 Task: Buy 5 Washcloths from Bath & Bathing Accessories section under best seller category for shipping address: Jonathan Nelson, 4214 Skips Lane, Phoenix, Arizona 85012, Cell Number 9285042162. Pay from credit card ending with 7965, CVV 549
Action: Mouse moved to (432, 58)
Screenshot: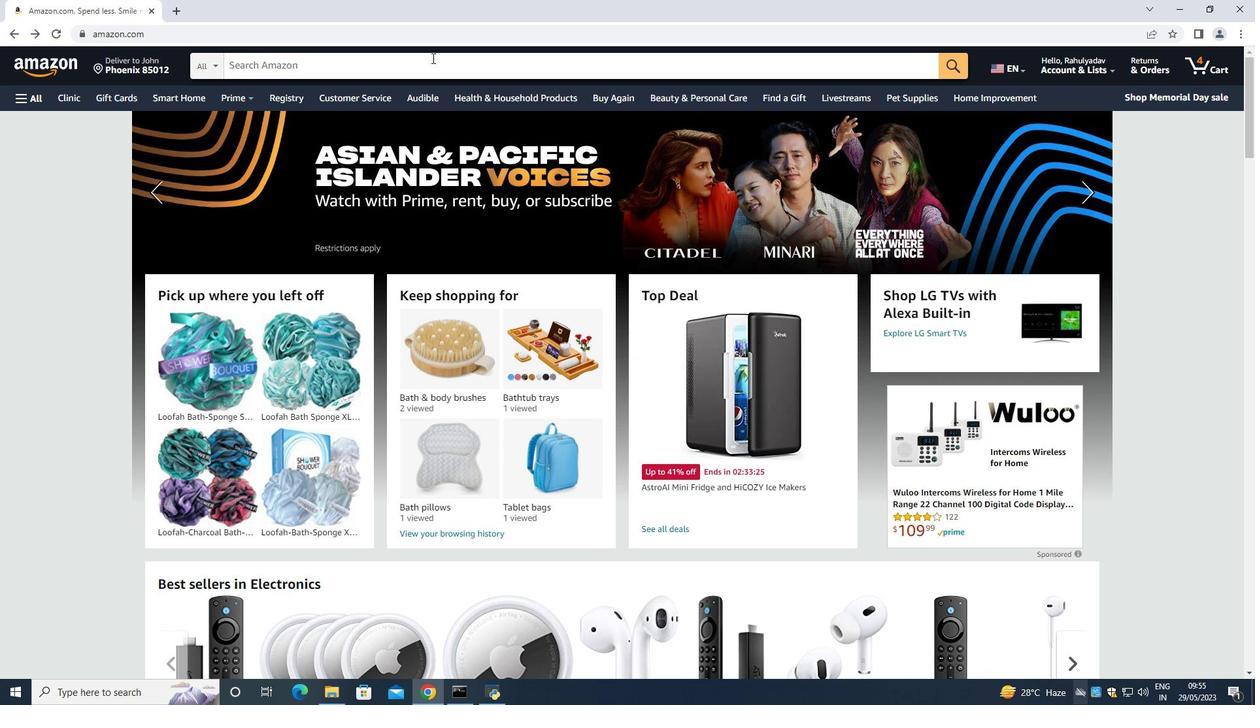 
Action: Mouse pressed left at (432, 58)
Screenshot: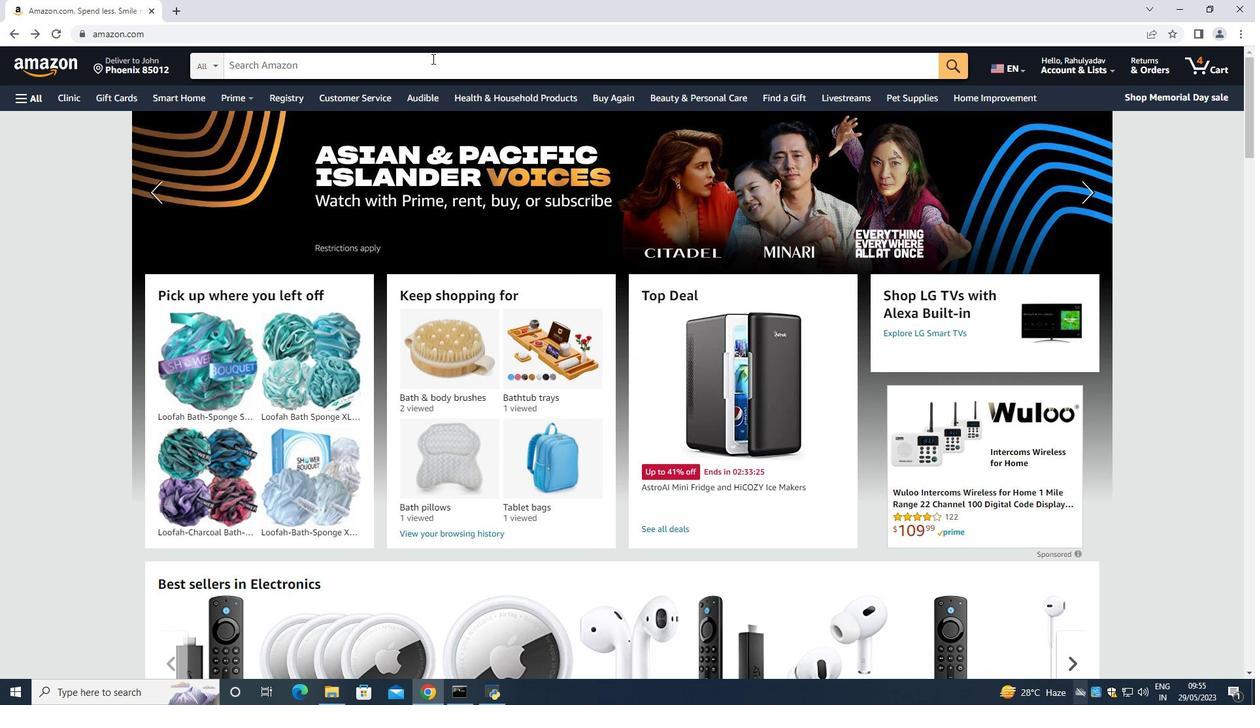 
Action: Key pressed <Key.shift><Key.shift>Washcloths<Key.space><Key.enter>
Screenshot: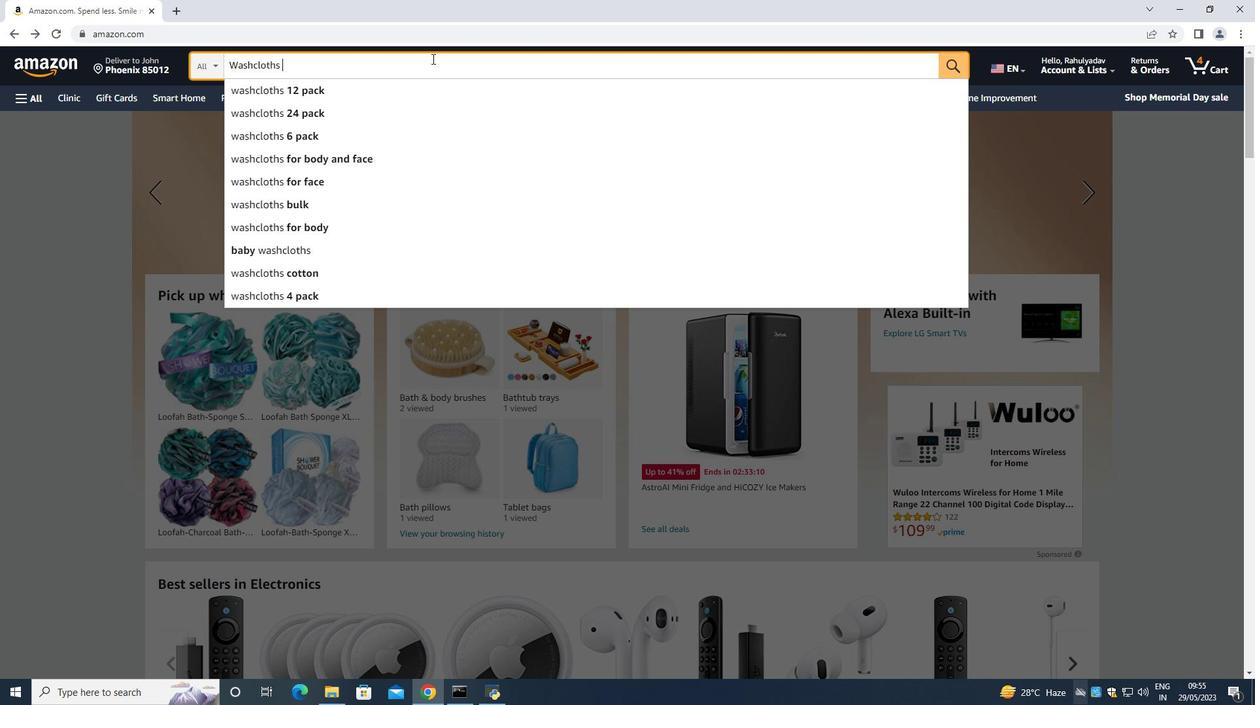 
Action: Mouse moved to (390, 402)
Screenshot: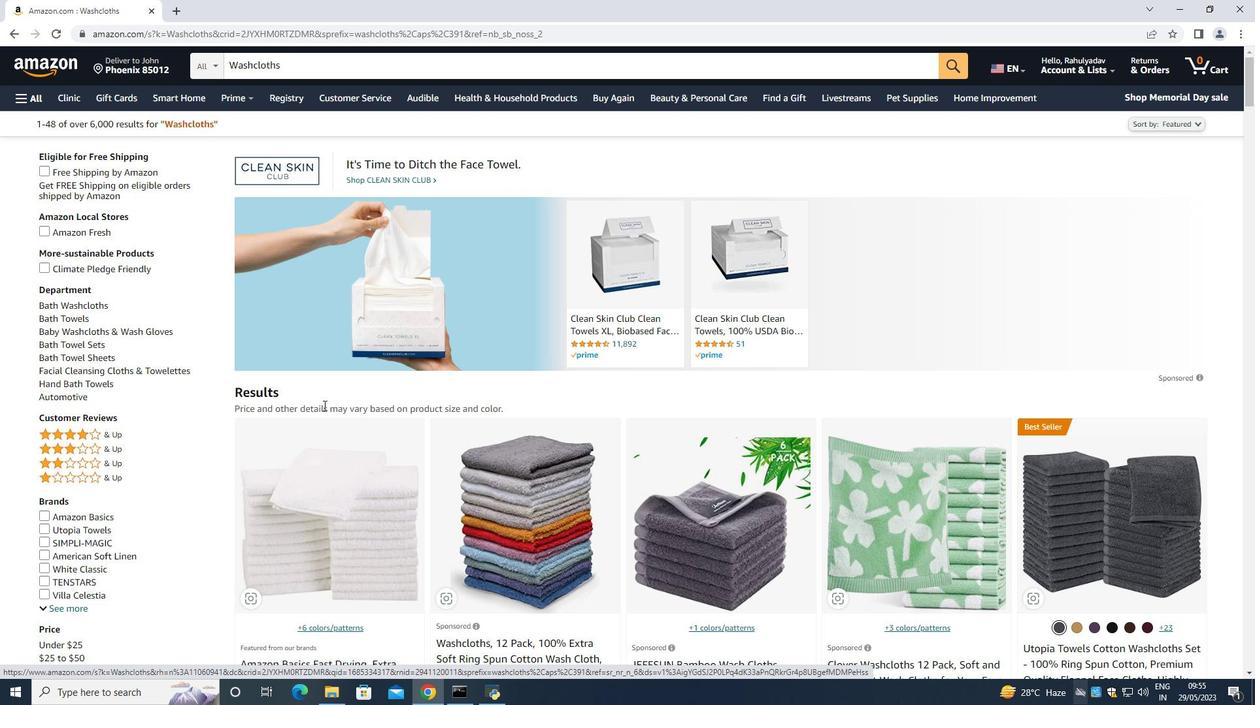 
Action: Mouse scrolled (390, 402) with delta (0, 0)
Screenshot: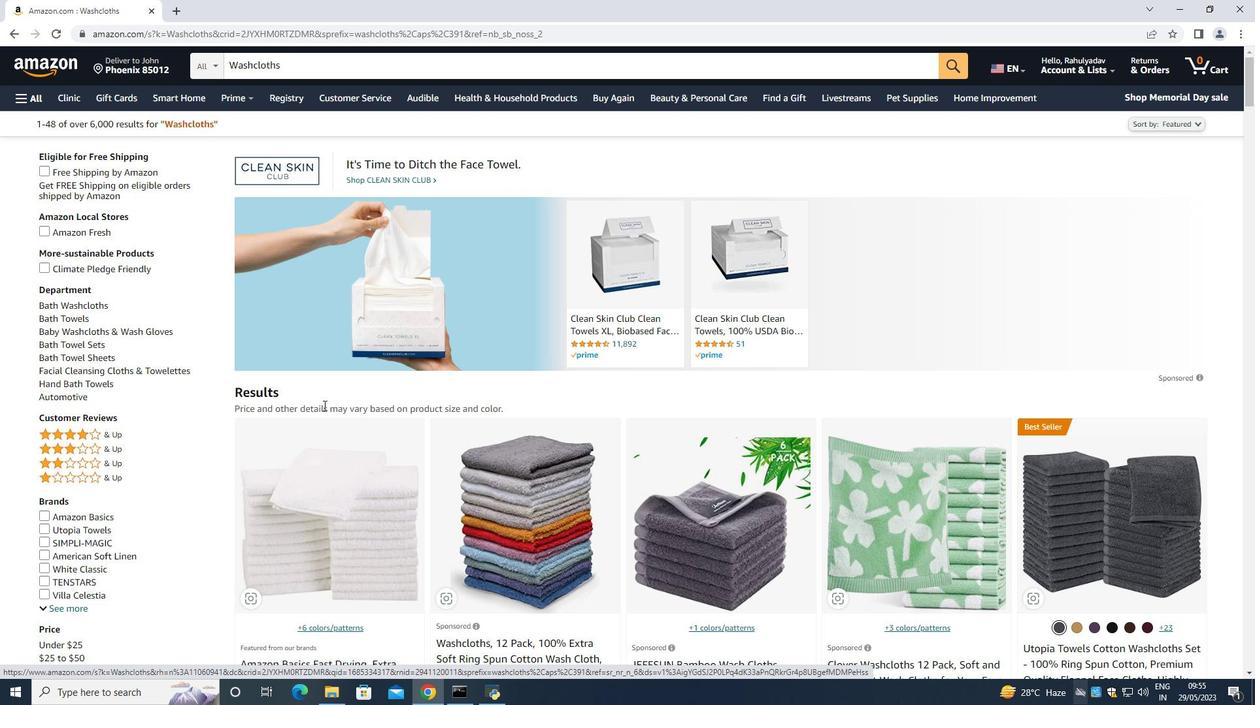 
Action: Mouse moved to (443, 382)
Screenshot: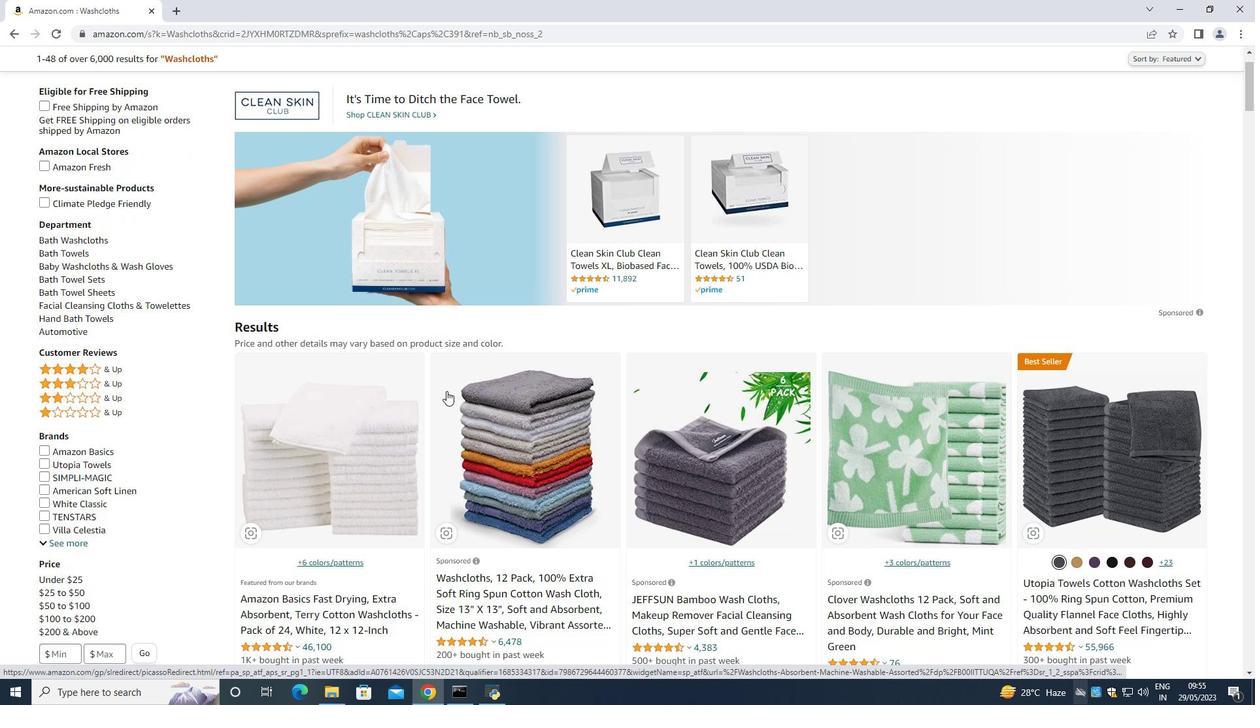 
Action: Mouse scrolled (443, 382) with delta (0, 0)
Screenshot: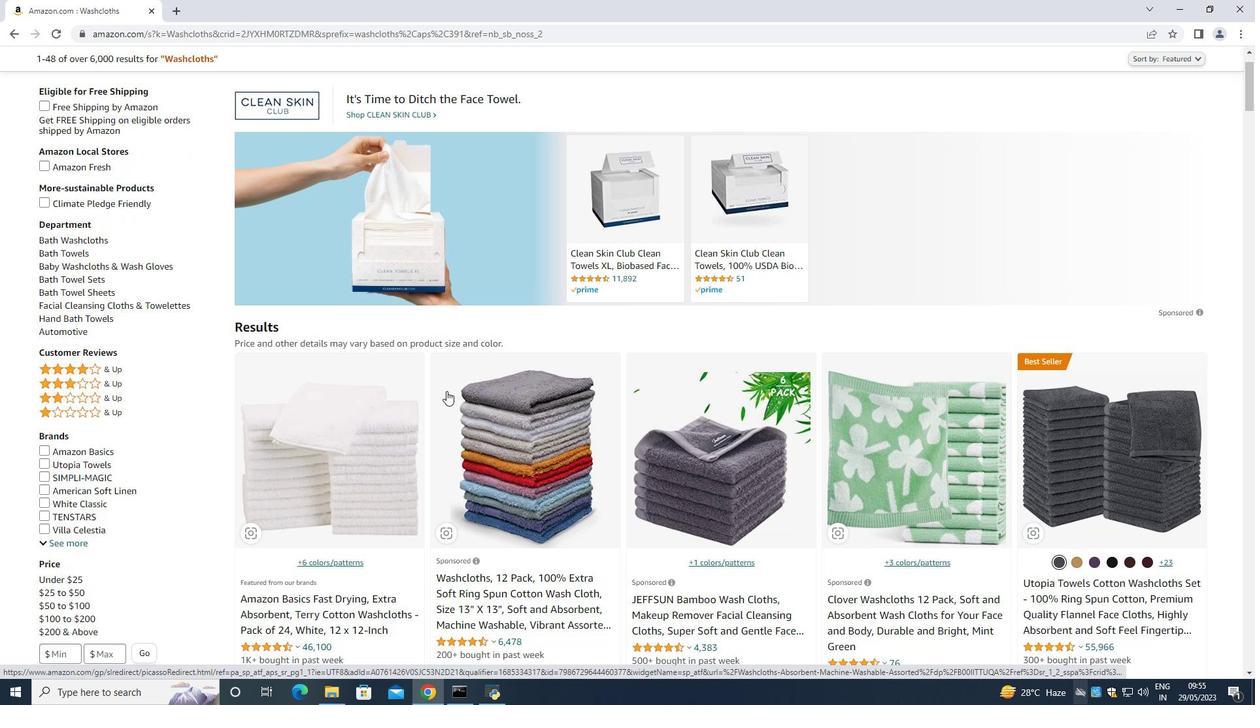 
Action: Mouse moved to (437, 373)
Screenshot: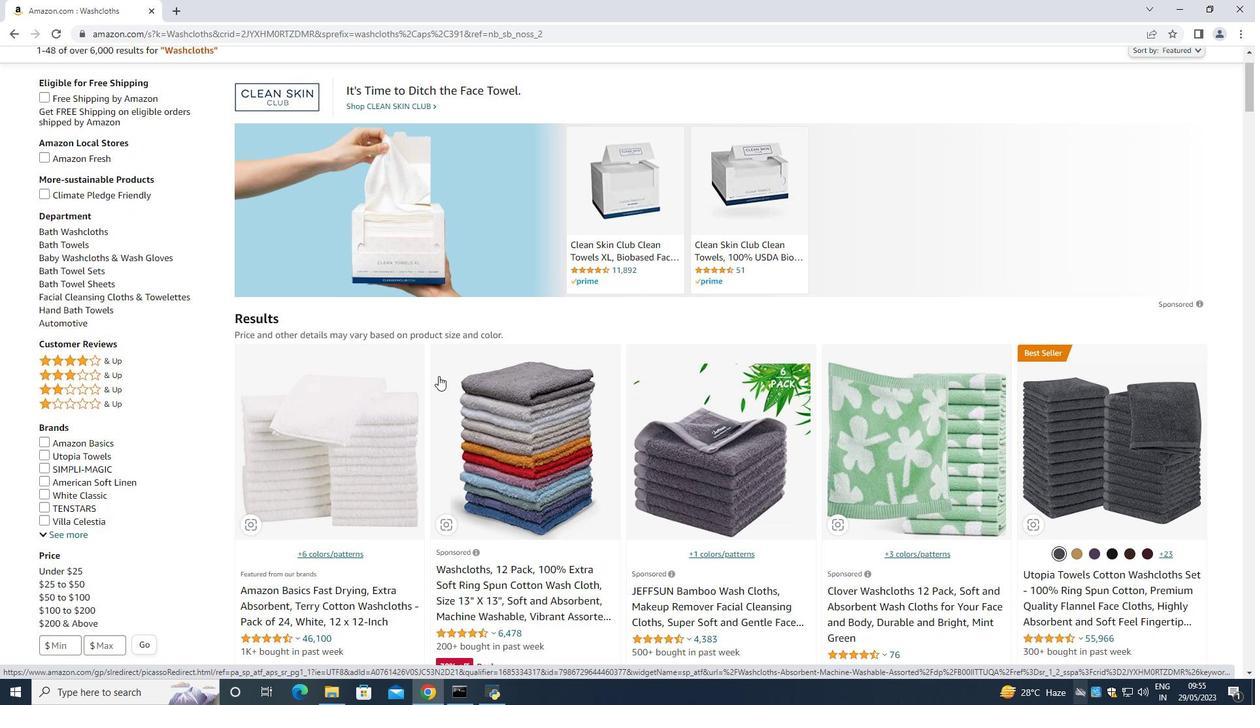 
Action: Mouse scrolled (437, 372) with delta (0, 0)
Screenshot: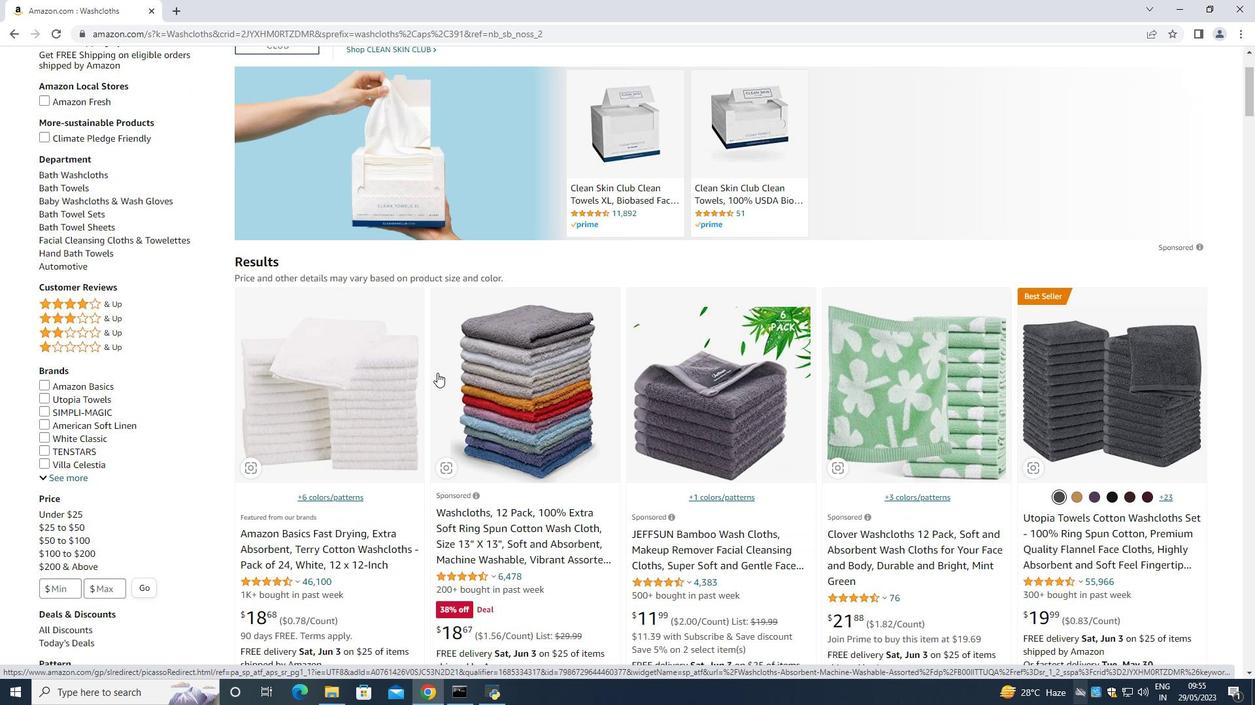 
Action: Mouse scrolled (437, 372) with delta (0, 0)
Screenshot: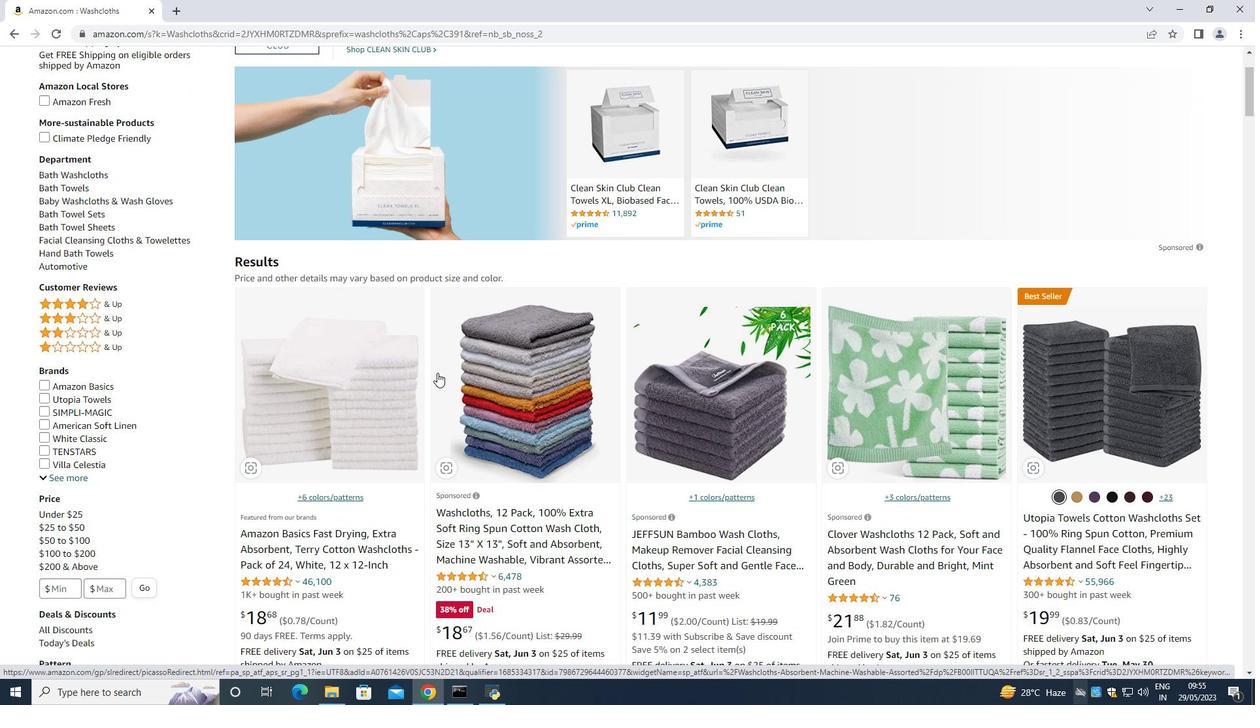 
Action: Mouse scrolled (437, 373) with delta (0, 0)
Screenshot: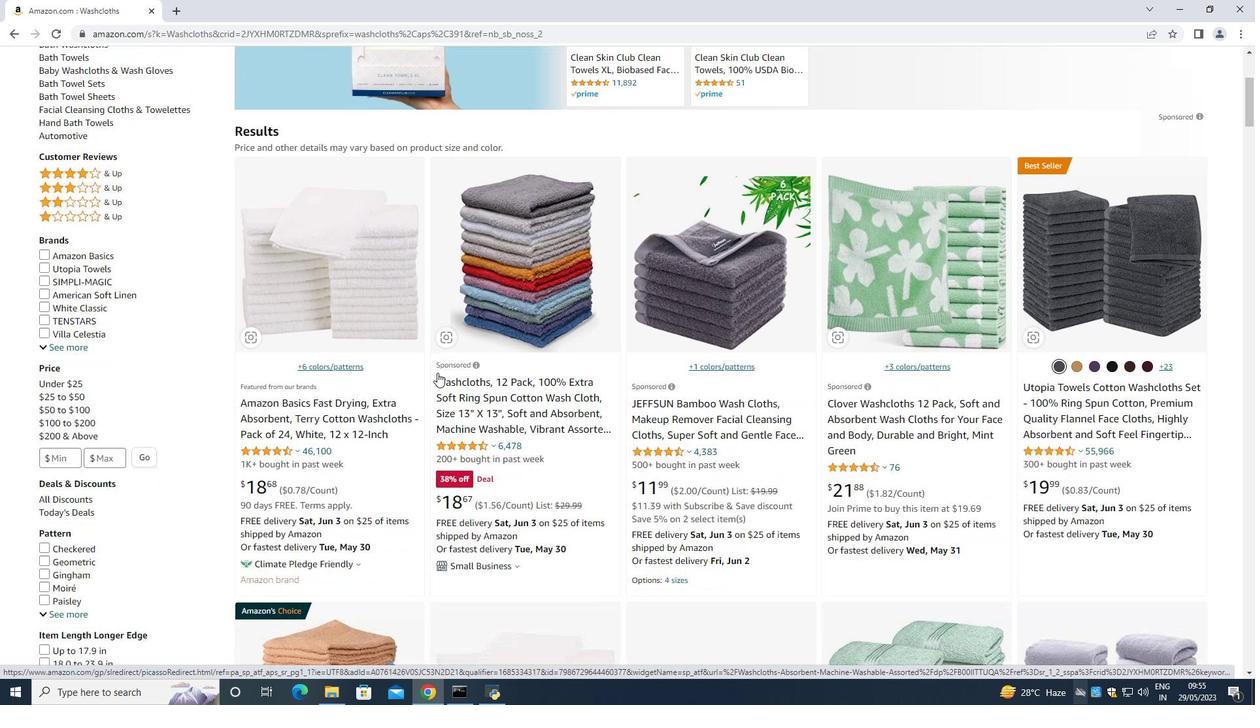 
Action: Mouse scrolled (437, 373) with delta (0, 0)
Screenshot: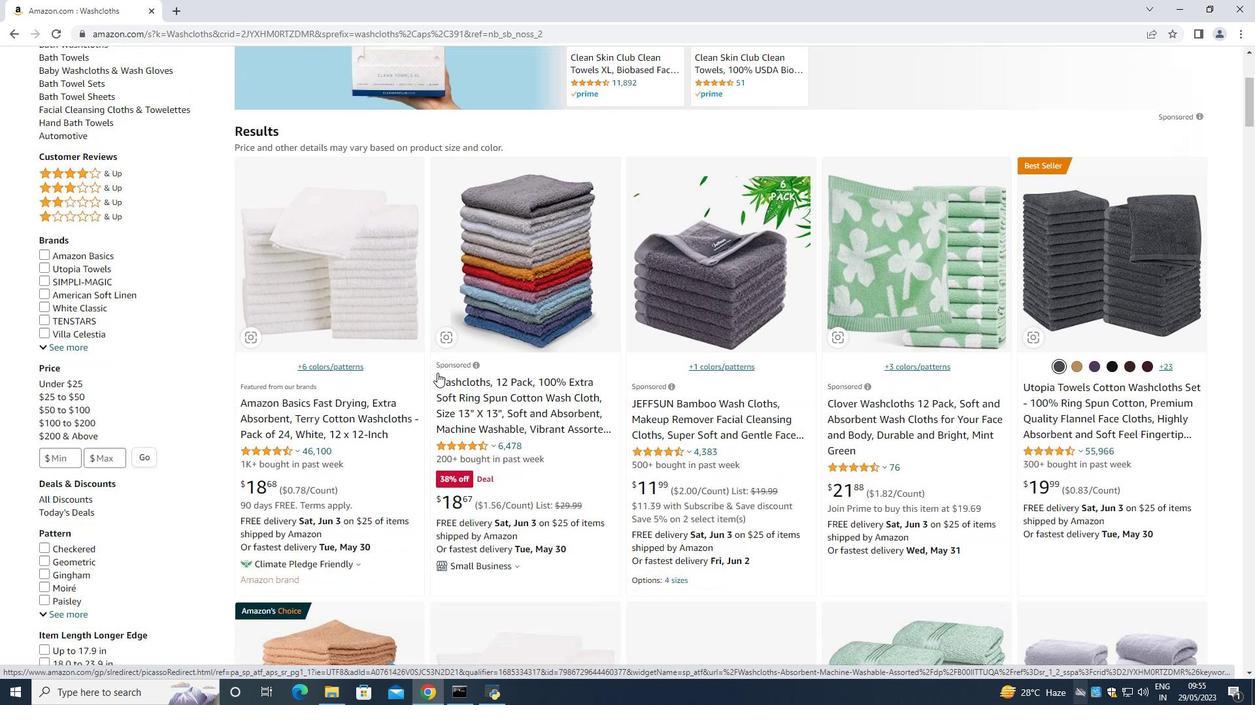 
Action: Mouse scrolled (437, 373) with delta (0, 0)
Screenshot: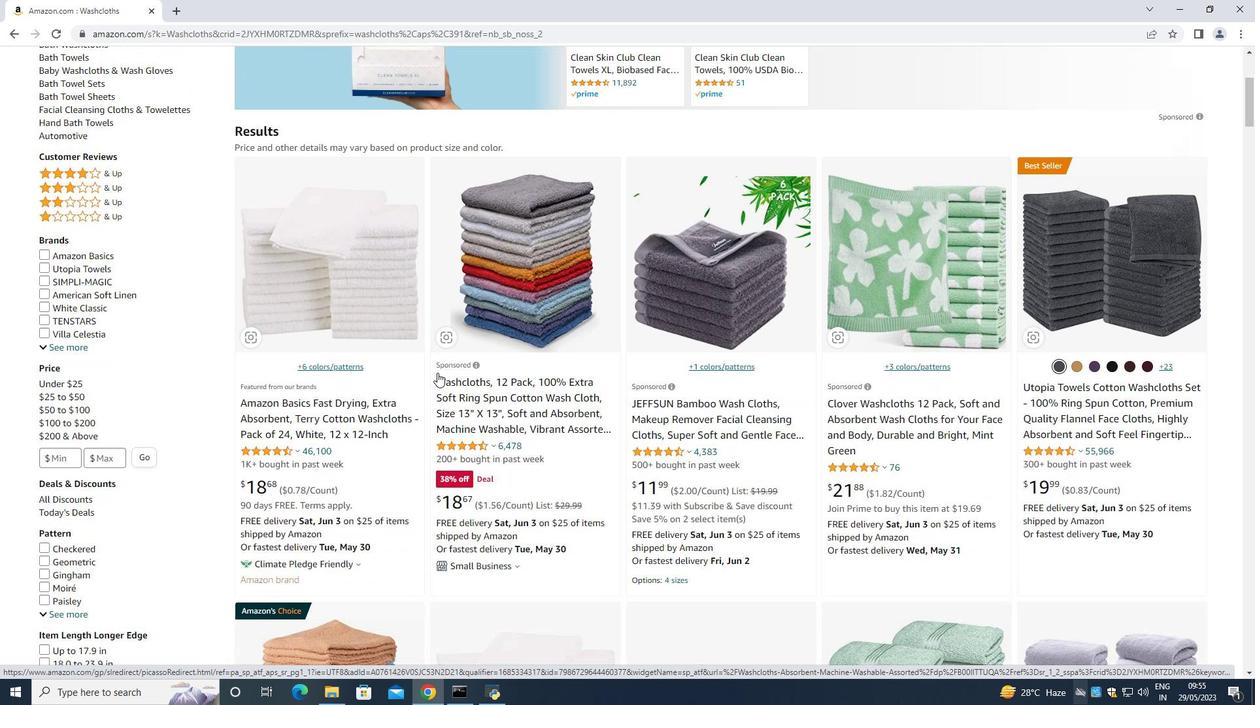 
Action: Mouse scrolled (437, 373) with delta (0, 0)
Screenshot: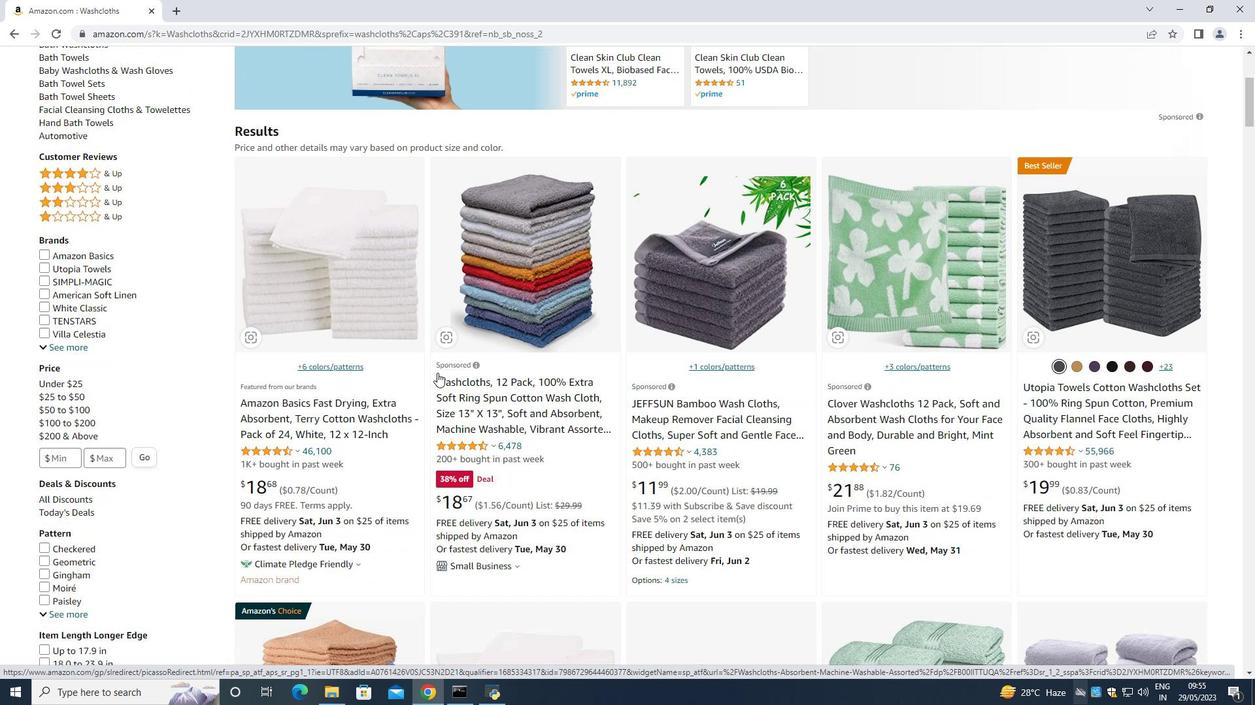 
Action: Mouse scrolled (437, 373) with delta (0, 0)
Screenshot: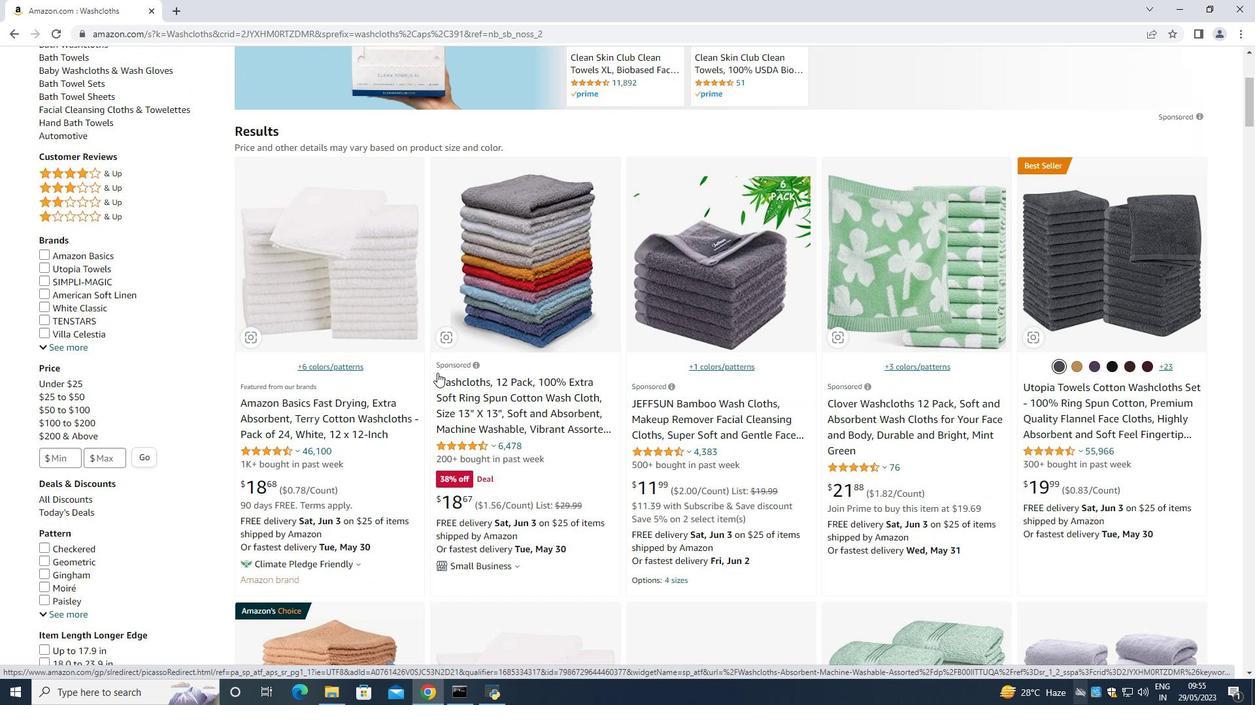 
Action: Mouse scrolled (437, 373) with delta (0, 0)
Screenshot: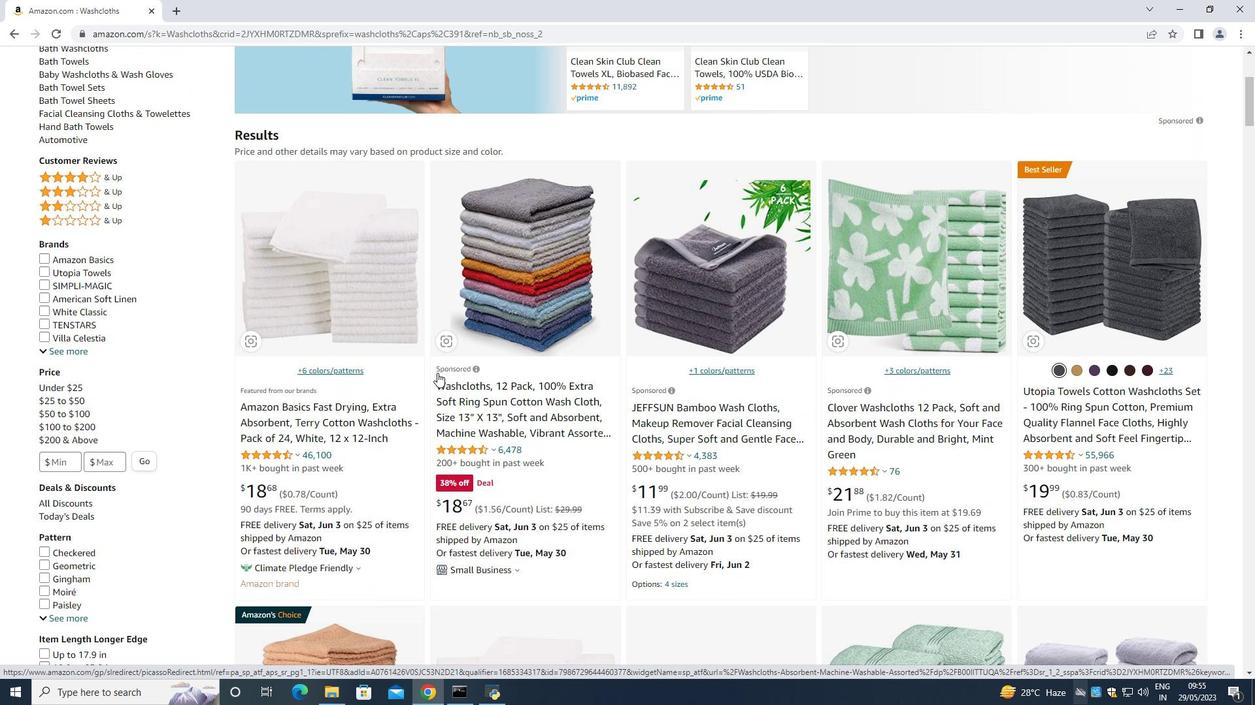 
Action: Mouse scrolled (437, 372) with delta (0, 0)
Screenshot: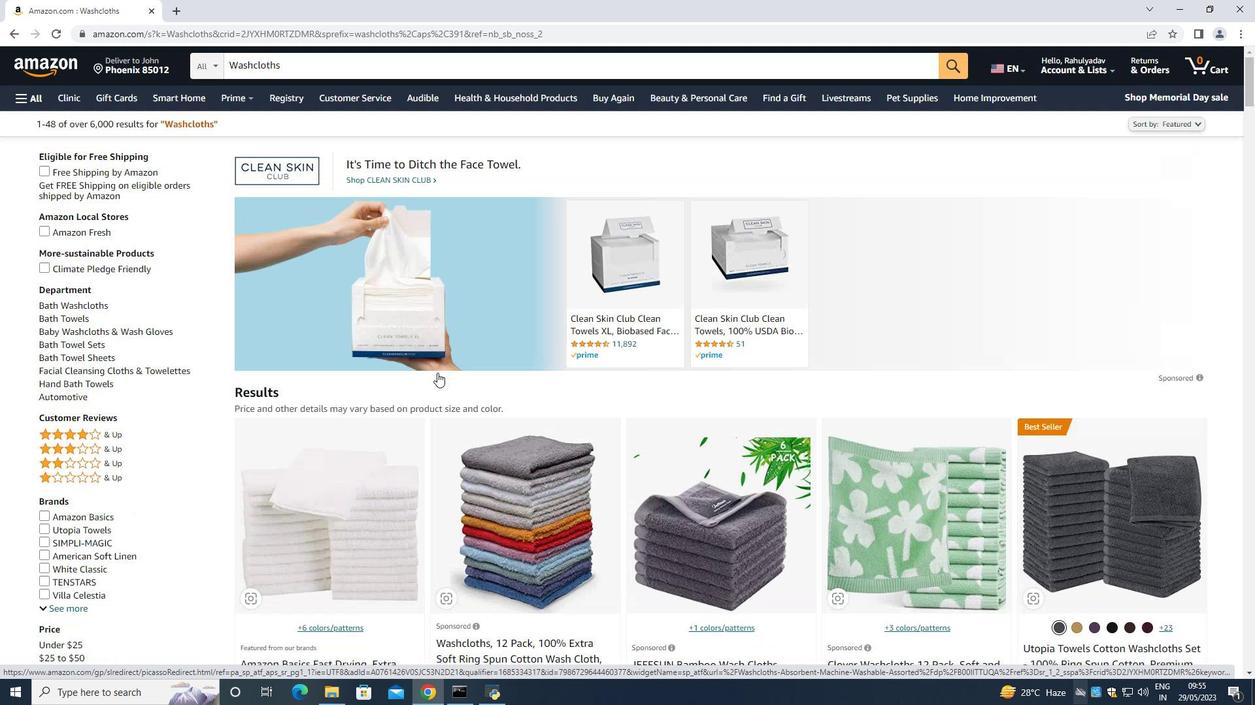 
Action: Mouse scrolled (437, 372) with delta (0, 0)
Screenshot: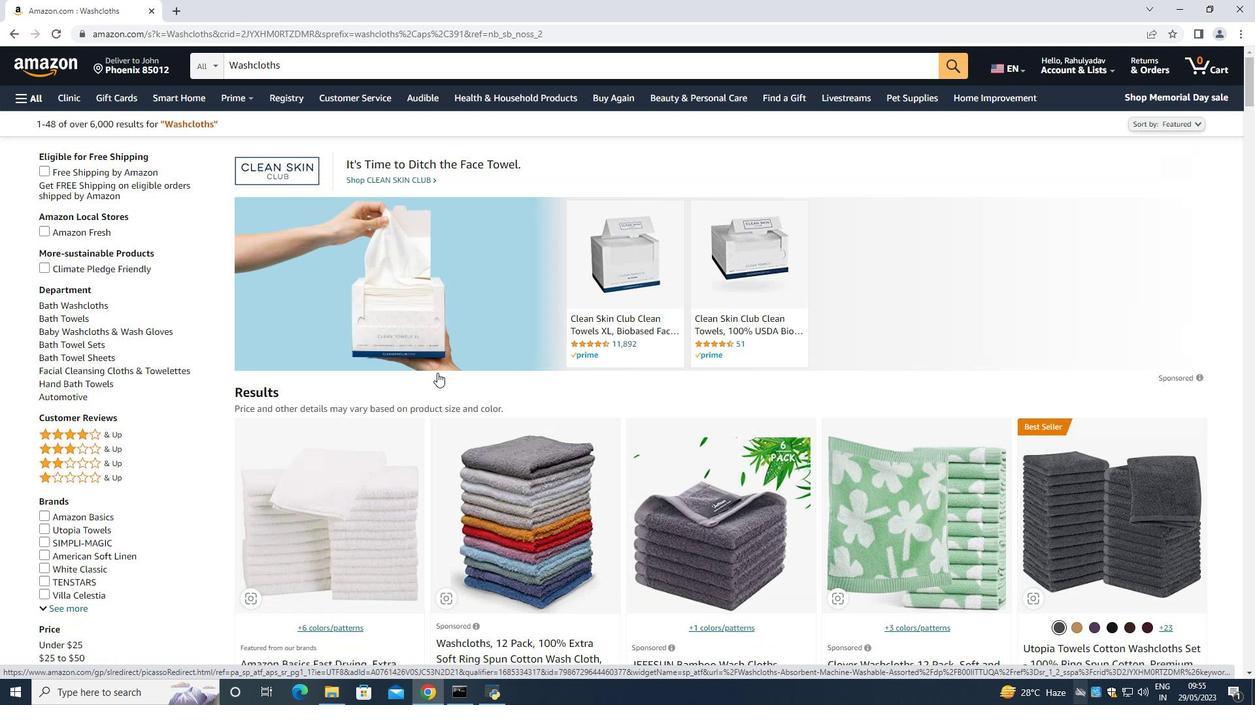 
Action: Mouse scrolled (437, 372) with delta (0, 0)
Screenshot: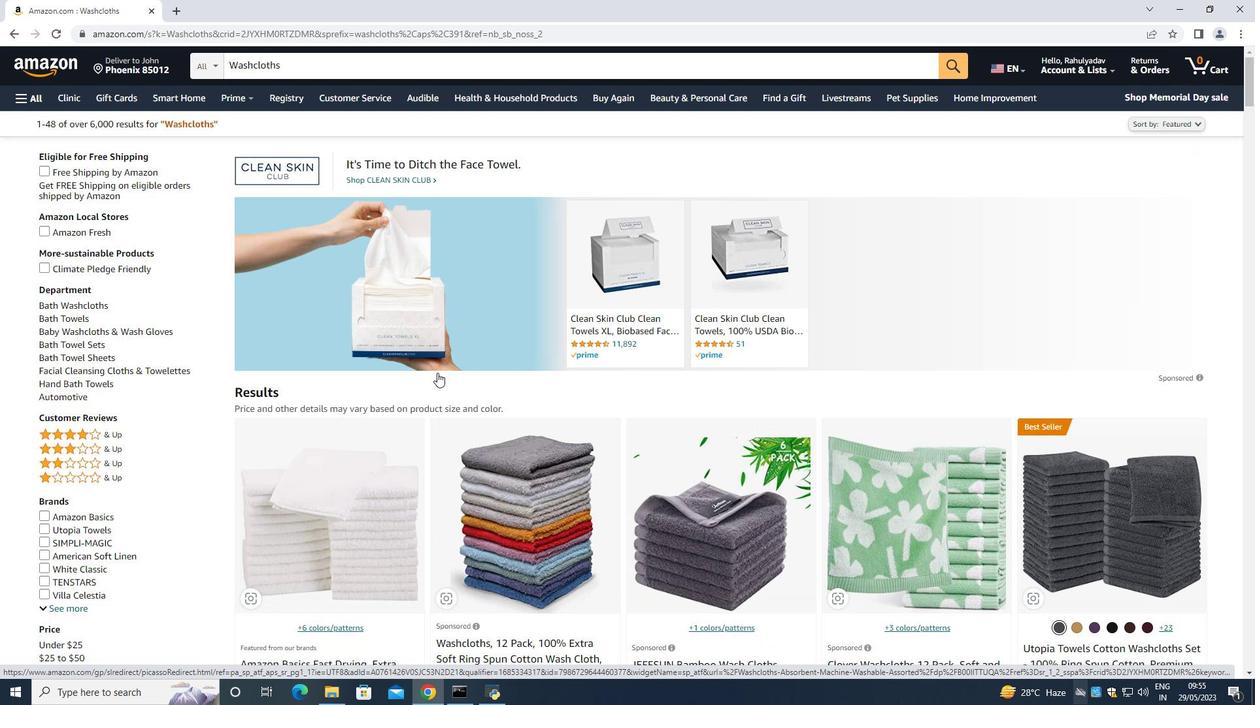 
Action: Mouse moved to (292, 285)
Screenshot: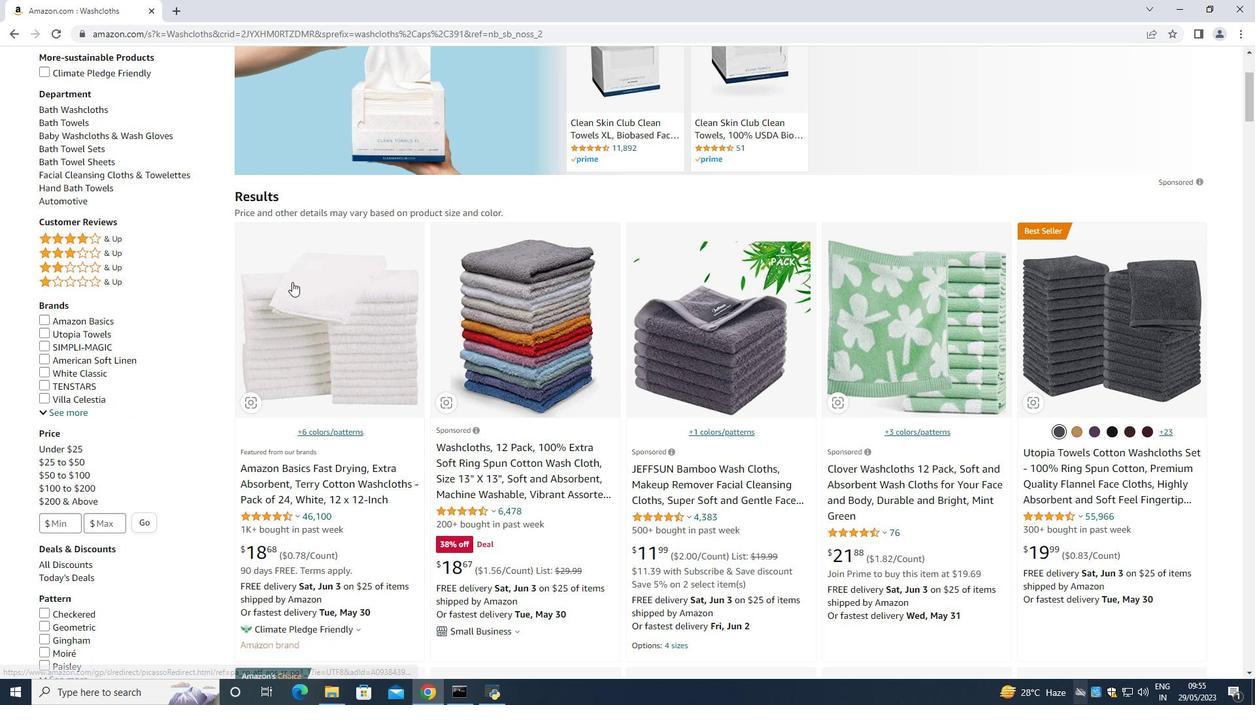 
Action: Mouse scrolled (292, 284) with delta (0, 0)
Screenshot: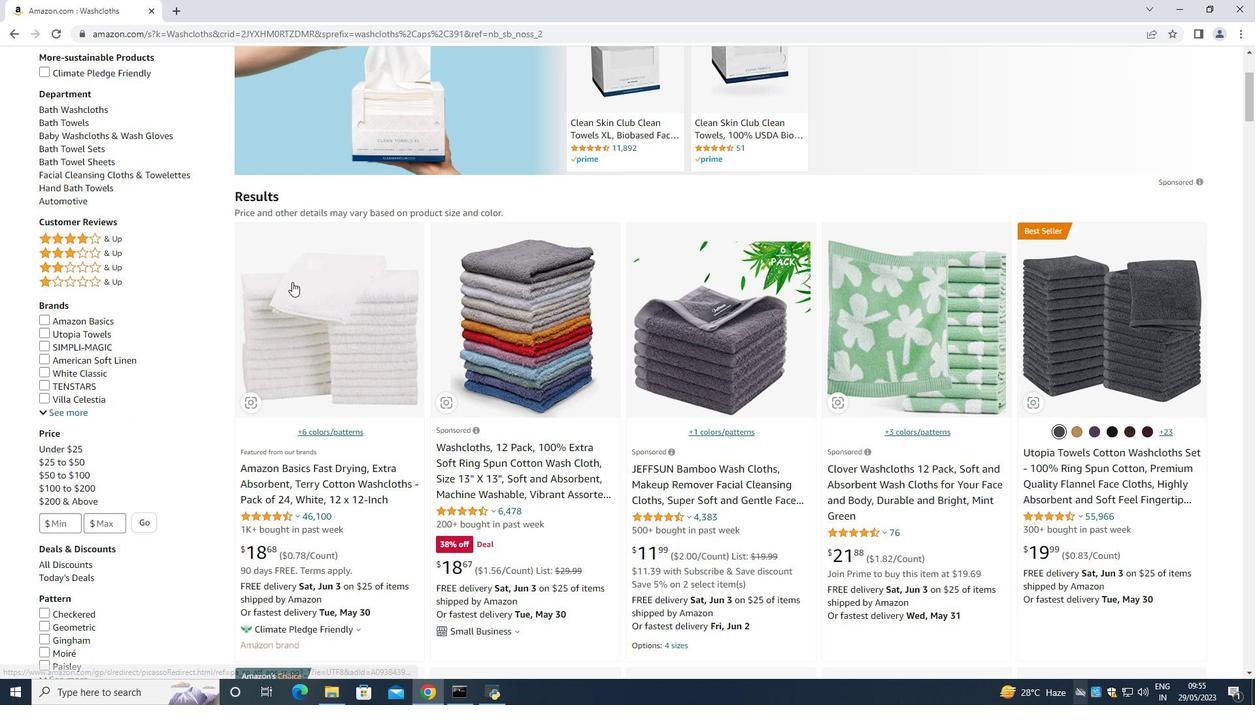 
Action: Mouse moved to (300, 273)
Screenshot: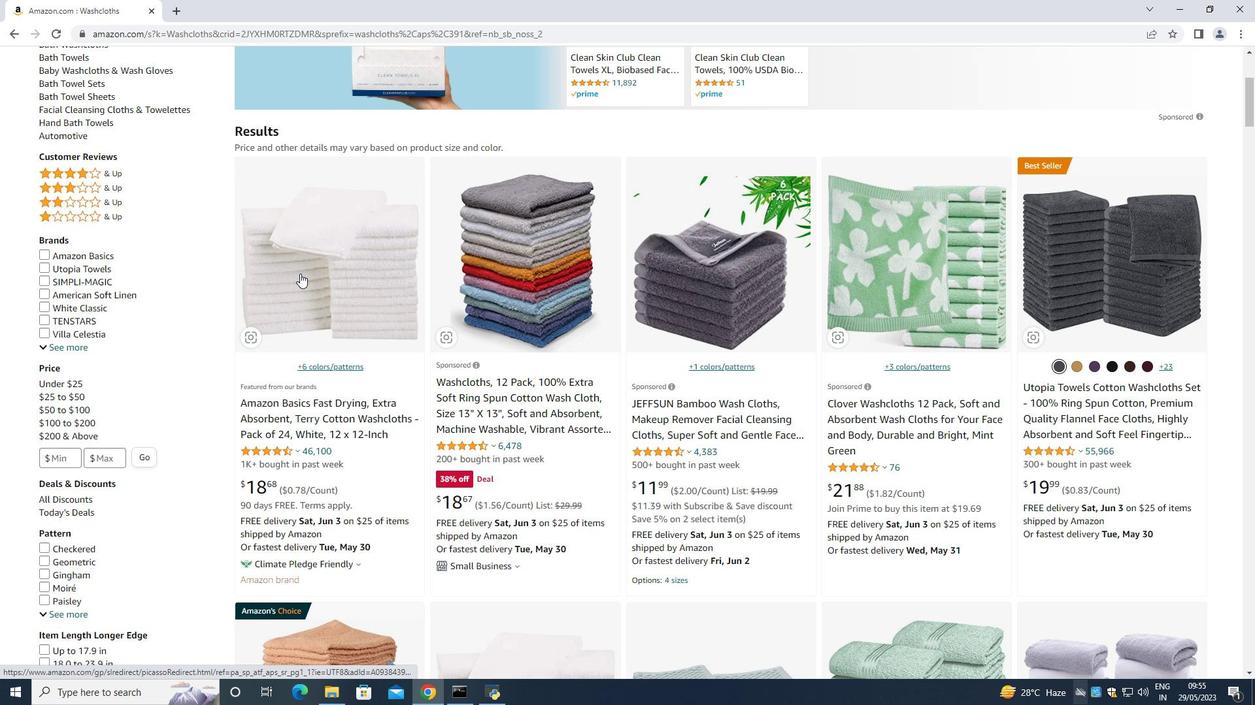 
Action: Mouse scrolled (300, 273) with delta (0, 0)
Screenshot: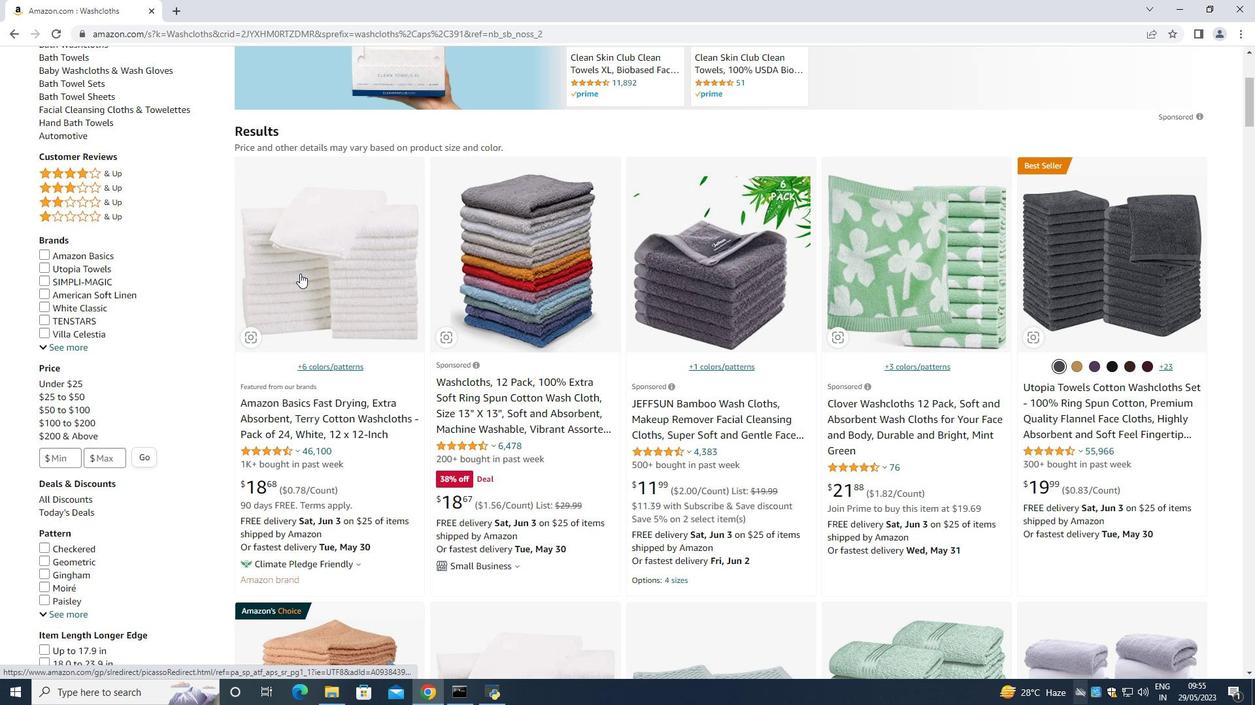 
Action: Mouse moved to (813, 366)
Screenshot: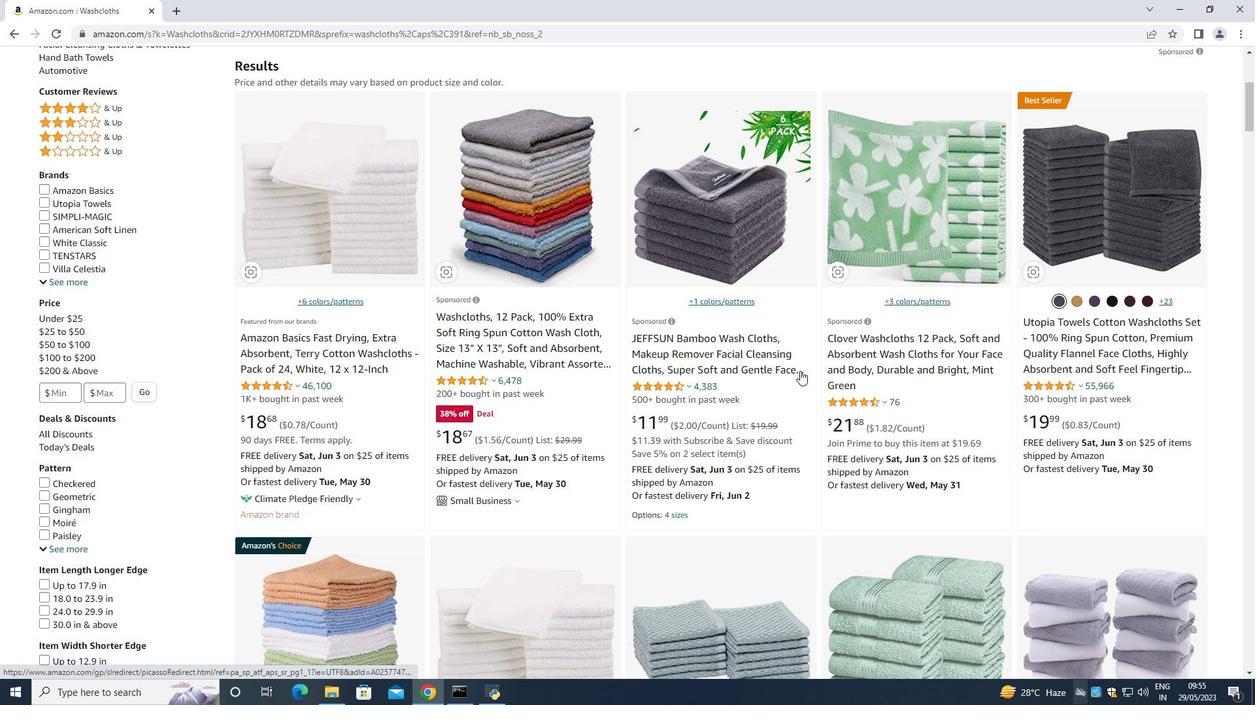 
Action: Mouse scrolled (813, 367) with delta (0, 0)
Screenshot: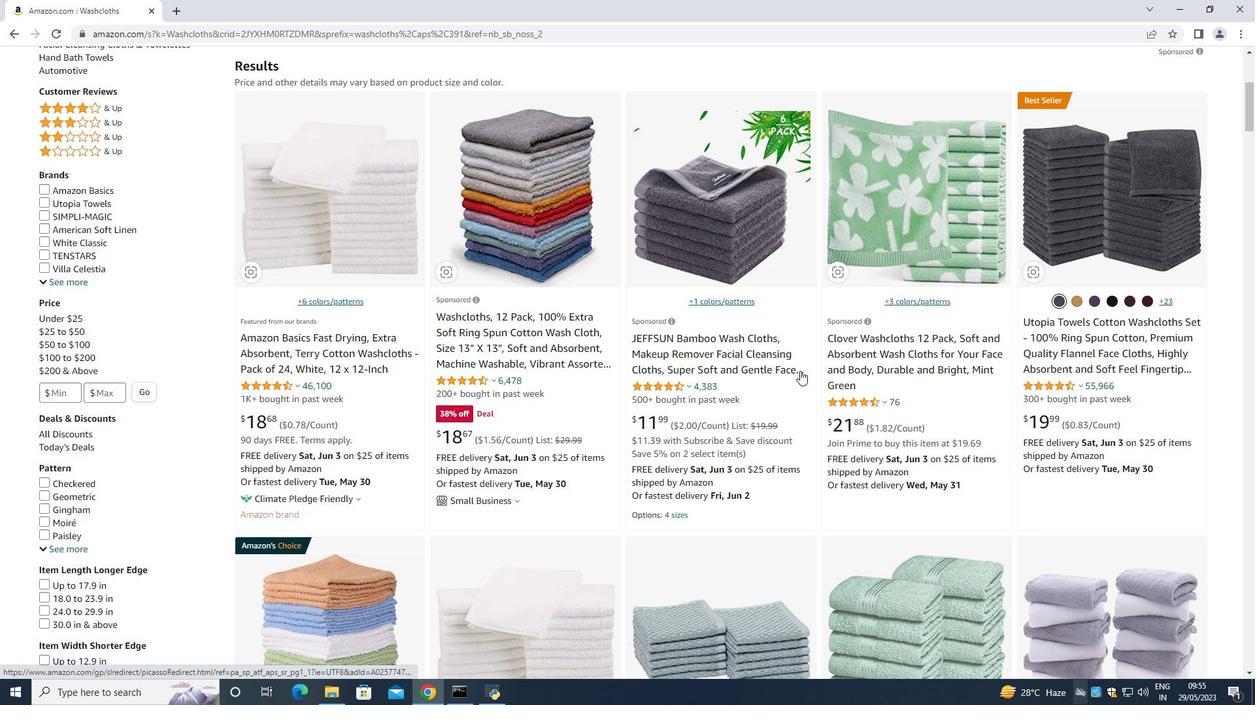 
Action: Mouse moved to (1051, 437)
Screenshot: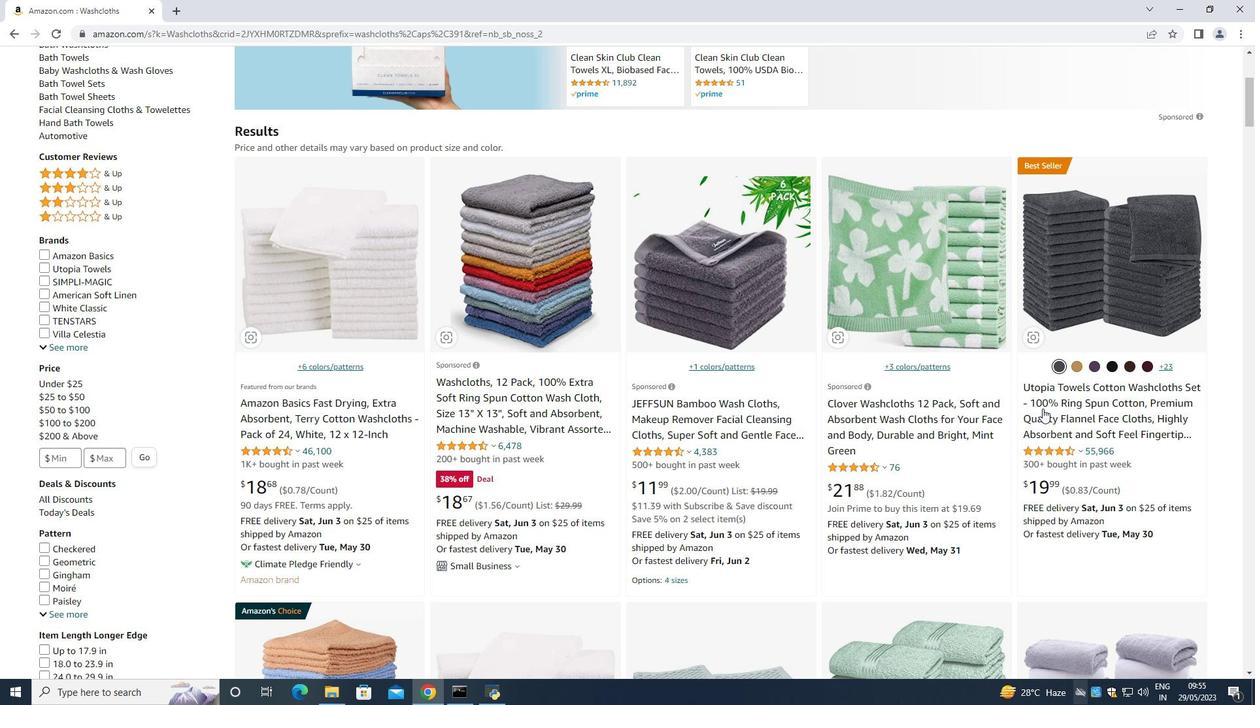 
Action: Mouse pressed left at (1051, 437)
Screenshot: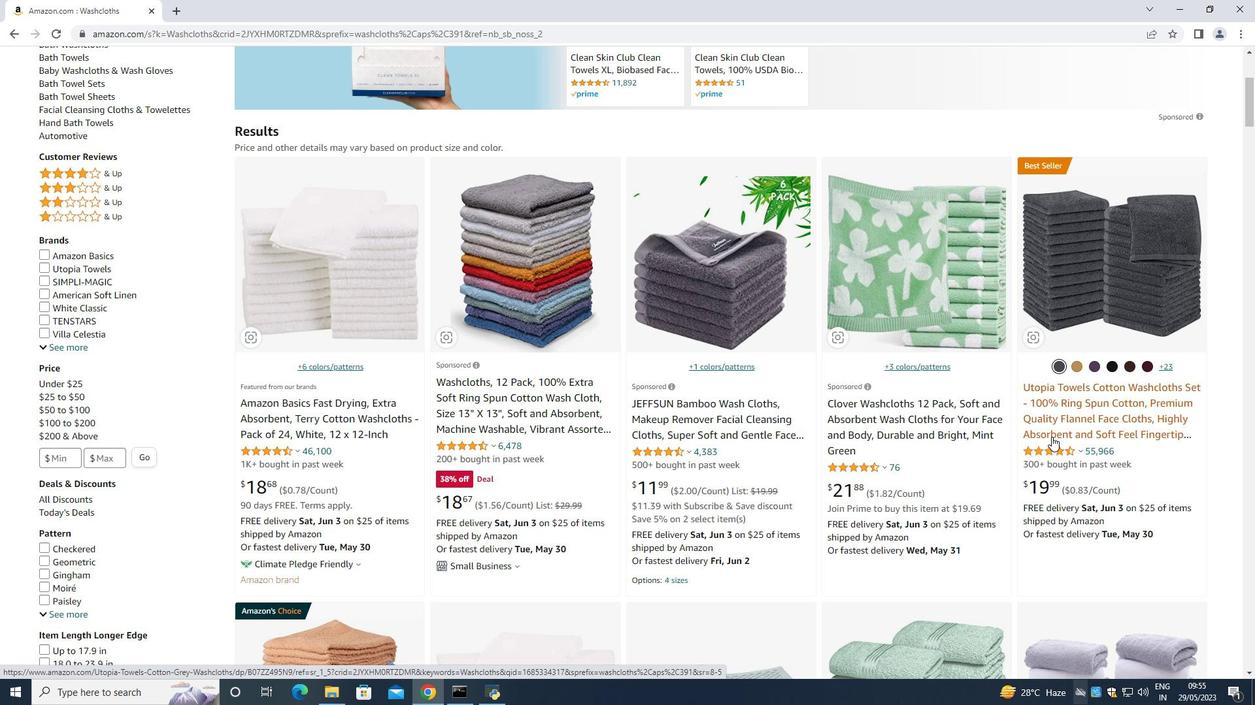 
Action: Mouse moved to (620, 25)
Screenshot: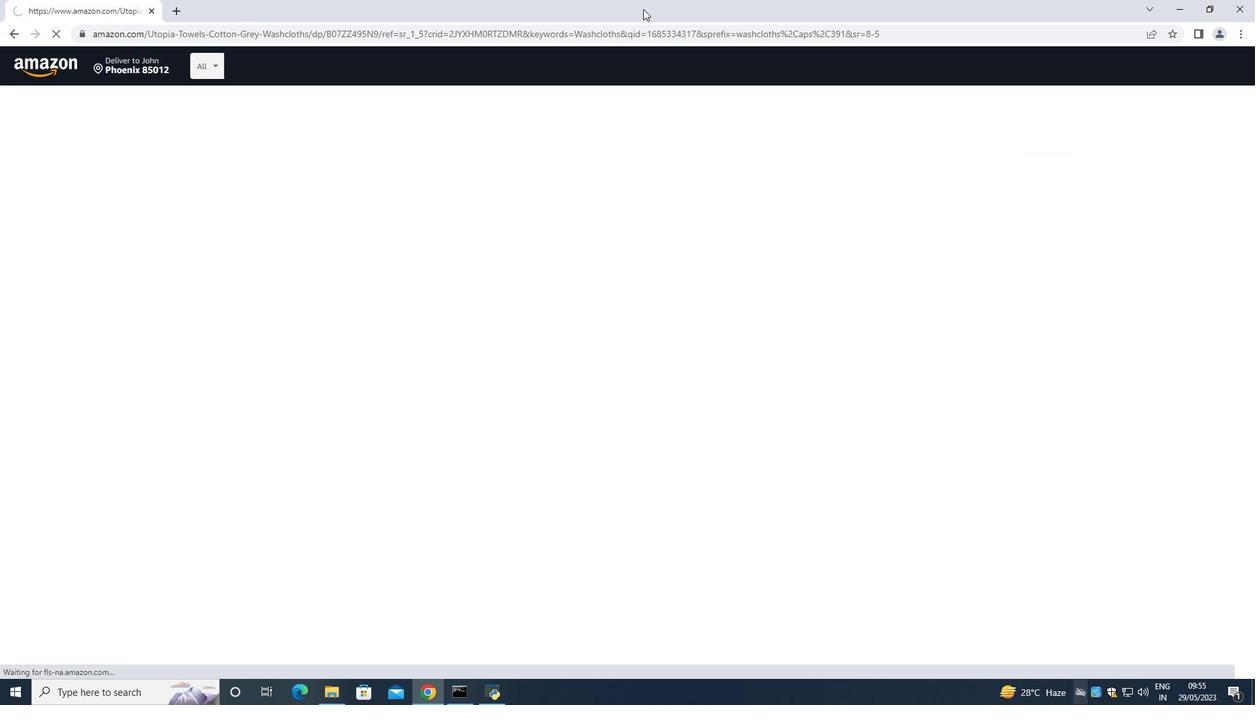 
Action: Mouse scrolled (620, 24) with delta (0, 0)
Screenshot: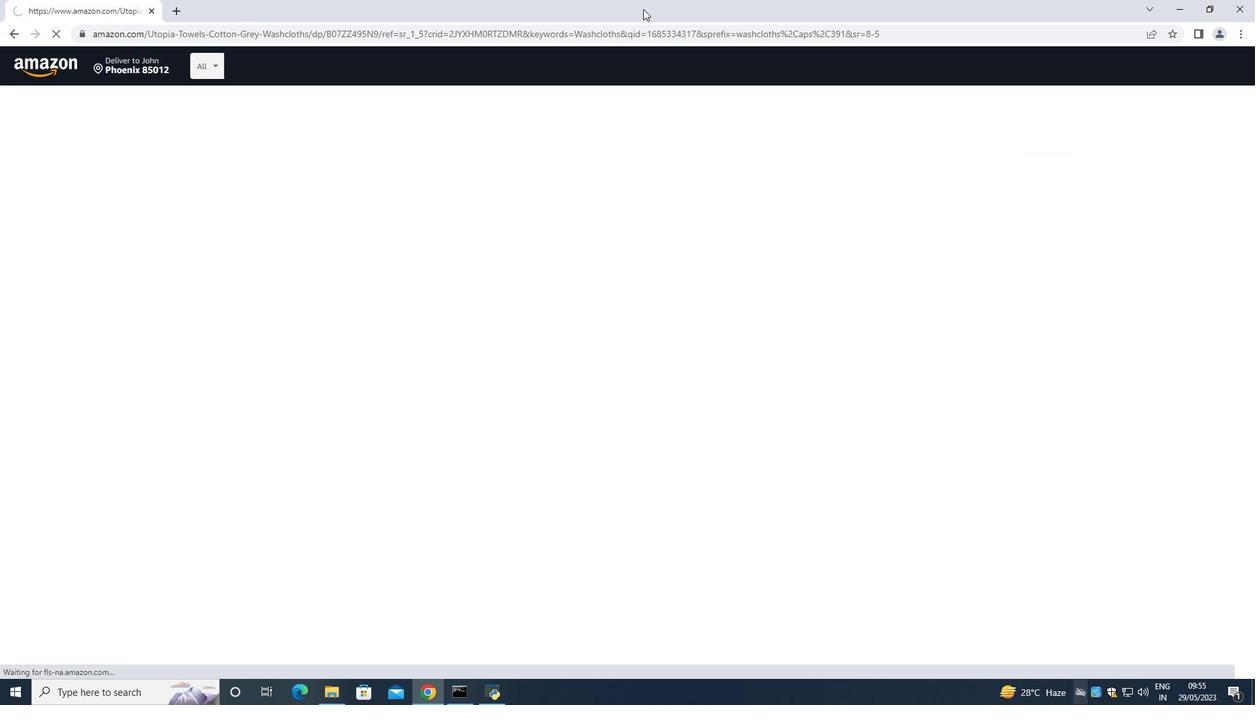 
Action: Mouse moved to (717, 260)
Screenshot: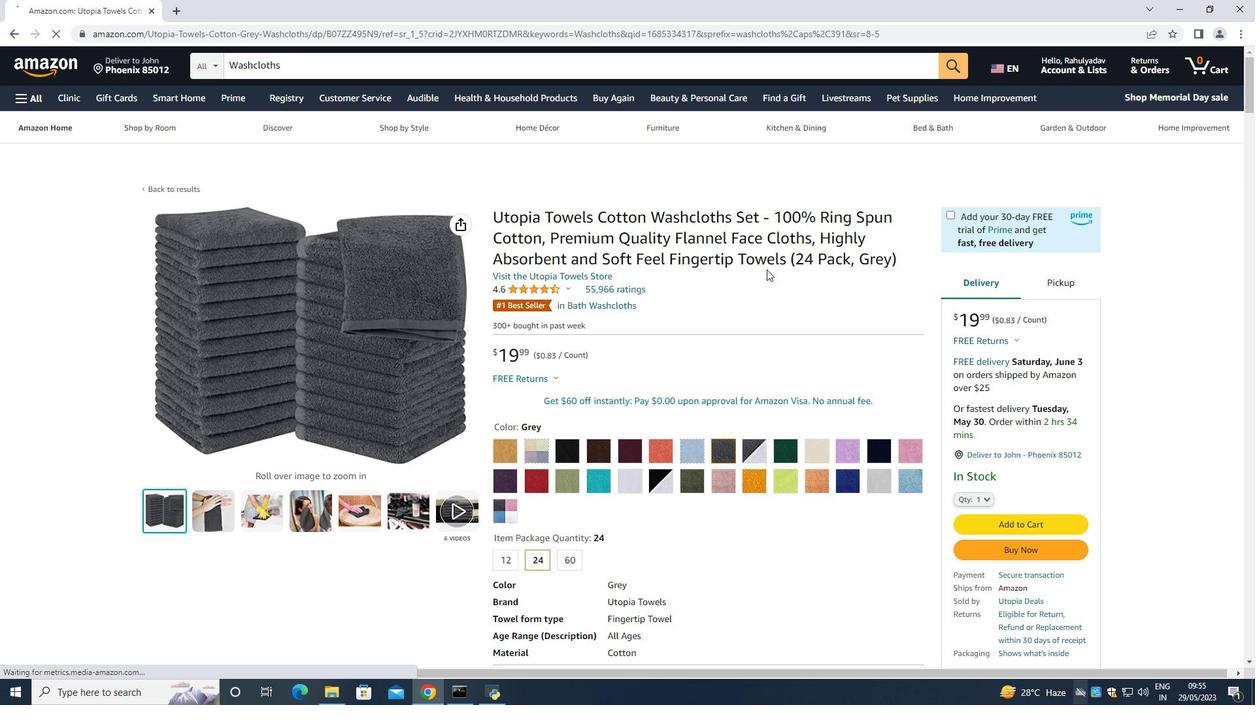 
Action: Mouse scrolled (728, 263) with delta (0, 0)
Screenshot: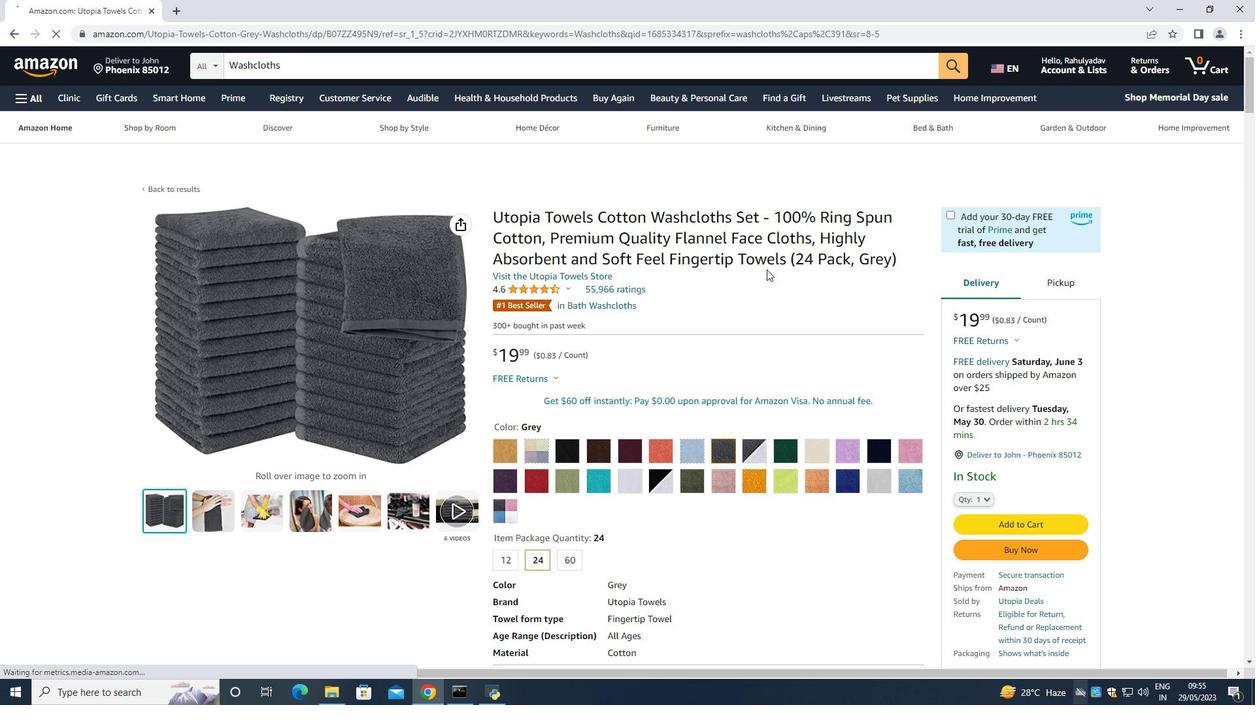 
Action: Mouse moved to (626, 227)
Screenshot: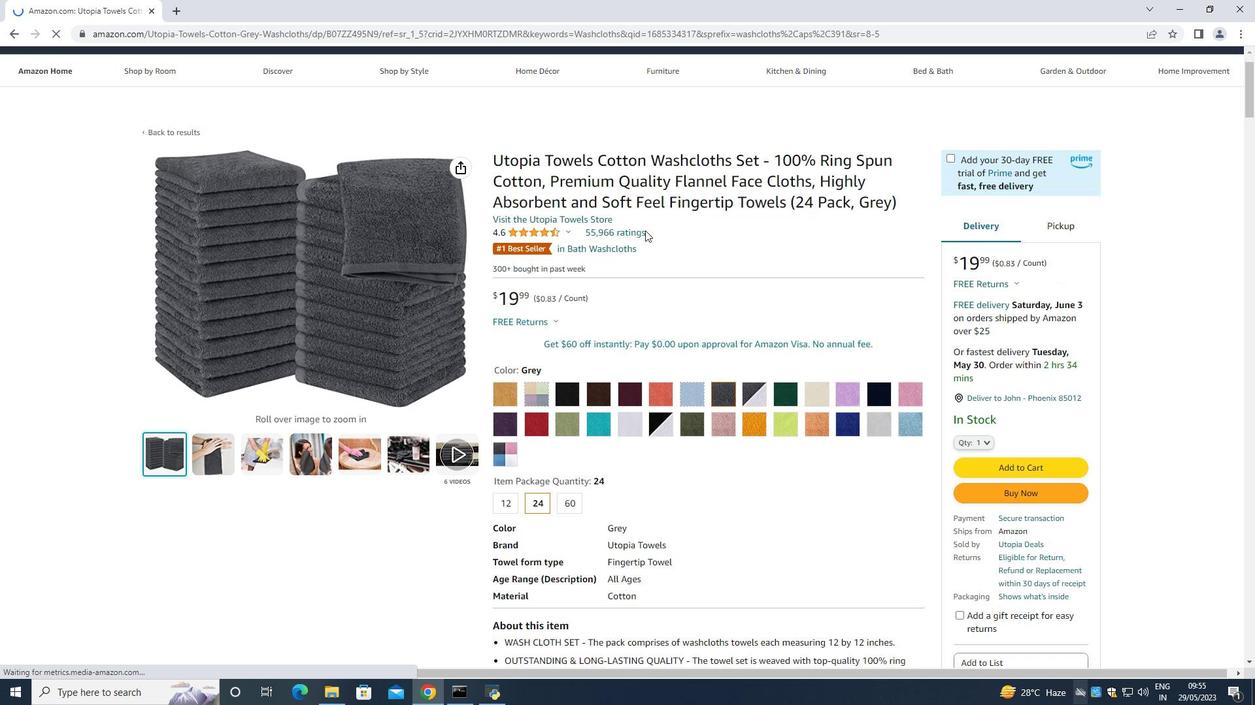 
Action: Mouse scrolled (626, 226) with delta (0, 0)
Screenshot: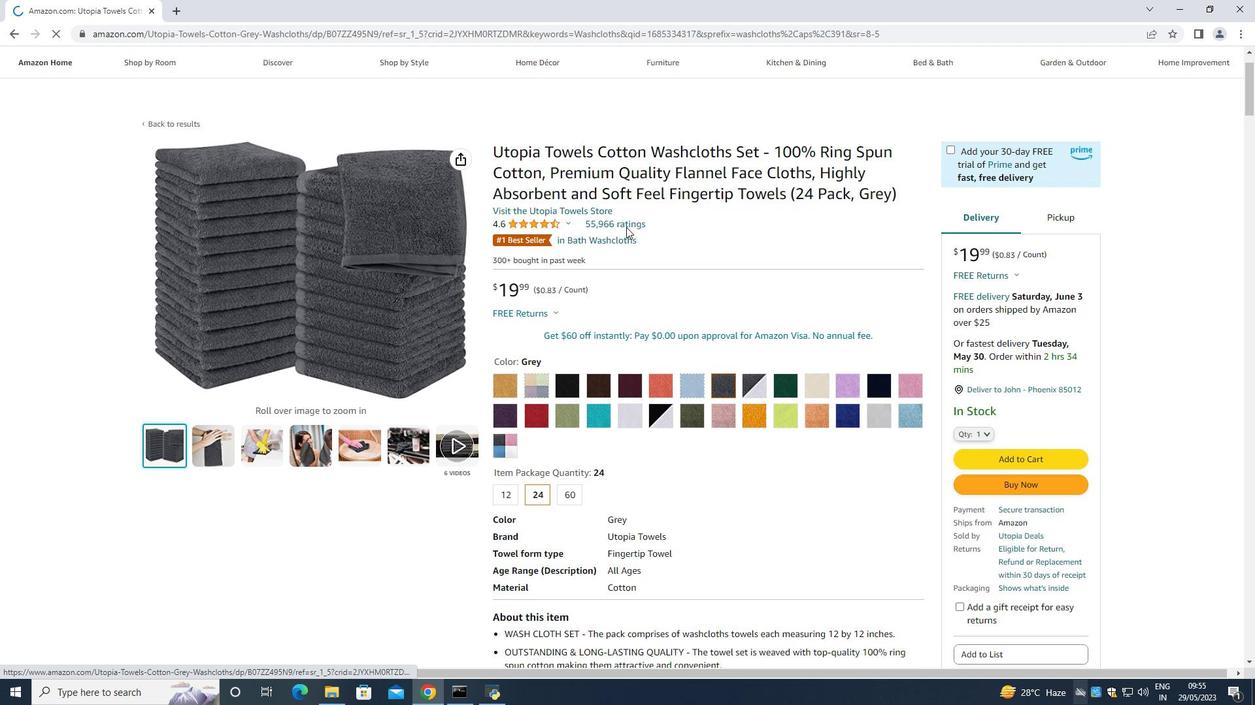 
Action: Mouse moved to (508, 317)
Screenshot: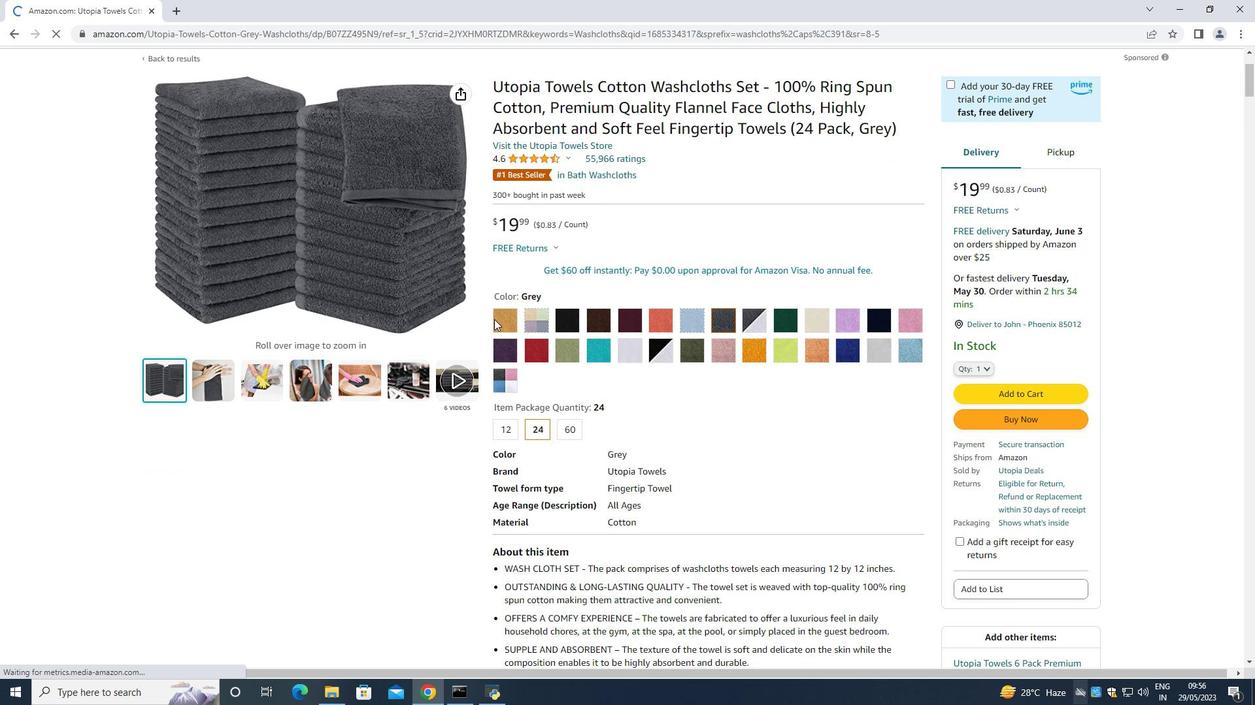 
Action: Mouse pressed left at (508, 317)
Screenshot: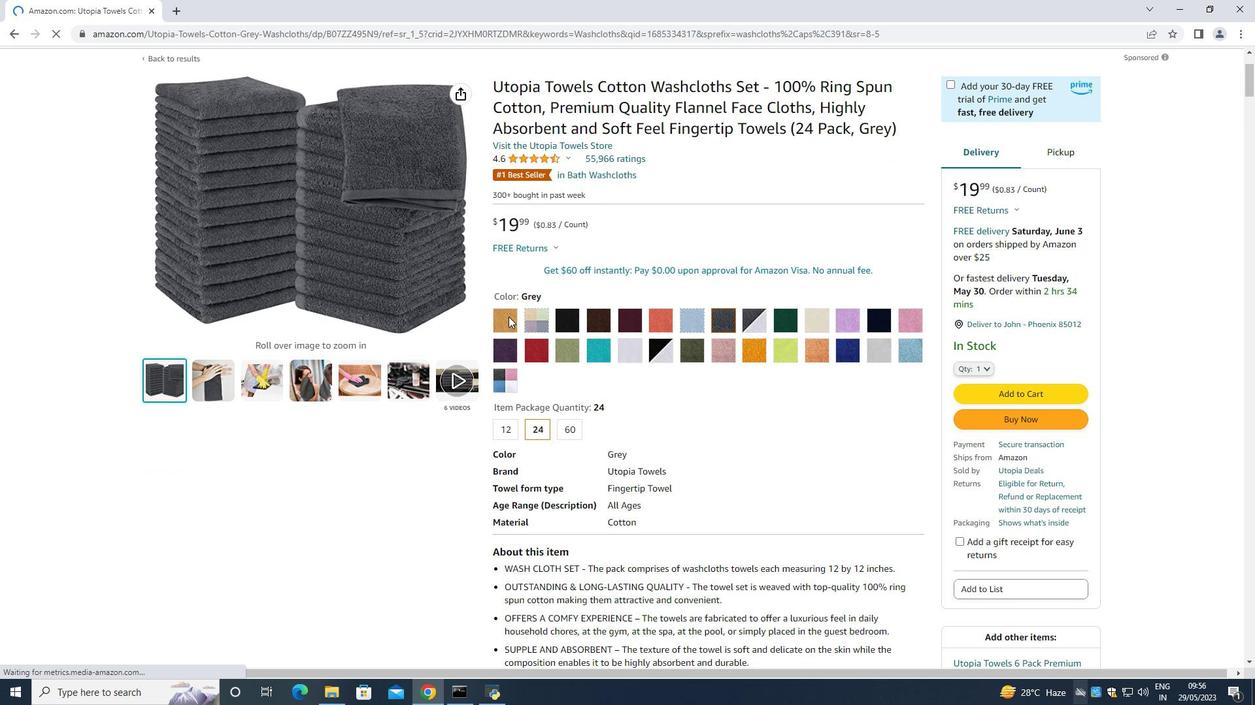 
Action: Mouse moved to (707, 465)
Screenshot: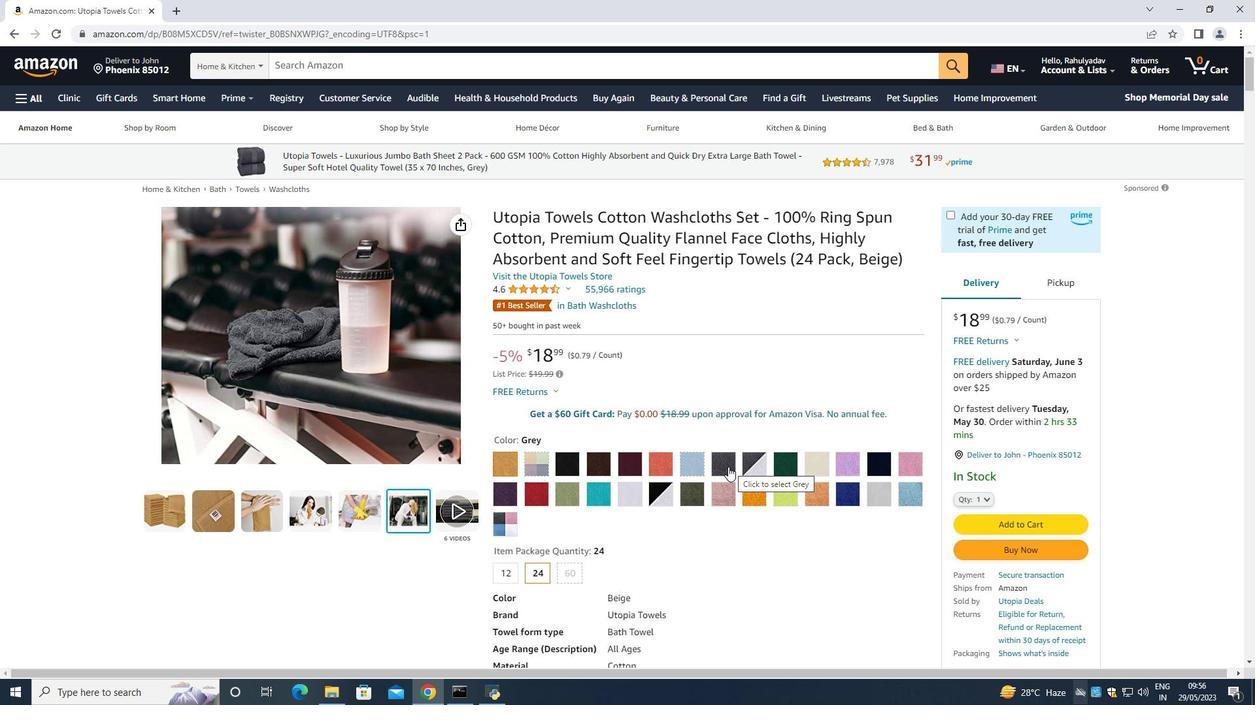 
Action: Mouse scrolled (707, 464) with delta (0, 0)
Screenshot: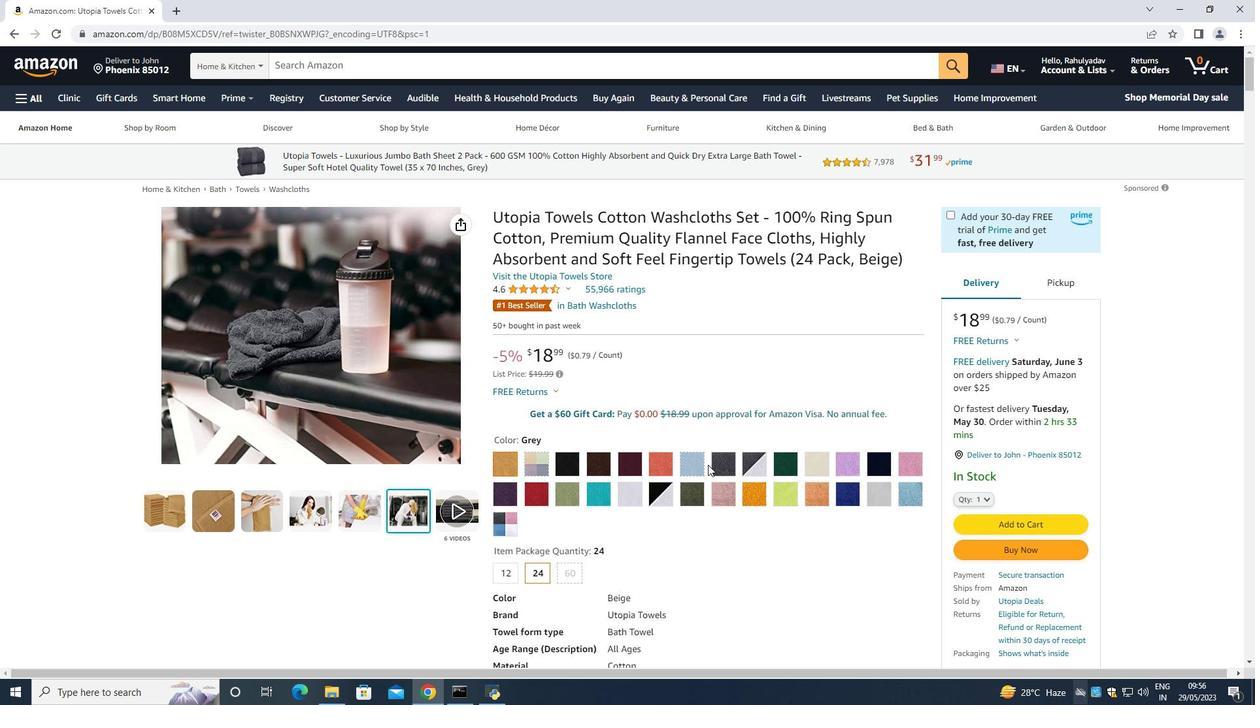 
Action: Mouse moved to (613, 489)
Screenshot: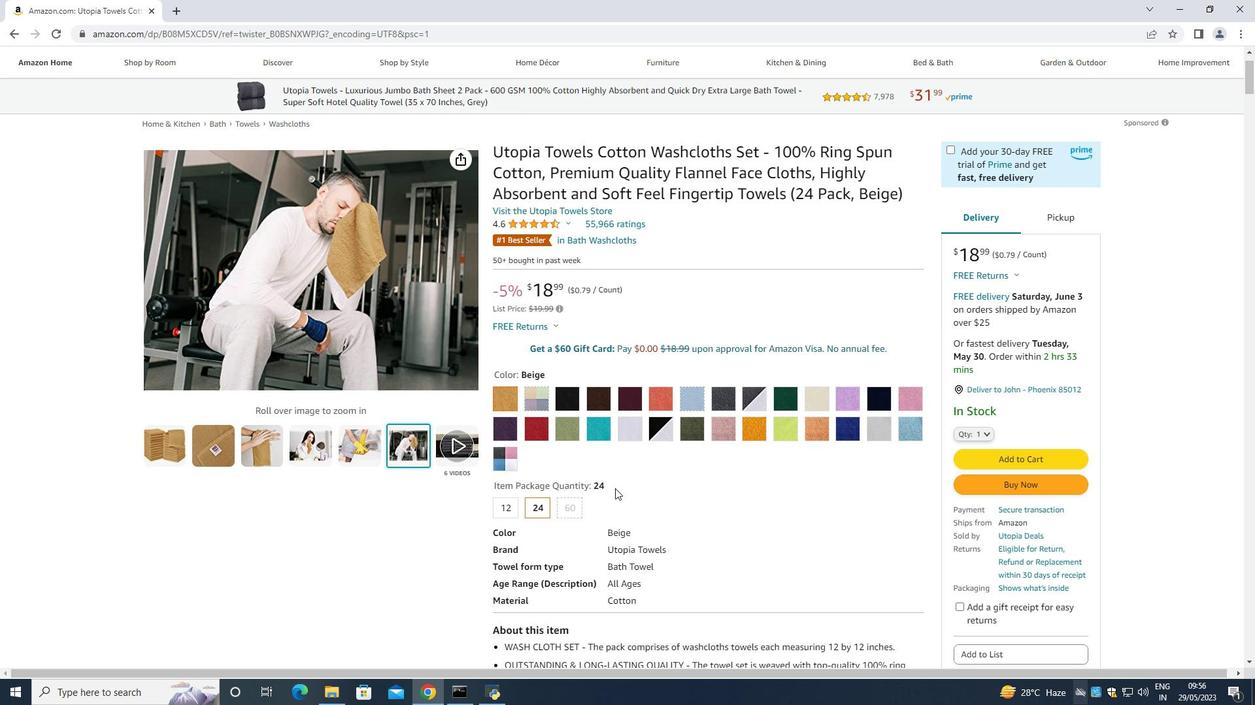 
Action: Mouse scrolled (613, 488) with delta (0, 0)
Screenshot: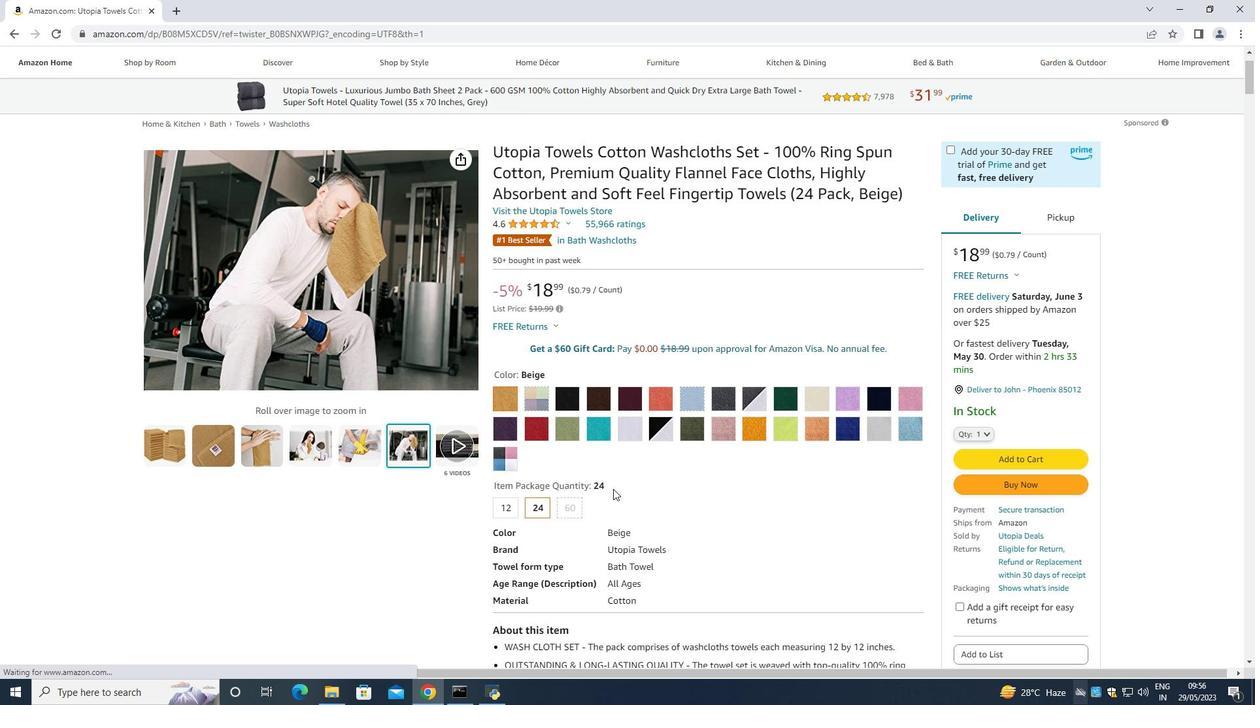 
Action: Mouse moved to (577, 464)
Screenshot: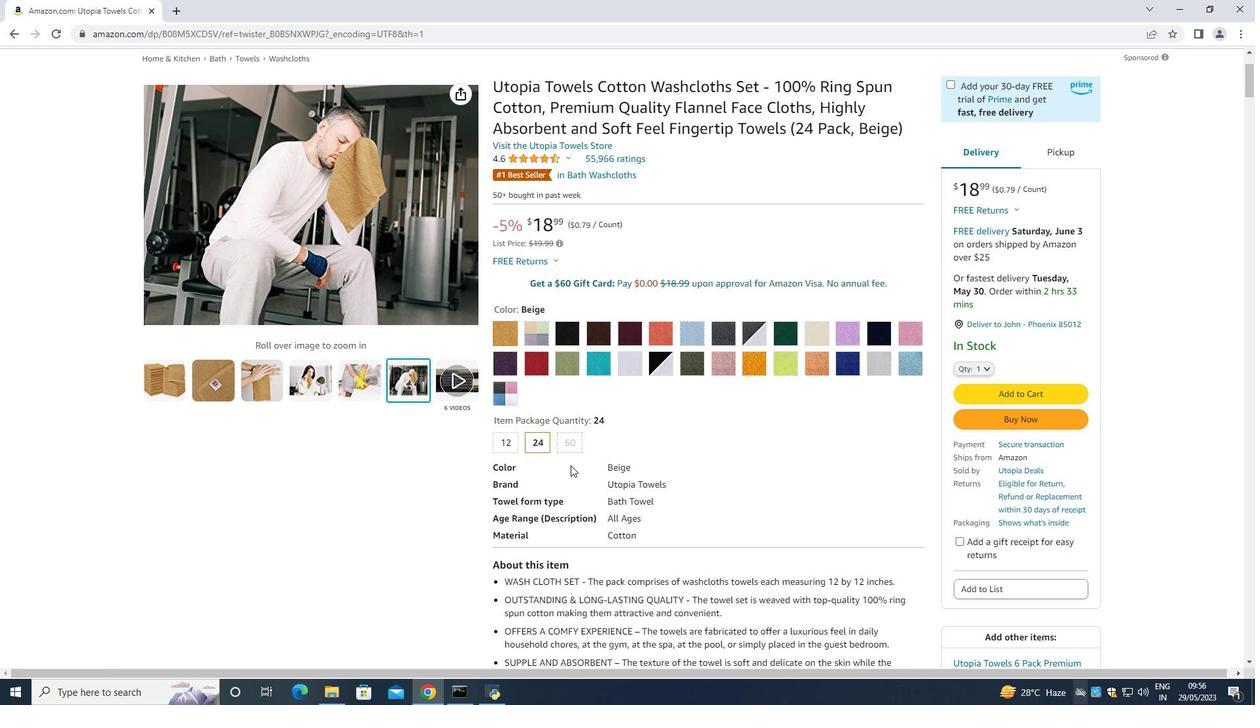 
Action: Mouse scrolled (577, 464) with delta (0, 0)
Screenshot: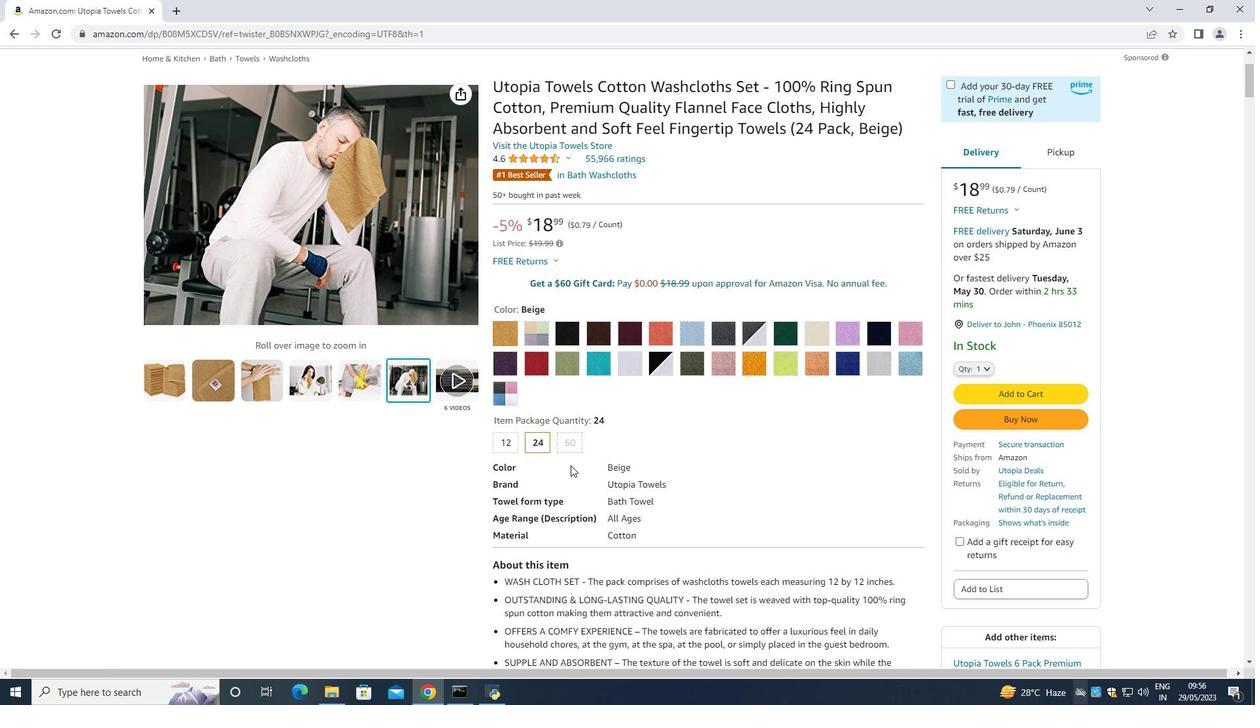
Action: Mouse moved to (12, 35)
Screenshot: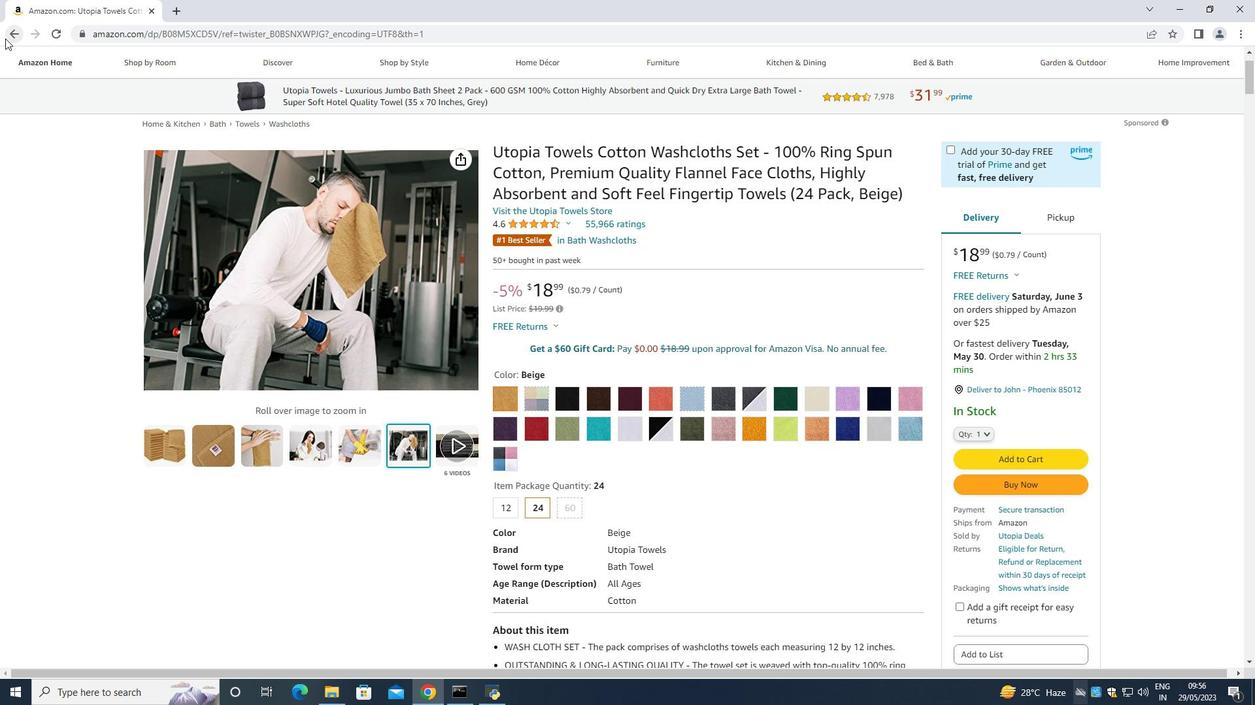 
Action: Mouse pressed left at (12, 35)
Screenshot: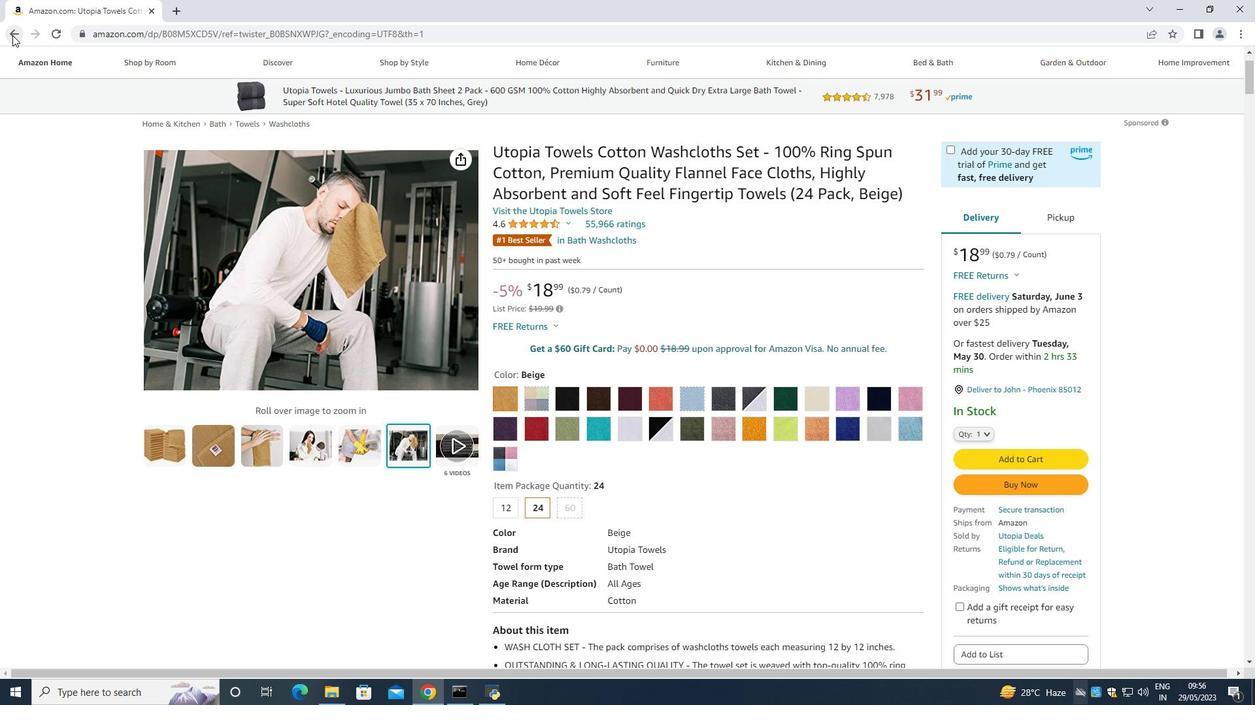 
Action: Mouse moved to (16, 32)
Screenshot: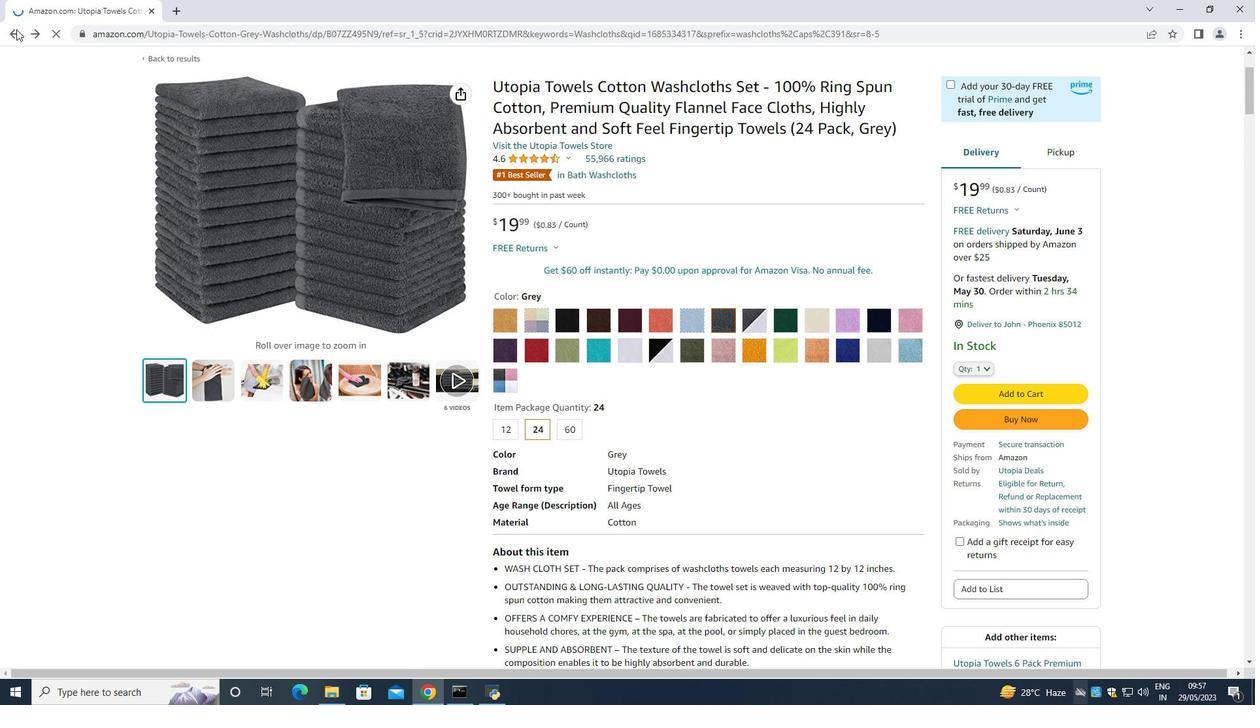 
Action: Mouse pressed left at (16, 32)
Screenshot: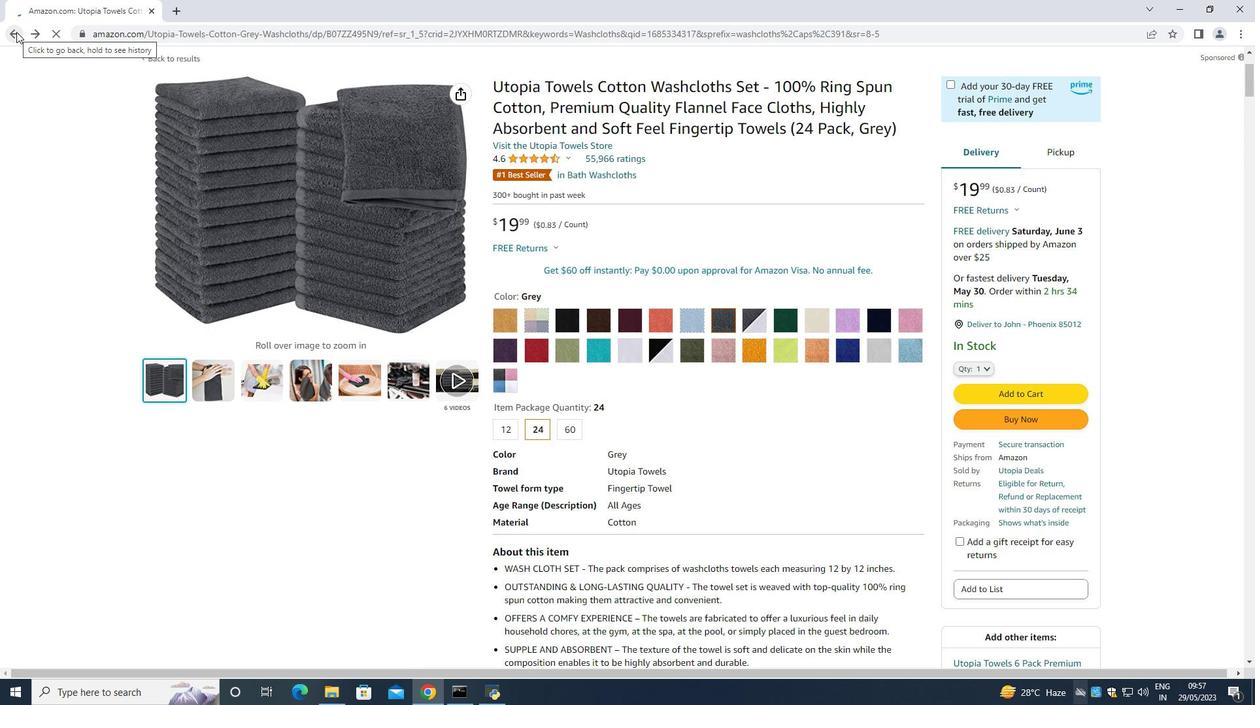 
Action: Mouse moved to (598, 211)
Screenshot: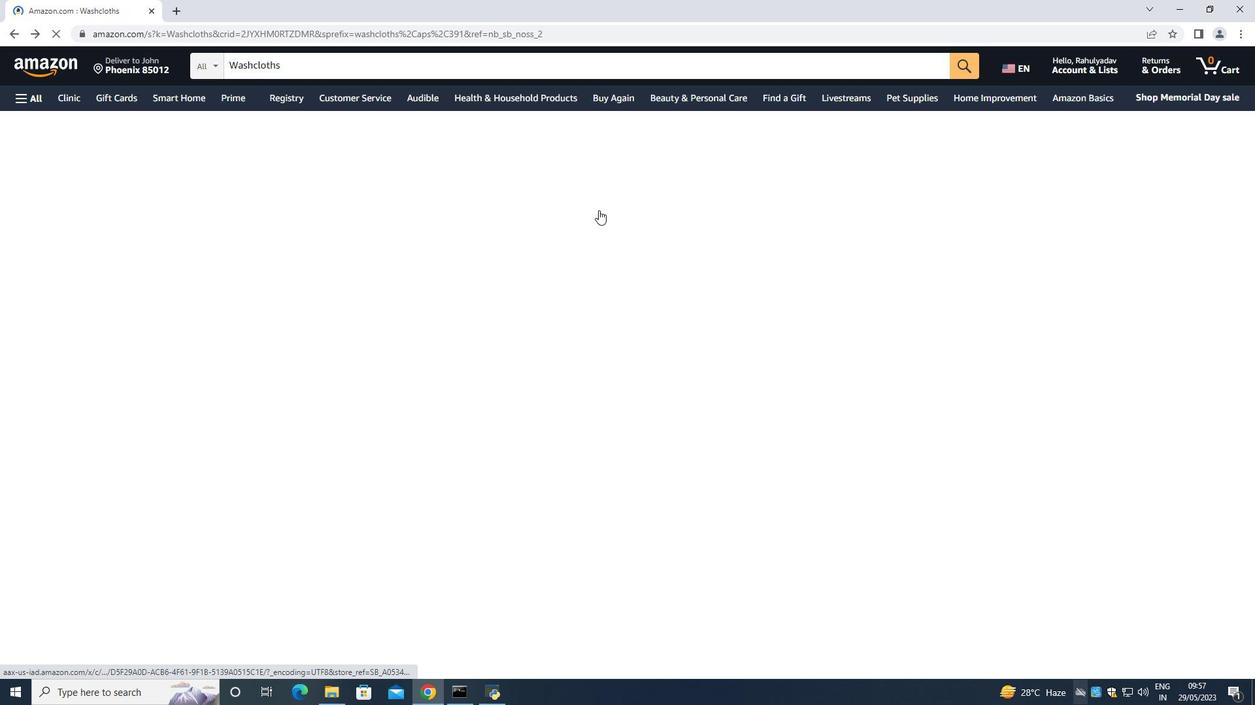 
Action: Mouse scrolled (598, 210) with delta (0, 0)
Screenshot: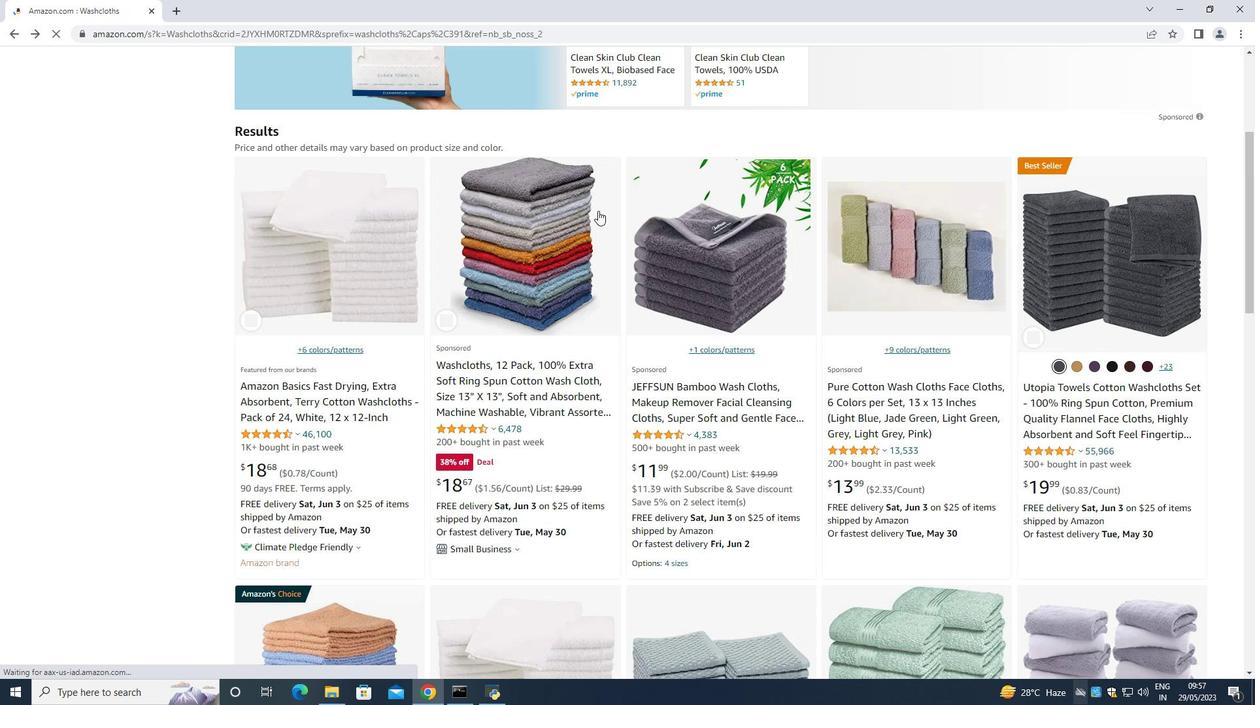 
Action: Mouse moved to (610, 263)
Screenshot: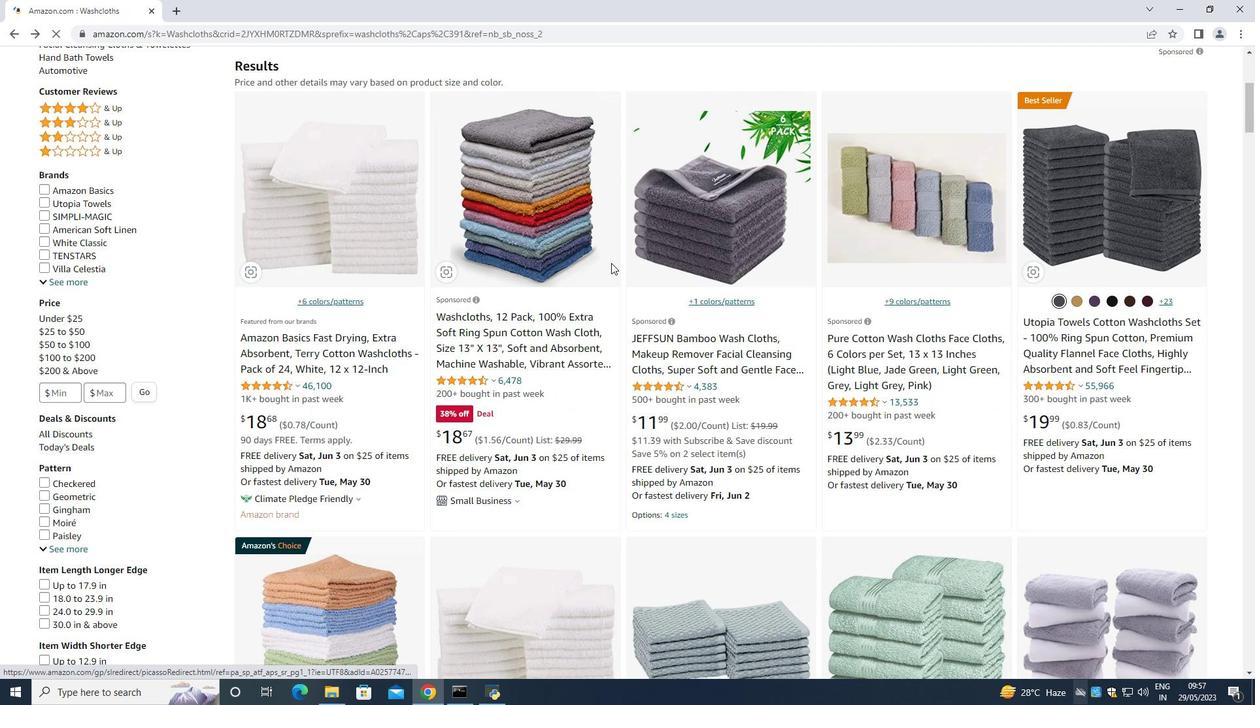 
Action: Mouse scrolled (610, 262) with delta (0, 0)
Screenshot: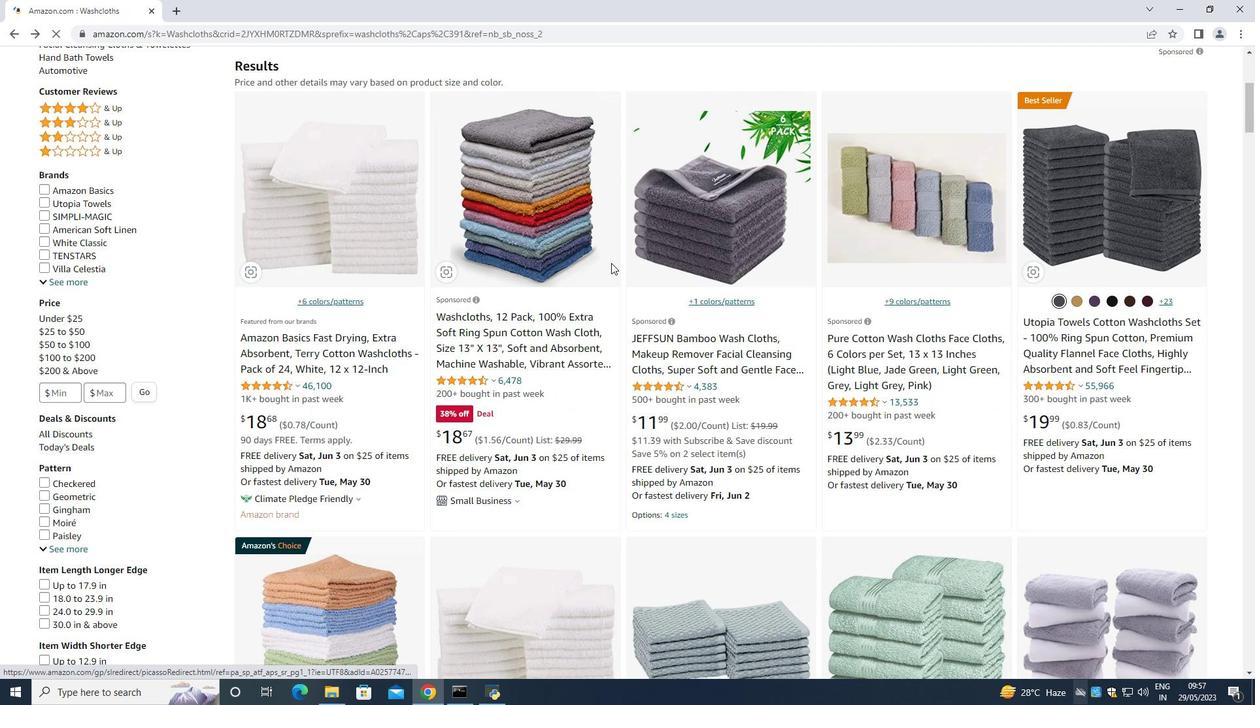 
Action: Mouse moved to (294, 275)
Screenshot: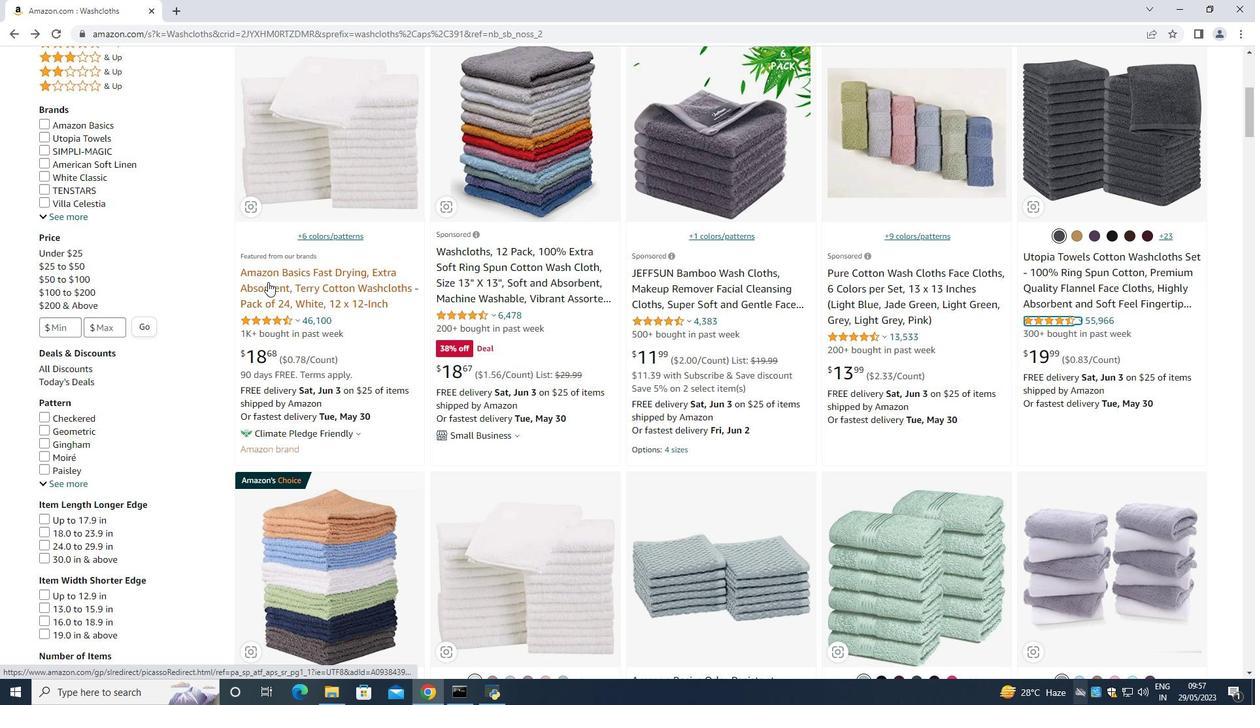 
Action: Mouse pressed left at (294, 275)
Screenshot: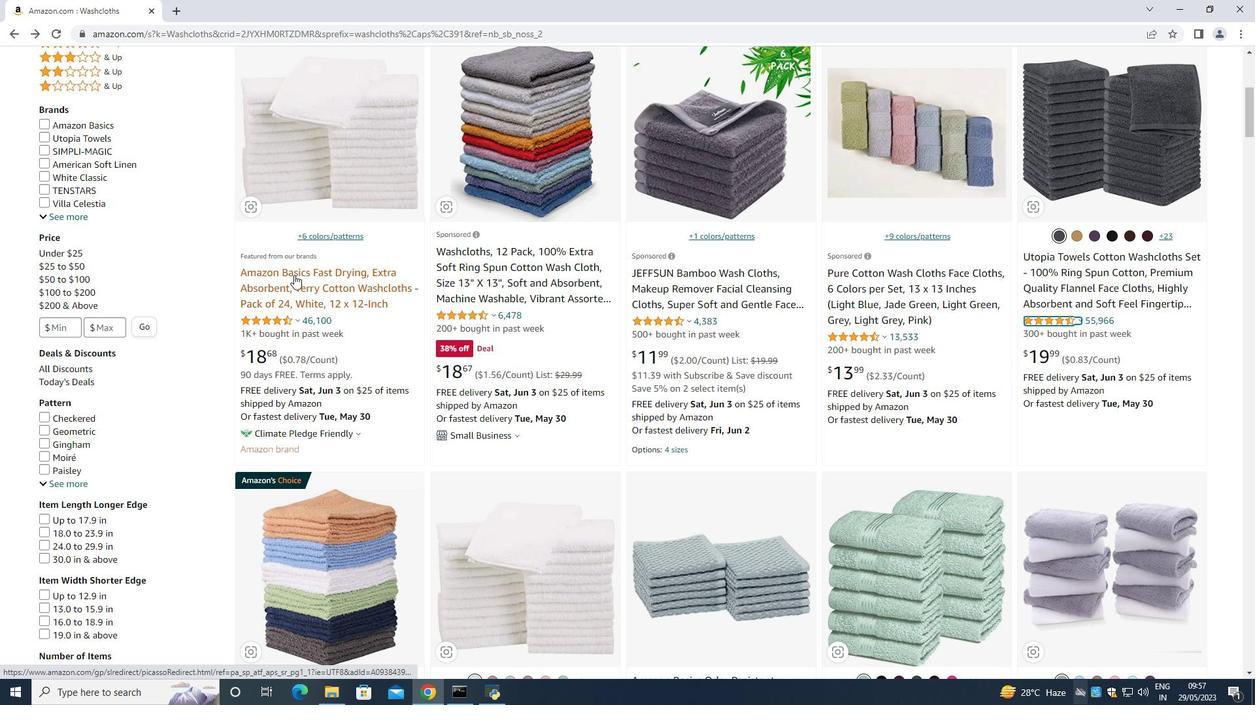 
Action: Mouse moved to (658, 450)
Screenshot: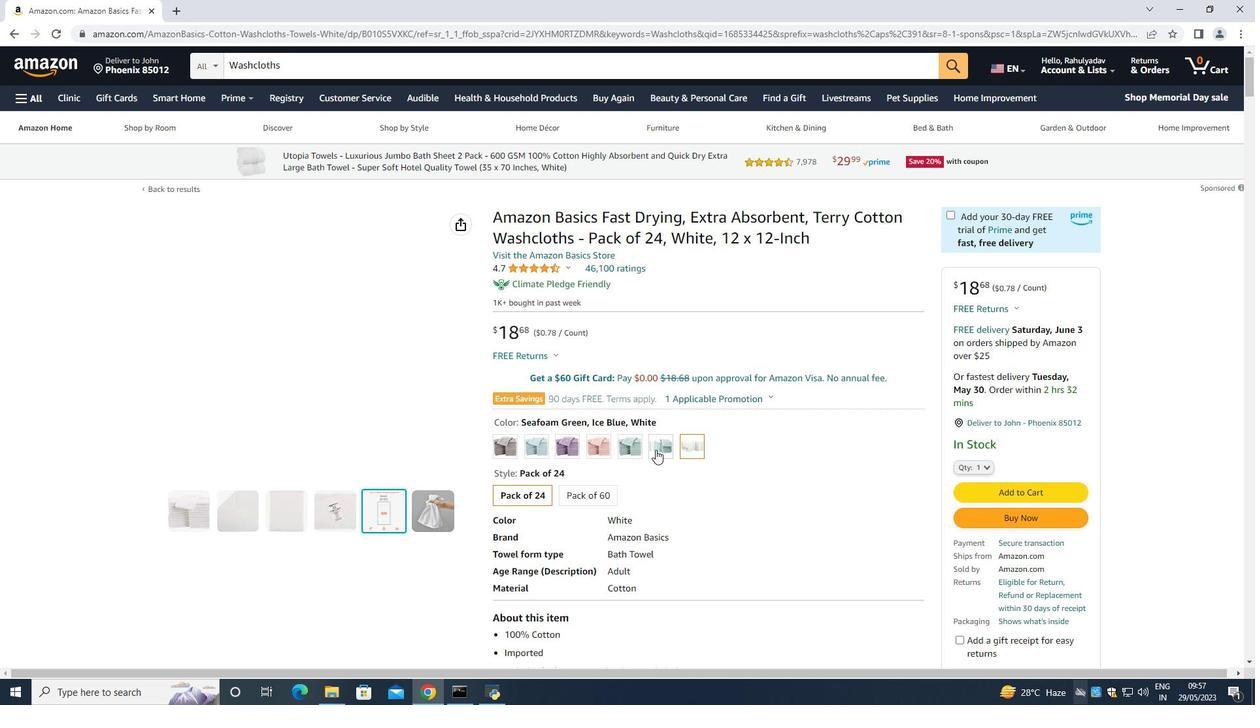 
Action: Mouse scrolled (658, 449) with delta (0, 0)
Screenshot: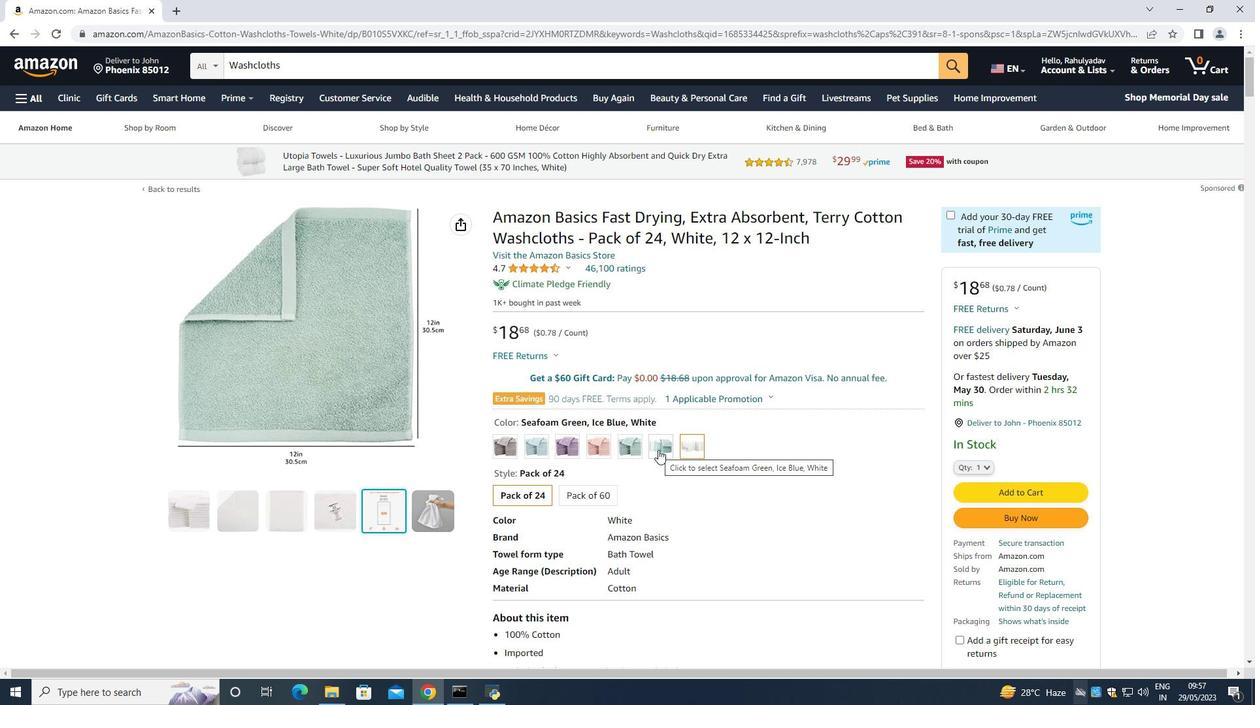 
Action: Mouse scrolled (658, 449) with delta (0, 0)
Screenshot: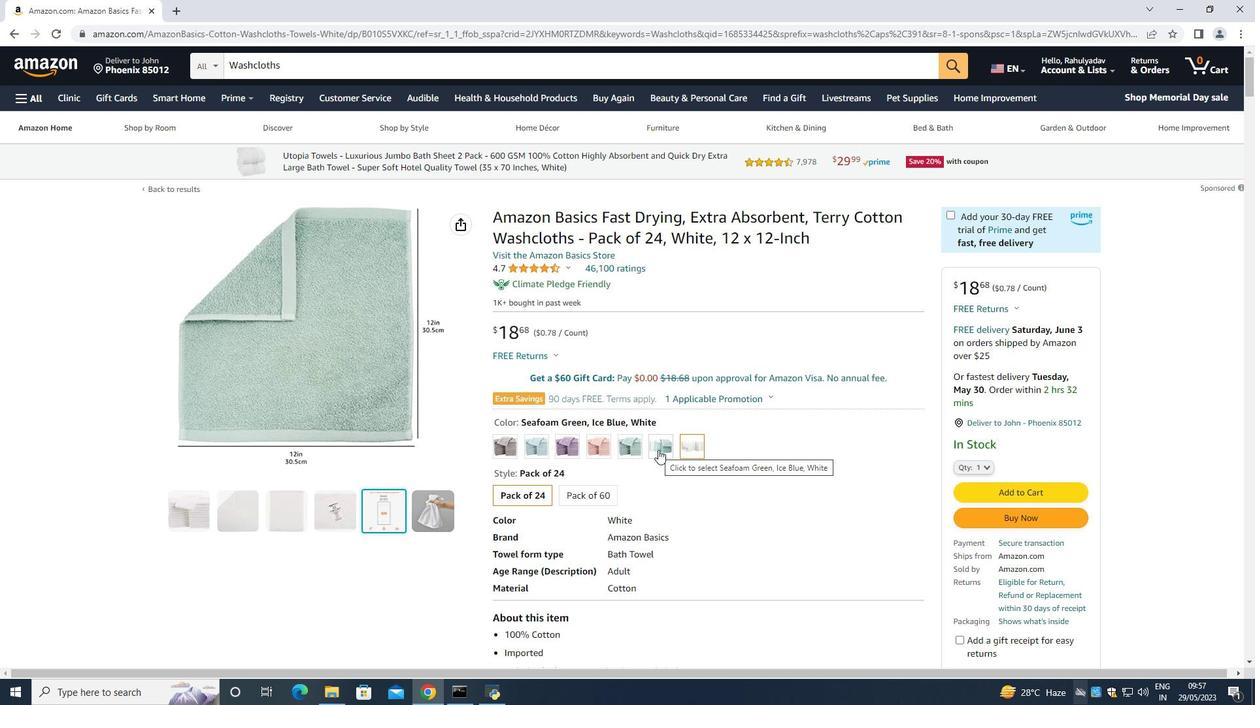 
Action: Mouse moved to (573, 437)
Screenshot: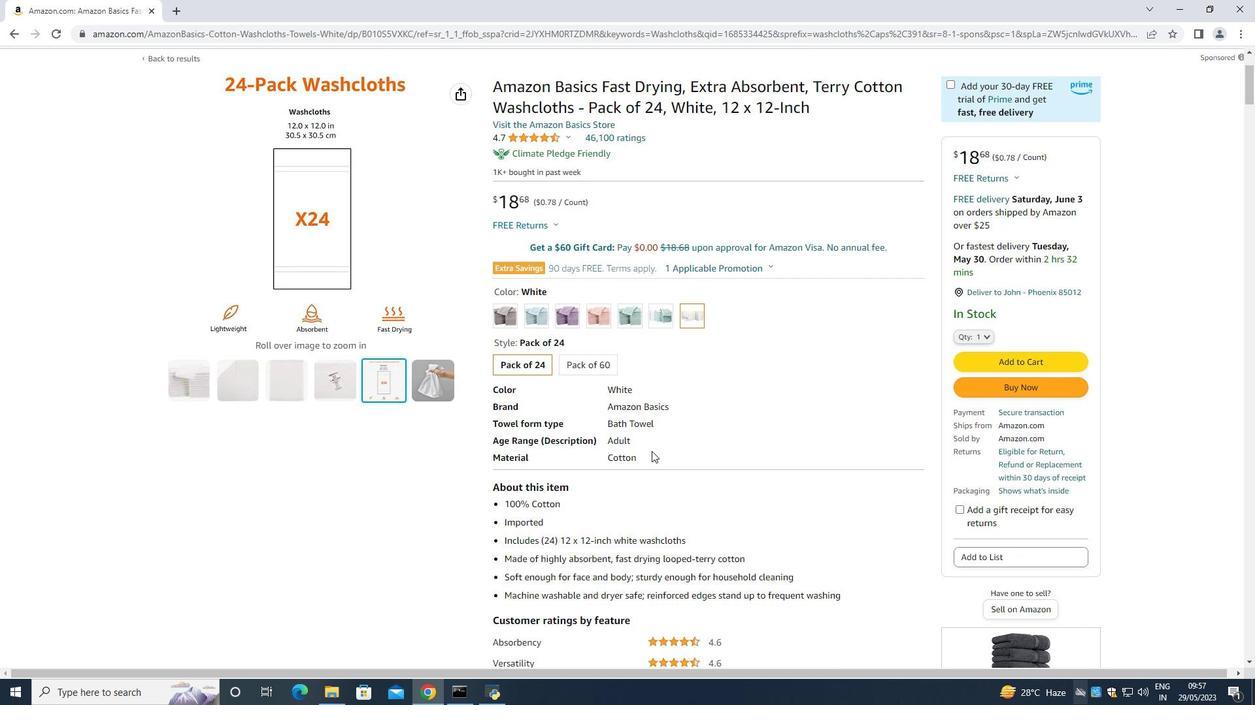 
Action: Mouse scrolled (573, 438) with delta (0, 0)
Screenshot: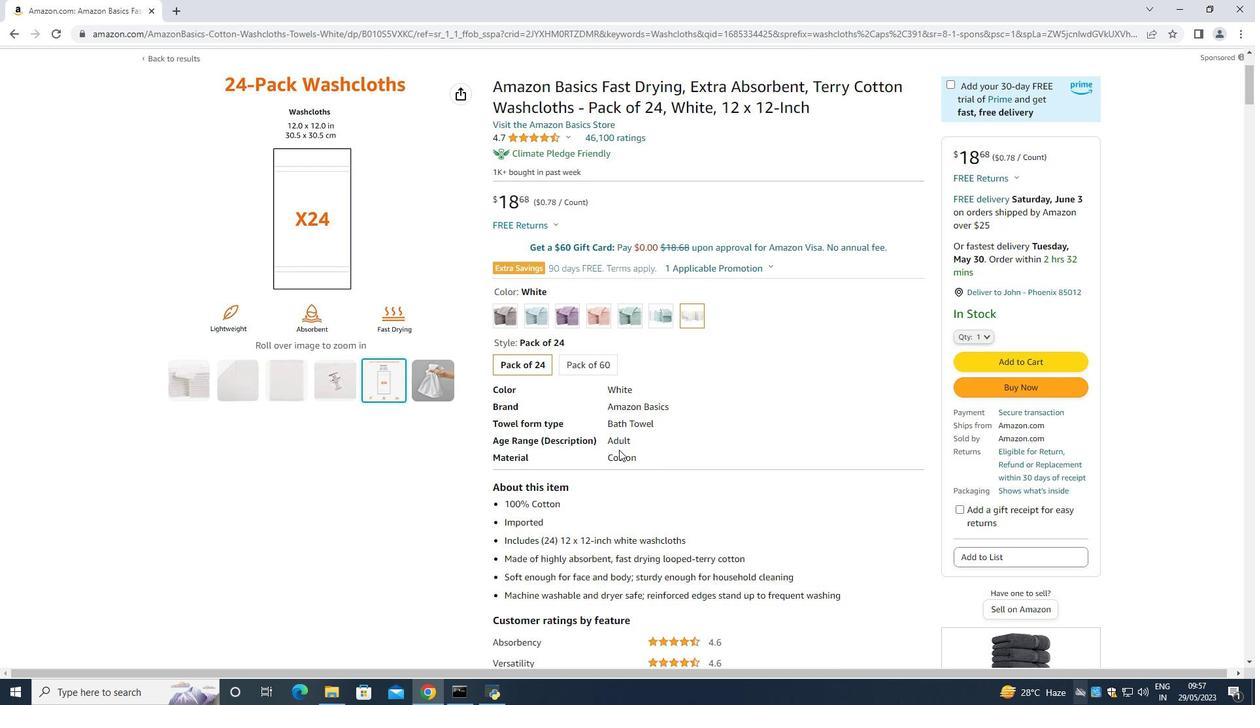 
Action: Mouse moved to (516, 423)
Screenshot: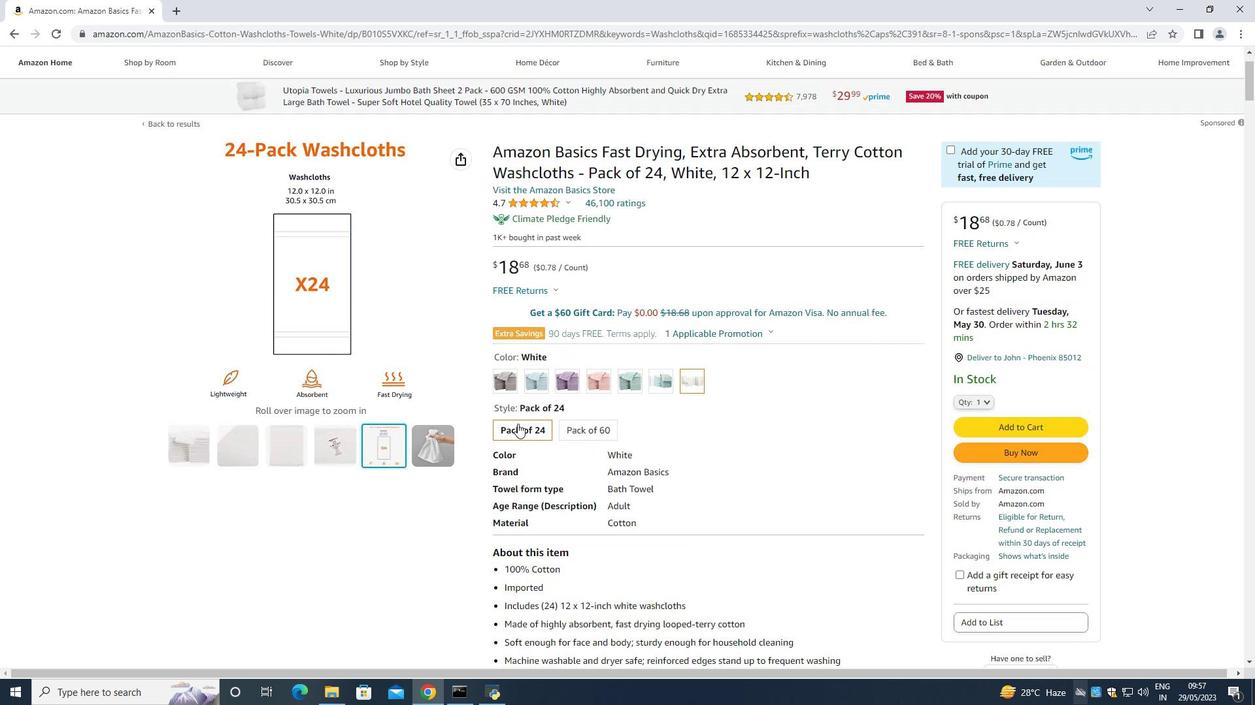 
Action: Mouse scrolled (516, 422) with delta (0, 0)
Screenshot: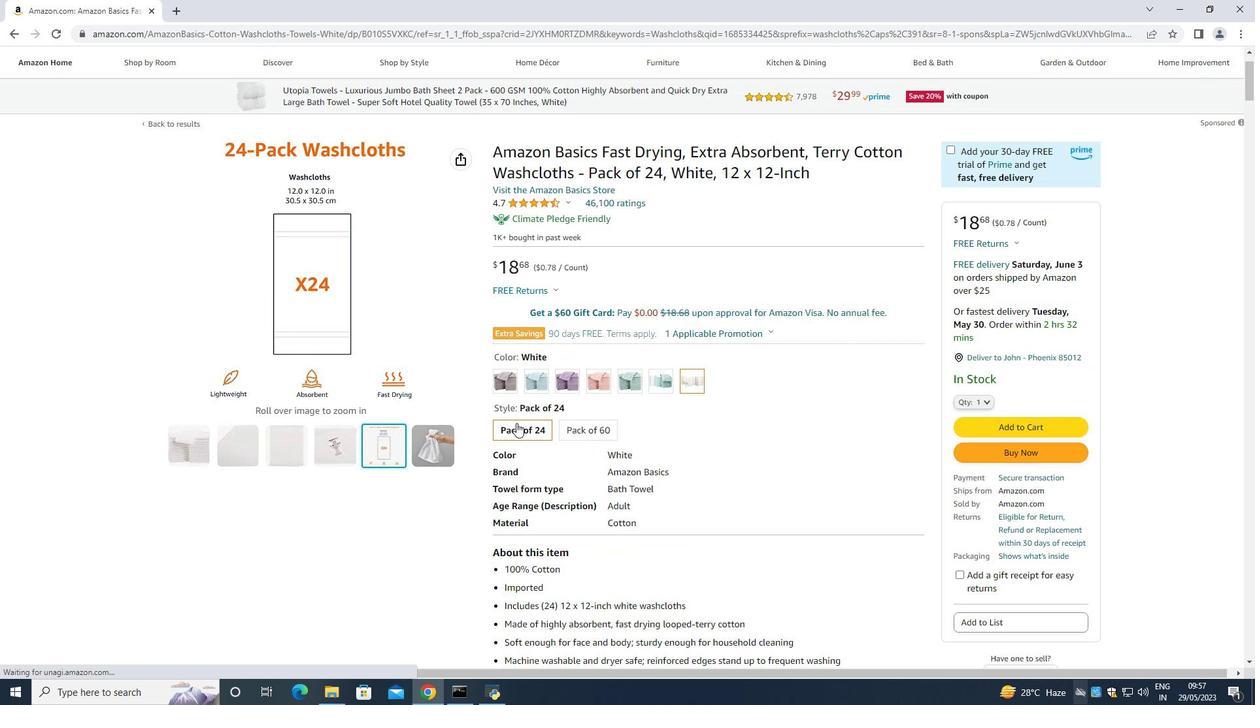 
Action: Mouse moved to (541, 316)
Screenshot: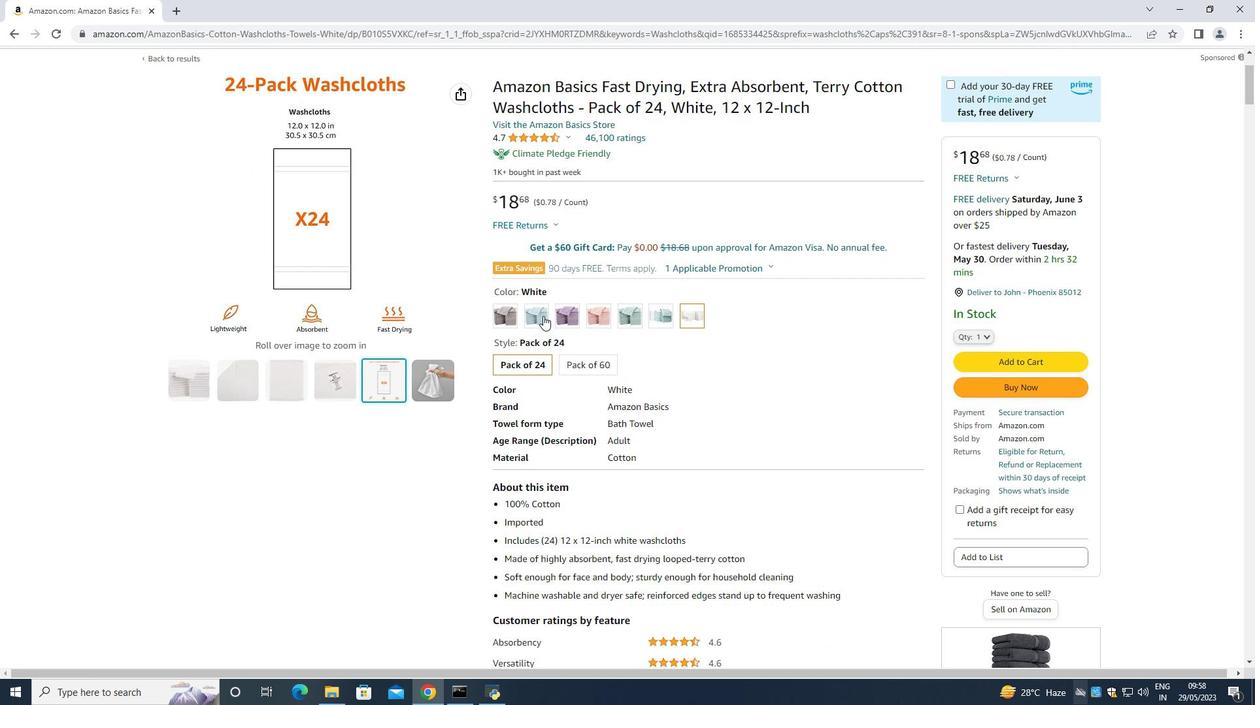 
Action: Mouse pressed left at (541, 316)
Screenshot: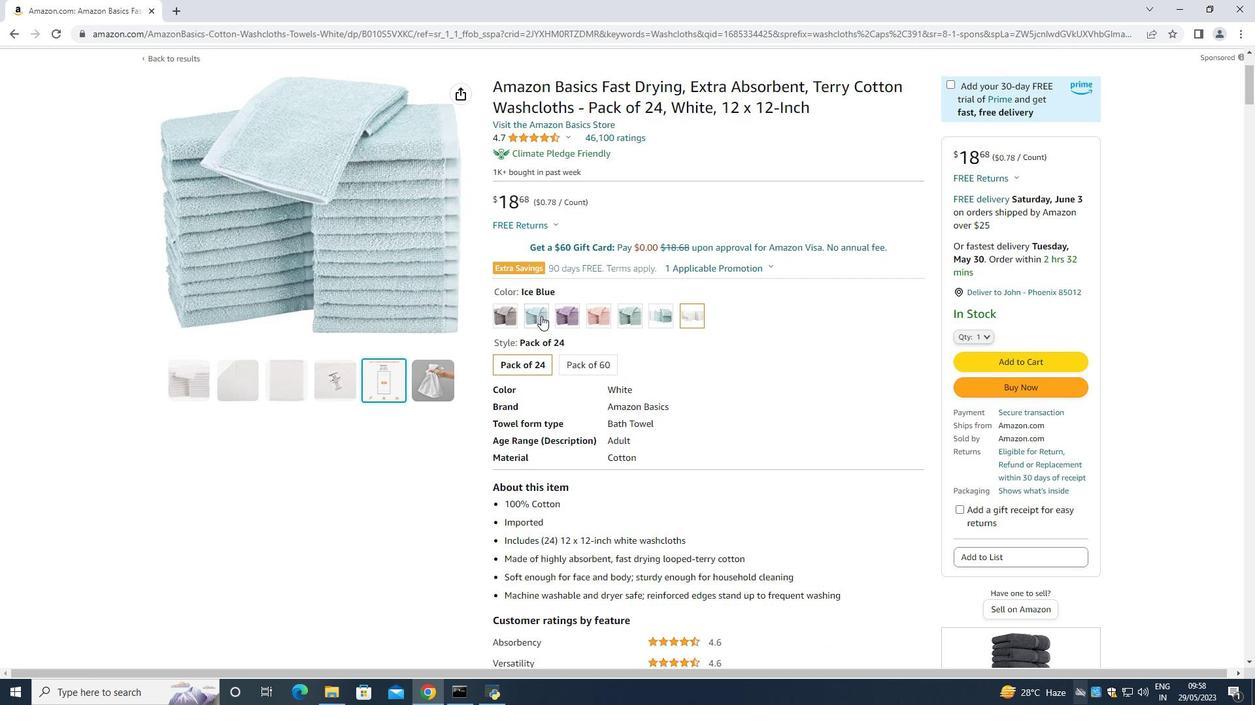 
Action: Mouse moved to (530, 443)
Screenshot: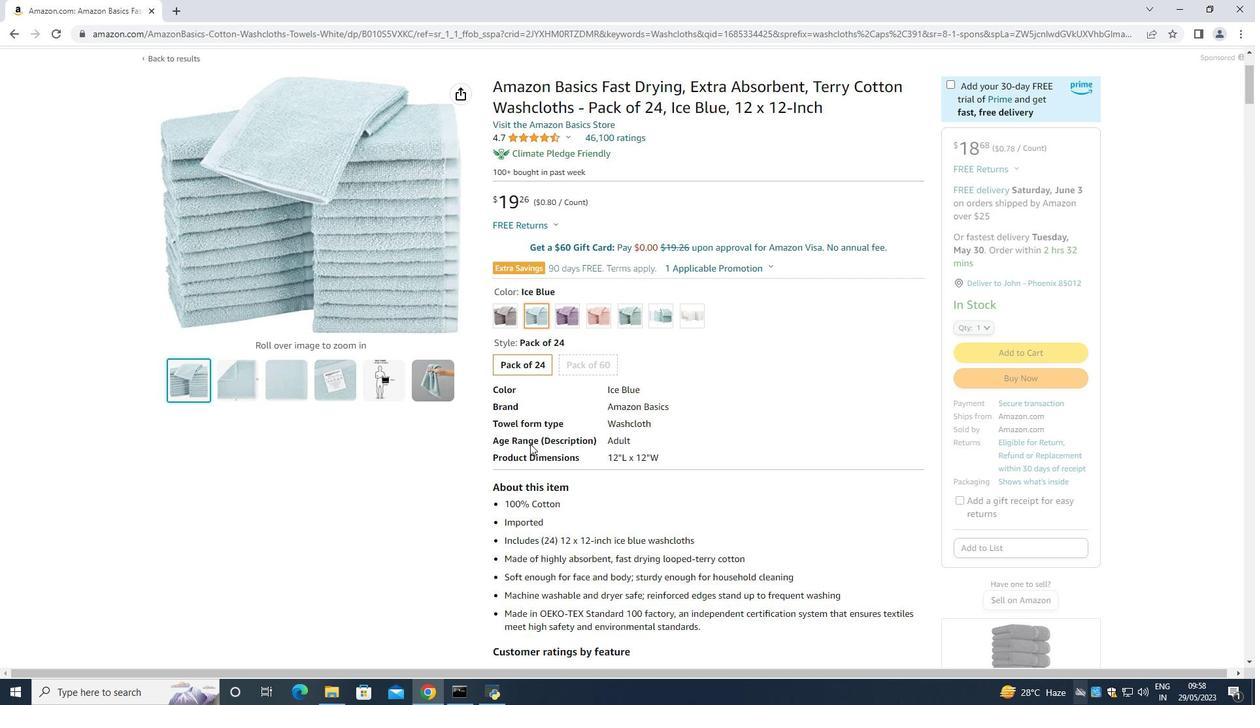 
Action: Mouse scrolled (530, 442) with delta (0, 0)
Screenshot: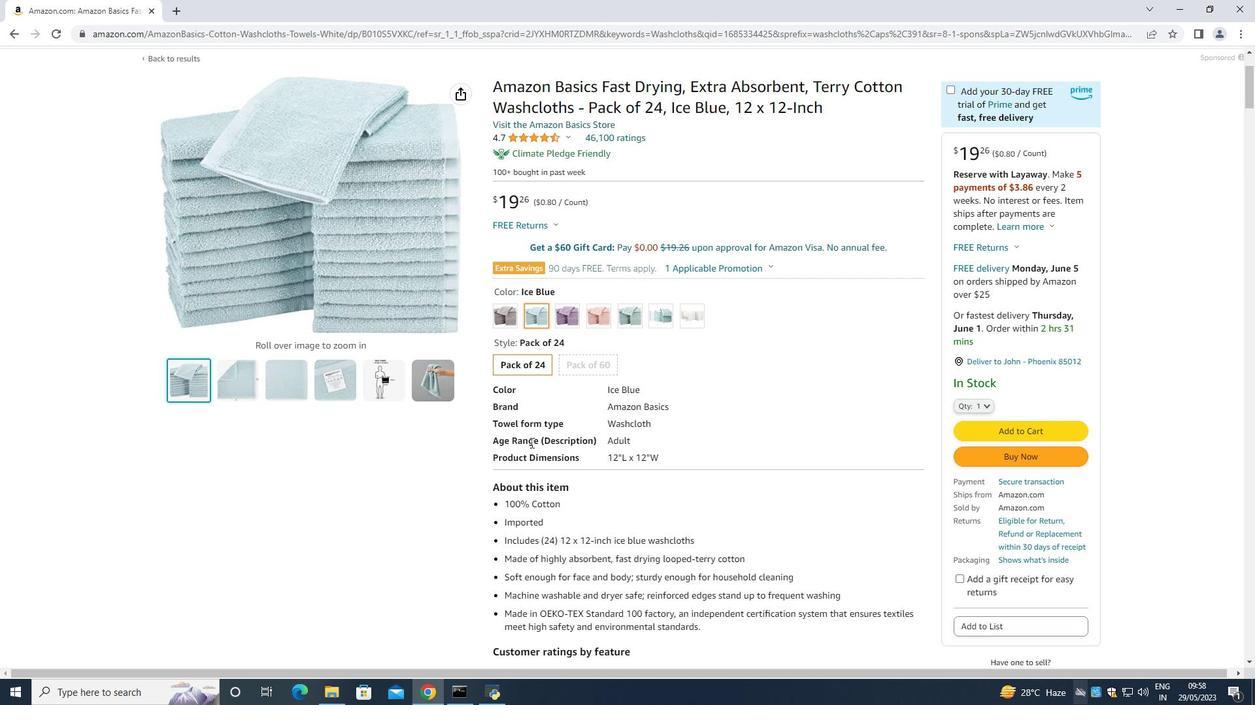 
Action: Mouse moved to (653, 340)
Screenshot: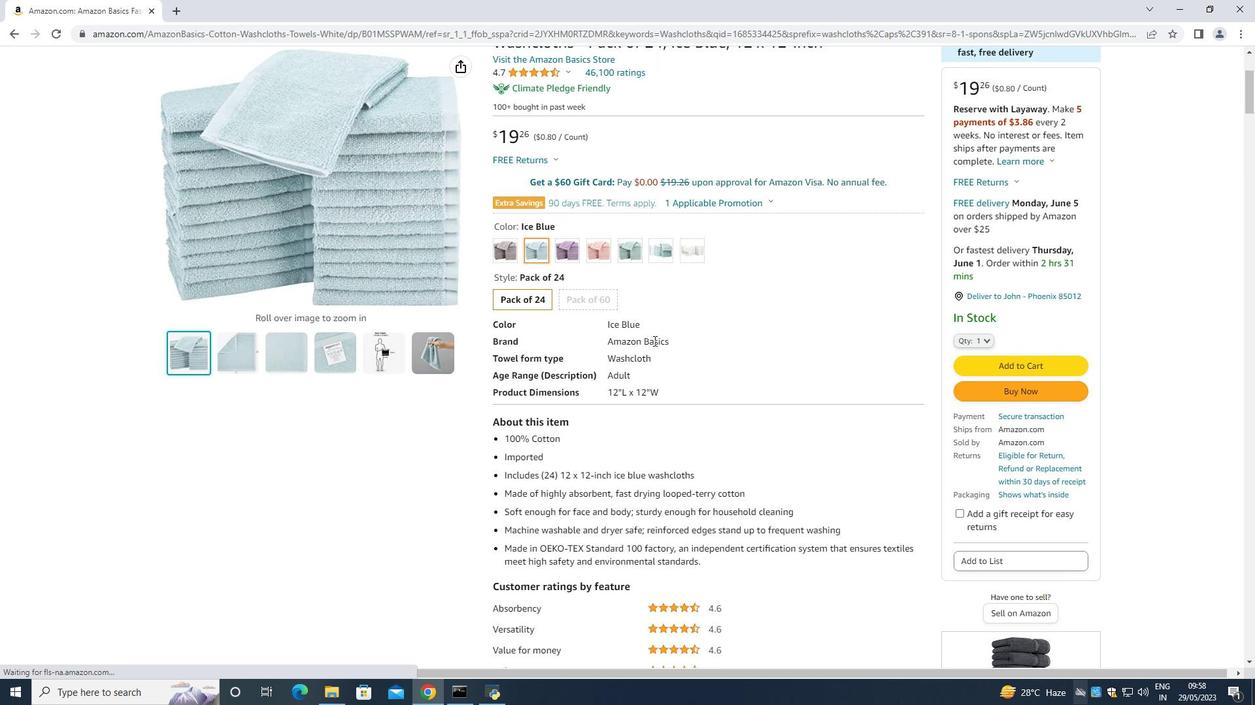 
Action: Mouse scrolled (653, 339) with delta (0, 0)
Screenshot: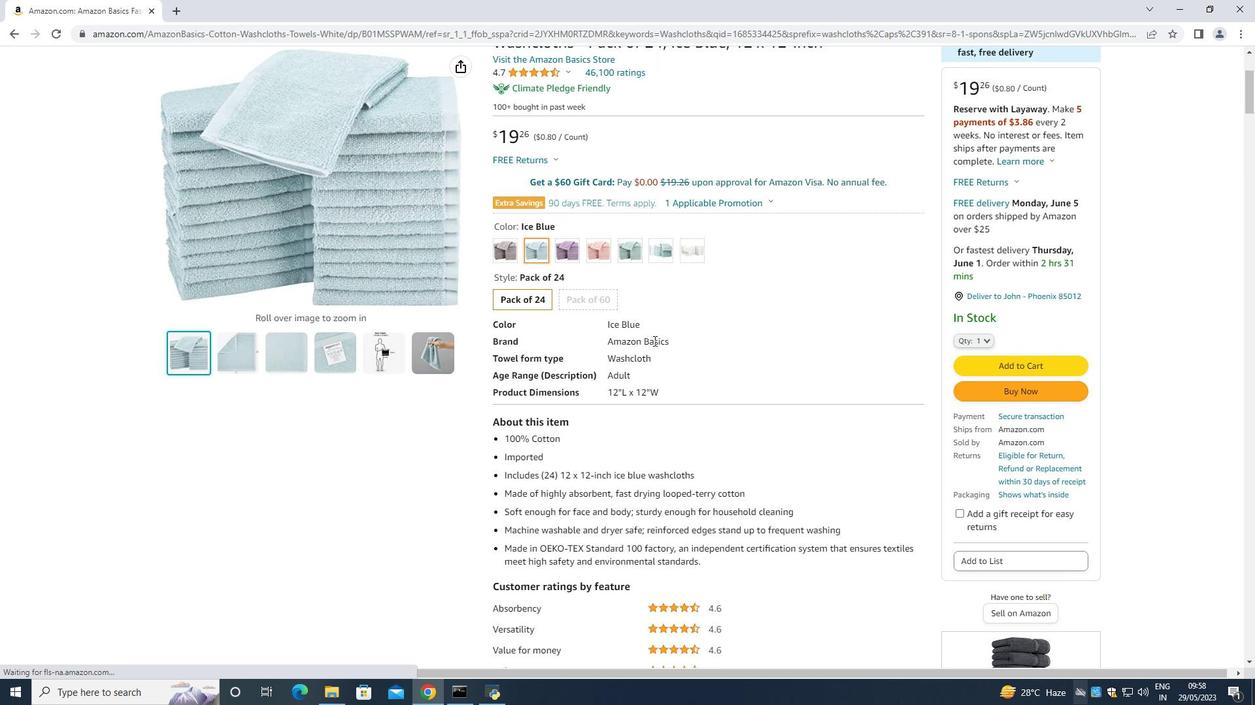 
Action: Mouse moved to (615, 317)
Screenshot: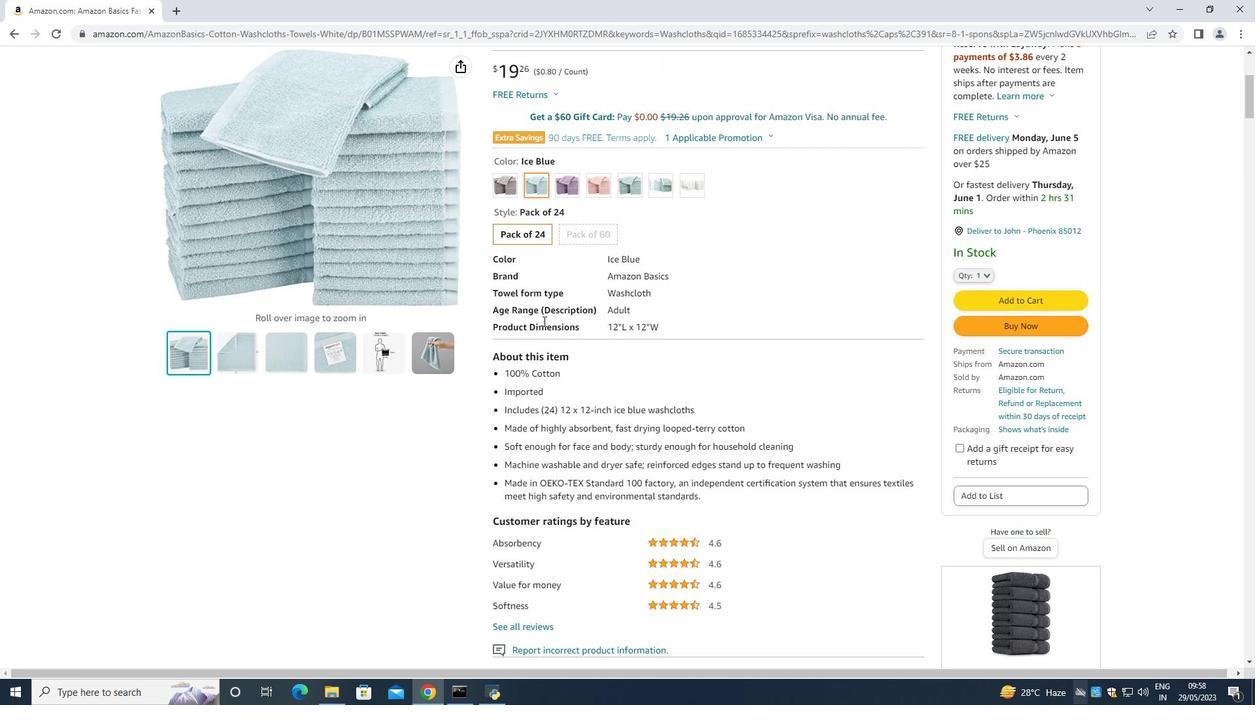 
Action: Mouse scrolled (615, 316) with delta (0, 0)
Screenshot: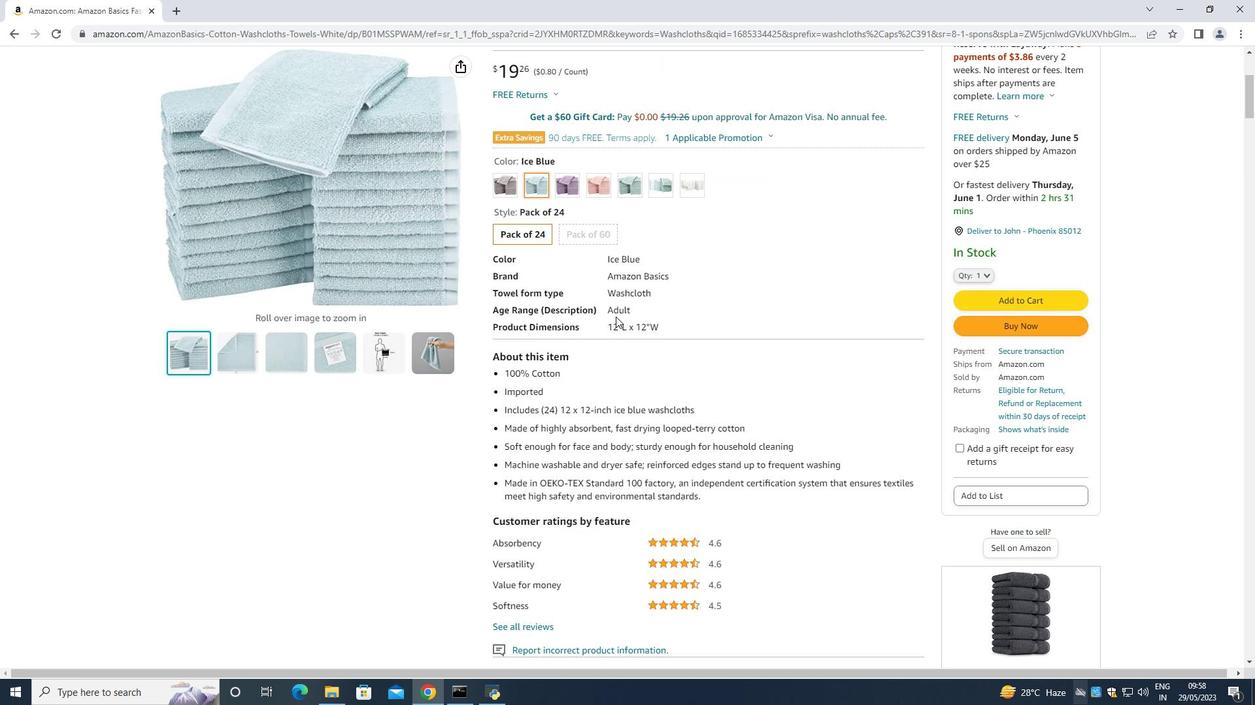 
Action: Mouse moved to (508, 341)
Screenshot: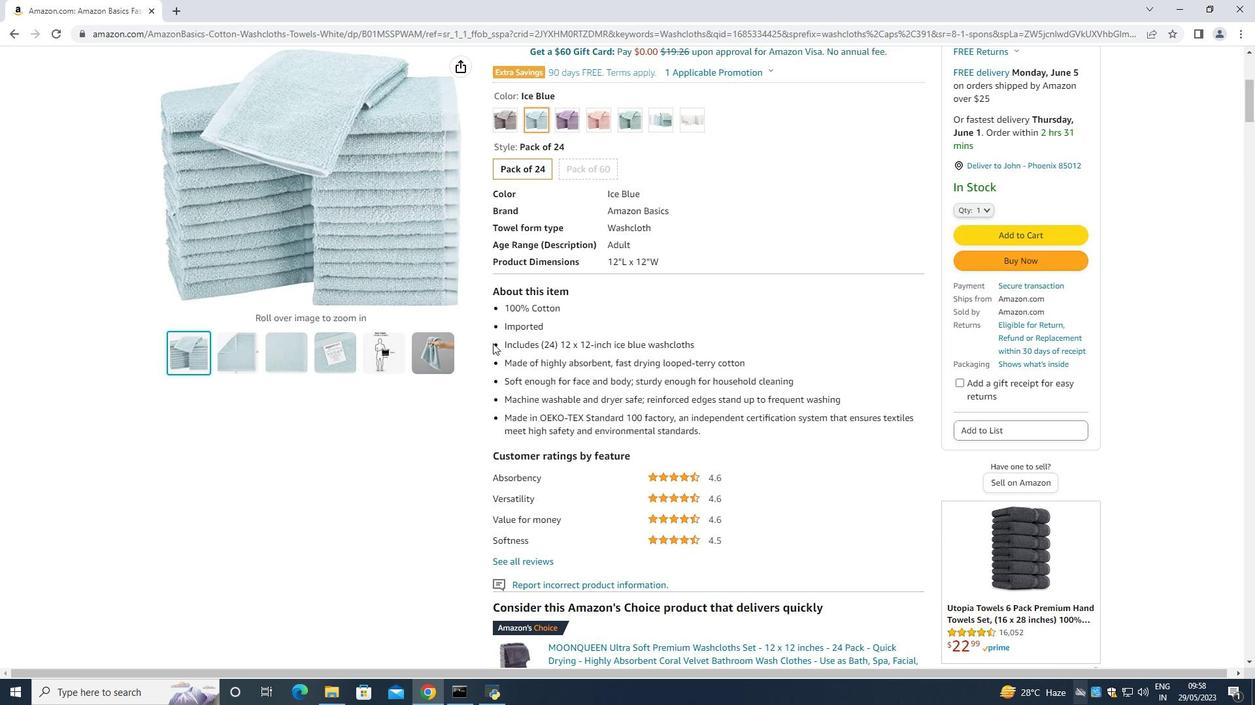 
Action: Mouse scrolled (508, 341) with delta (0, 0)
Screenshot: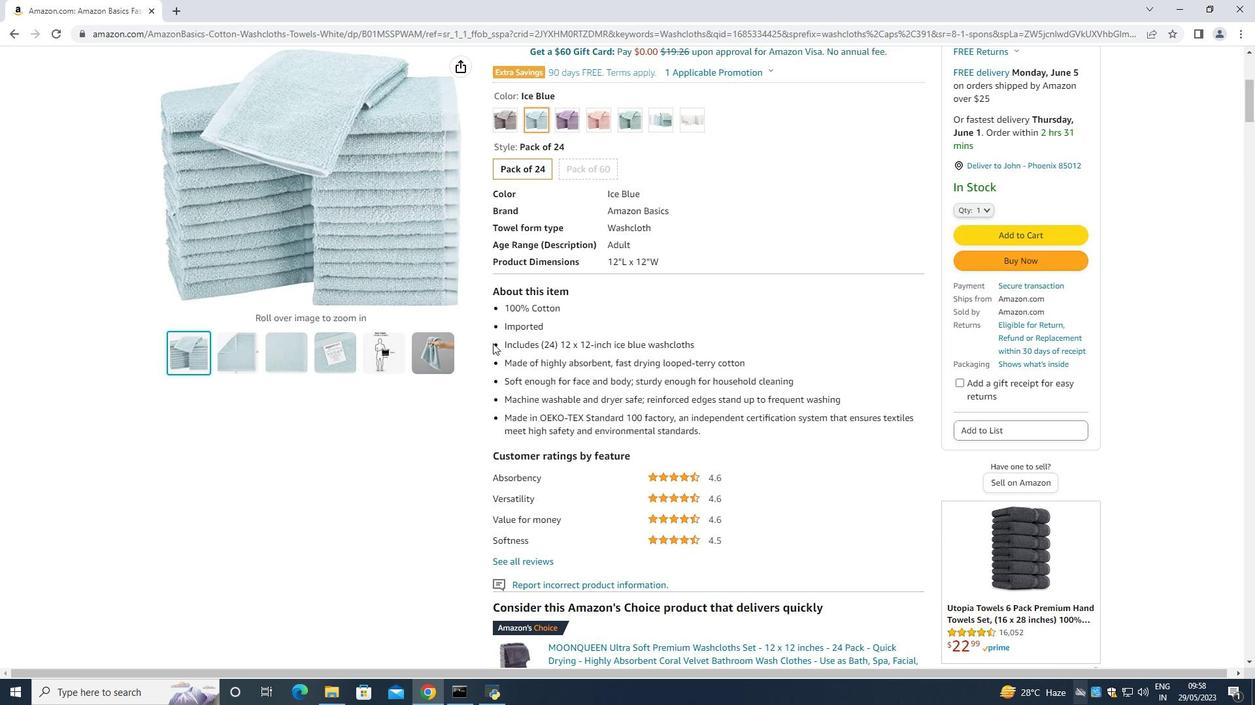 
Action: Mouse moved to (528, 321)
Screenshot: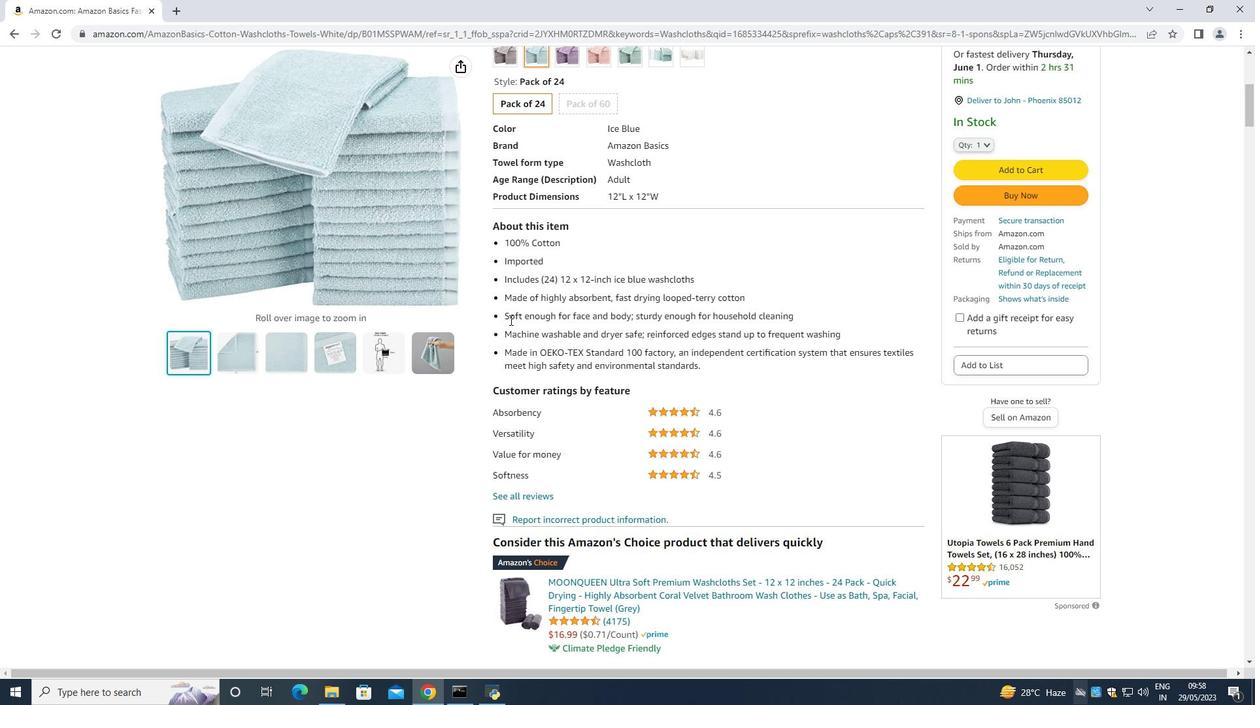 
Action: Mouse scrolled (528, 320) with delta (0, 0)
Screenshot: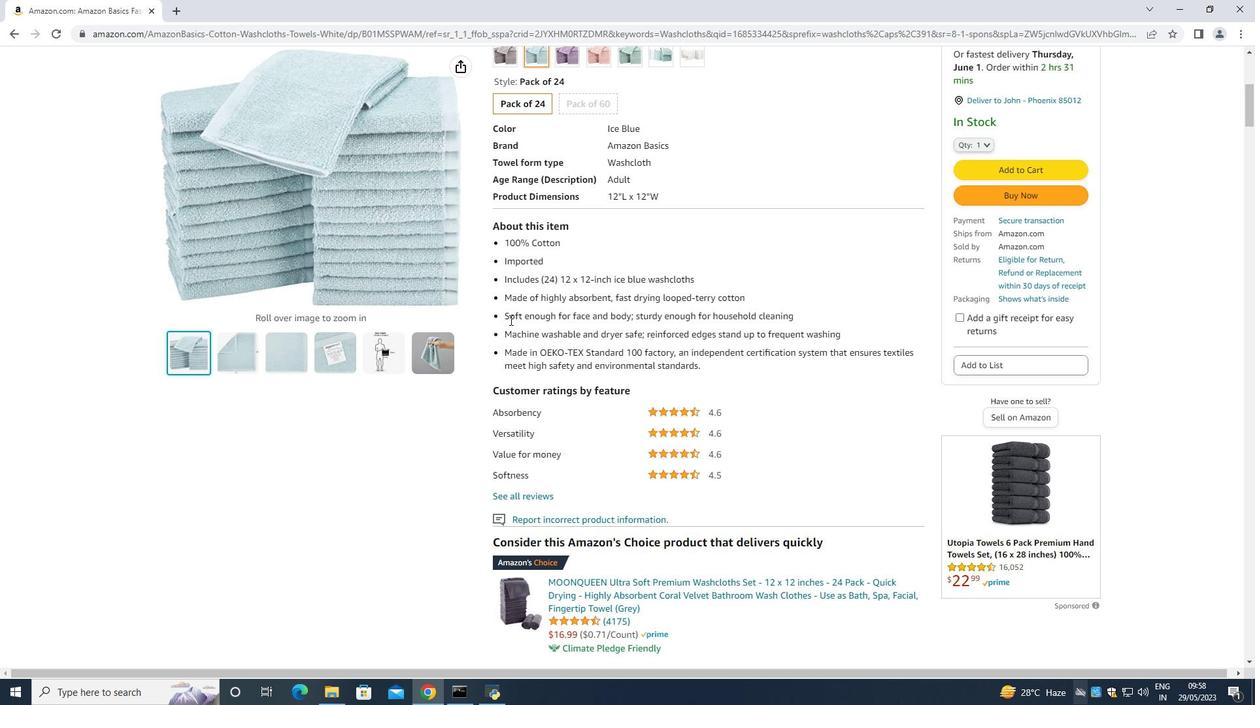 
Action: Mouse moved to (529, 320)
Screenshot: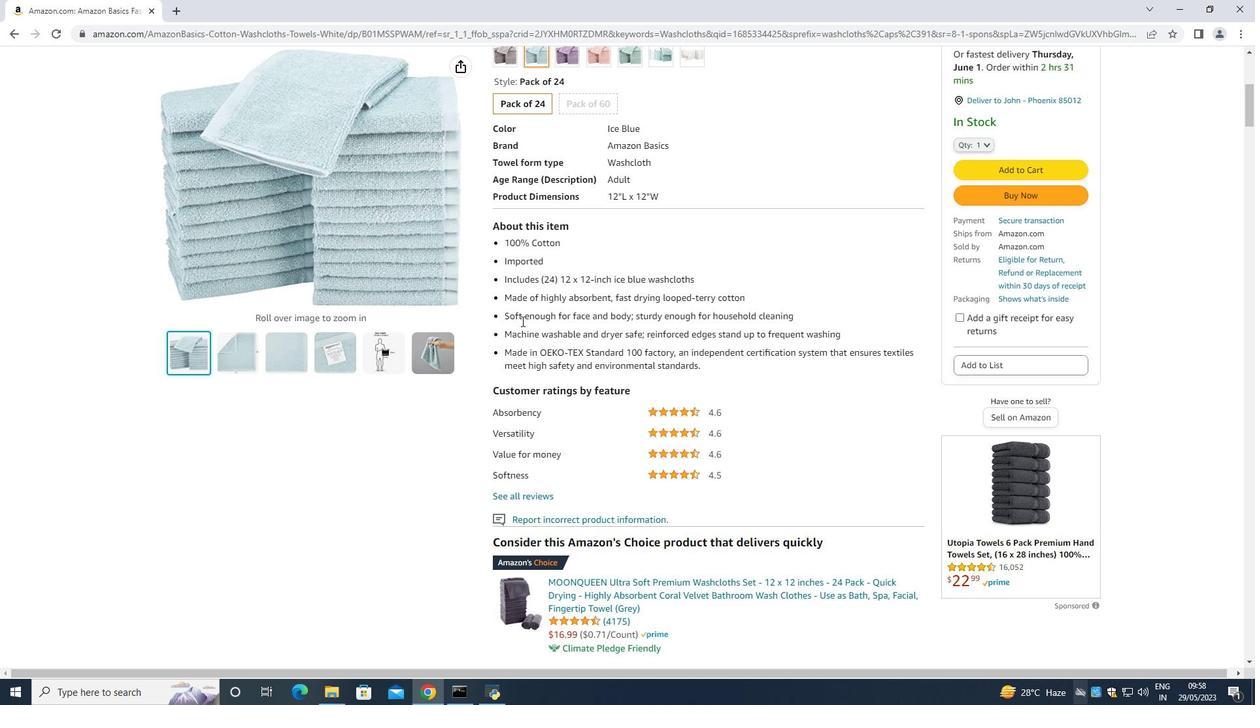 
Action: Mouse scrolled (529, 320) with delta (0, 0)
Screenshot: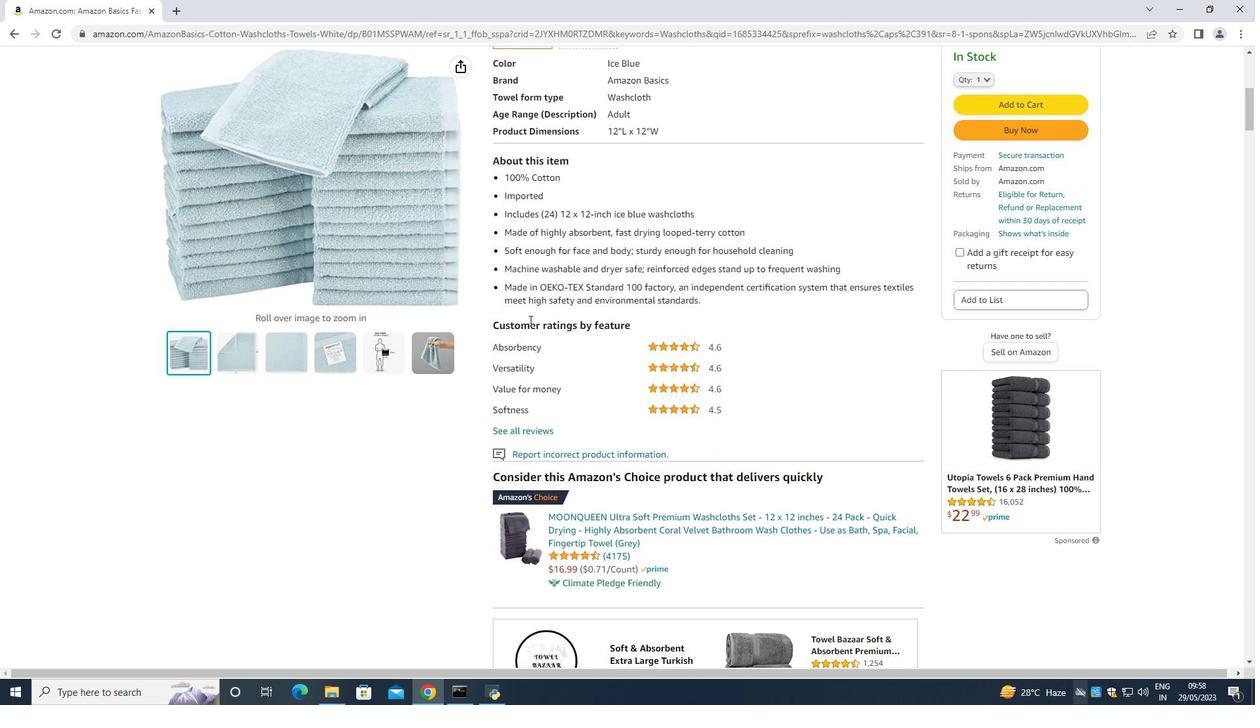 
Action: Mouse moved to (535, 317)
Screenshot: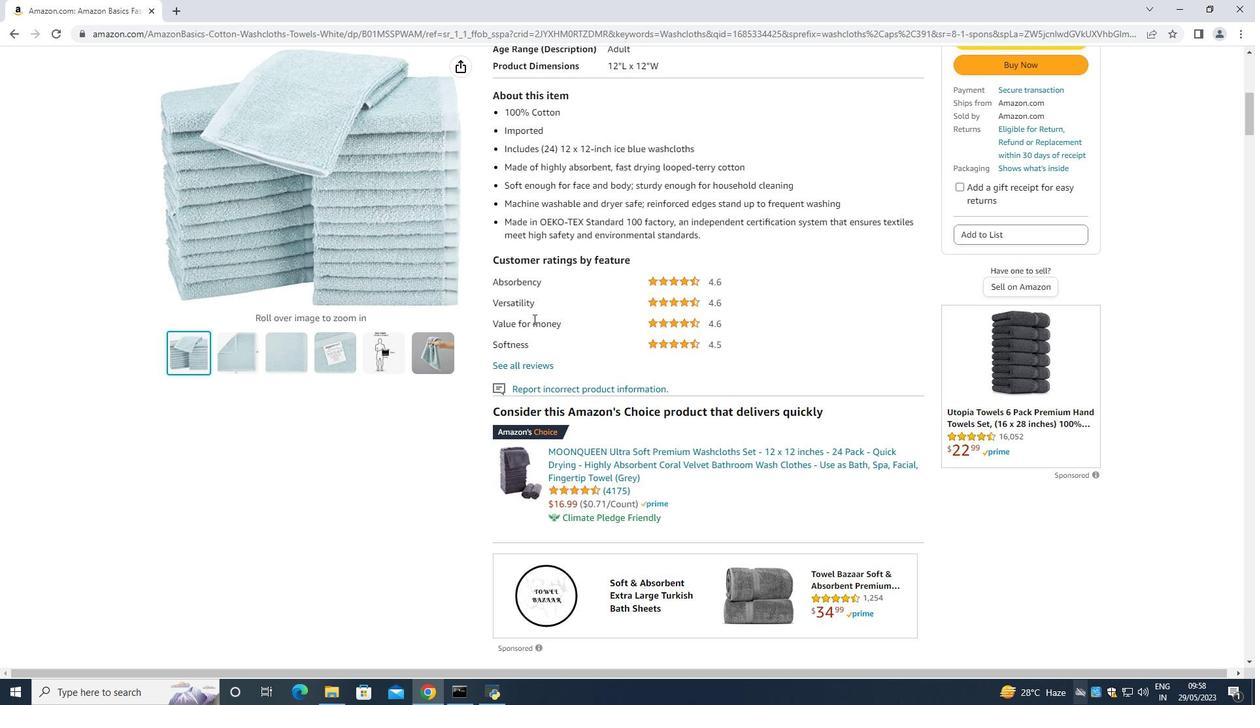 
Action: Mouse scrolled (535, 317) with delta (0, 0)
Screenshot: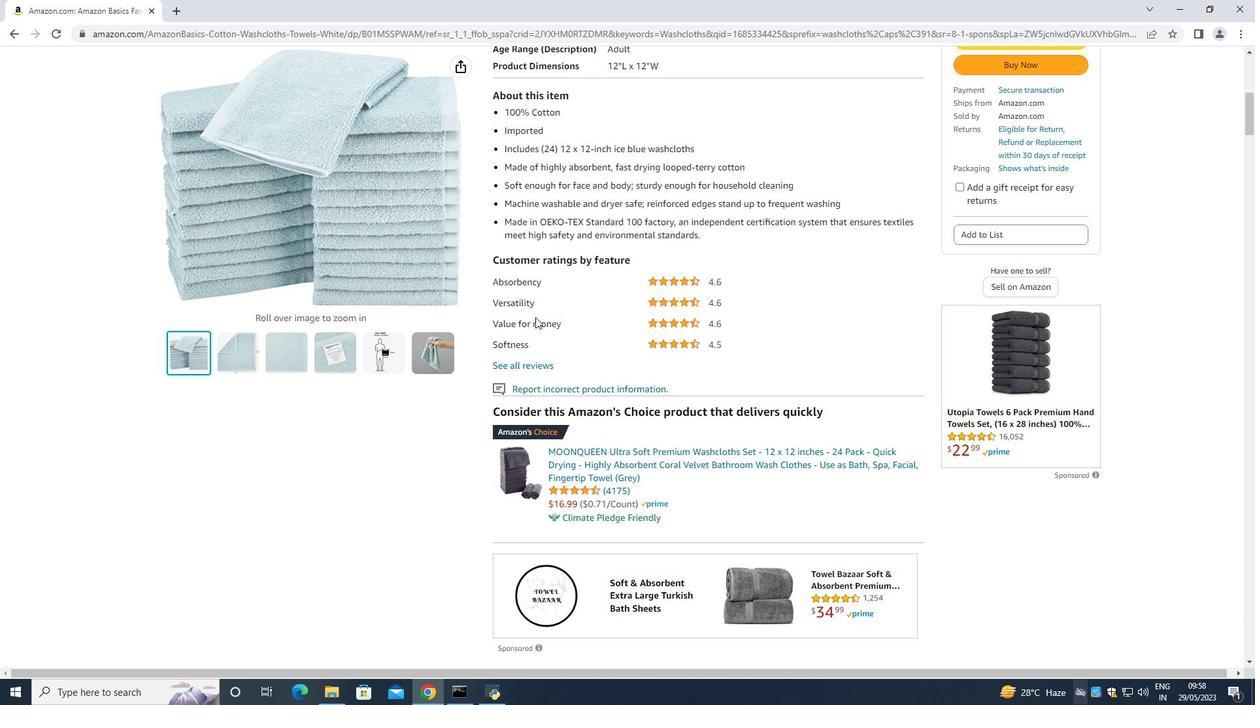 
Action: Mouse moved to (580, 336)
Screenshot: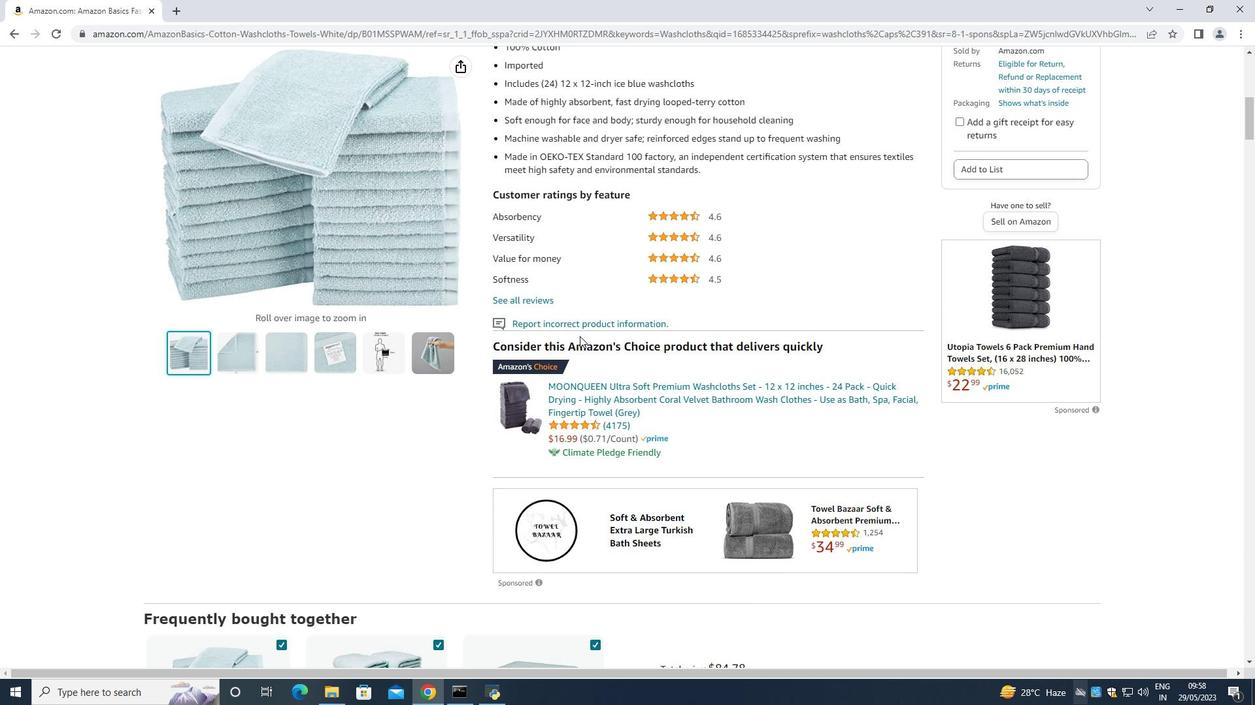 
Action: Mouse scrolled (580, 335) with delta (0, 0)
Screenshot: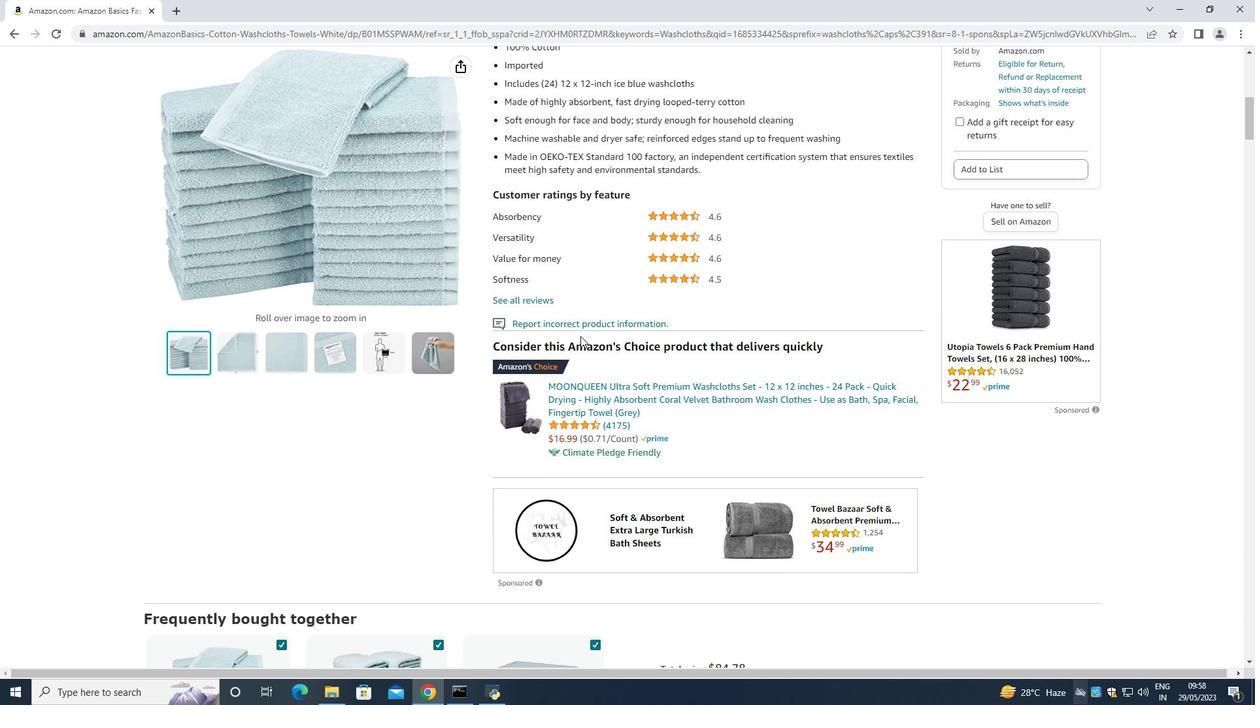 
Action: Mouse moved to (581, 337)
Screenshot: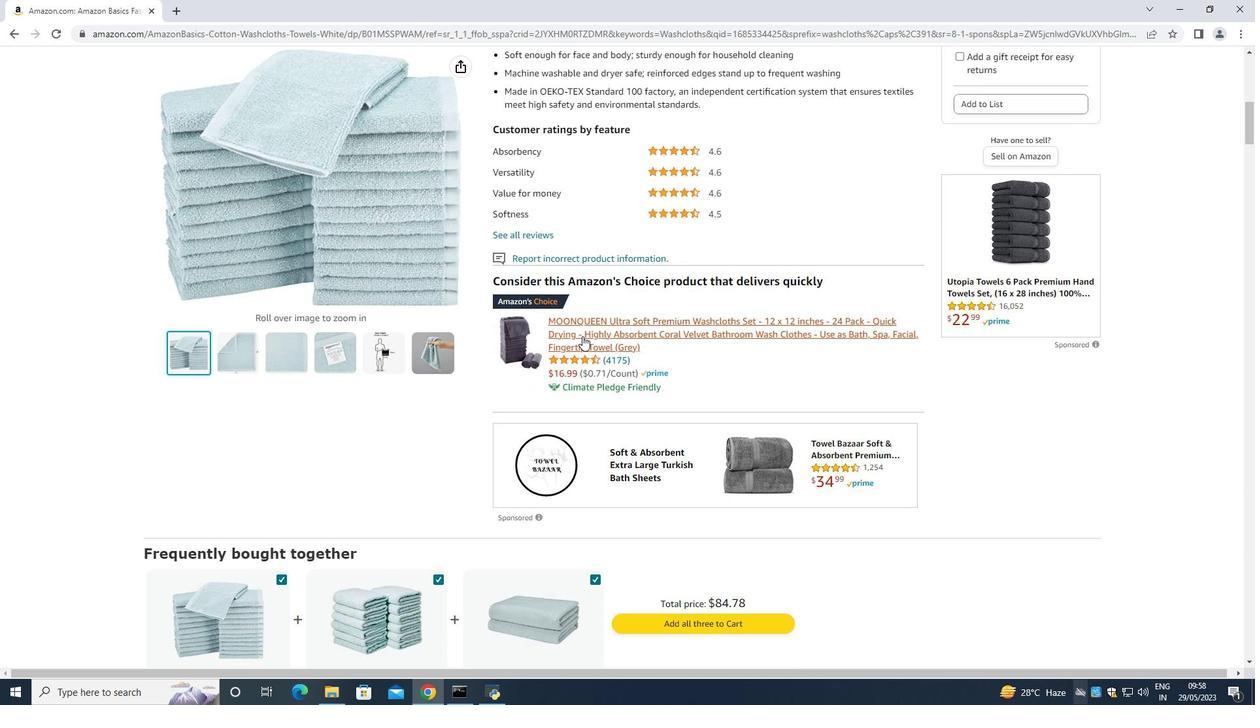 
Action: Mouse scrolled (581, 336) with delta (0, 0)
Screenshot: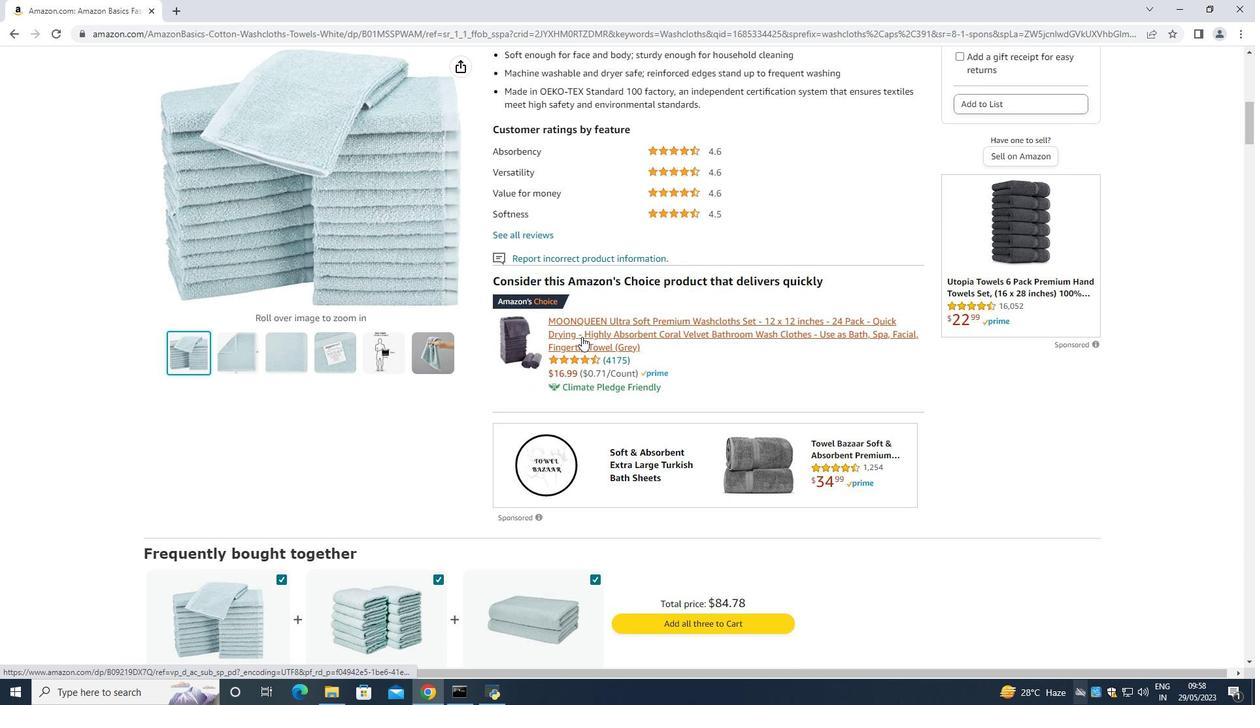 
Action: Mouse moved to (581, 337)
Screenshot: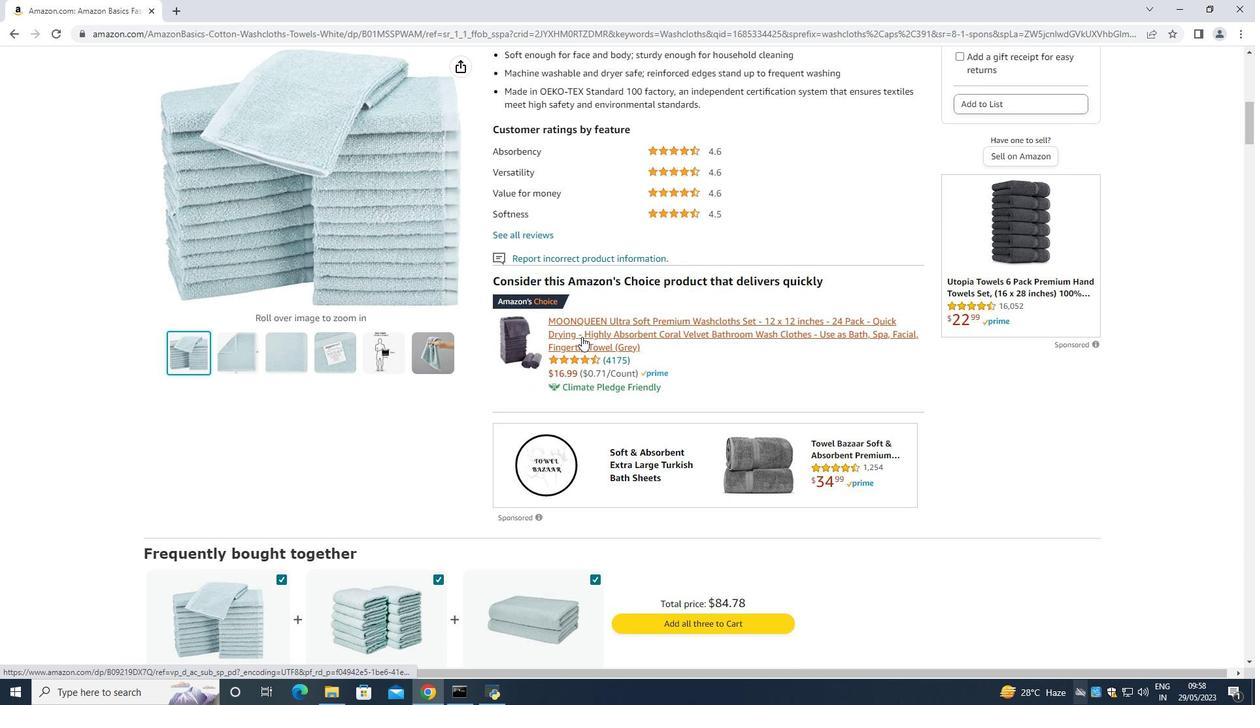 
Action: Mouse scrolled (581, 336) with delta (0, 0)
Screenshot: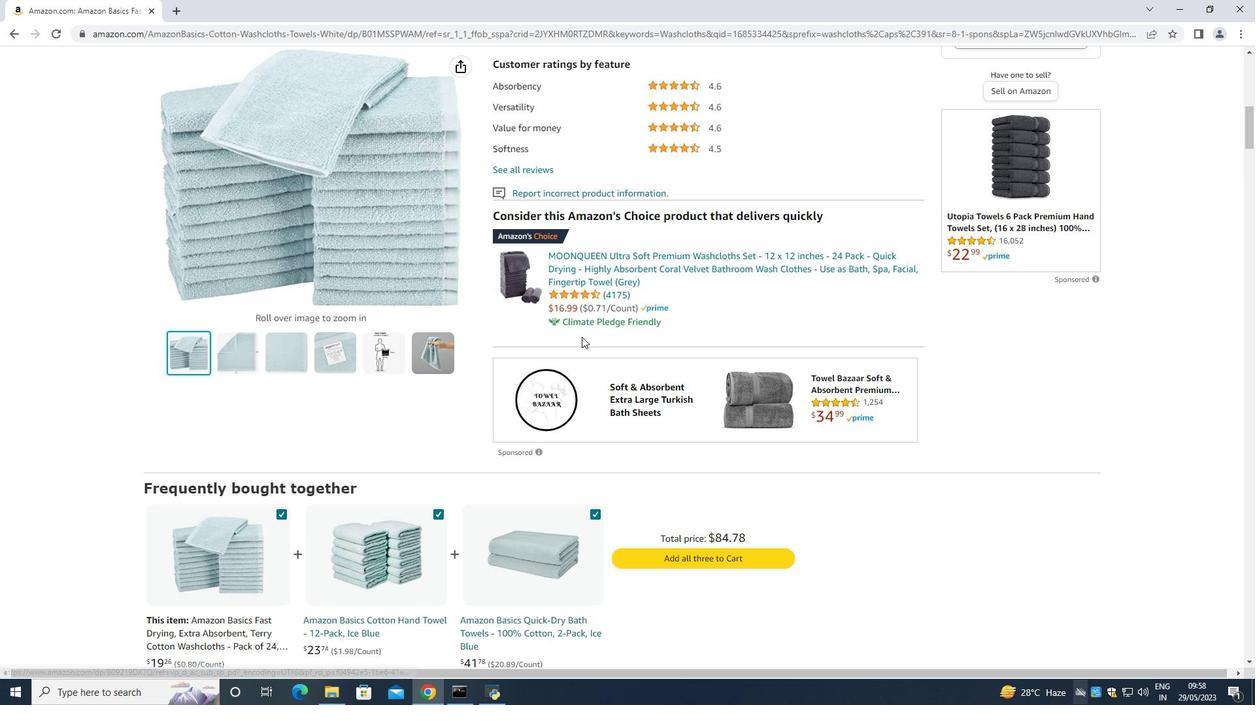 
Action: Mouse pressed middle at (581, 337)
Screenshot: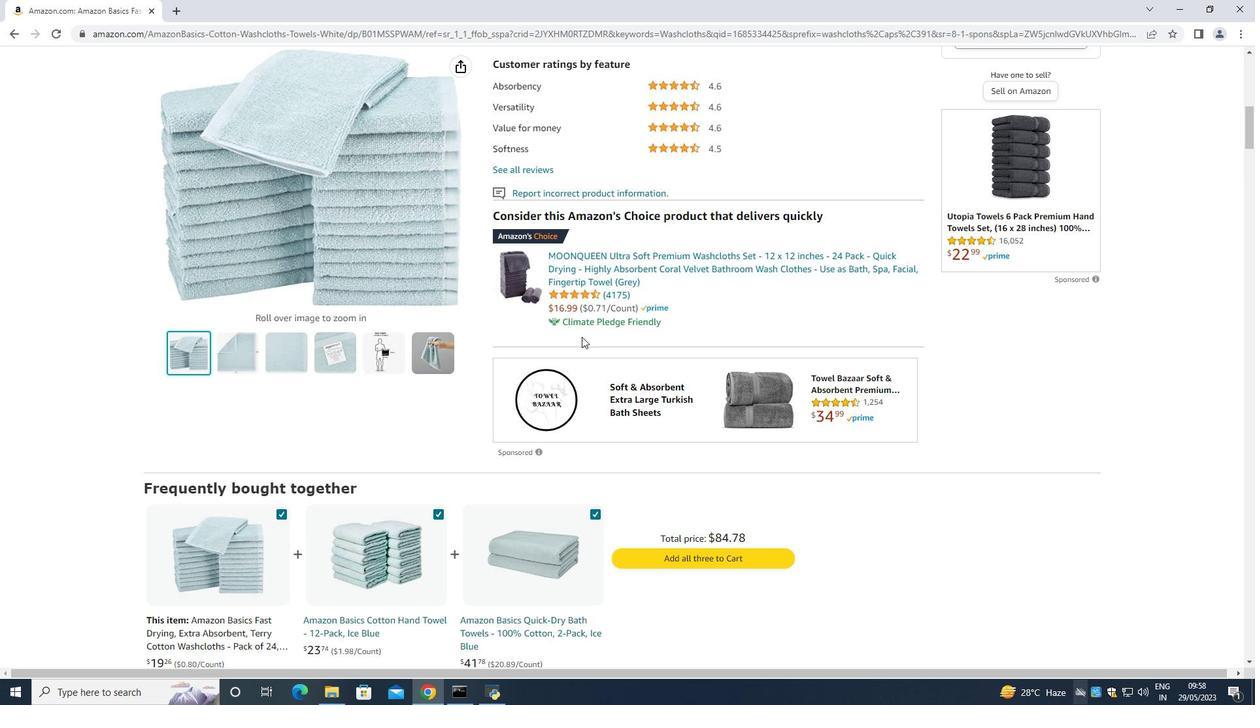 
Action: Mouse scrolled (581, 336) with delta (0, 0)
Screenshot: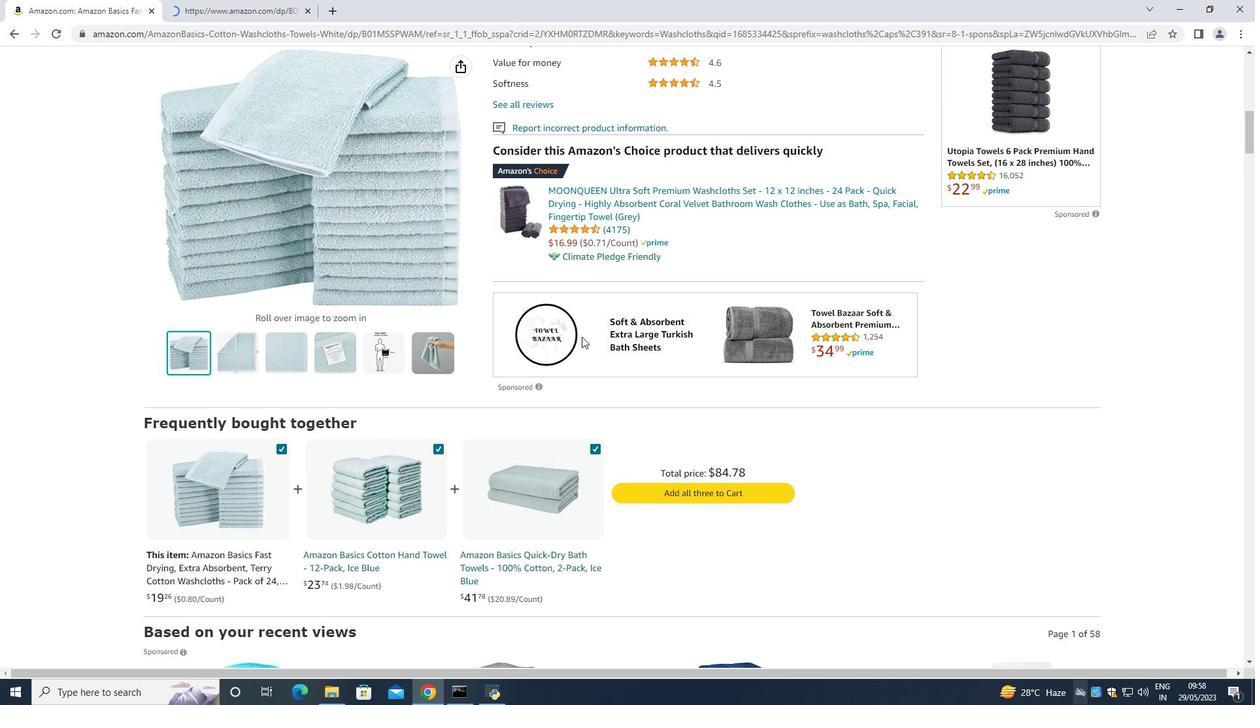 
Action: Mouse moved to (511, 221)
Screenshot: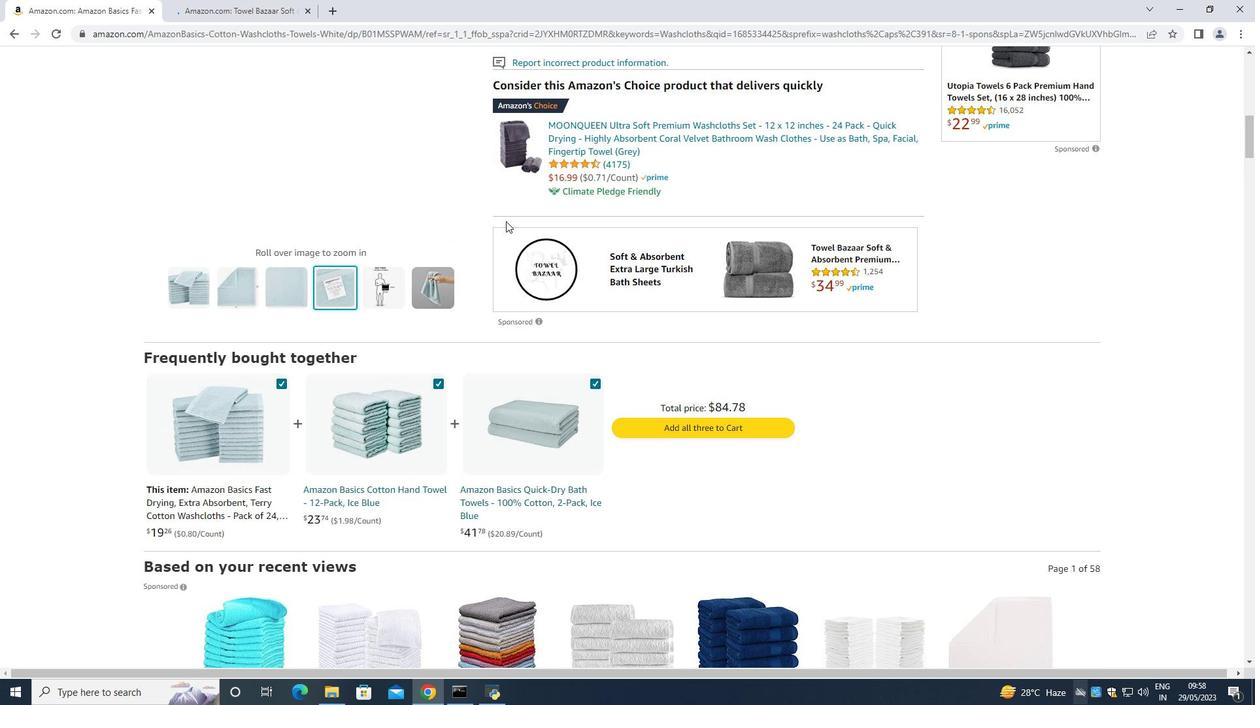 
Action: Mouse scrolled (511, 220) with delta (0, 0)
Screenshot: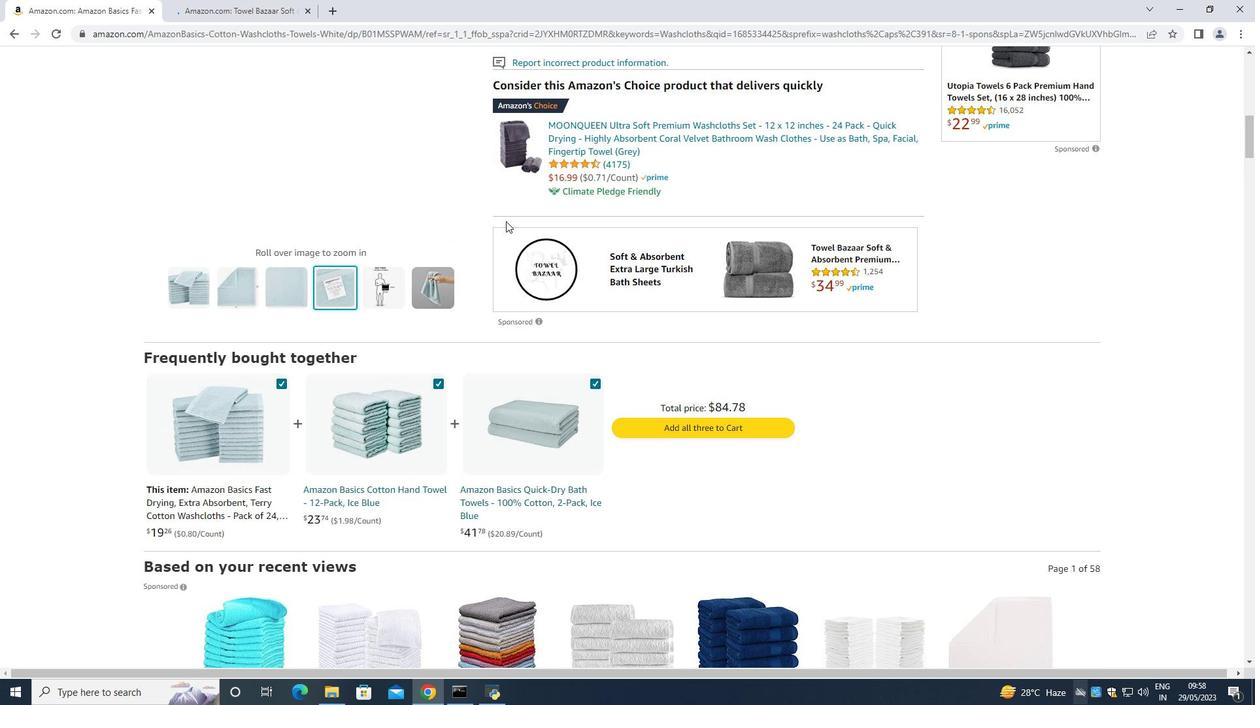 
Action: Mouse moved to (511, 221)
Screenshot: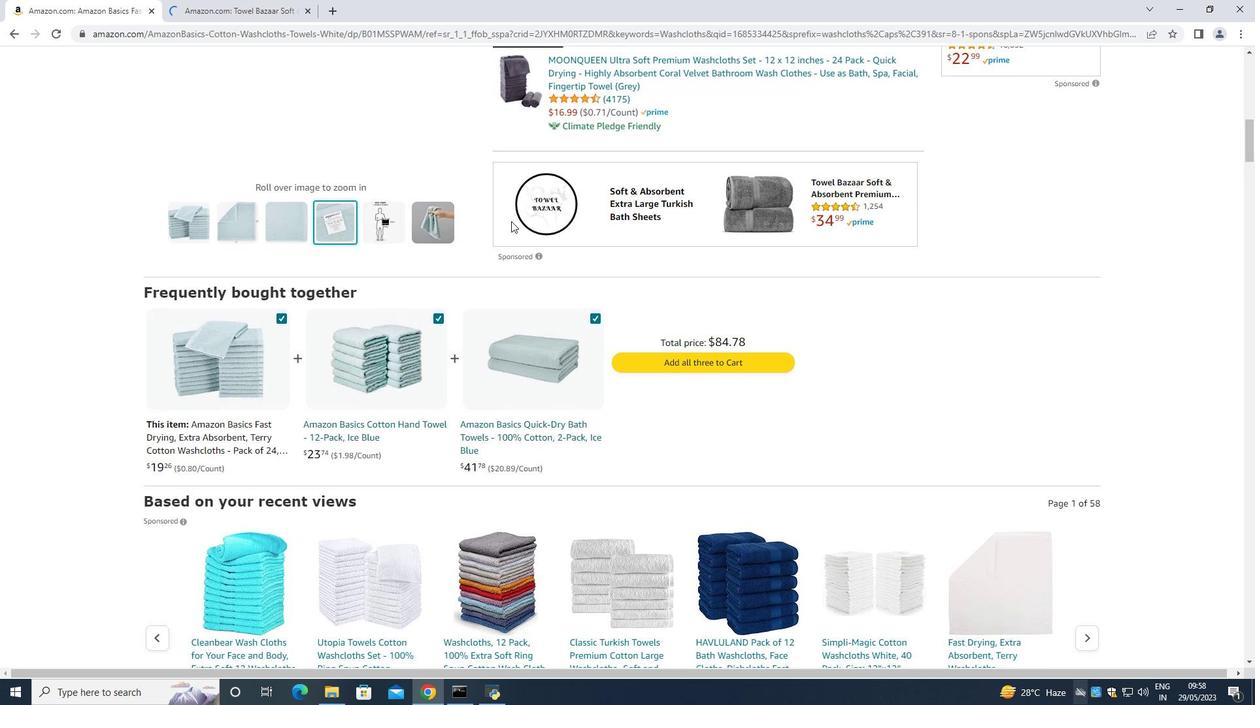 
Action: Mouse scrolled (511, 220) with delta (0, 0)
Screenshot: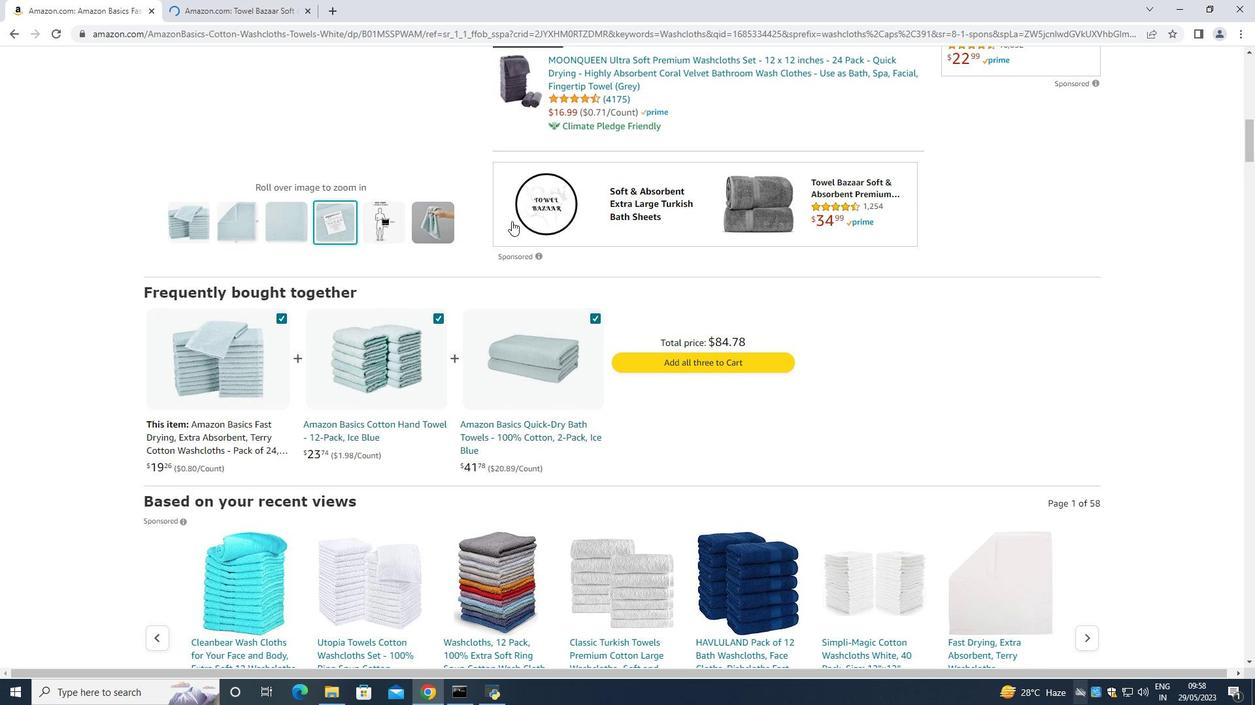 
Action: Mouse moved to (495, 226)
Screenshot: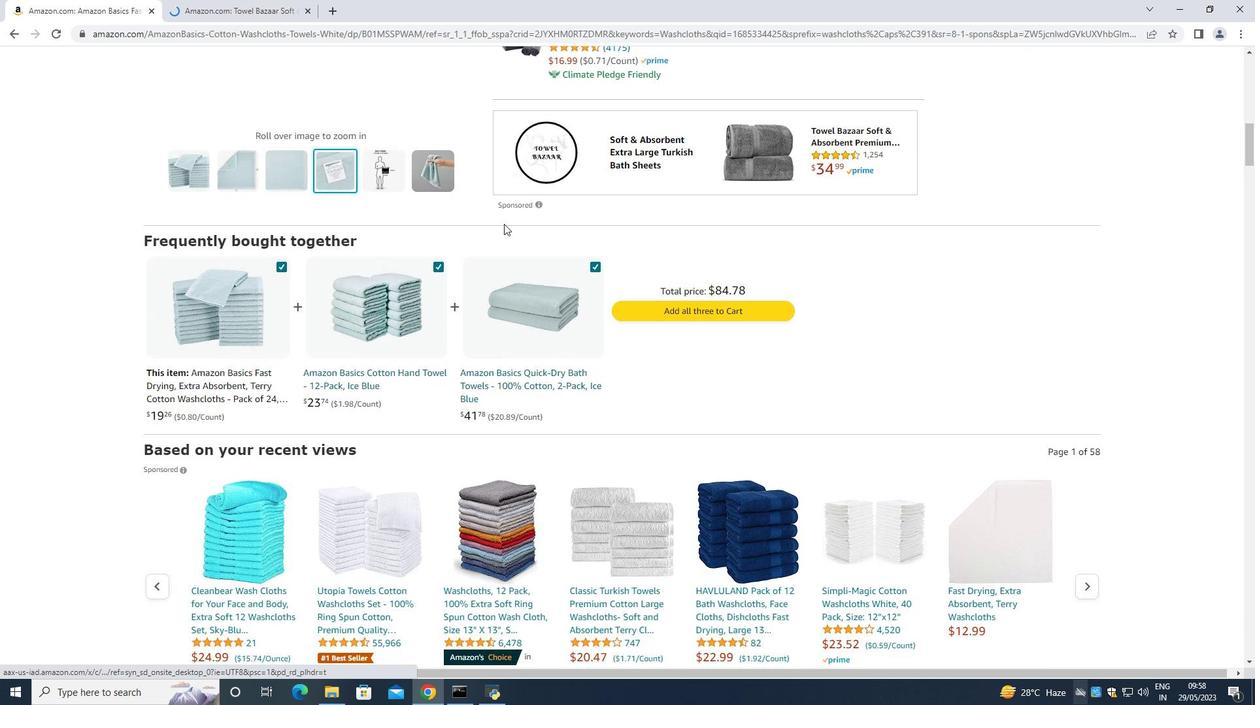 
Action: Mouse scrolled (495, 225) with delta (0, 0)
Screenshot: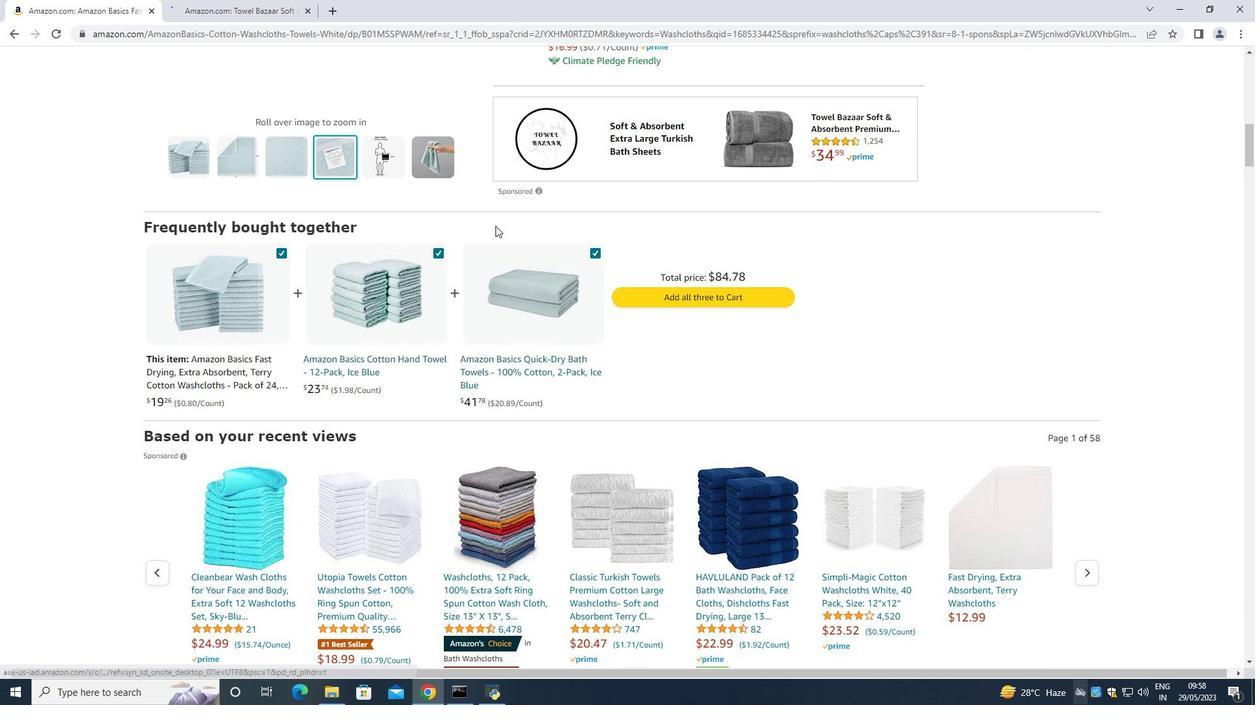 
Action: Mouse moved to (492, 228)
Screenshot: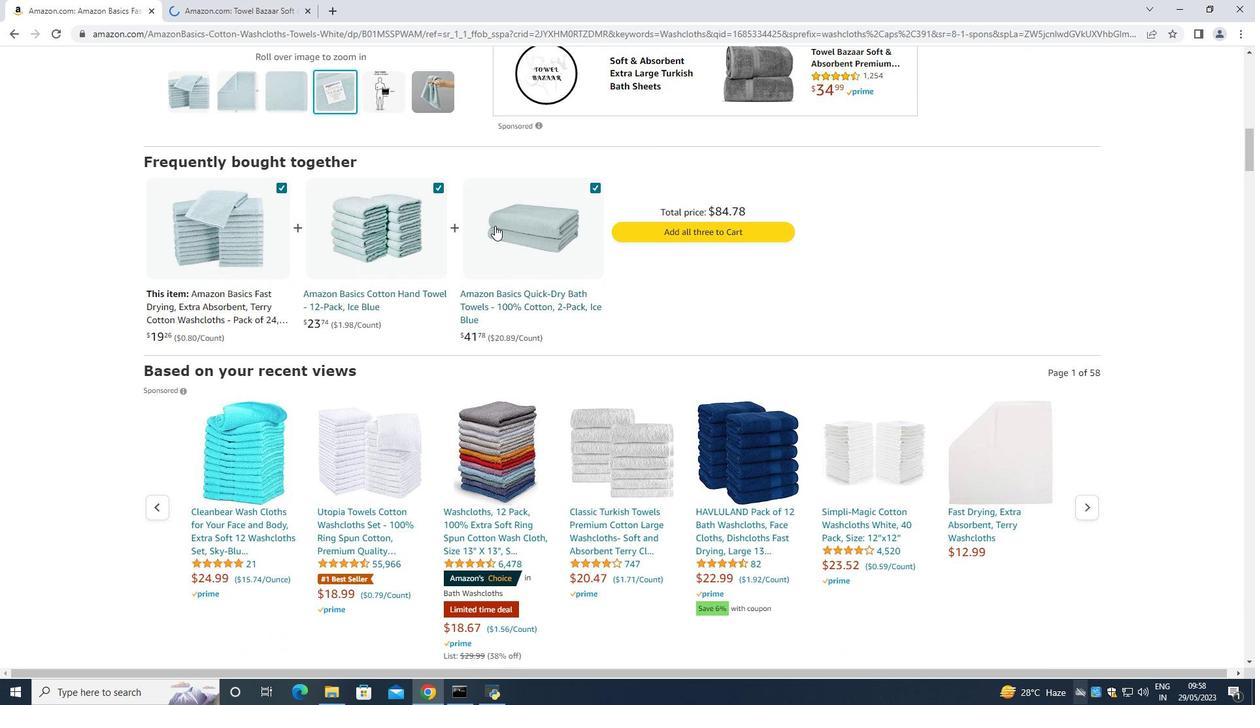 
Action: Mouse scrolled (492, 228) with delta (0, 0)
Screenshot: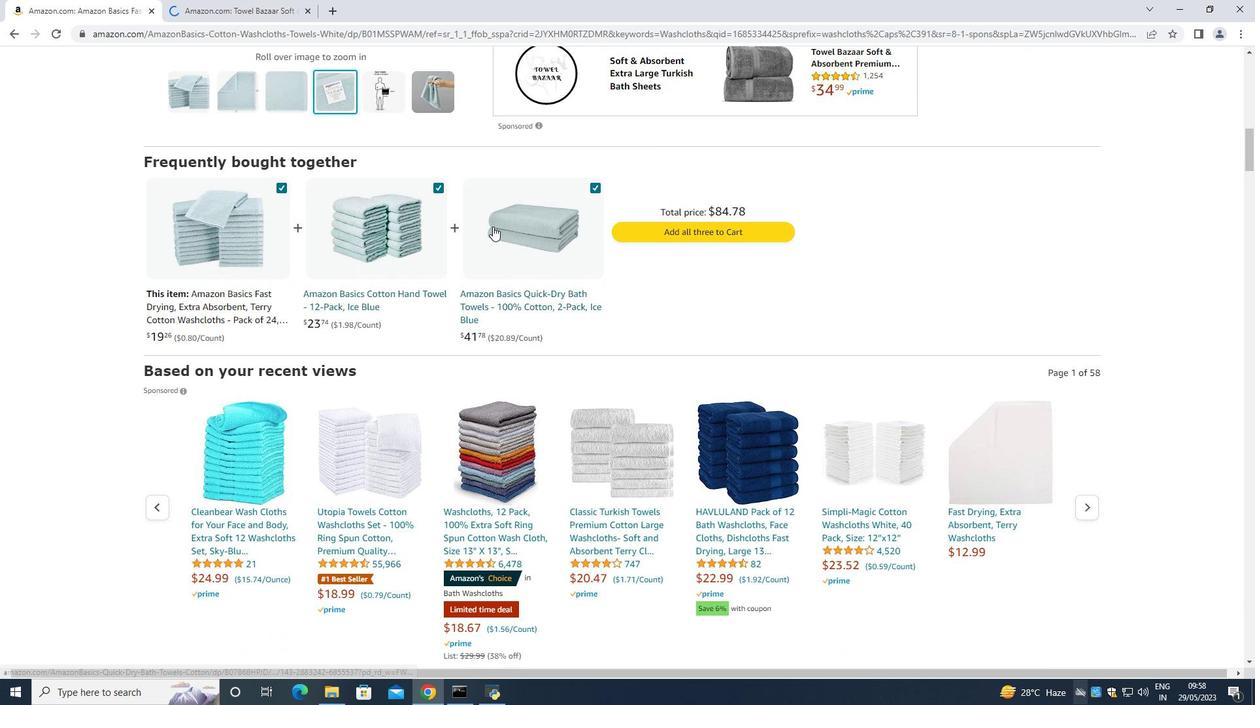 
Action: Mouse moved to (402, 237)
Screenshot: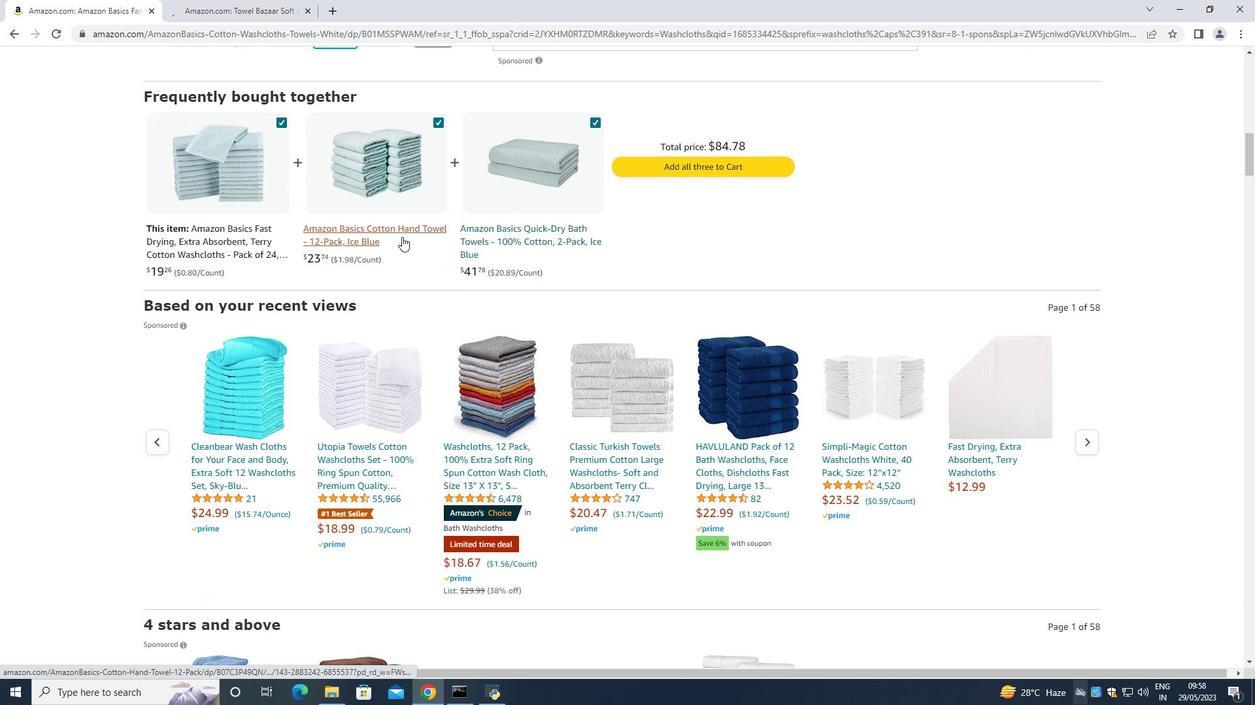 
Action: Mouse scrolled (402, 237) with delta (0, 0)
Screenshot: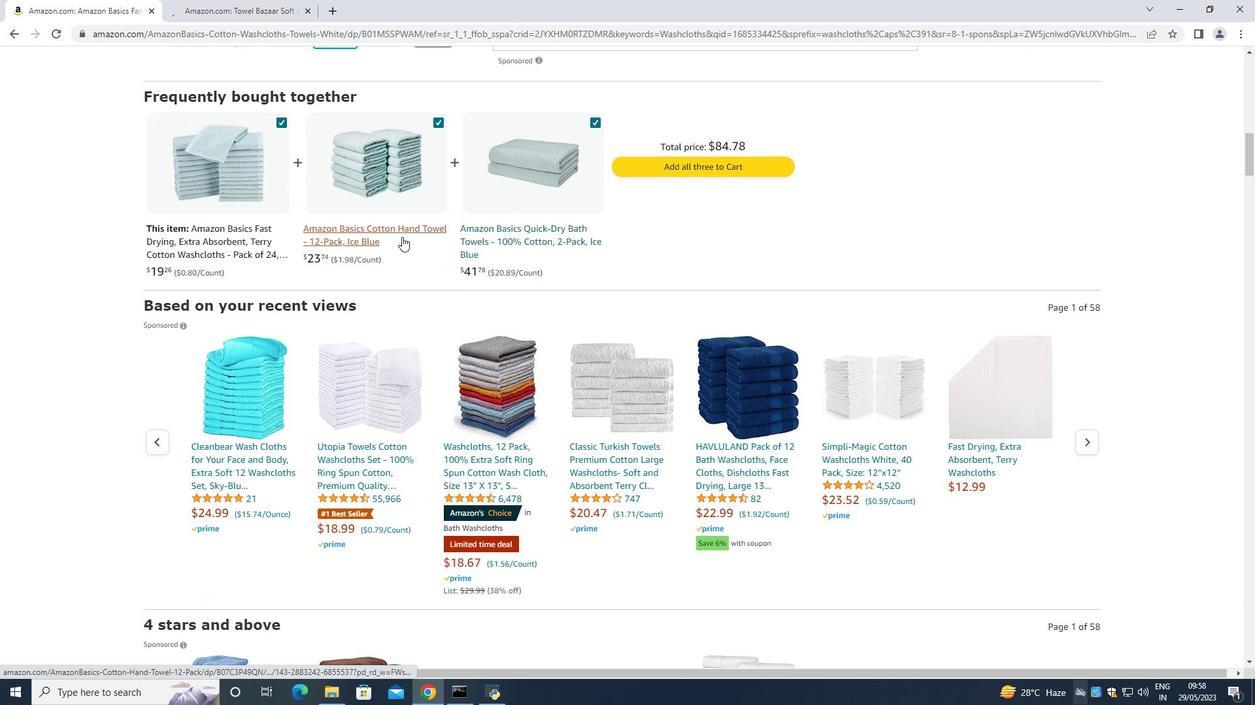 
Action: Mouse scrolled (402, 237) with delta (0, 0)
Screenshot: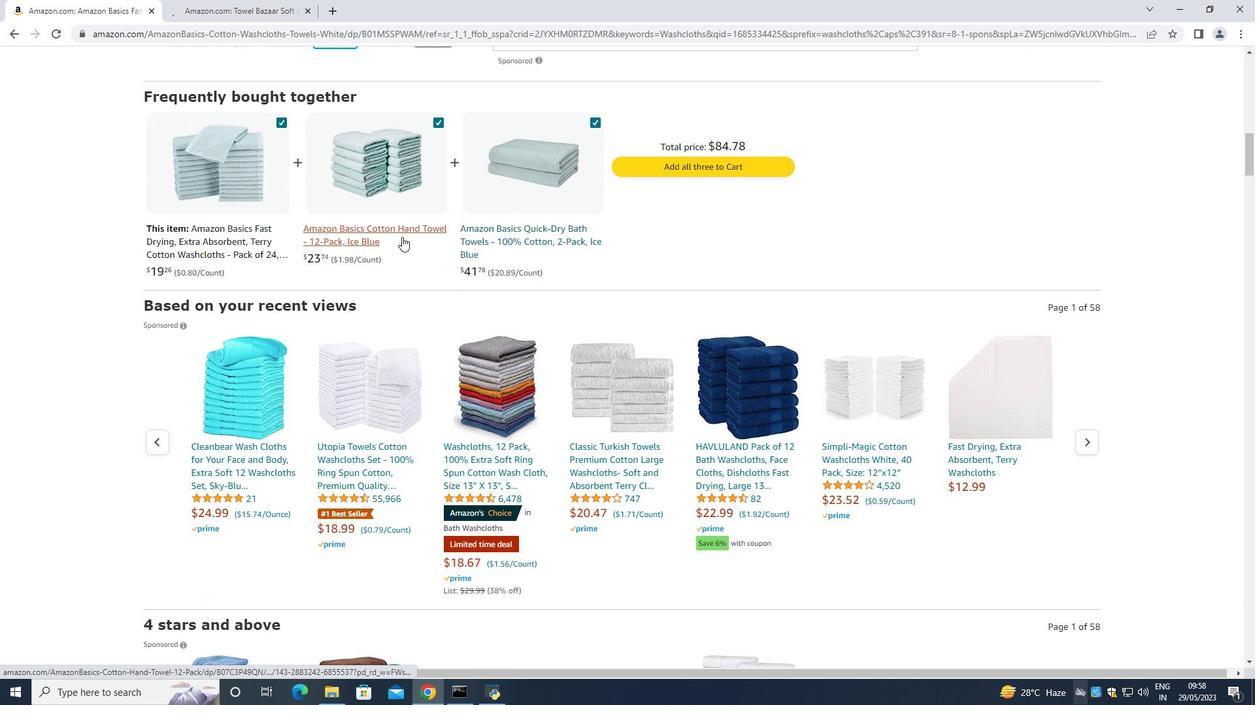 
Action: Mouse scrolled (402, 237) with delta (0, 0)
Screenshot: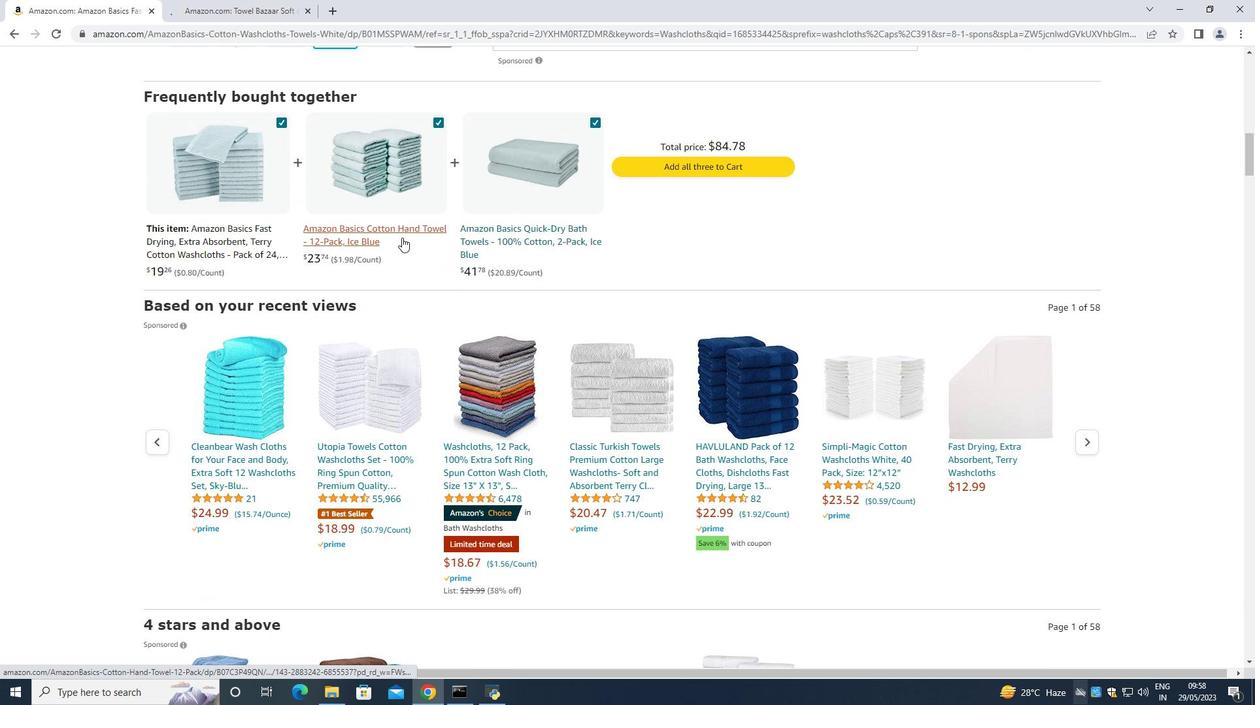 
Action: Mouse moved to (407, 234)
Screenshot: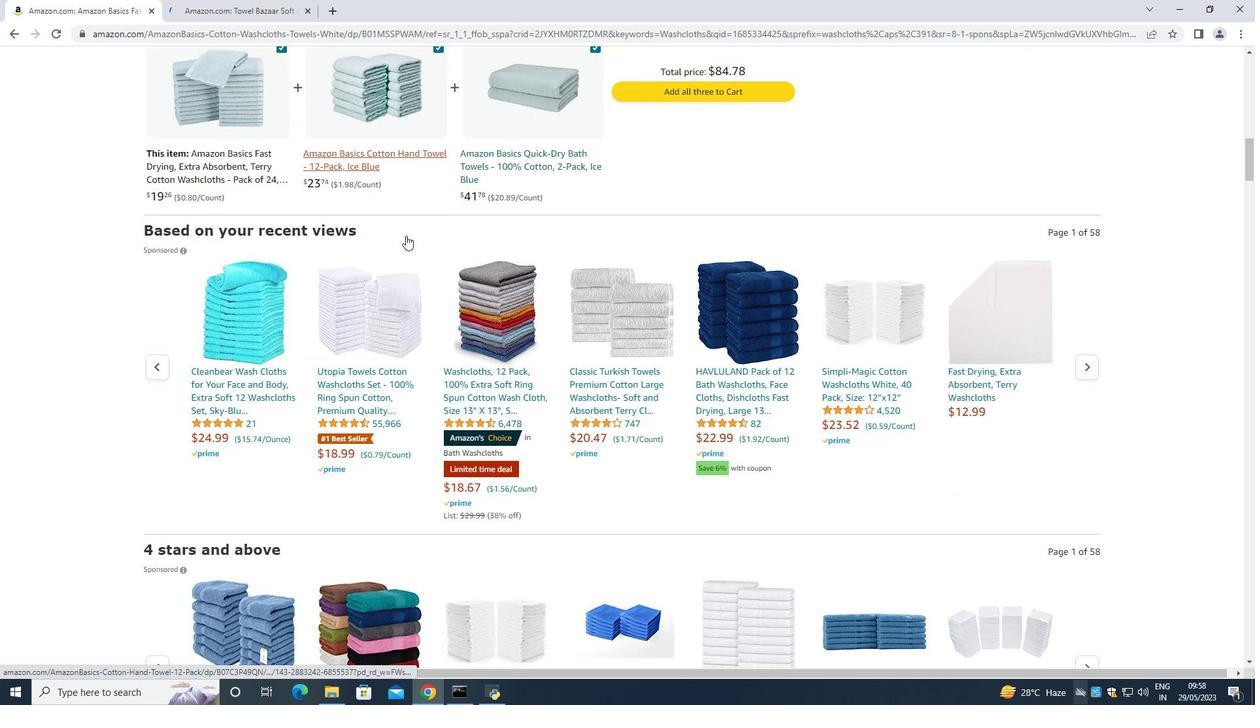 
Action: Mouse scrolled (407, 234) with delta (0, 0)
Screenshot: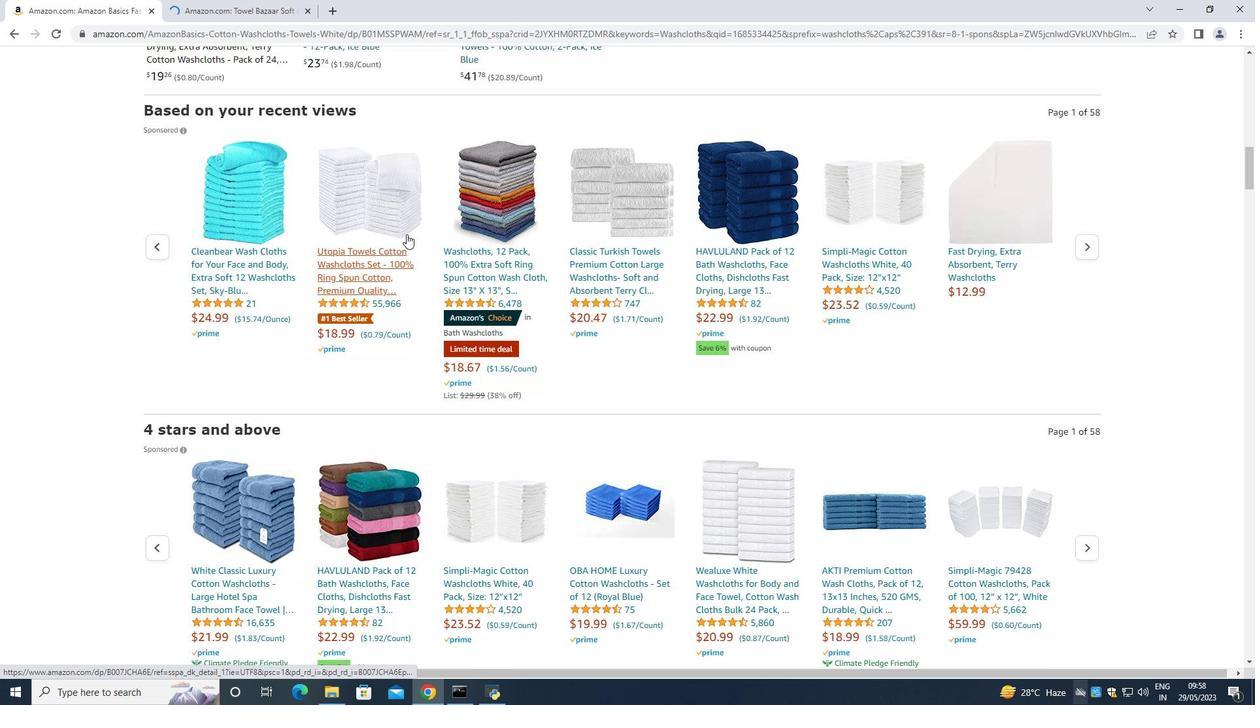 
Action: Mouse scrolled (407, 234) with delta (0, 0)
Screenshot: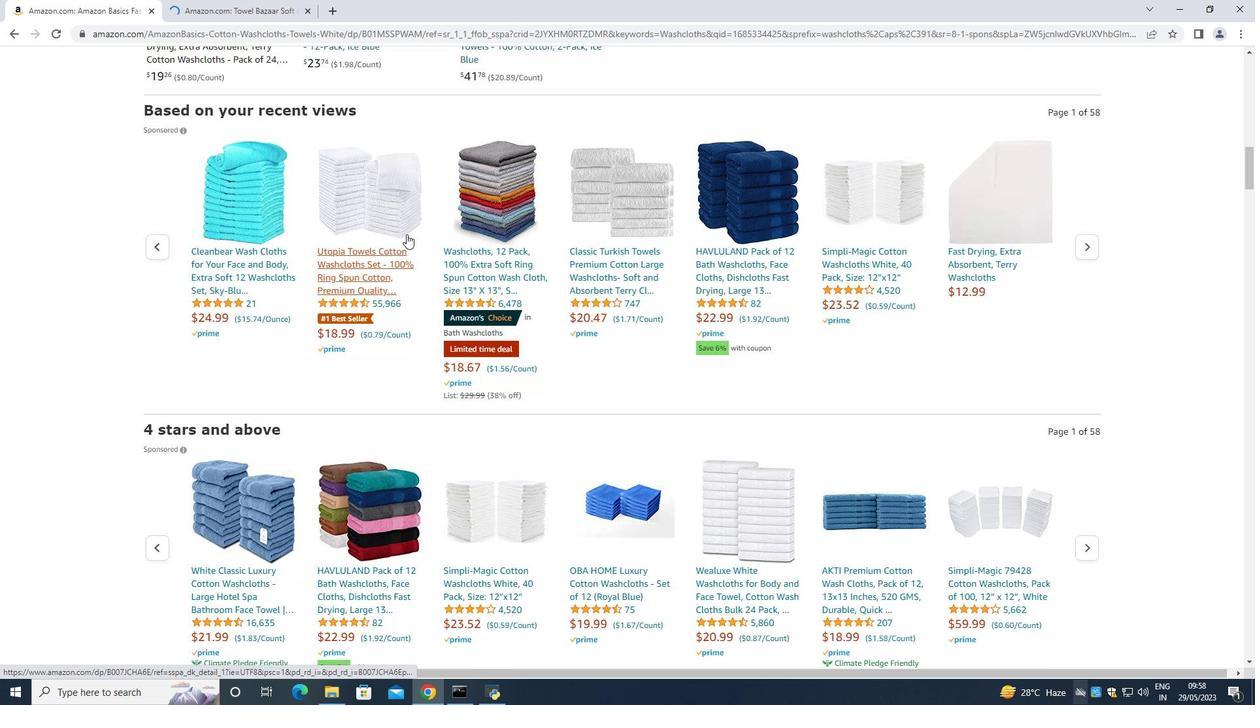 
Action: Mouse scrolled (407, 234) with delta (0, 0)
Screenshot: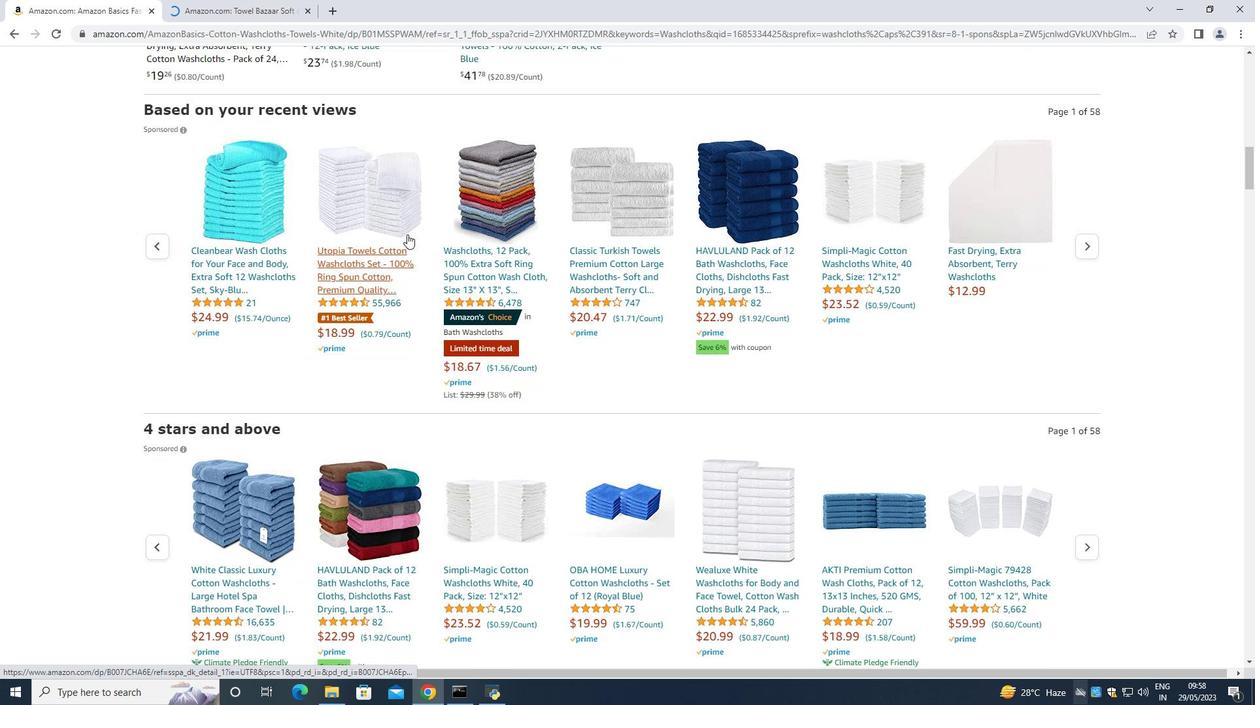 
Action: Mouse scrolled (407, 234) with delta (0, 0)
Screenshot: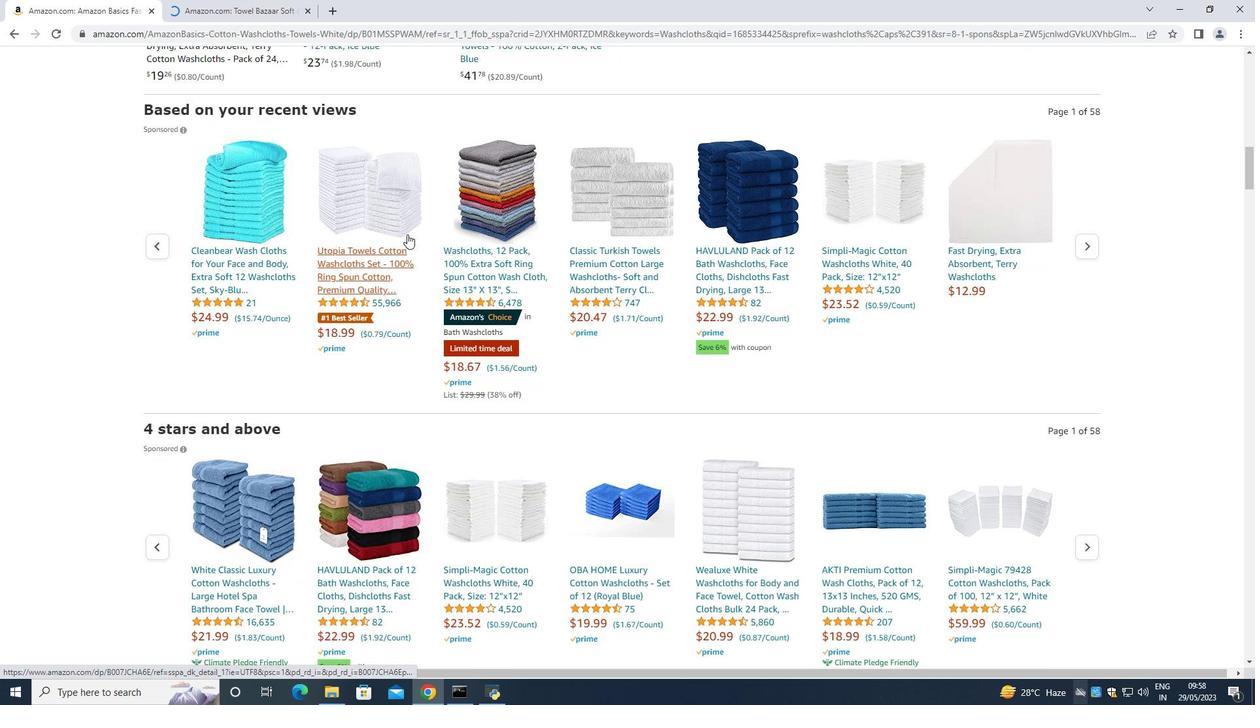 
Action: Mouse moved to (409, 234)
Screenshot: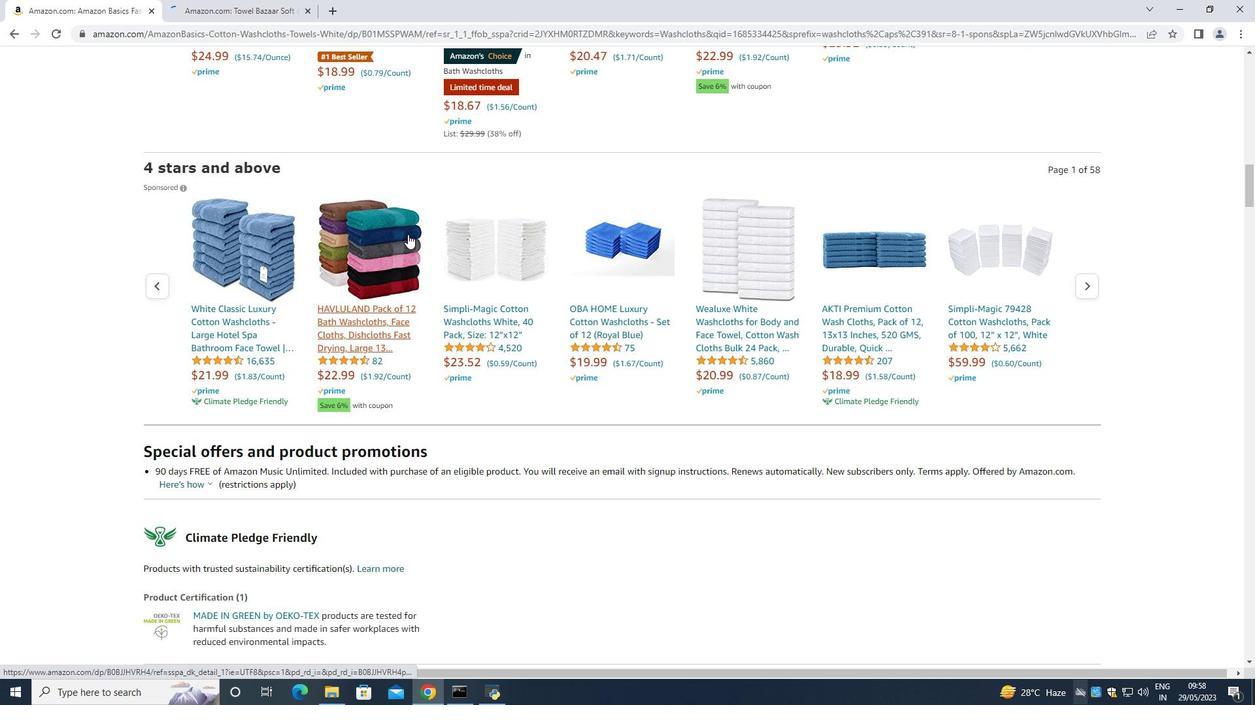 
Action: Mouse scrolled (409, 233) with delta (0, 0)
Screenshot: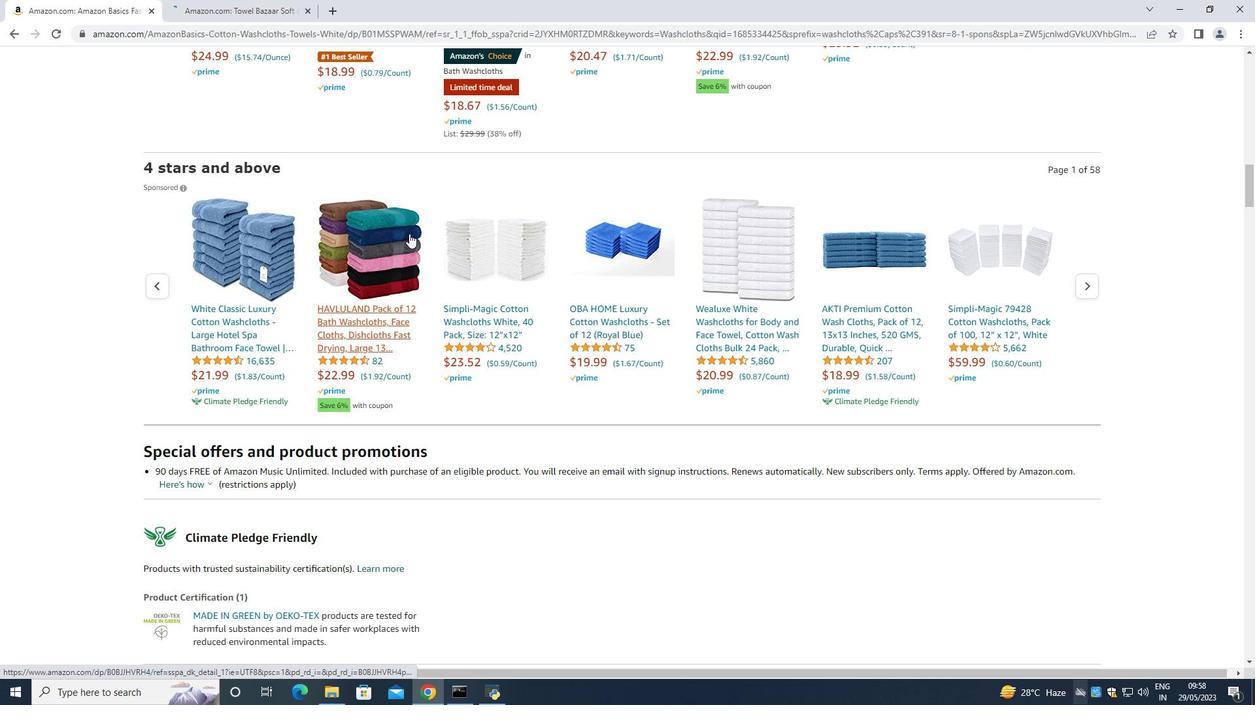 
Action: Mouse scrolled (409, 233) with delta (0, 0)
Screenshot: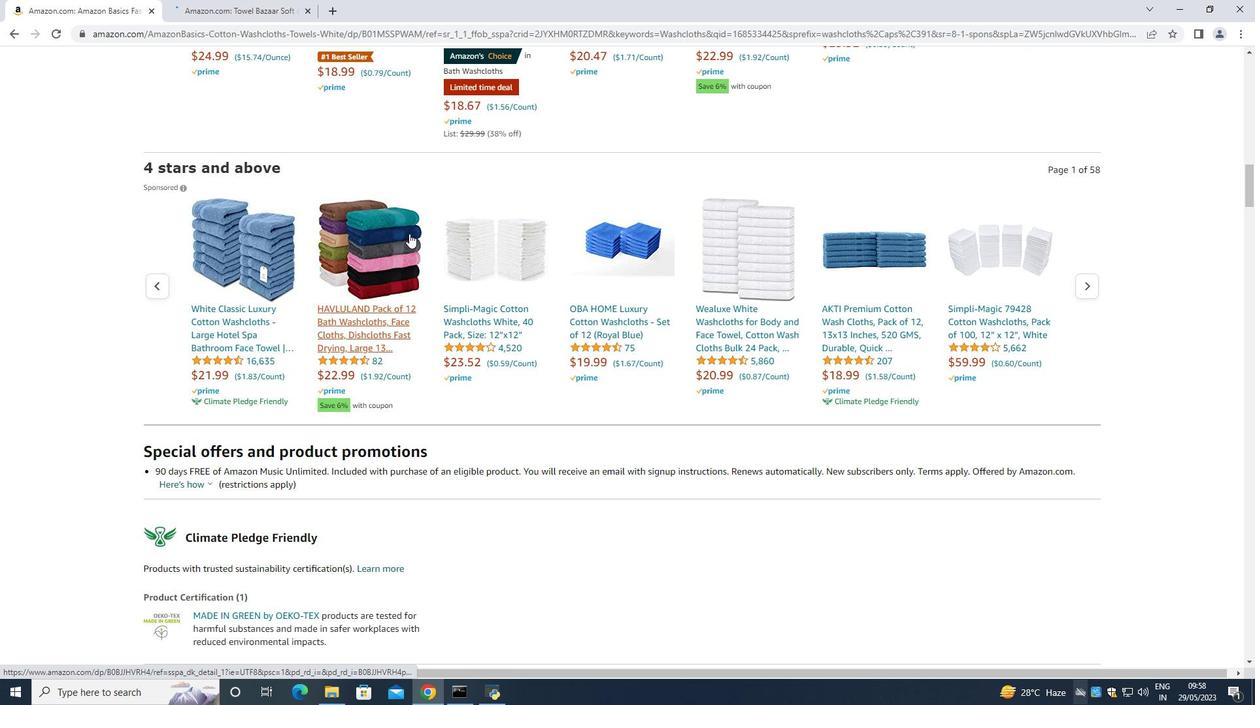
Action: Mouse scrolled (409, 233) with delta (0, 0)
Screenshot: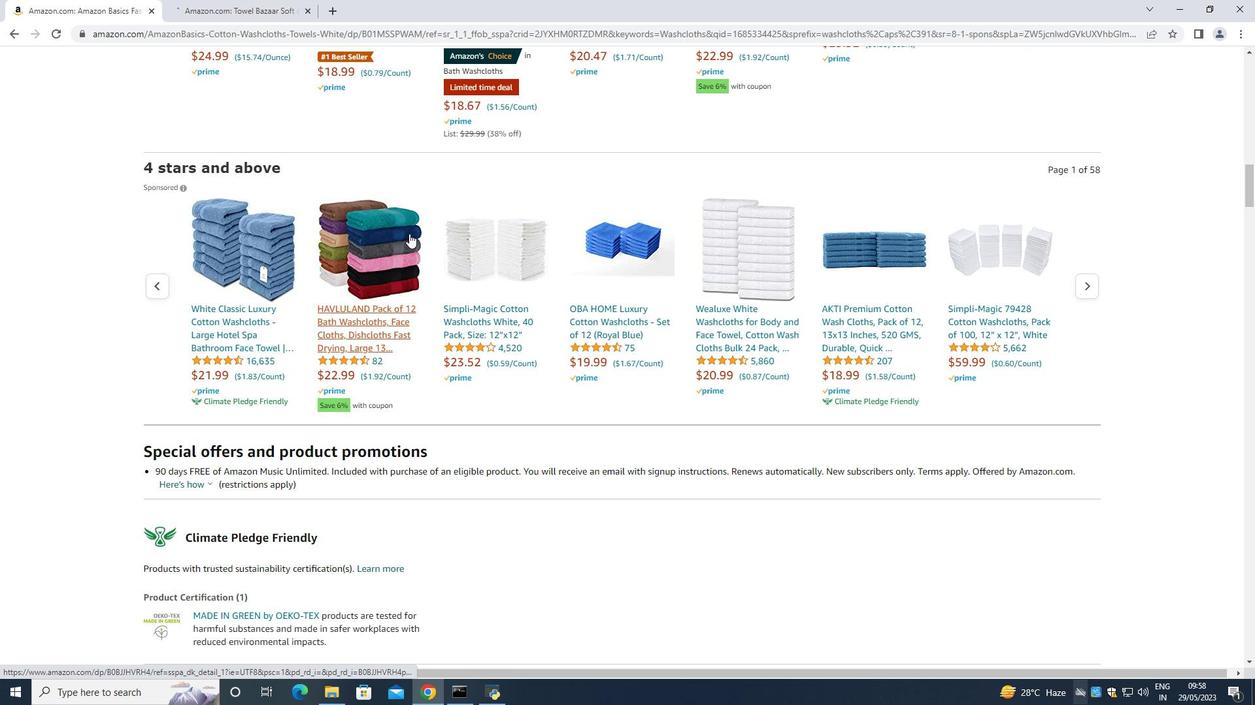 
Action: Mouse moved to (410, 233)
Screenshot: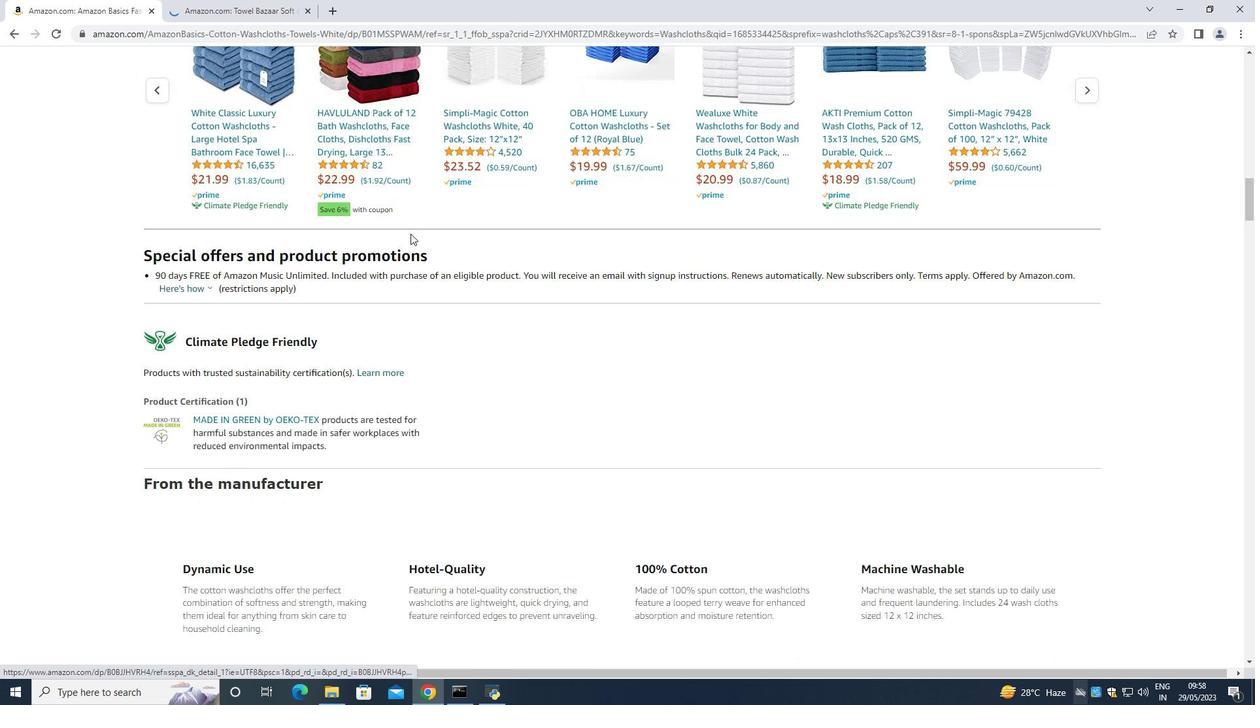 
Action: Mouse scrolled (410, 232) with delta (0, 0)
Screenshot: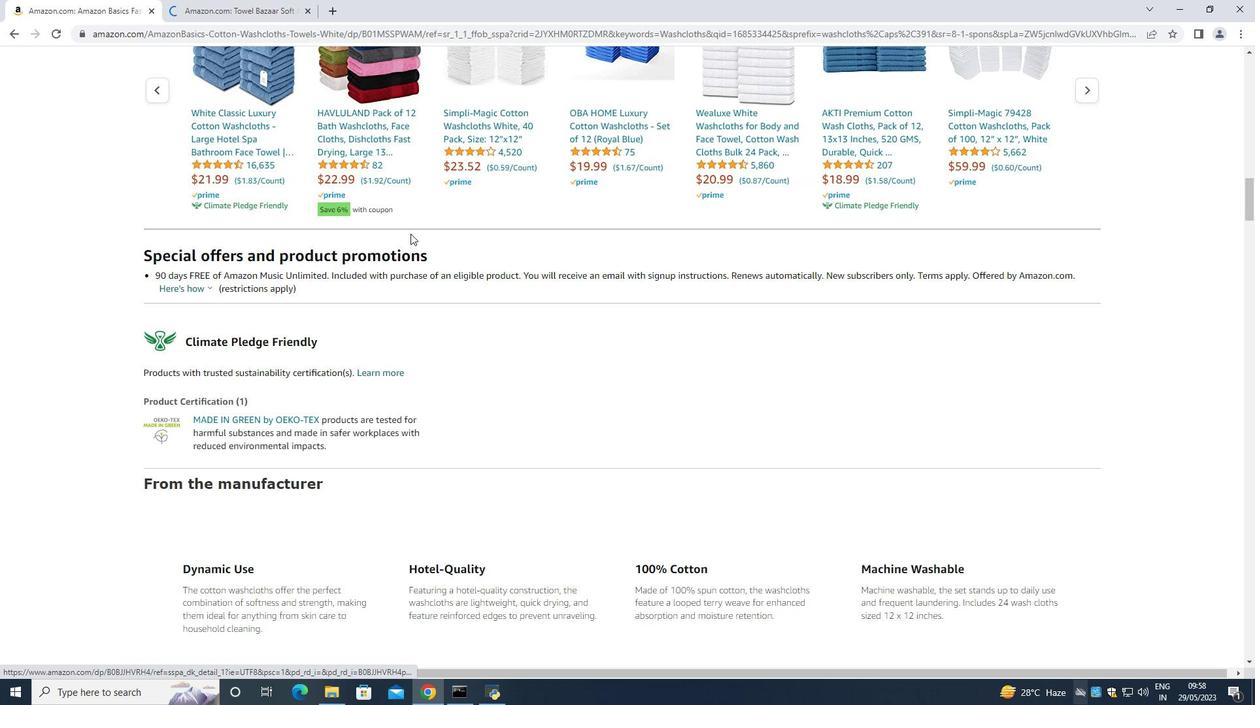 
Action: Mouse scrolled (410, 232) with delta (0, 0)
Screenshot: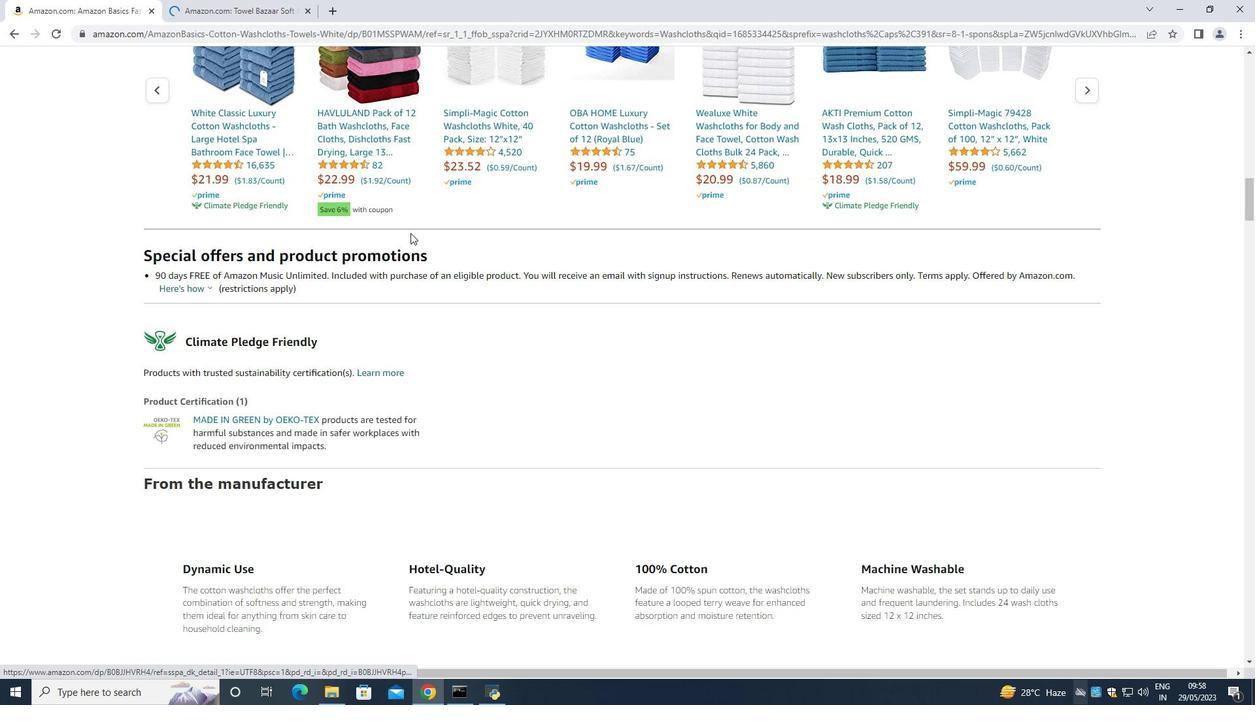
Action: Mouse scrolled (410, 232) with delta (0, 0)
Screenshot: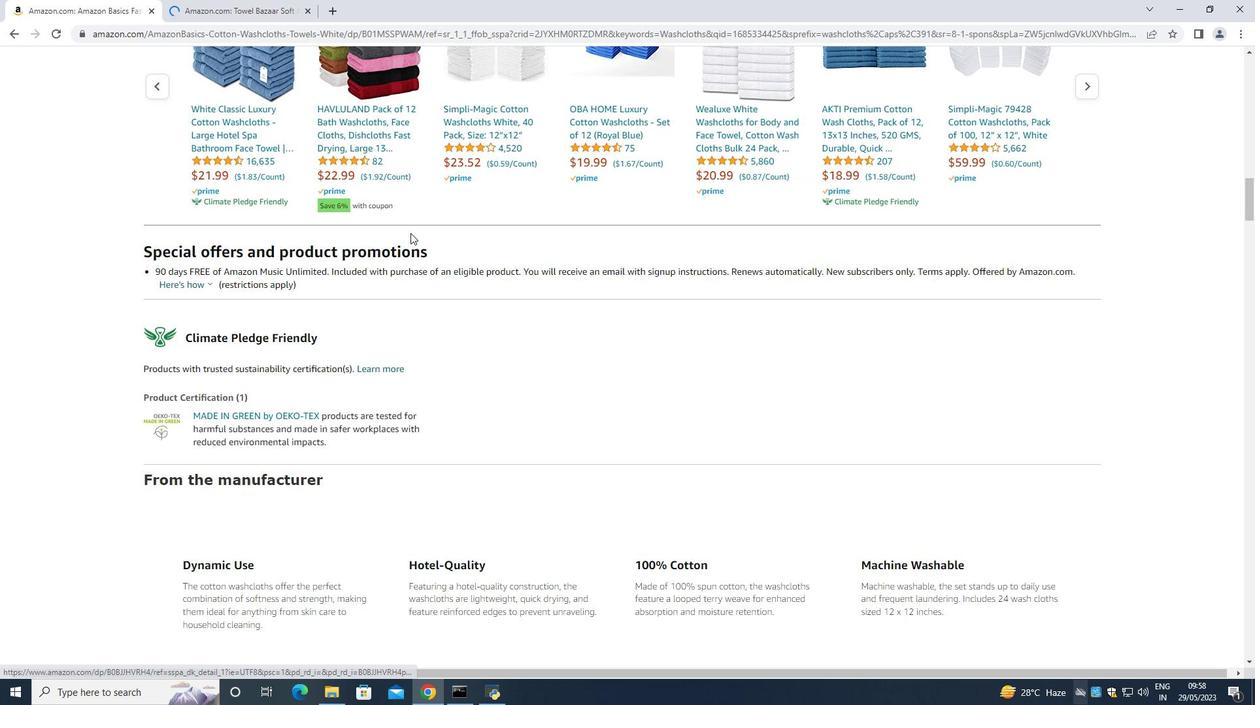 
Action: Mouse moved to (411, 232)
Screenshot: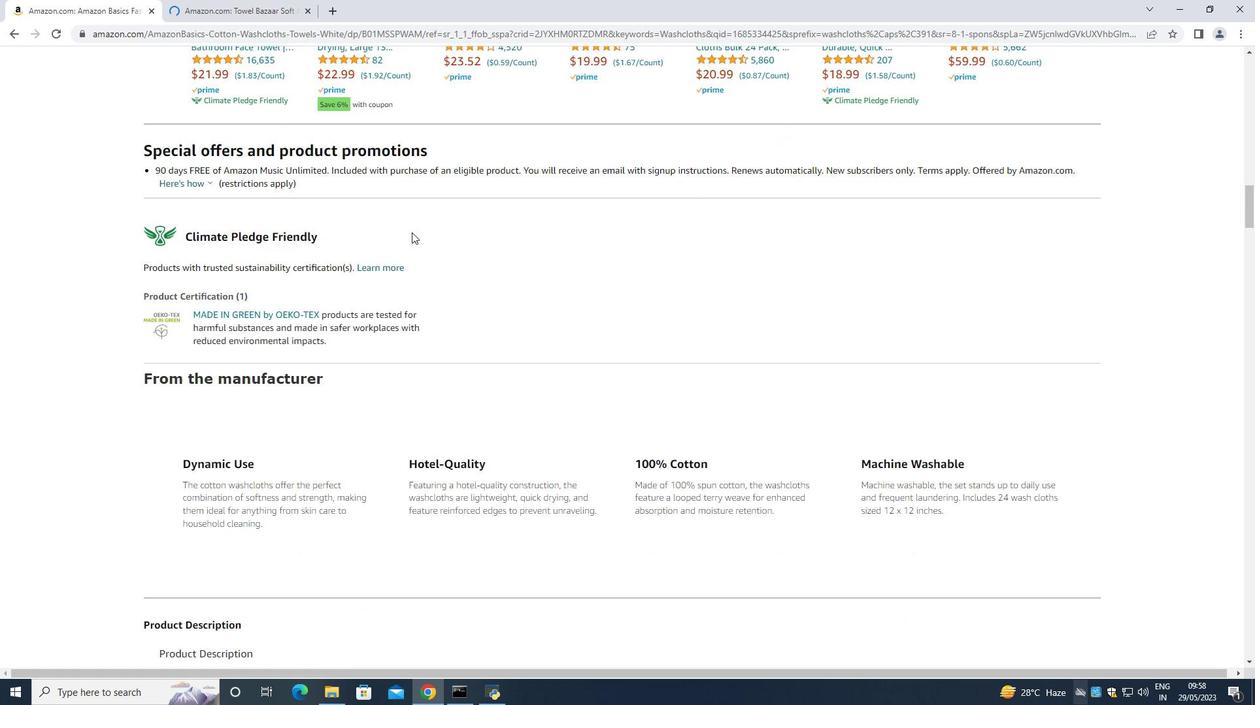 
Action: Mouse scrolled (411, 231) with delta (0, 0)
Screenshot: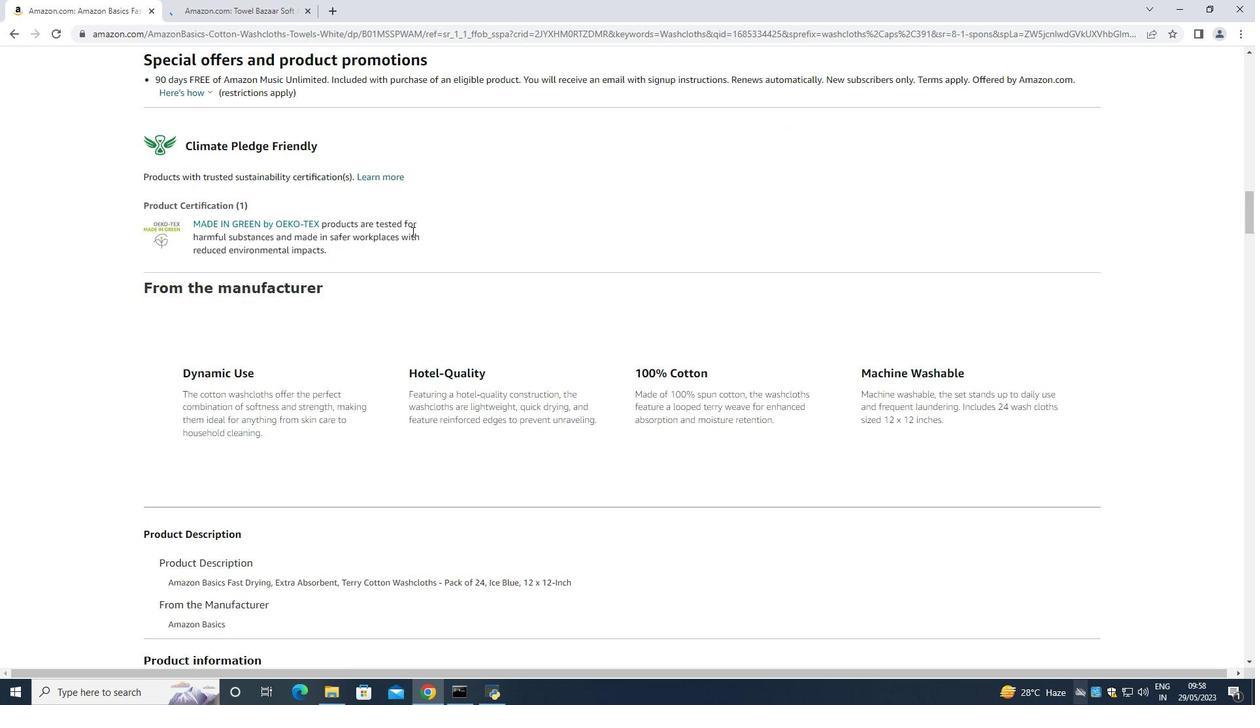 
Action: Mouse scrolled (411, 231) with delta (0, 0)
Screenshot: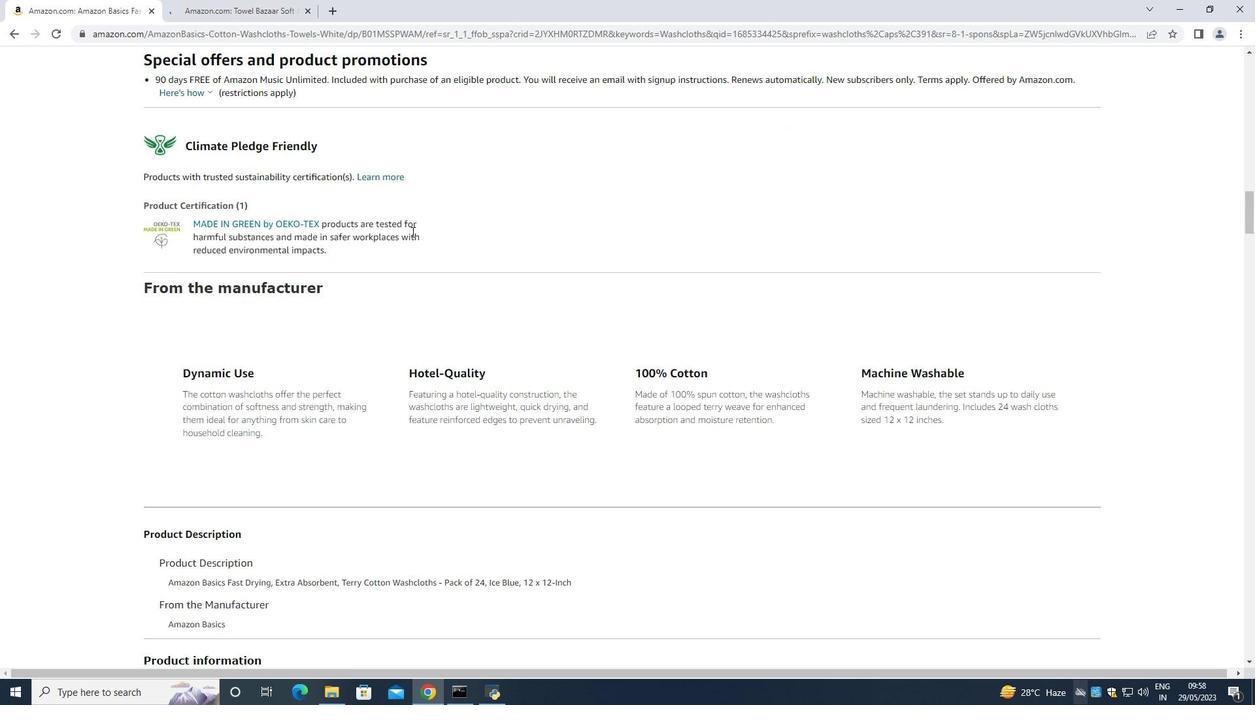 
Action: Mouse scrolled (411, 231) with delta (0, 0)
Screenshot: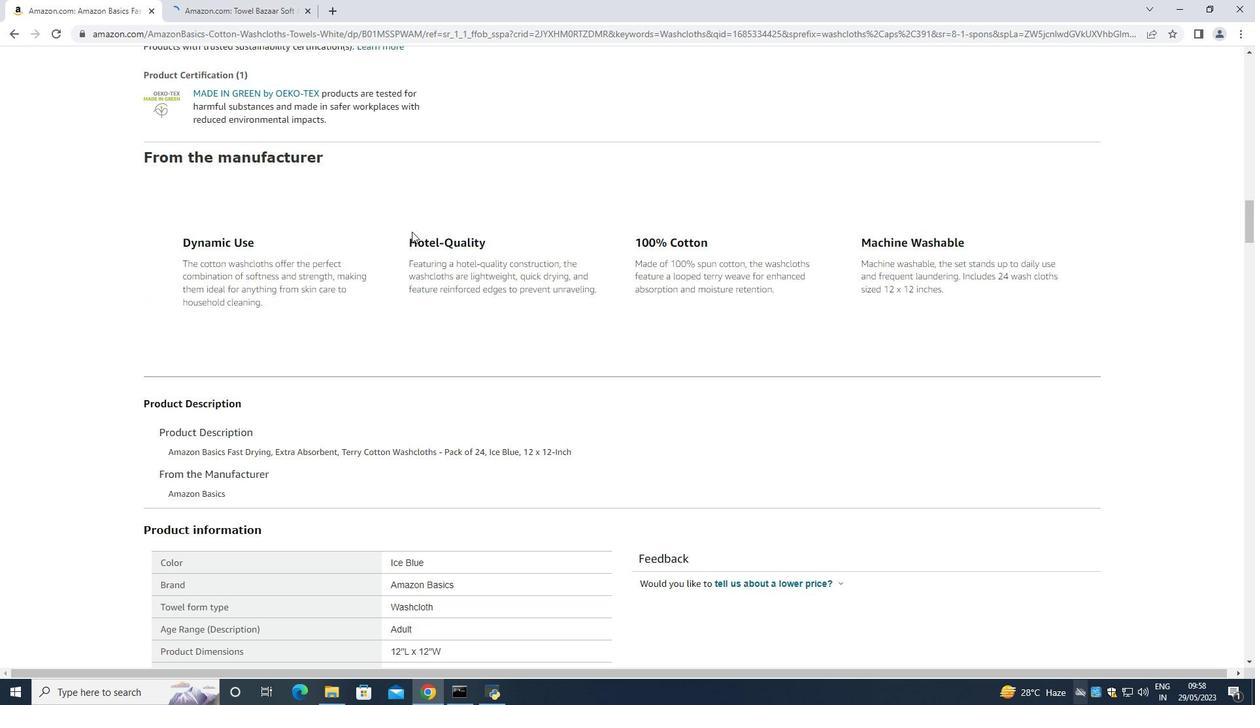 
Action: Mouse scrolled (411, 231) with delta (0, 0)
Screenshot: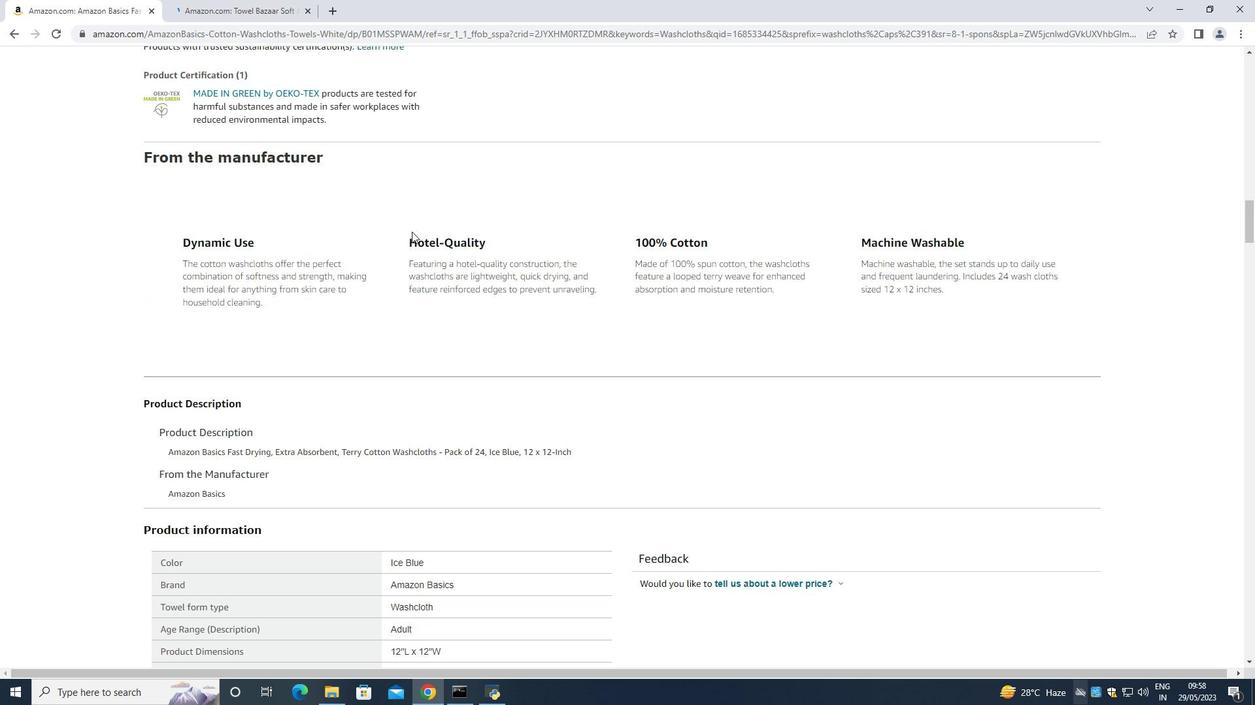 
Action: Mouse moved to (102, 7)
Screenshot: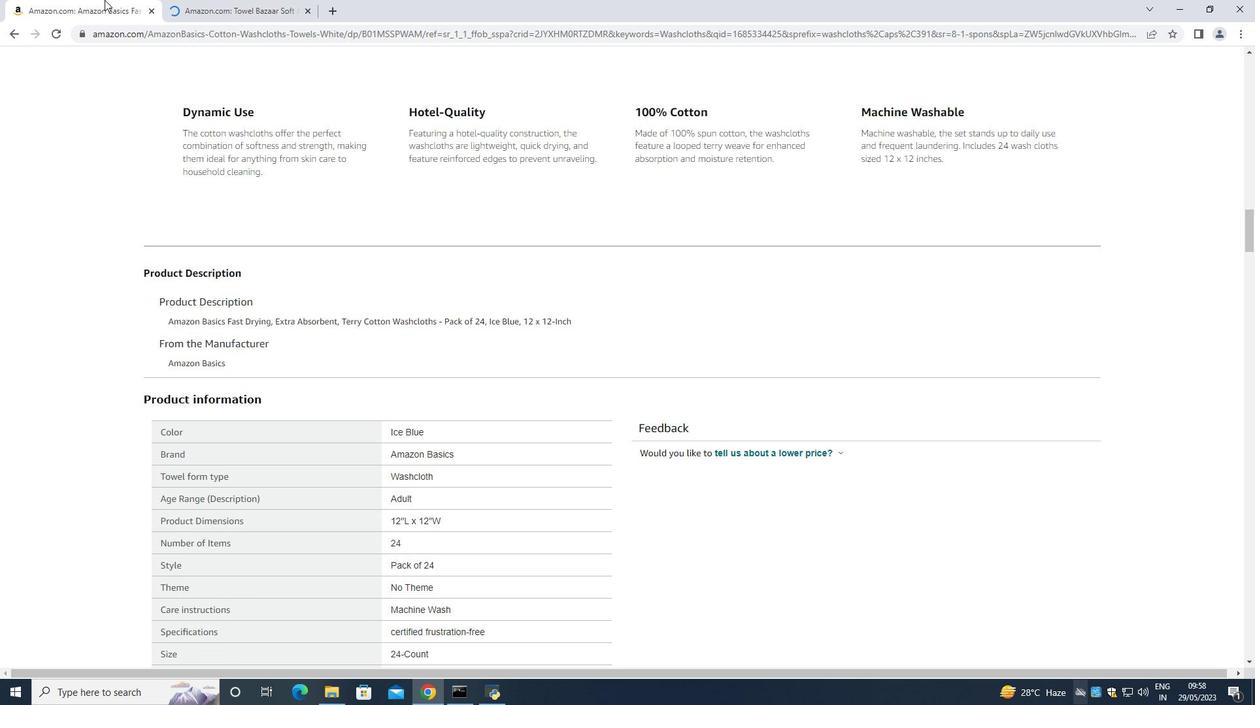 
Action: Mouse pressed left at (102, 7)
Screenshot: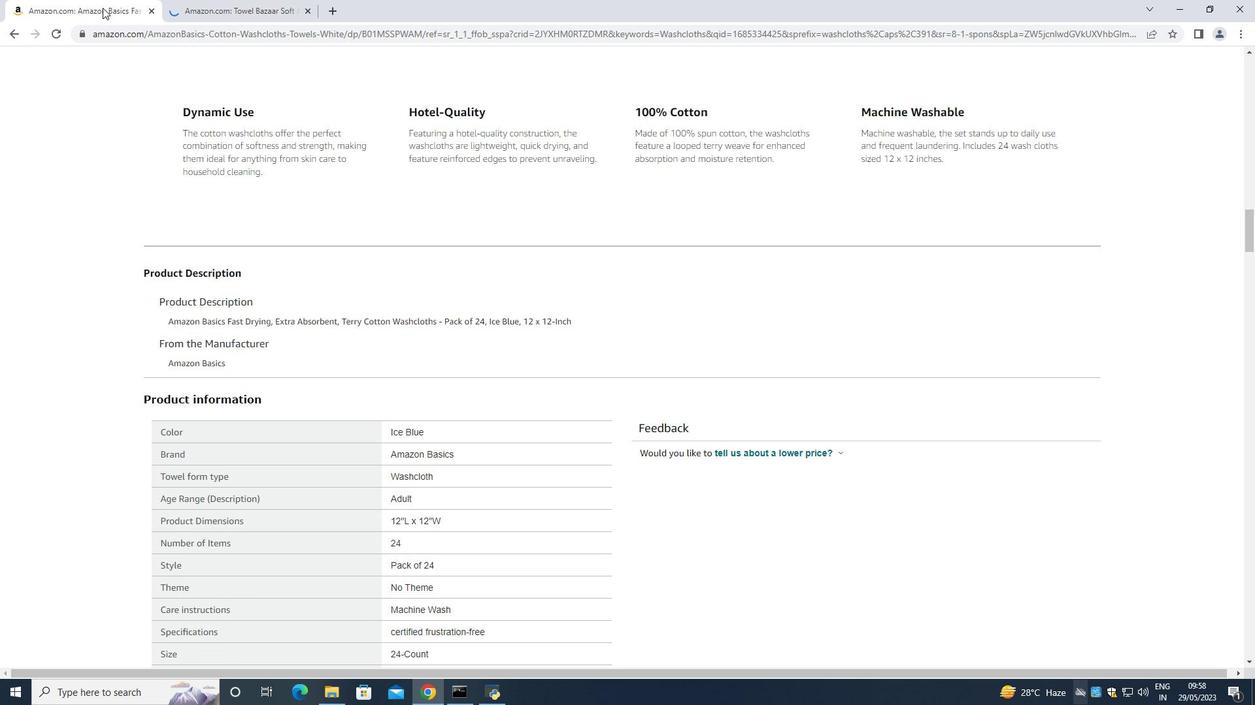 
Action: Mouse moved to (485, 244)
Screenshot: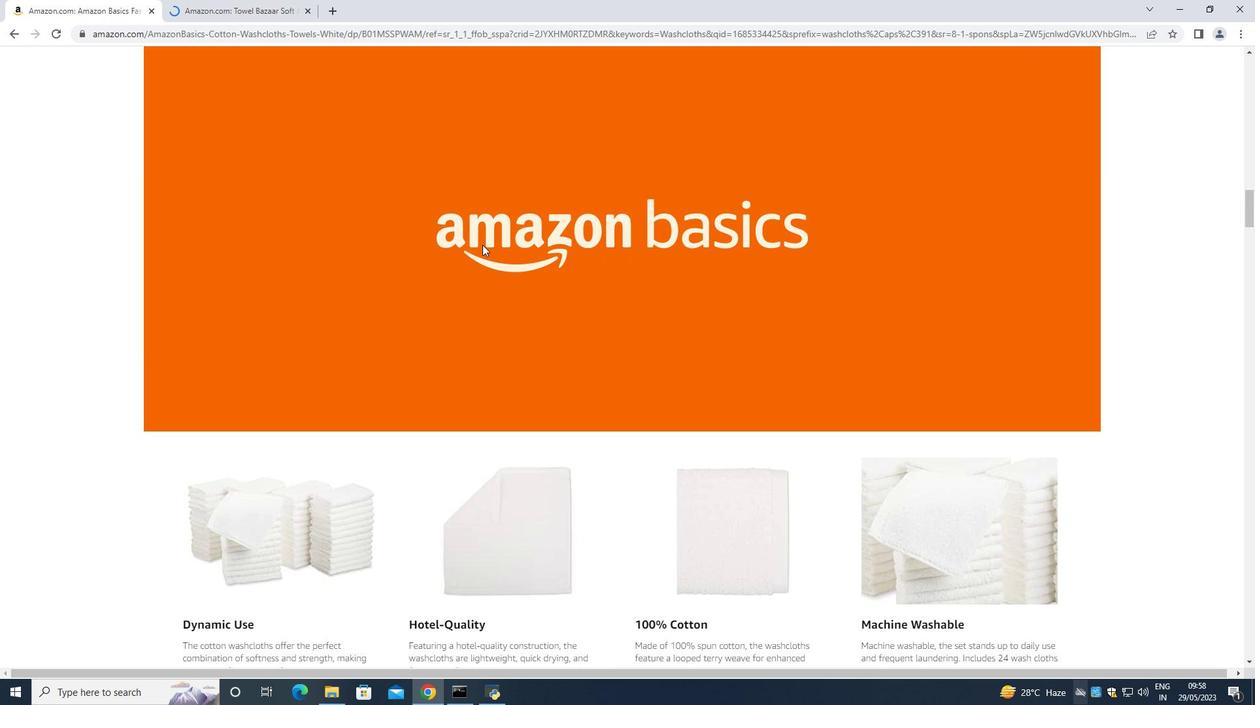 
Action: Mouse scrolled (485, 243) with delta (0, 0)
Screenshot: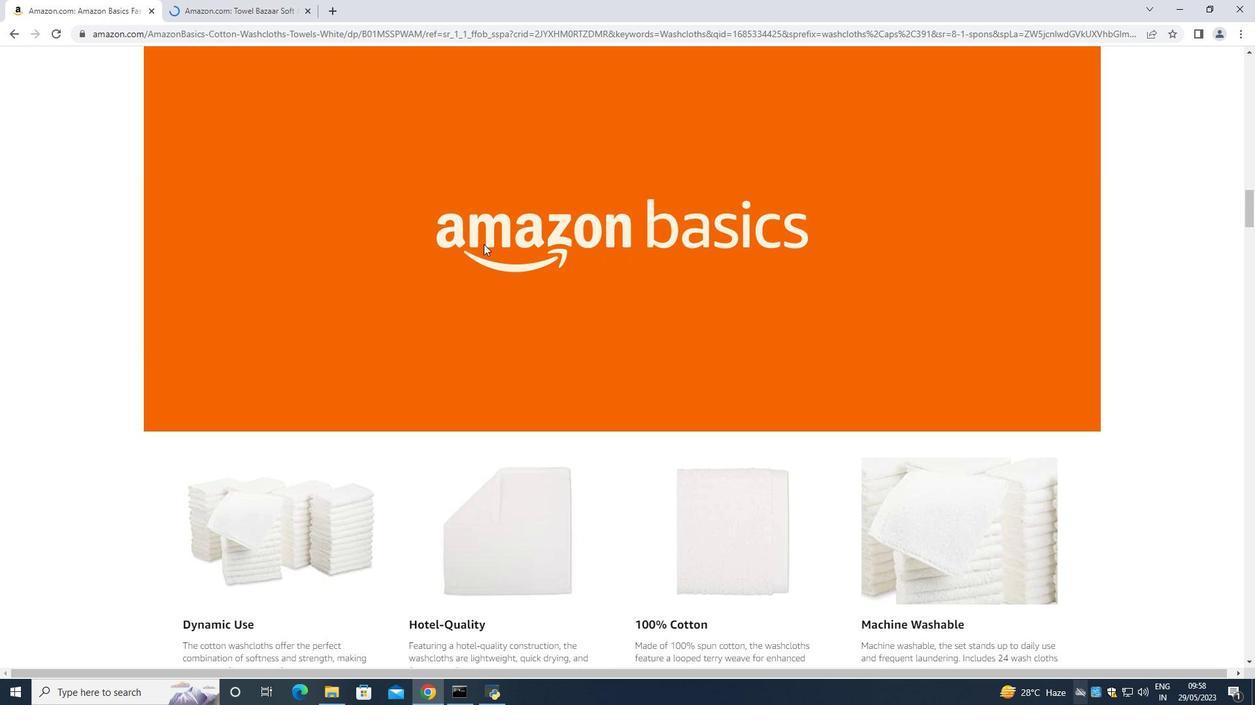 
Action: Mouse scrolled (485, 243) with delta (0, 0)
Screenshot: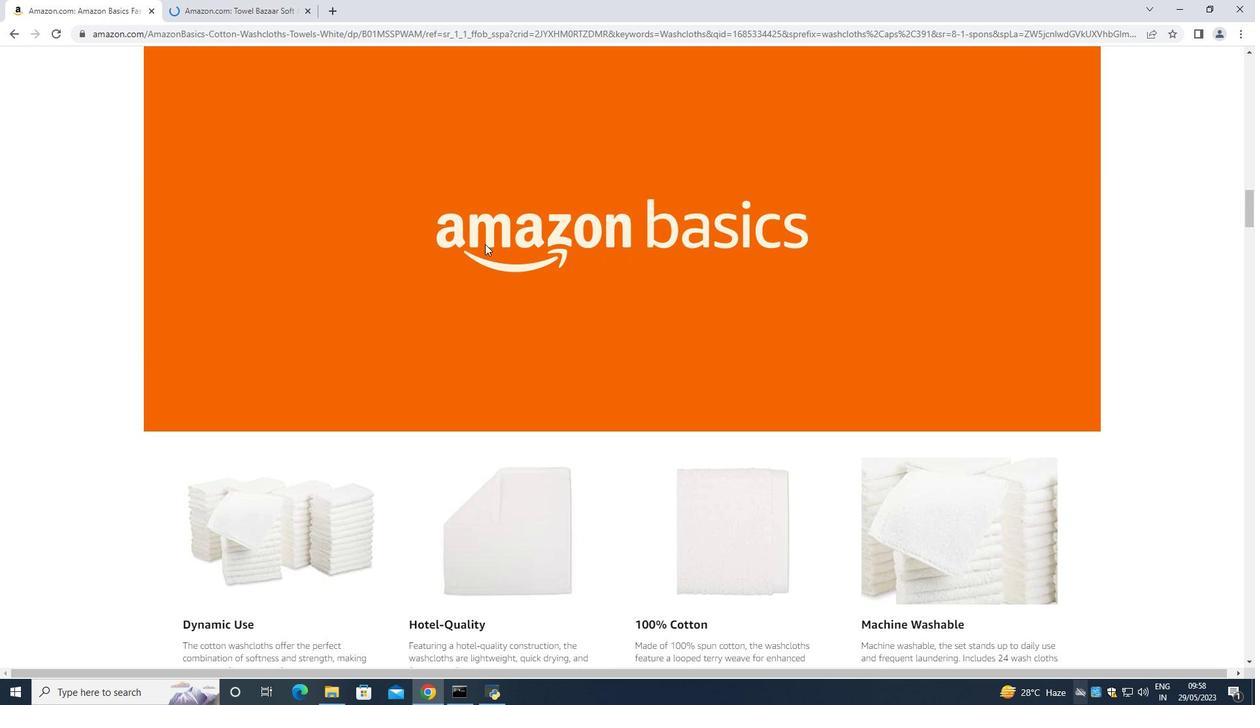 
Action: Mouse moved to (485, 243)
Screenshot: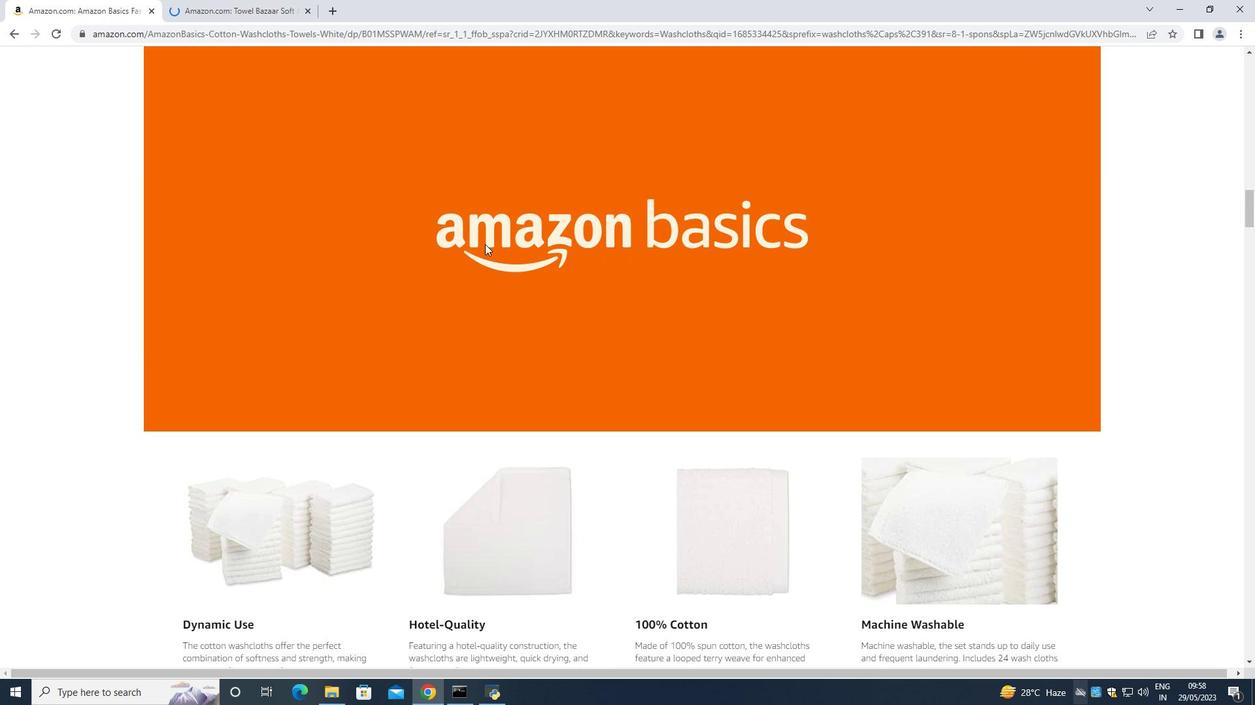 
Action: Mouse scrolled (485, 243) with delta (0, 0)
Screenshot: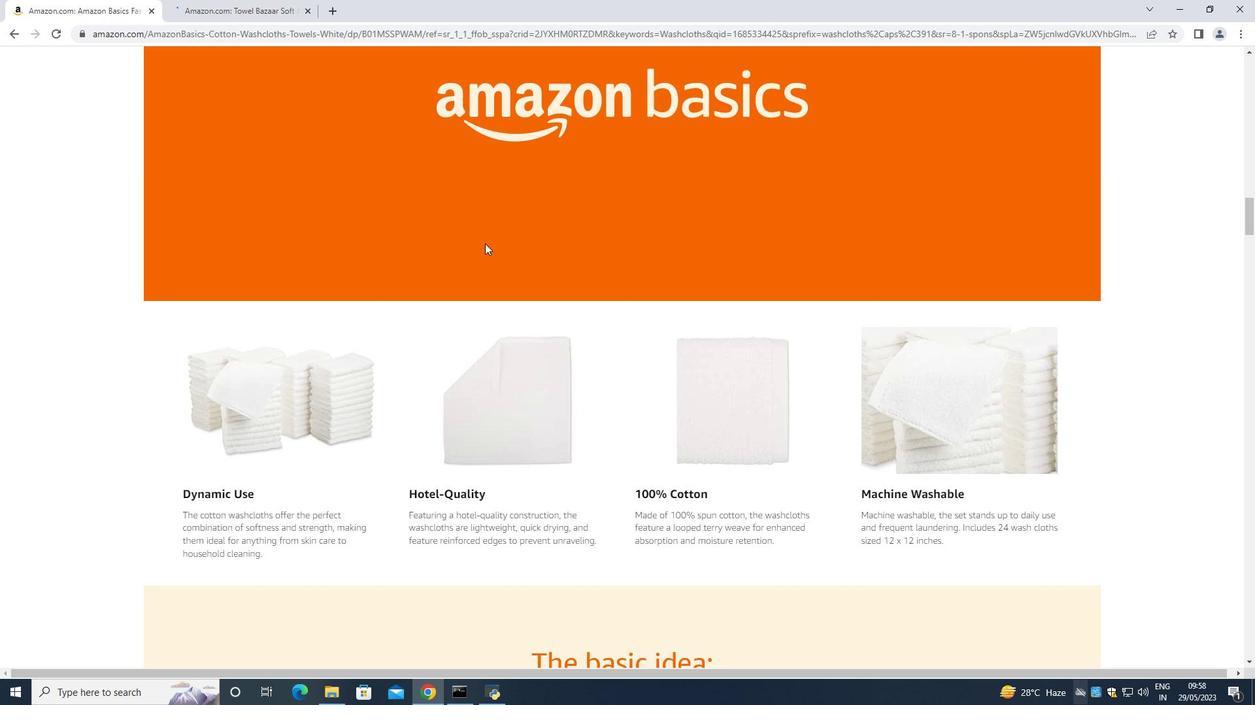 
Action: Mouse scrolled (485, 243) with delta (0, 0)
Screenshot: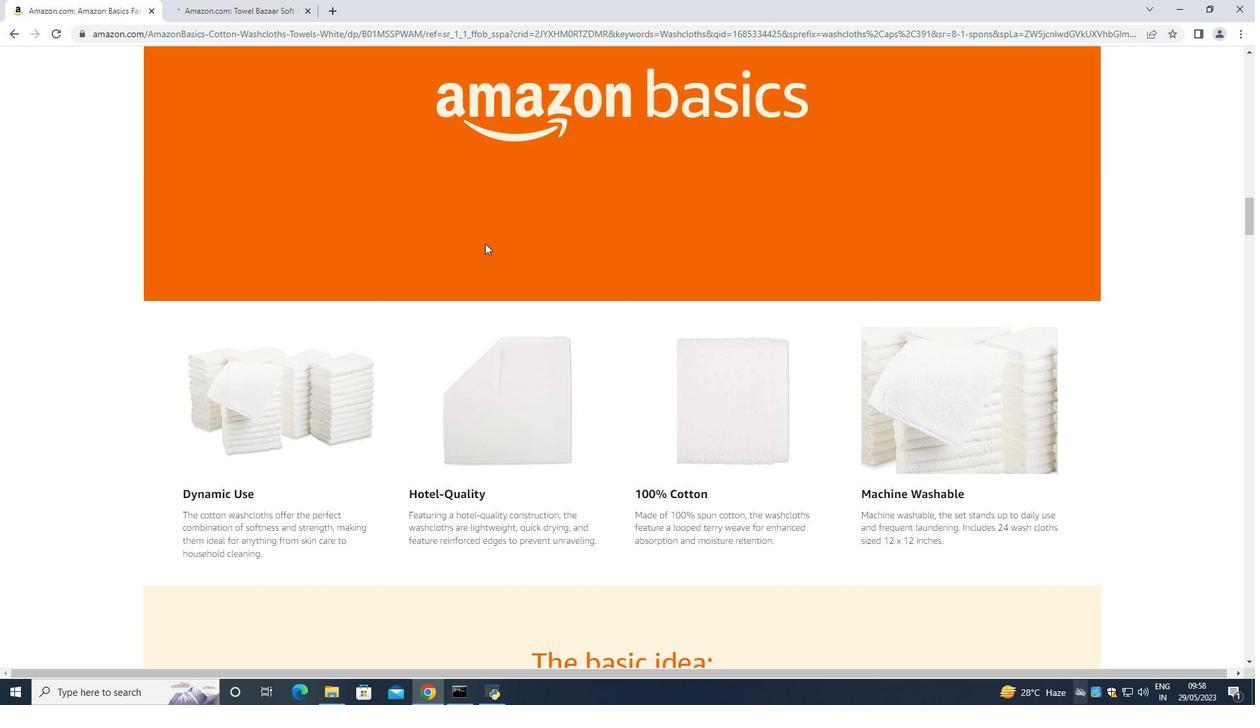 
Action: Mouse scrolled (485, 243) with delta (0, 0)
Screenshot: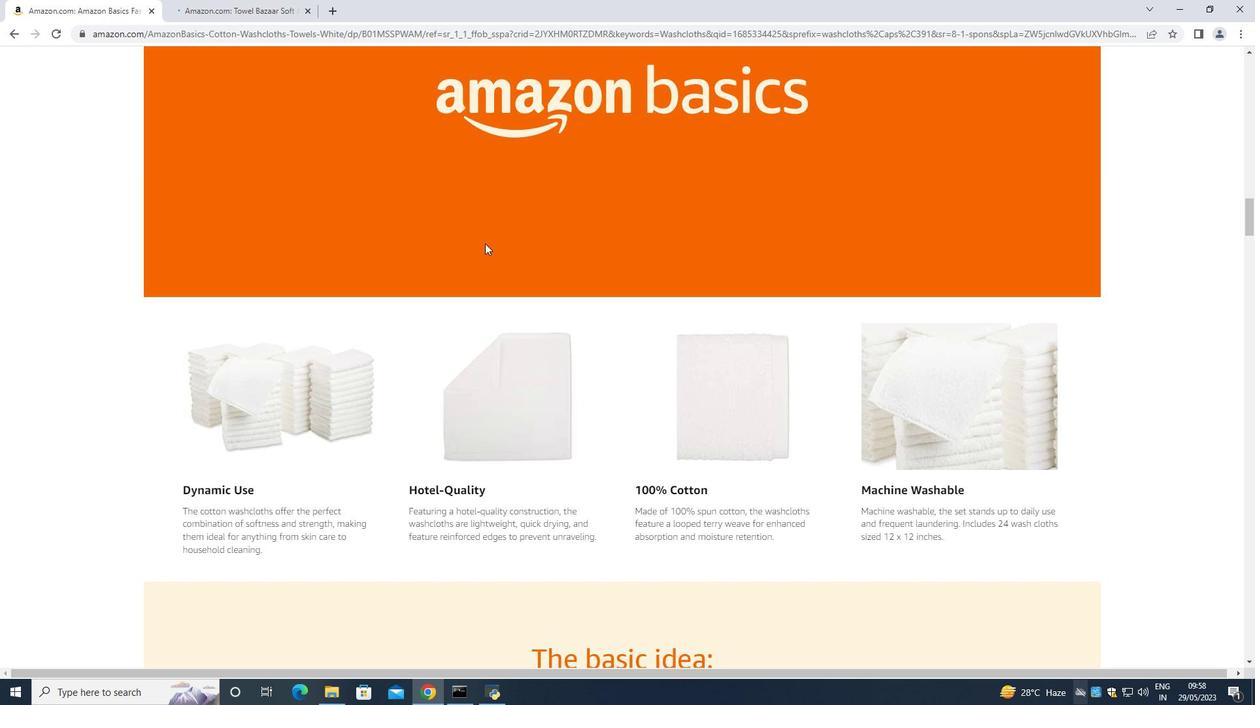 
Action: Mouse moved to (485, 243)
Screenshot: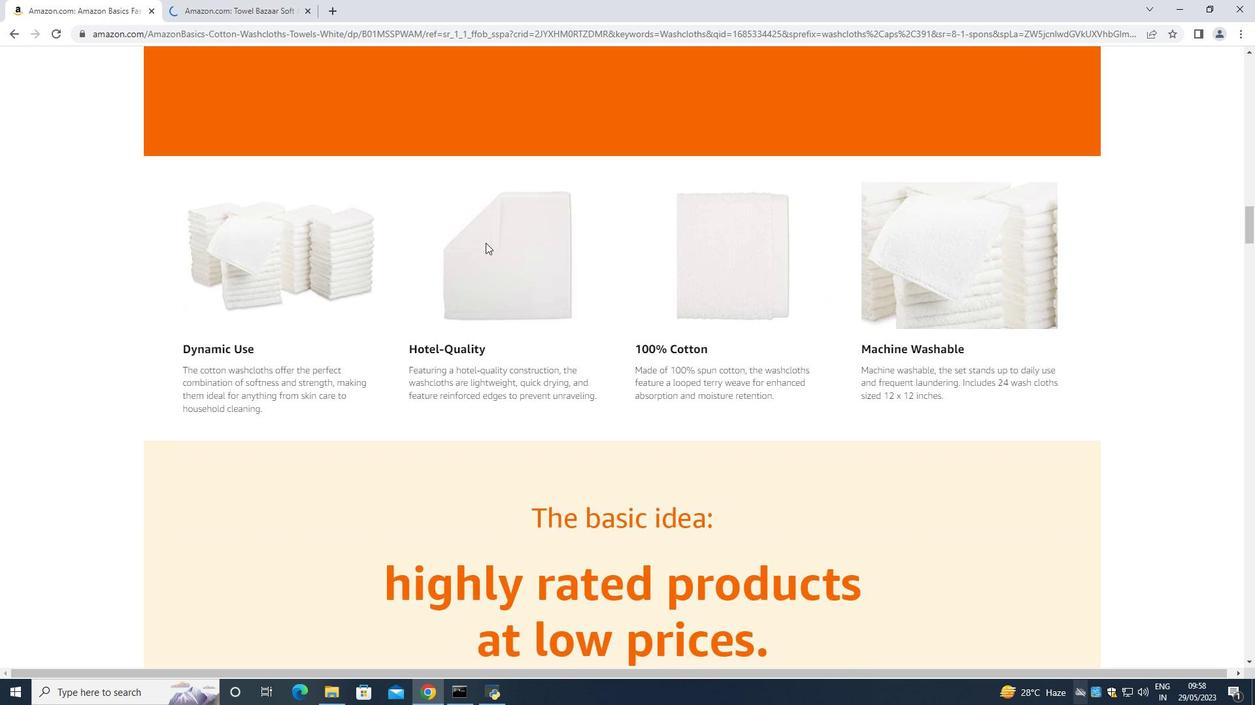 
Action: Mouse scrolled (485, 242) with delta (0, 0)
Screenshot: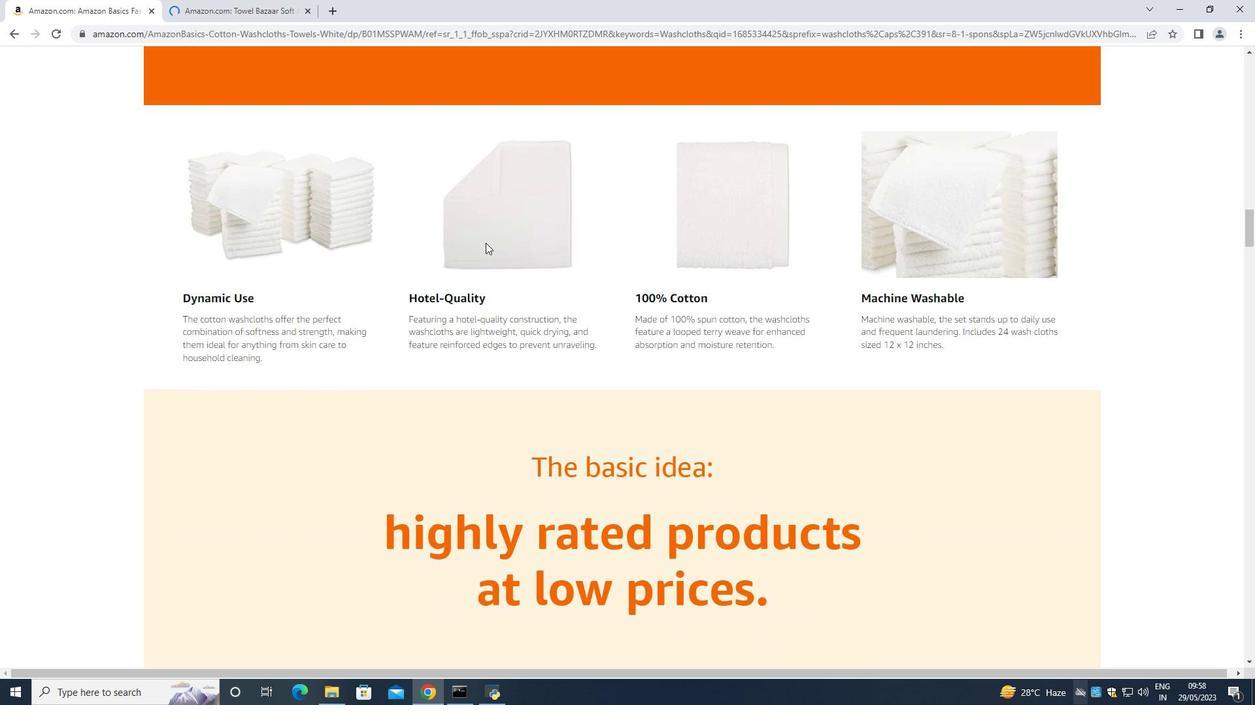 
Action: Mouse moved to (490, 241)
Screenshot: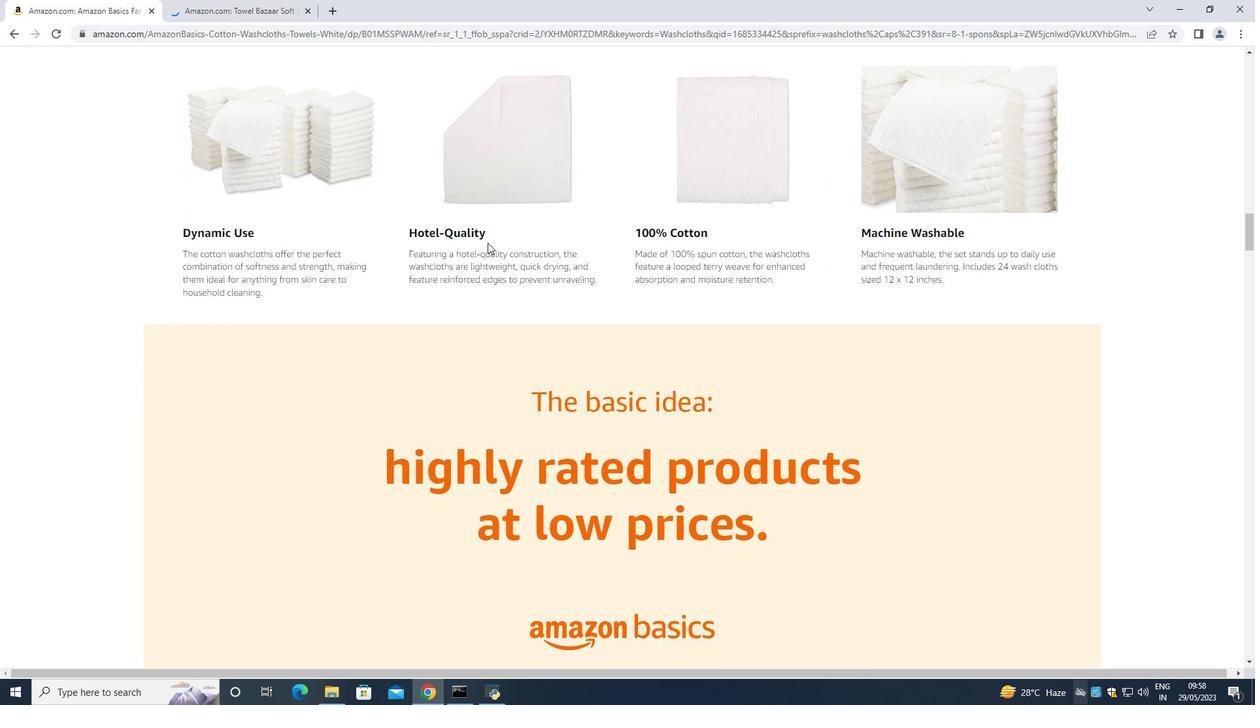
Action: Mouse scrolled (490, 241) with delta (0, 0)
Screenshot: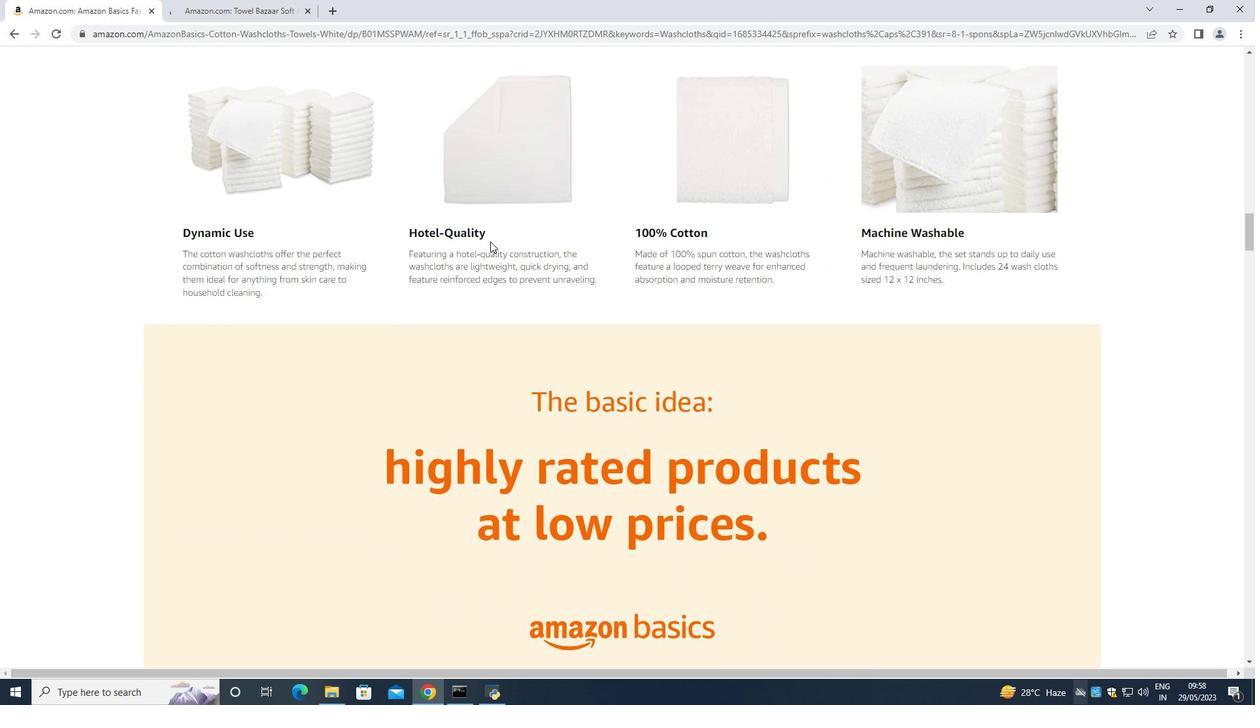 
Action: Mouse moved to (492, 240)
Screenshot: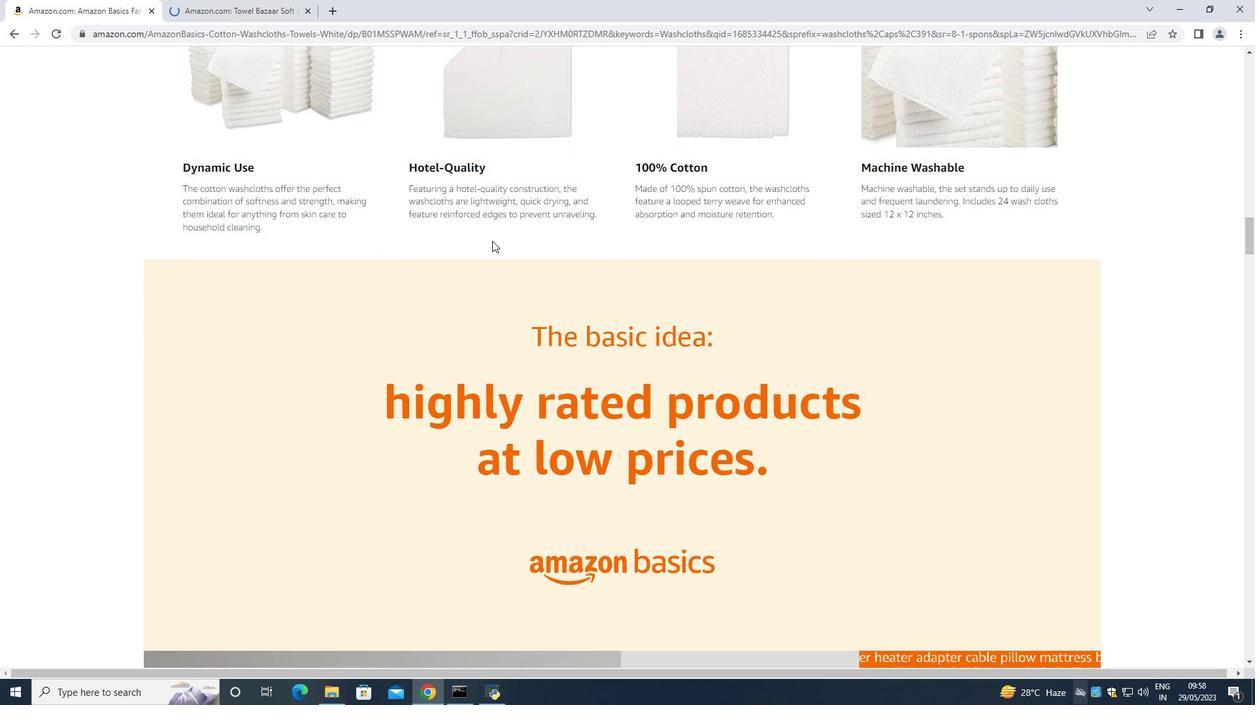 
Action: Mouse scrolled (492, 239) with delta (0, 0)
Screenshot: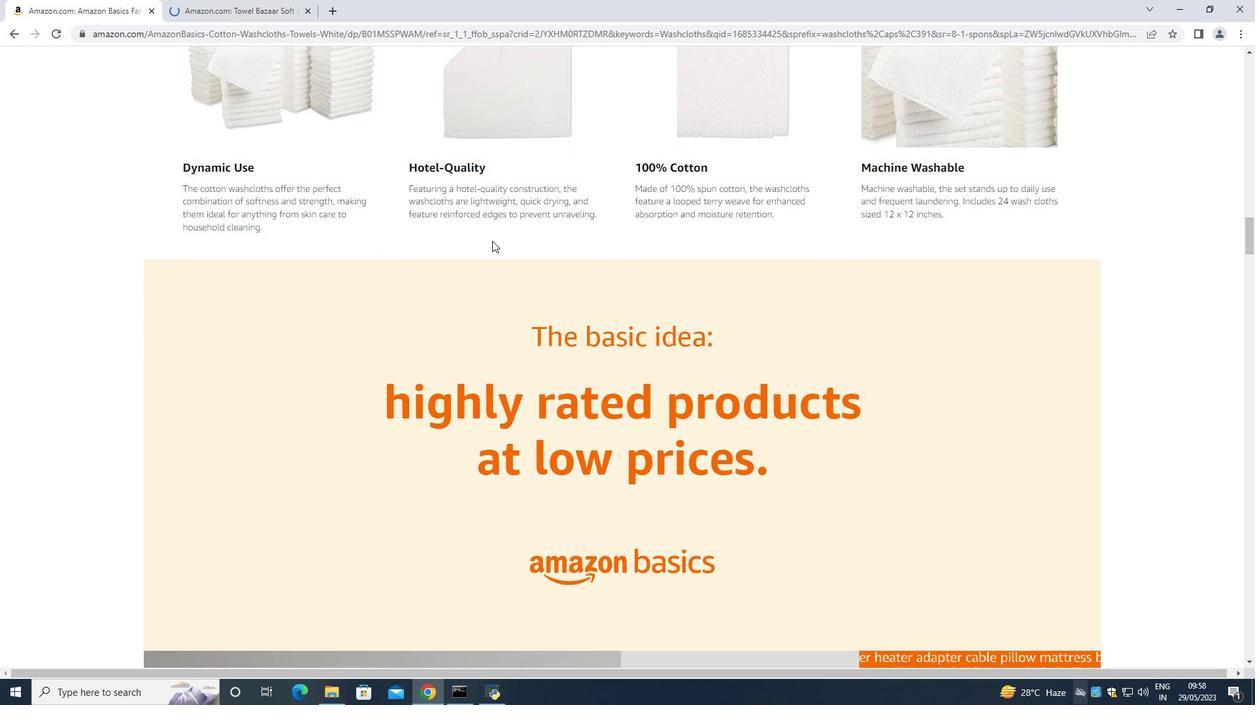 
Action: Mouse scrolled (492, 239) with delta (0, 0)
Screenshot: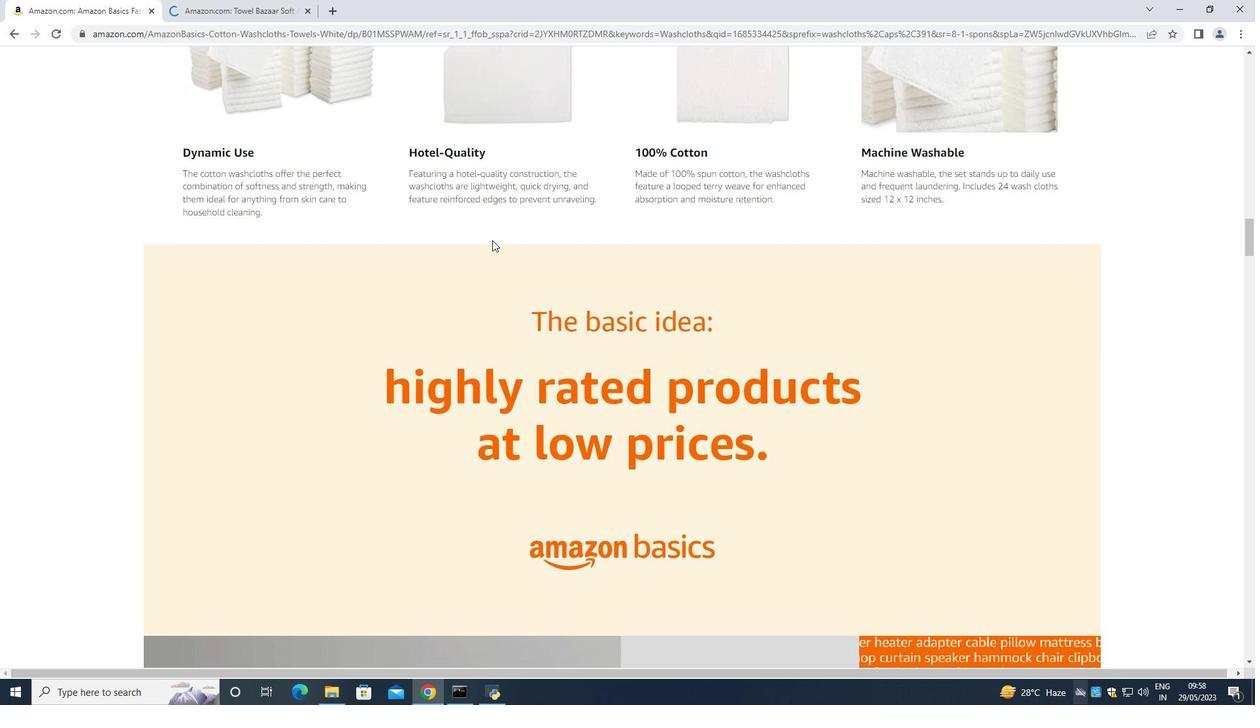 
Action: Mouse scrolled (492, 239) with delta (0, 0)
Screenshot: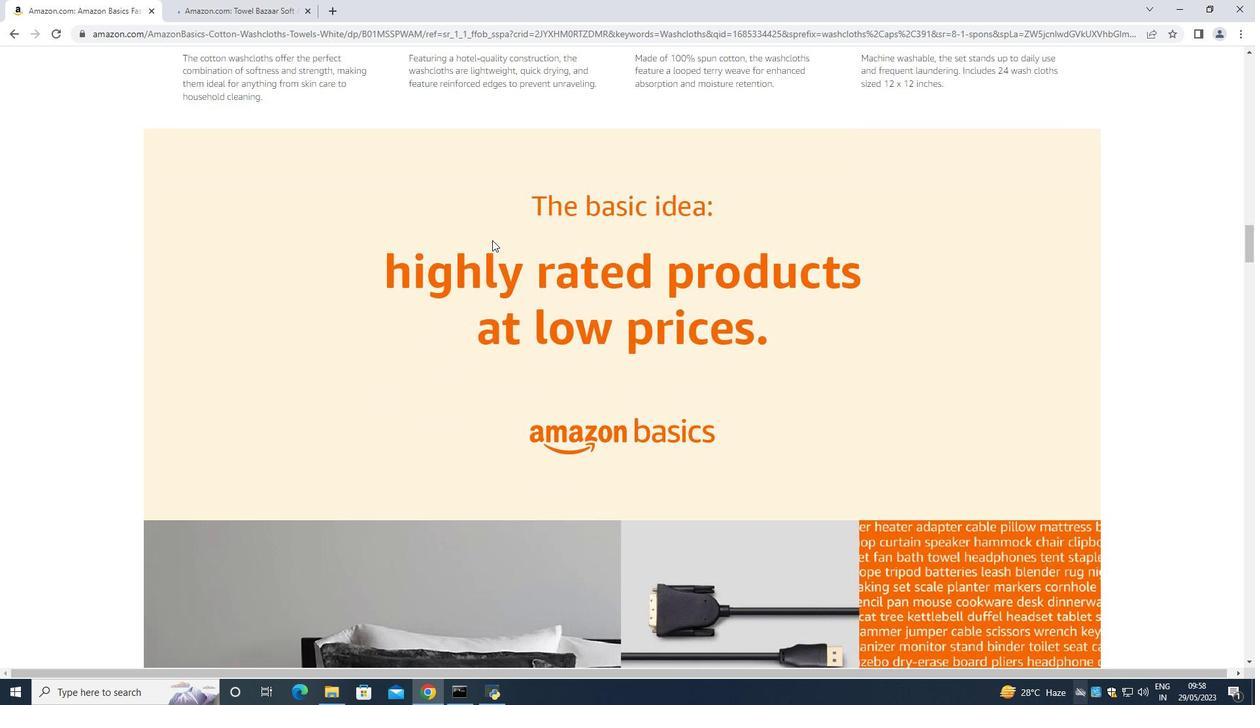 
Action: Mouse pressed middle at (492, 240)
Screenshot: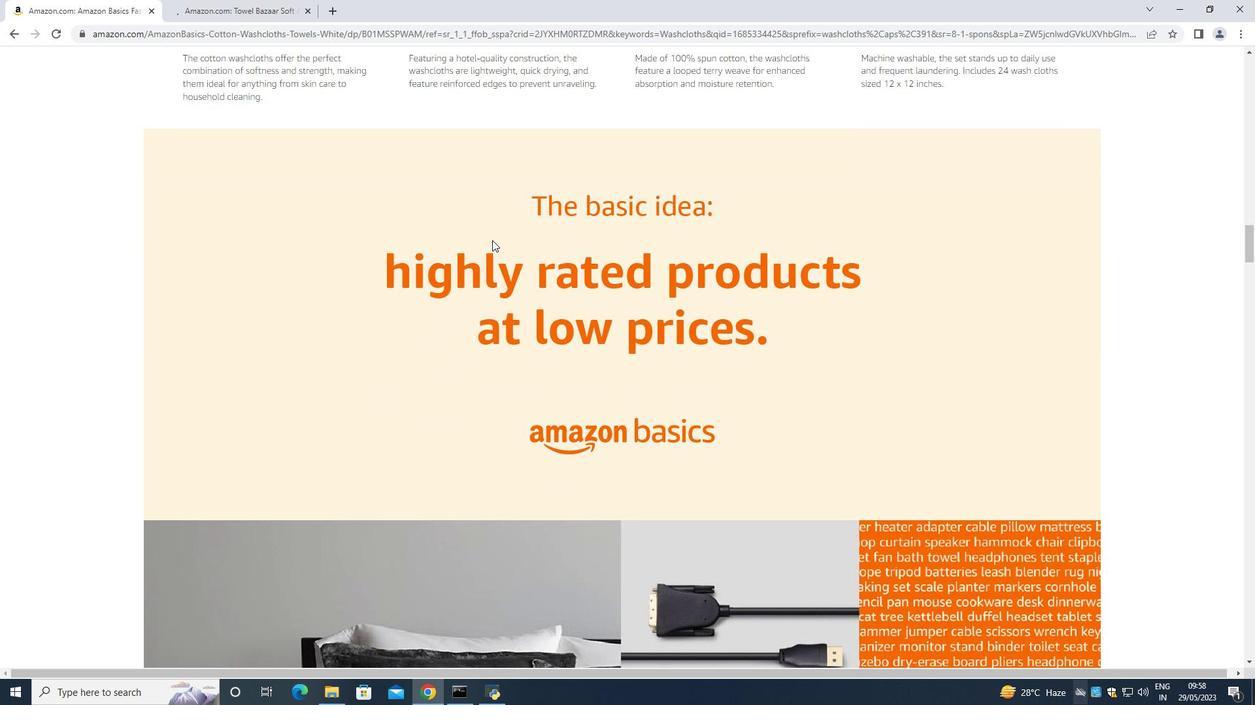
Action: Mouse scrolled (492, 239) with delta (0, 0)
Screenshot: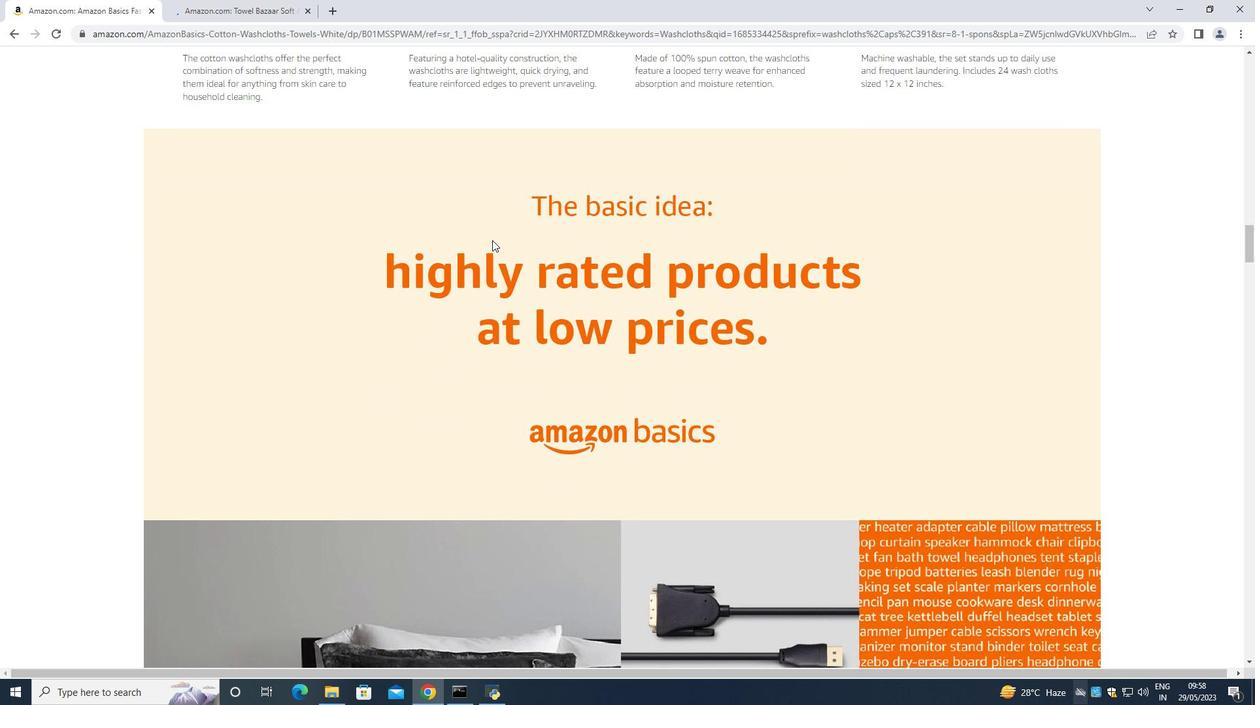 
Action: Mouse scrolled (492, 239) with delta (0, 0)
Screenshot: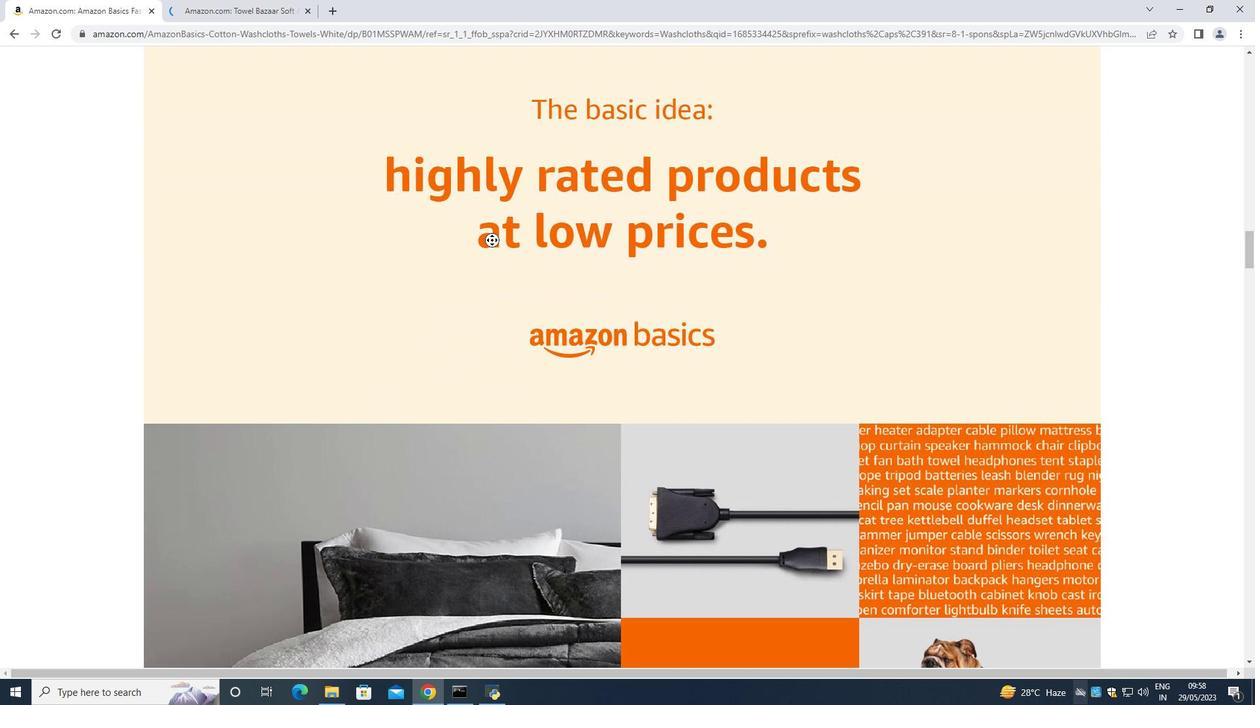
Action: Mouse moved to (523, 279)
Screenshot: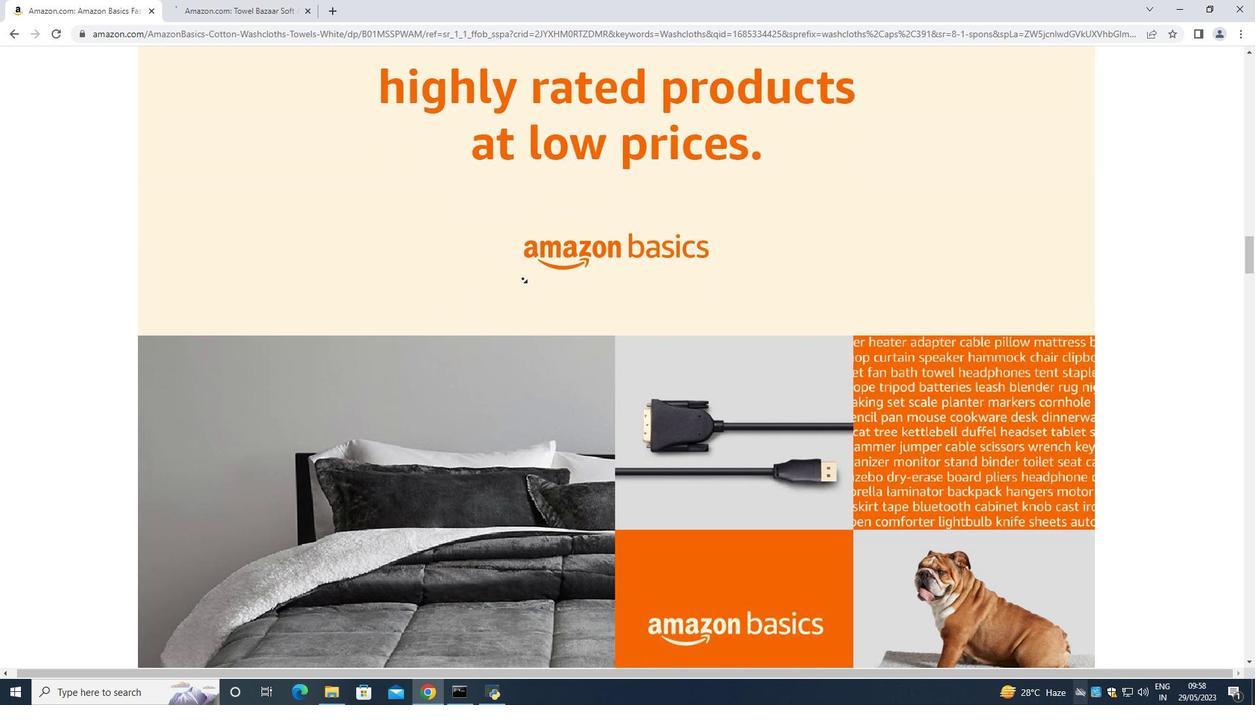 
Action: Mouse scrolled (523, 279) with delta (0, 0)
Screenshot: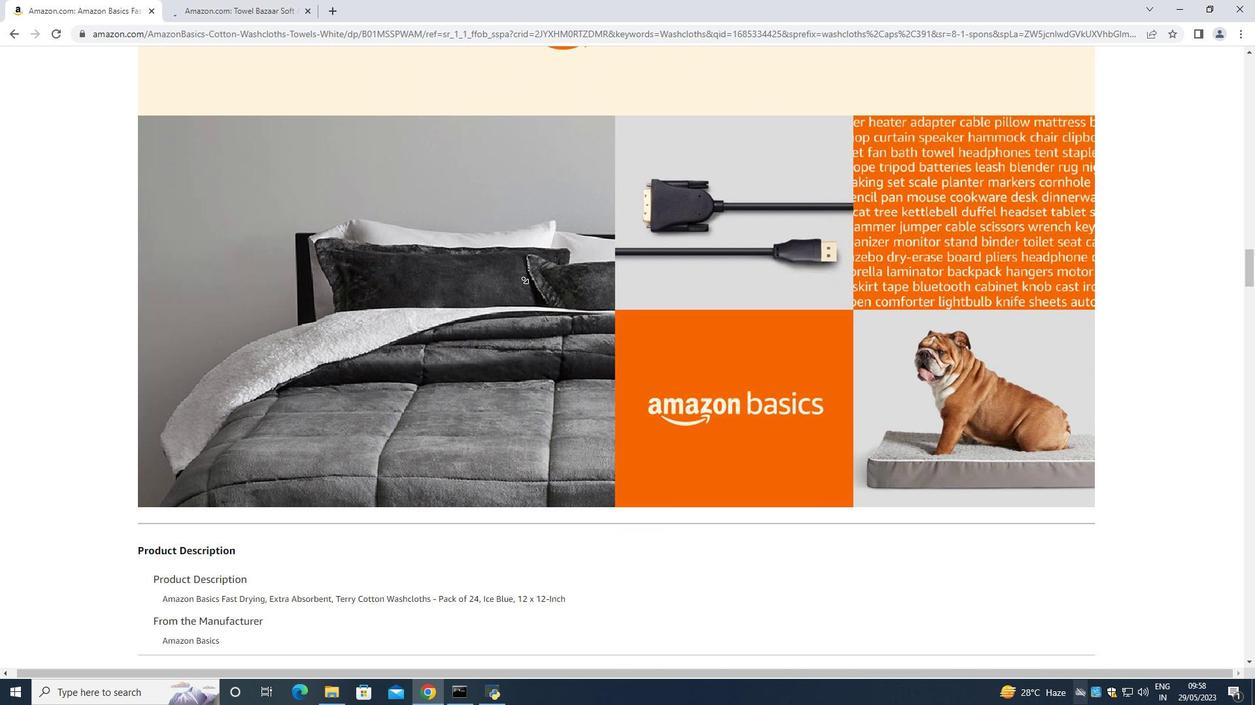 
Action: Mouse scrolled (523, 279) with delta (0, 0)
Screenshot: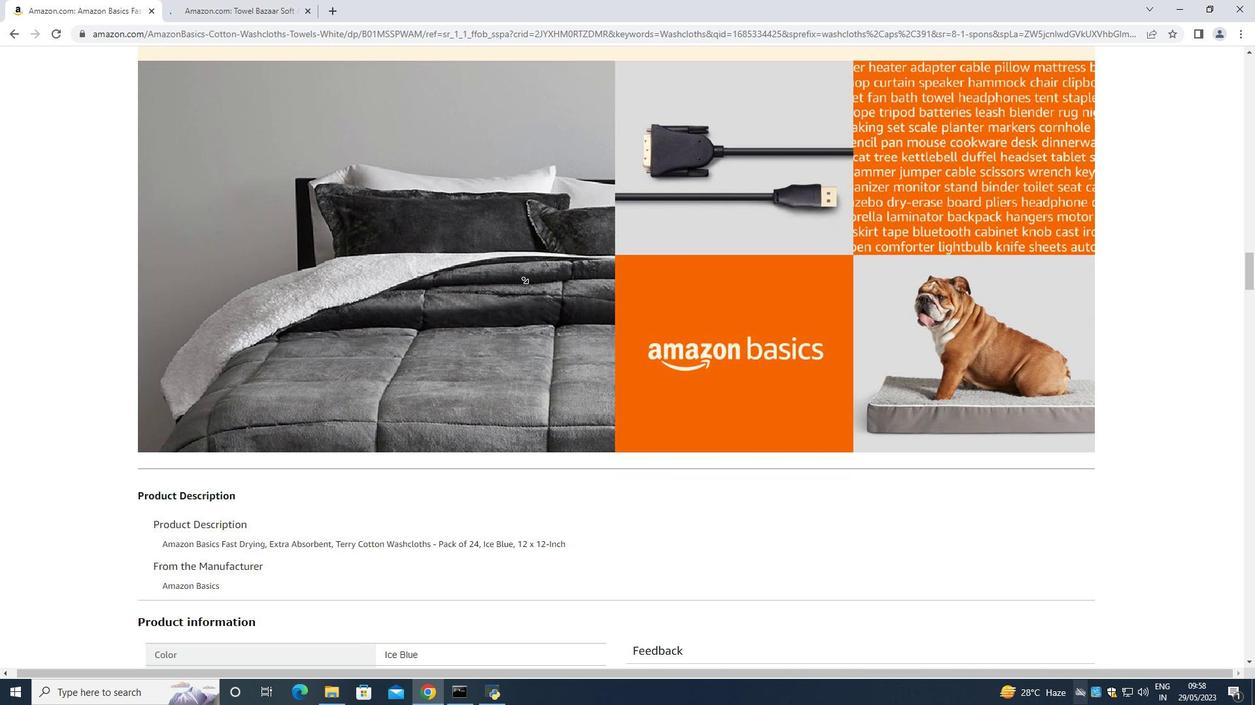 
Action: Mouse scrolled (523, 279) with delta (0, 0)
Screenshot: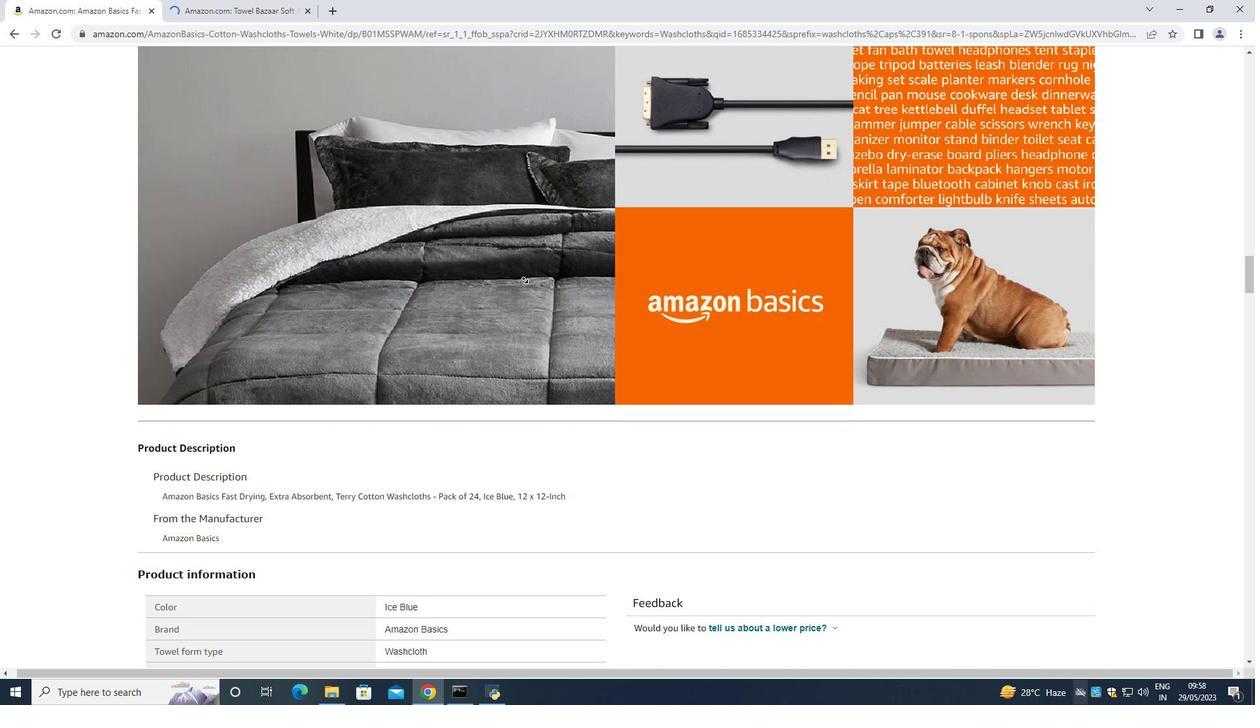 
Action: Mouse moved to (528, 275)
Screenshot: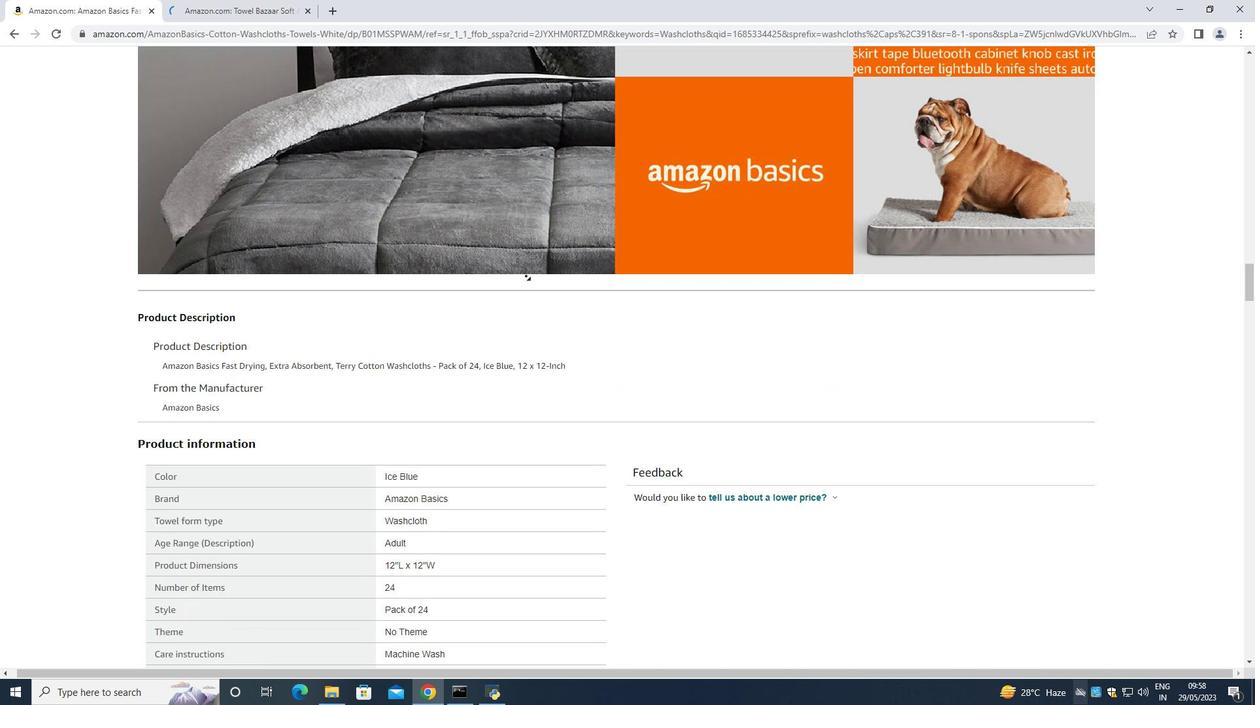 
Action: Mouse scrolled (528, 276) with delta (0, 0)
Screenshot: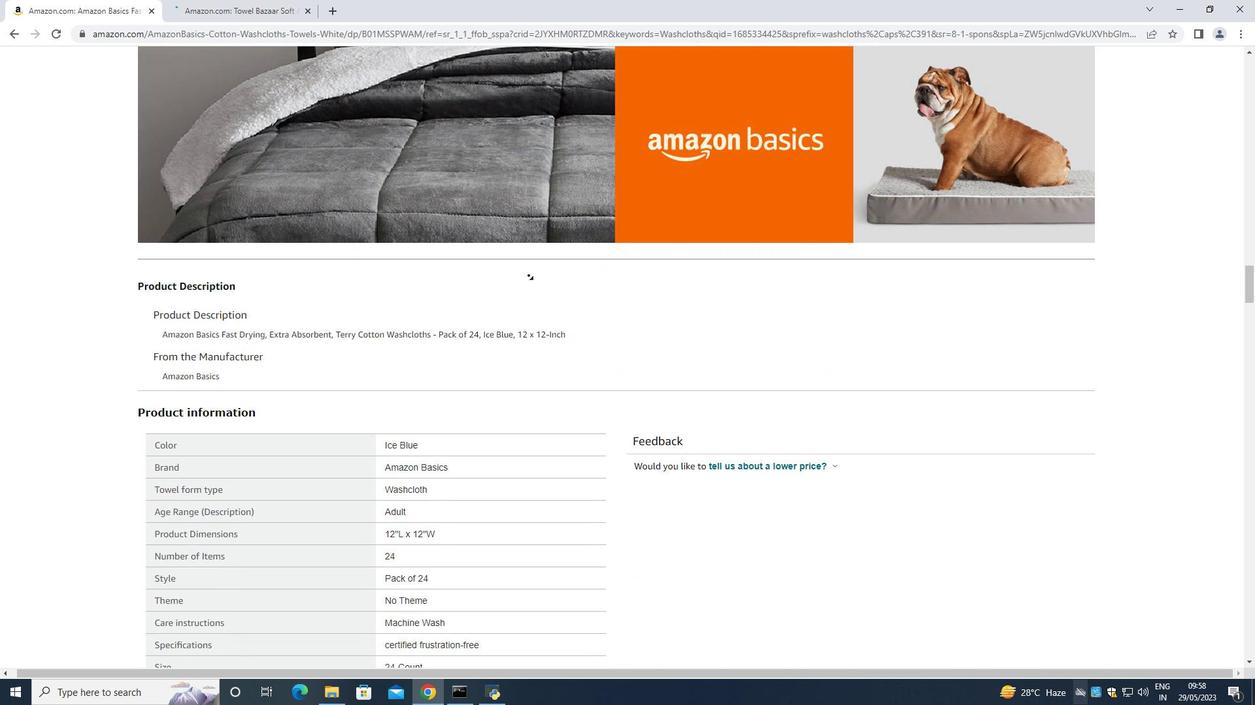 
Action: Mouse scrolled (528, 276) with delta (0, 0)
Screenshot: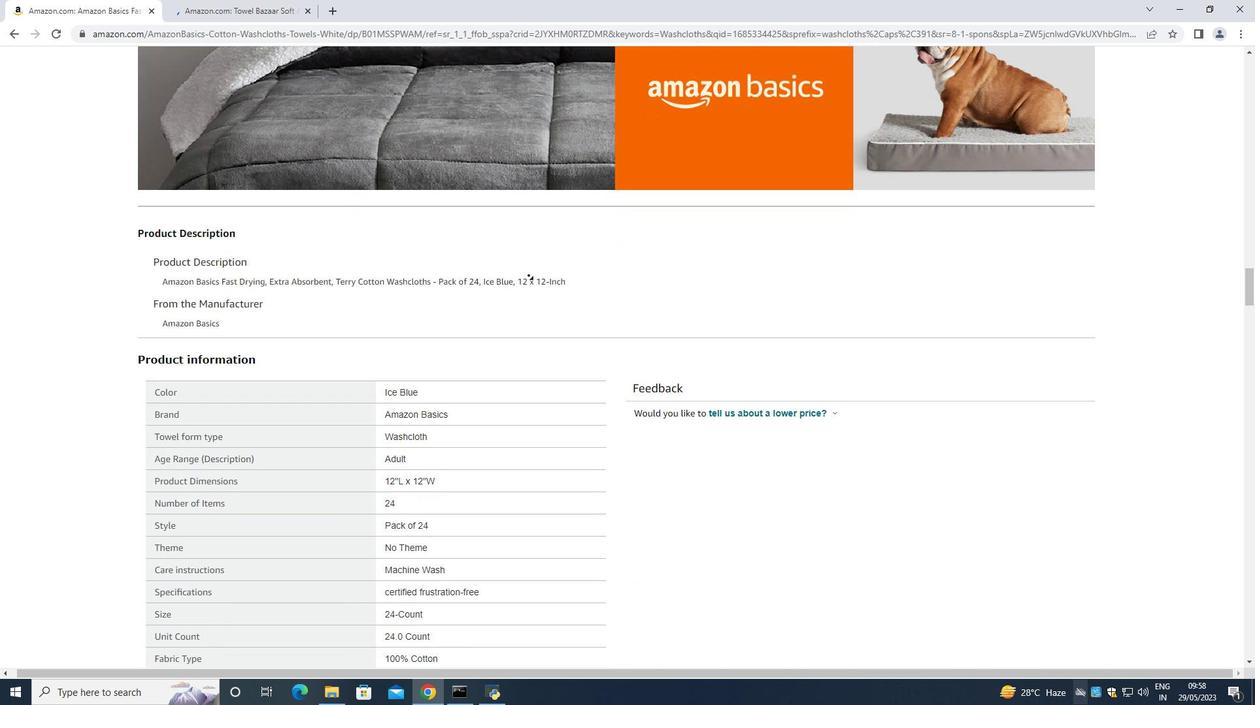 
Action: Mouse pressed middle at (528, 275)
Screenshot: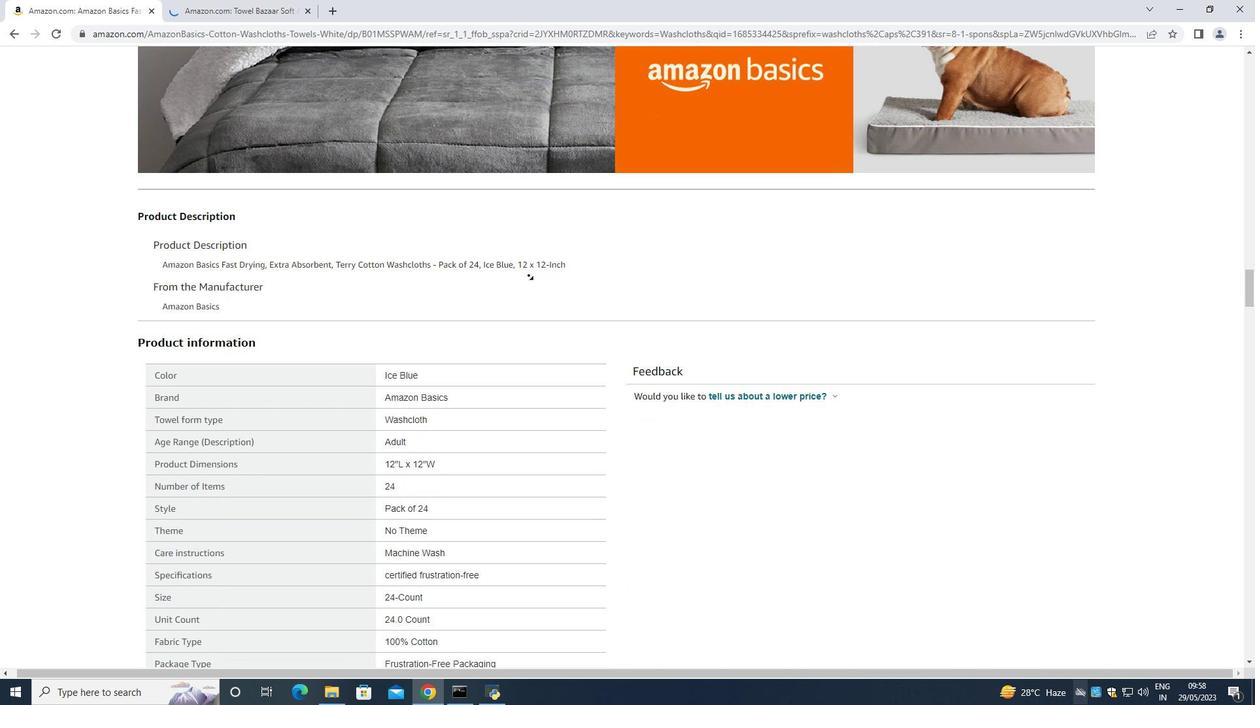 
Action: Mouse scrolled (528, 276) with delta (0, 0)
Screenshot: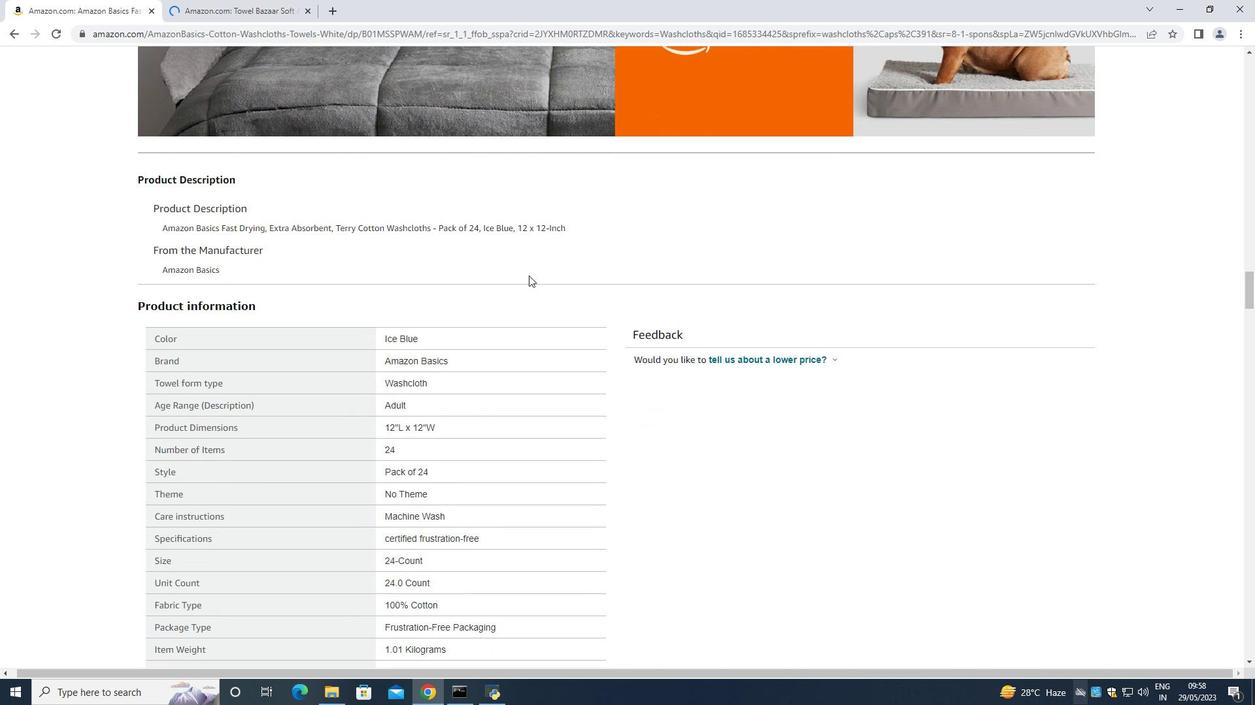 
Action: Mouse moved to (540, 260)
Screenshot: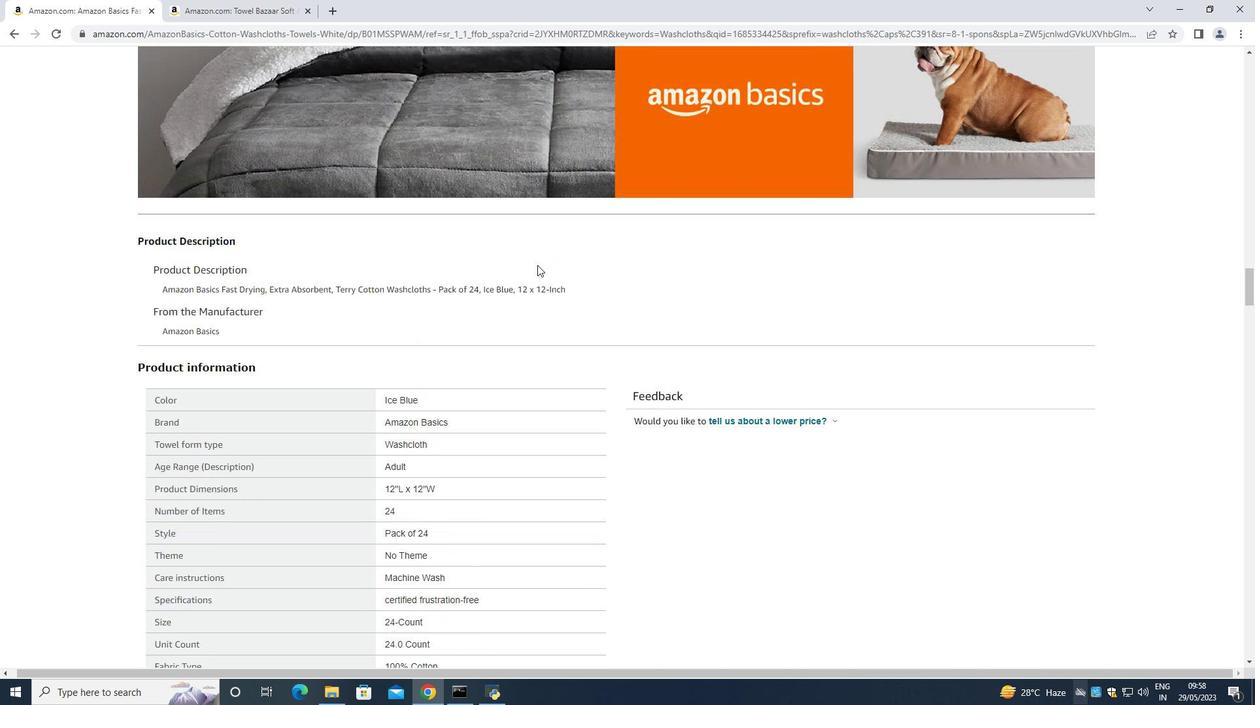 
Action: Mouse scrolled (540, 261) with delta (0, 0)
Screenshot: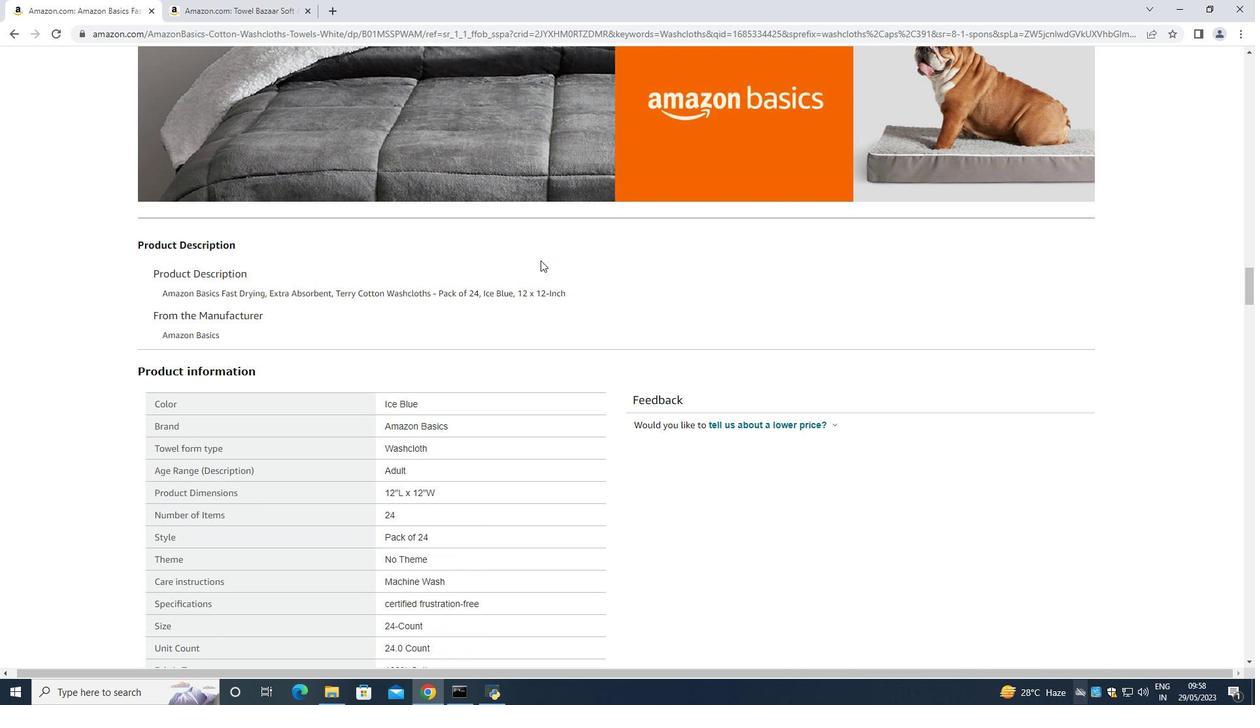 
Action: Mouse scrolled (540, 261) with delta (0, 0)
Screenshot: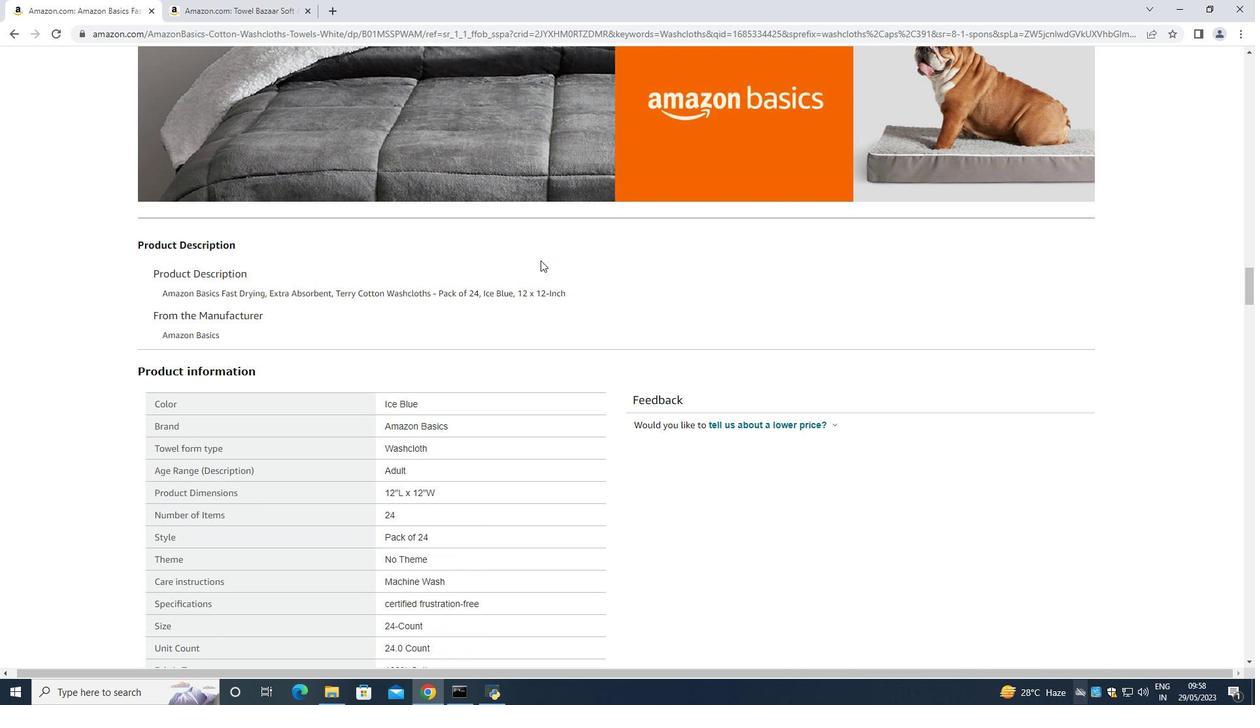 
Action: Mouse scrolled (540, 261) with delta (0, 0)
Screenshot: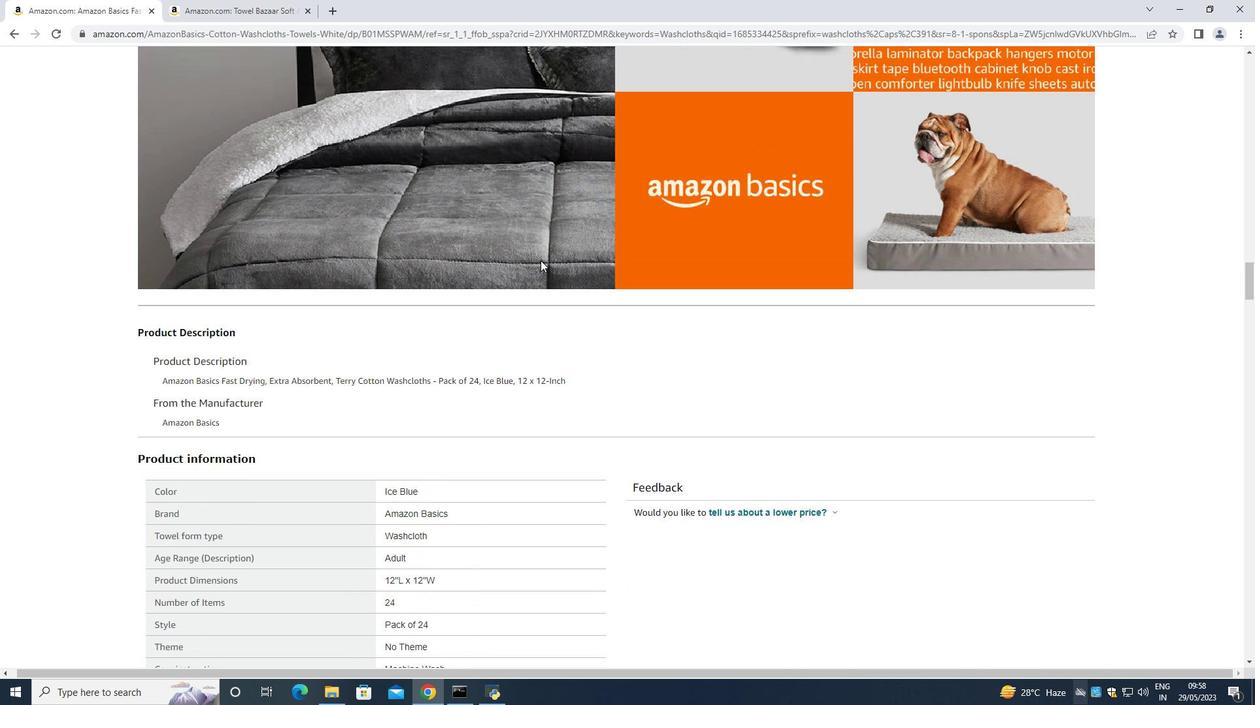 
Action: Mouse scrolled (540, 261) with delta (0, 0)
Screenshot: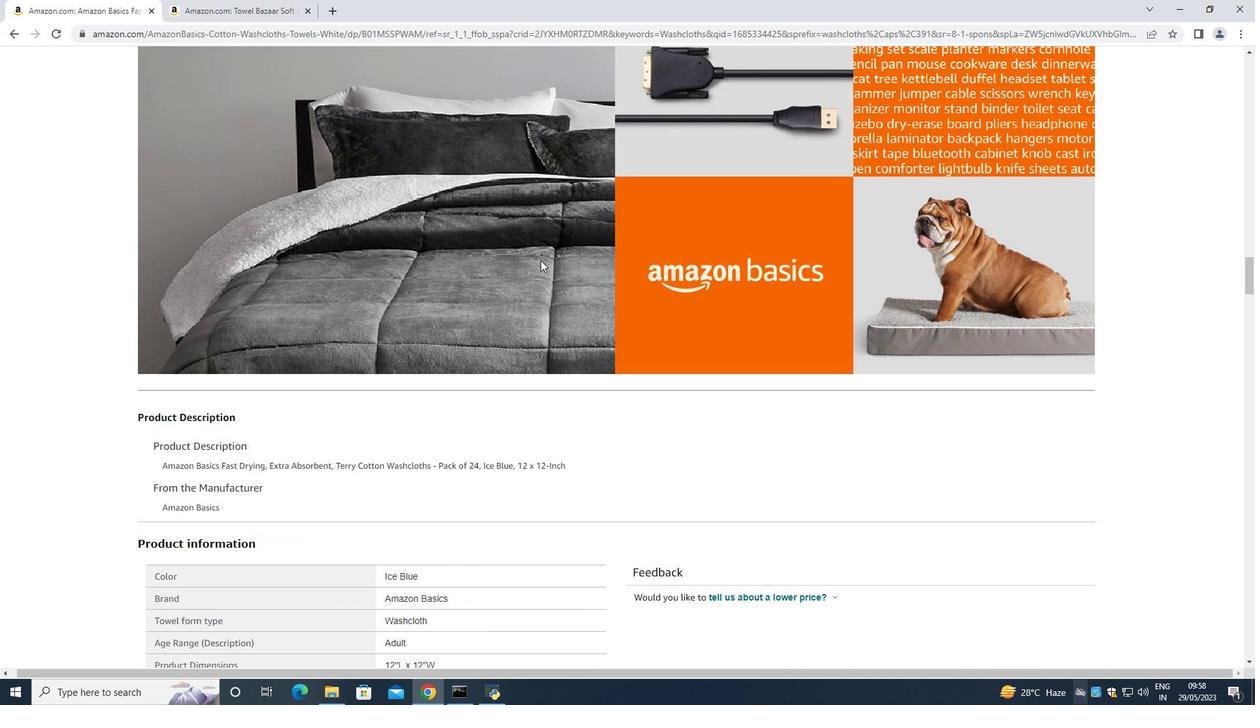 
Action: Mouse moved to (762, 251)
Screenshot: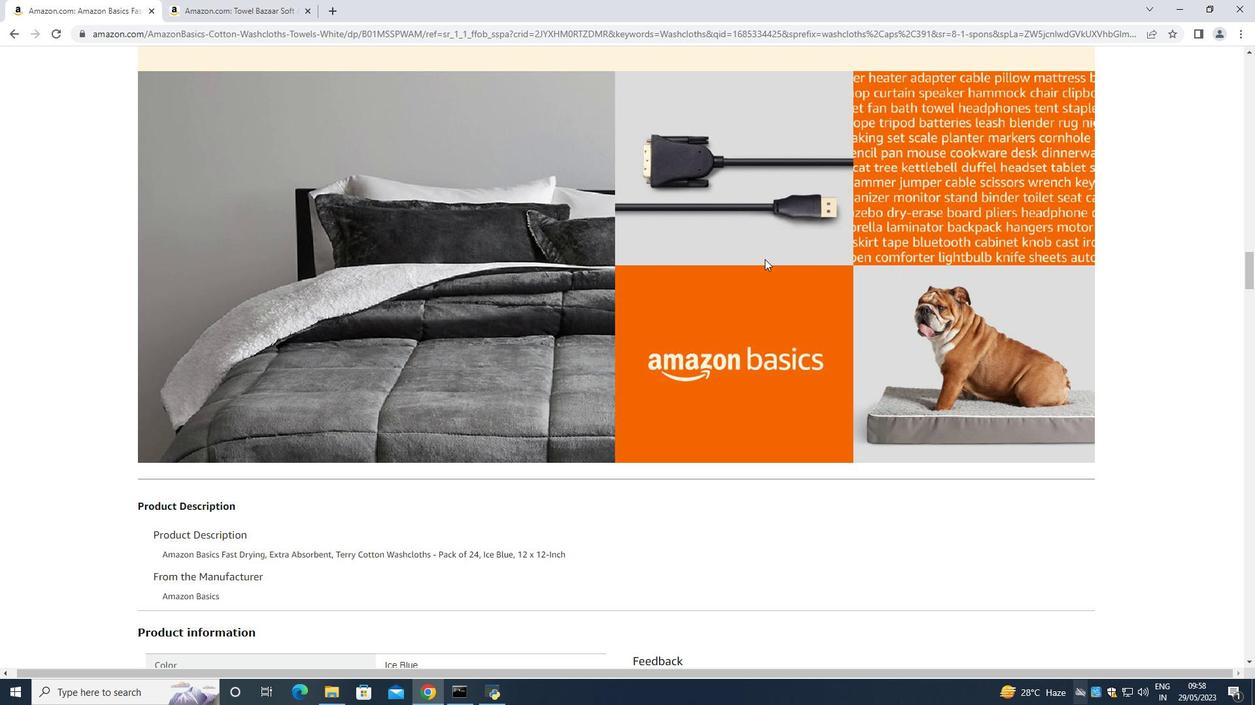 
Action: Mouse scrolled (762, 252) with delta (0, 0)
Screenshot: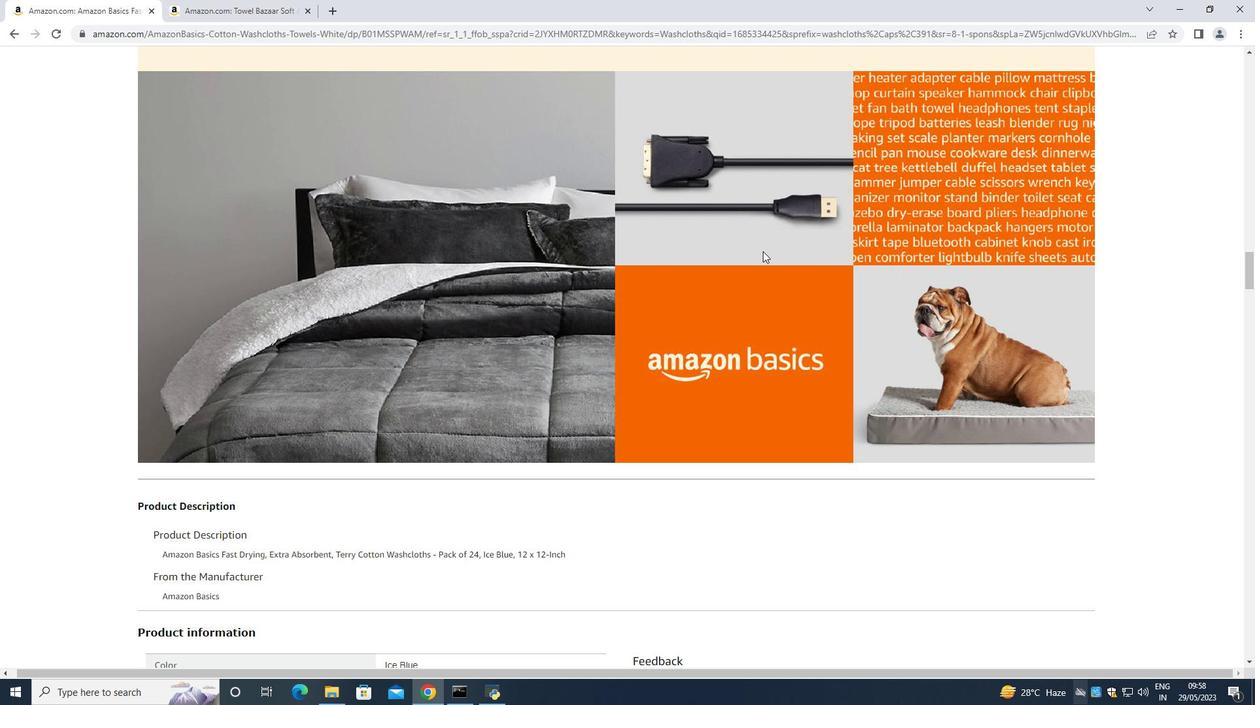 
Action: Mouse scrolled (762, 252) with delta (0, 0)
Screenshot: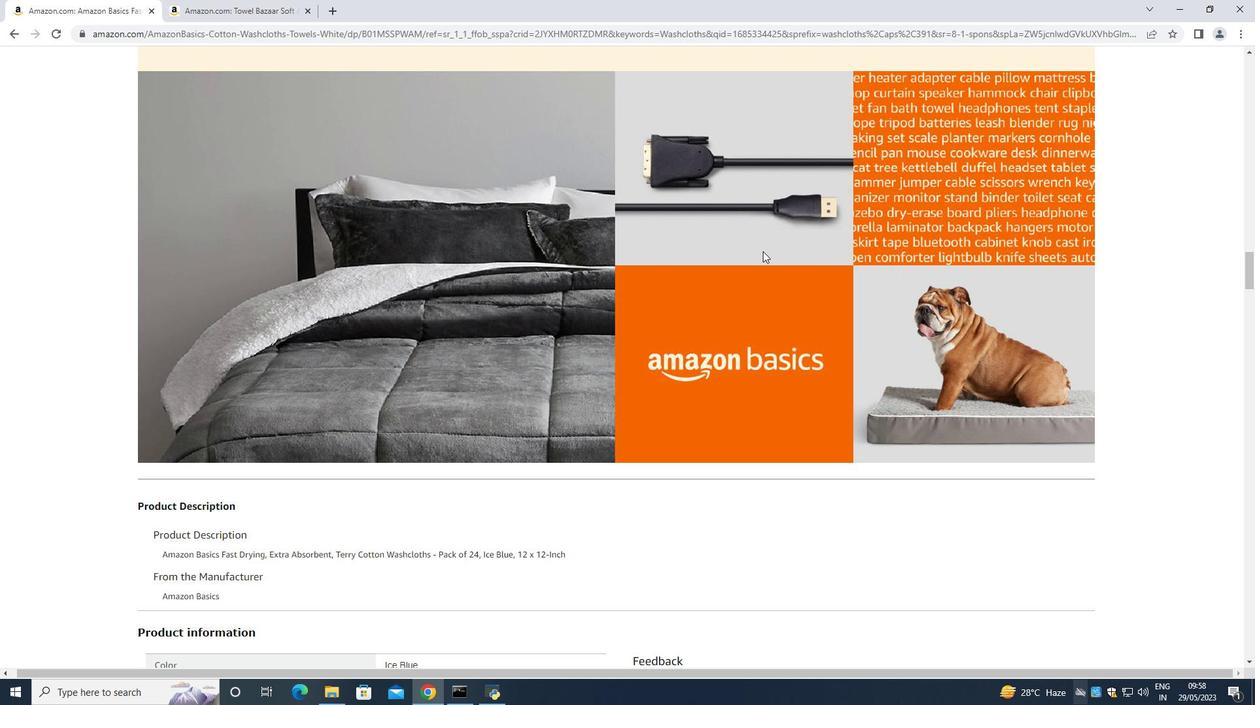 
Action: Mouse scrolled (762, 252) with delta (0, 0)
Screenshot: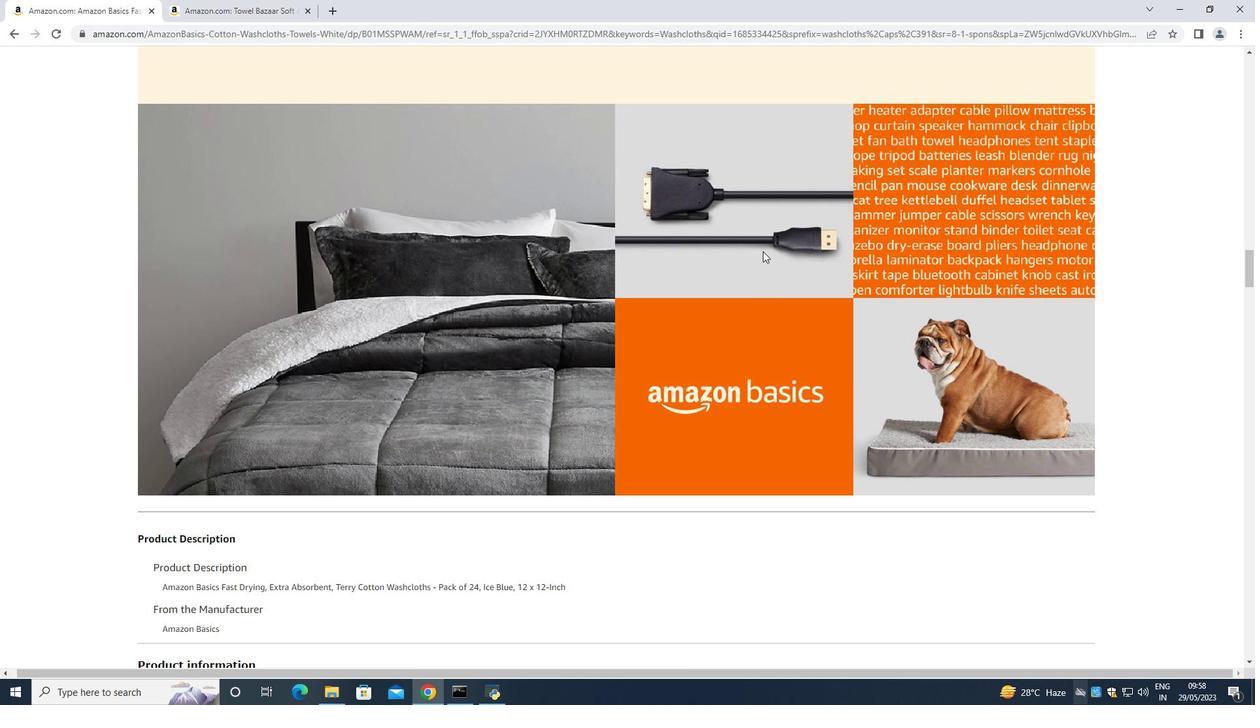 
Action: Mouse scrolled (762, 251) with delta (0, 0)
Screenshot: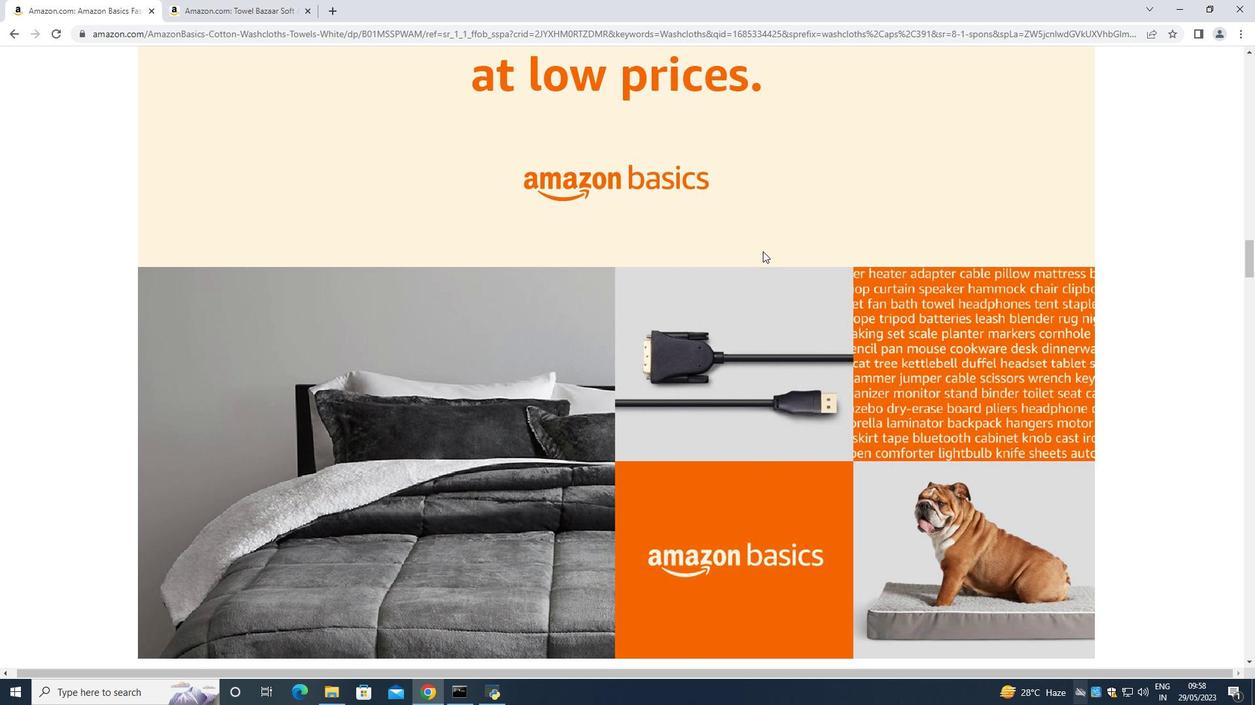 
Action: Mouse moved to (761, 251)
Screenshot: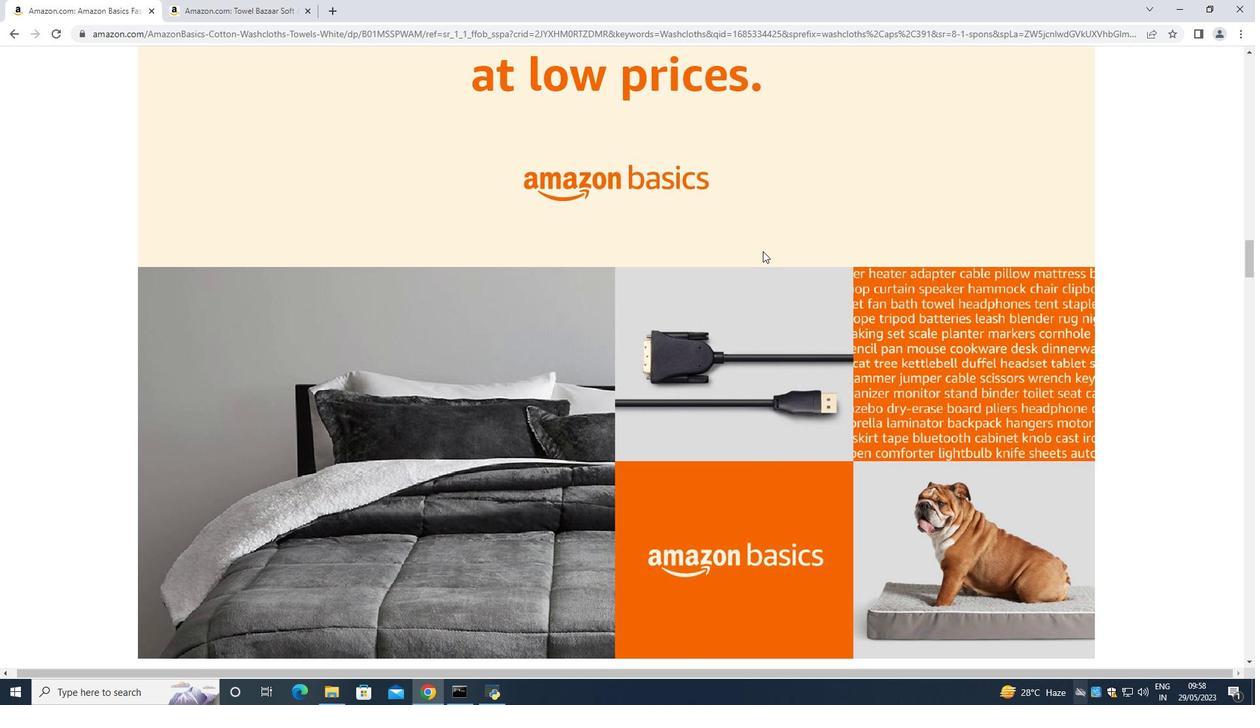 
Action: Mouse scrolled (761, 250) with delta (0, 0)
Screenshot: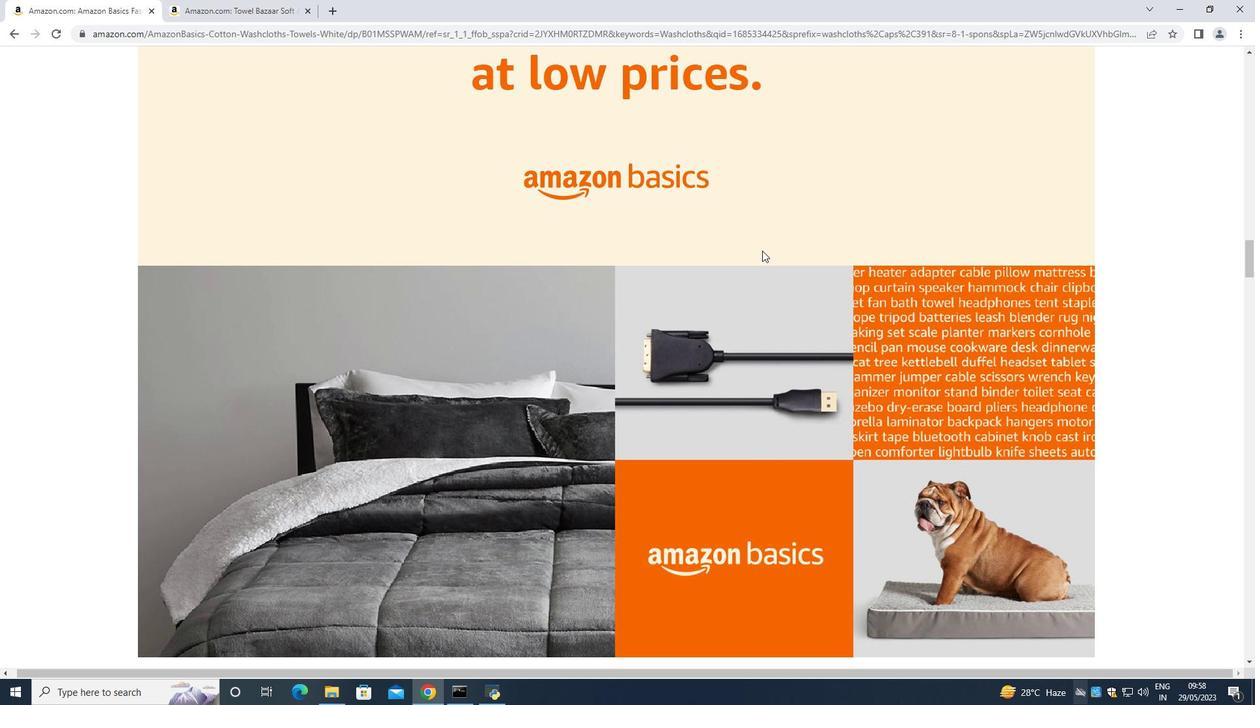 
Action: Mouse scrolled (761, 250) with delta (0, 0)
Screenshot: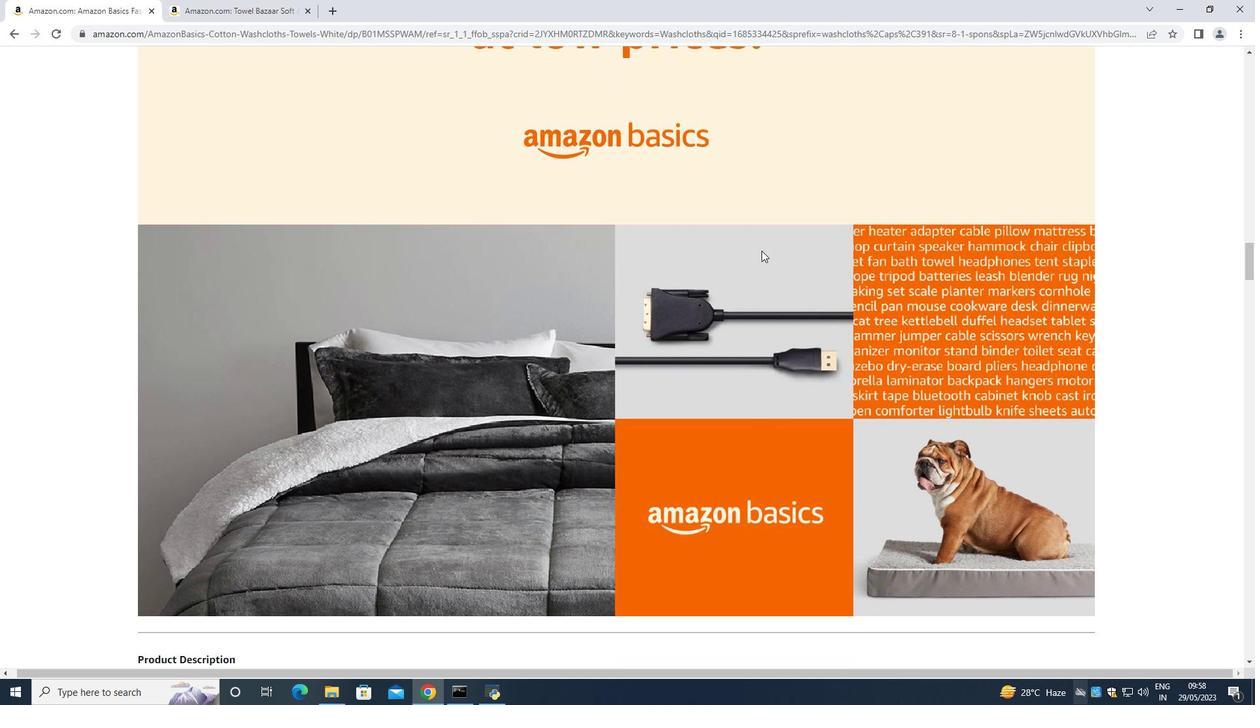 
Action: Mouse scrolled (761, 250) with delta (0, 0)
Screenshot: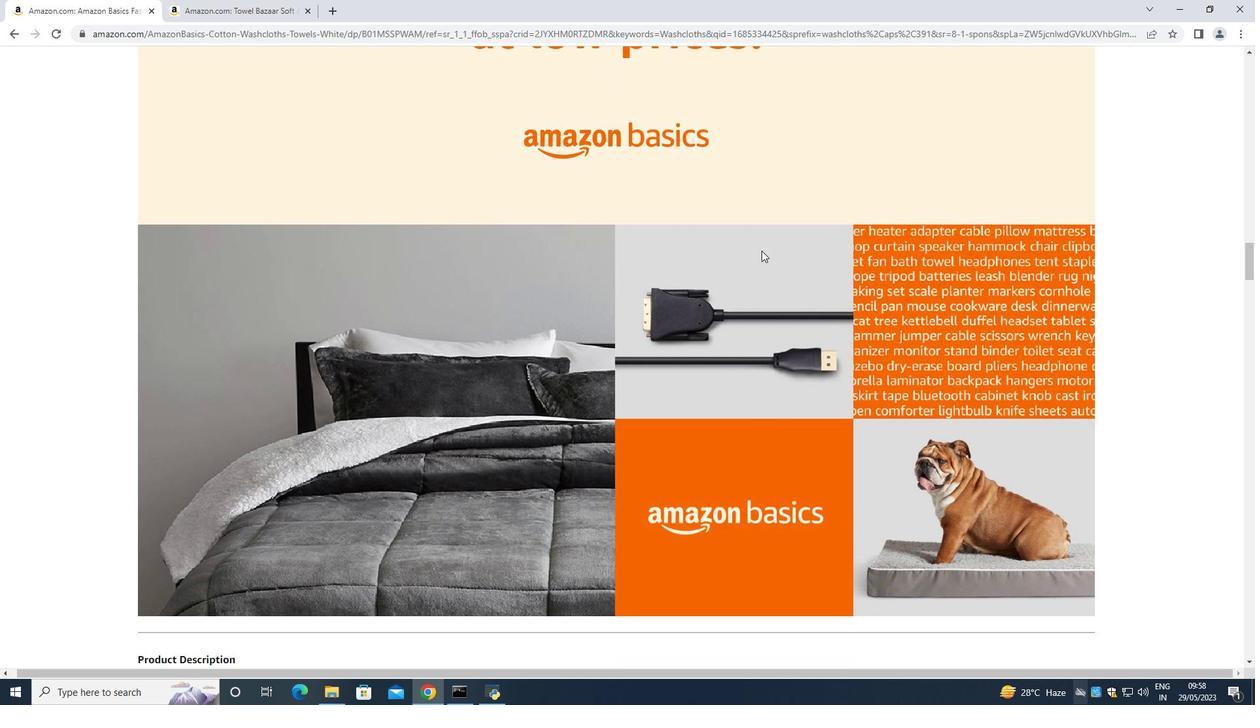 
Action: Mouse moved to (760, 243)
Screenshot: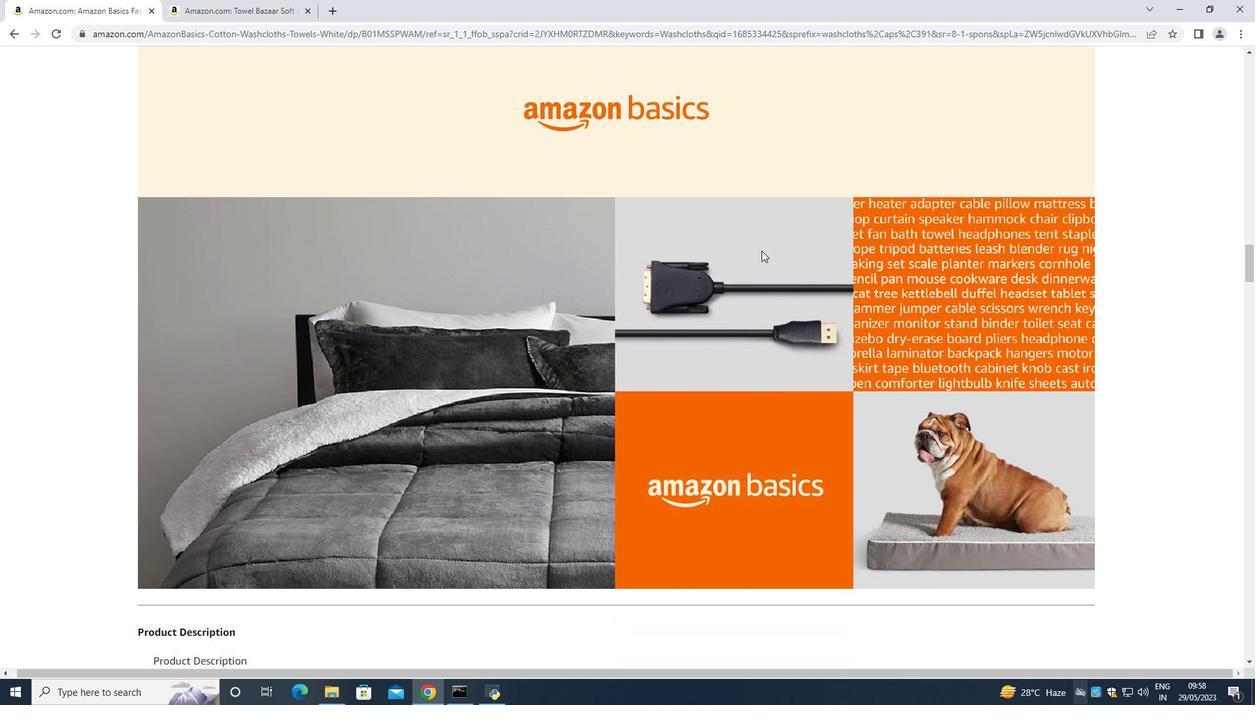 
Action: Mouse scrolled (760, 244) with delta (0, 0)
Screenshot: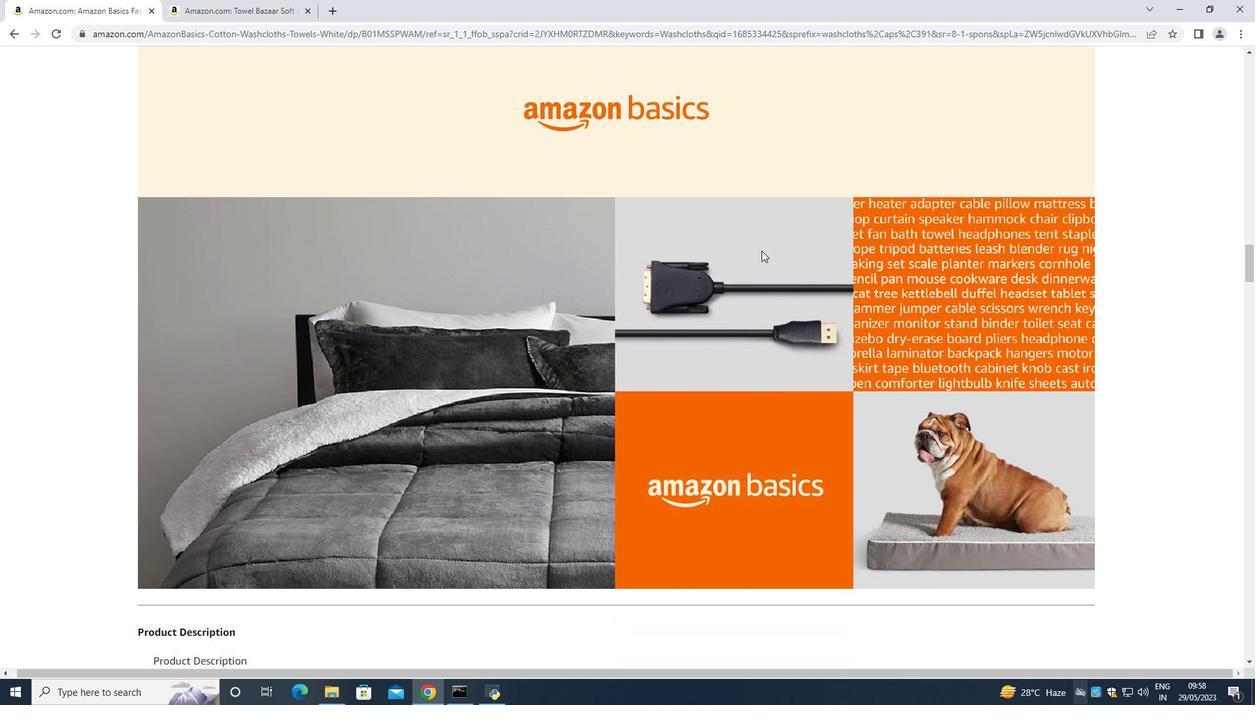 
Action: Mouse moved to (758, 238)
Screenshot: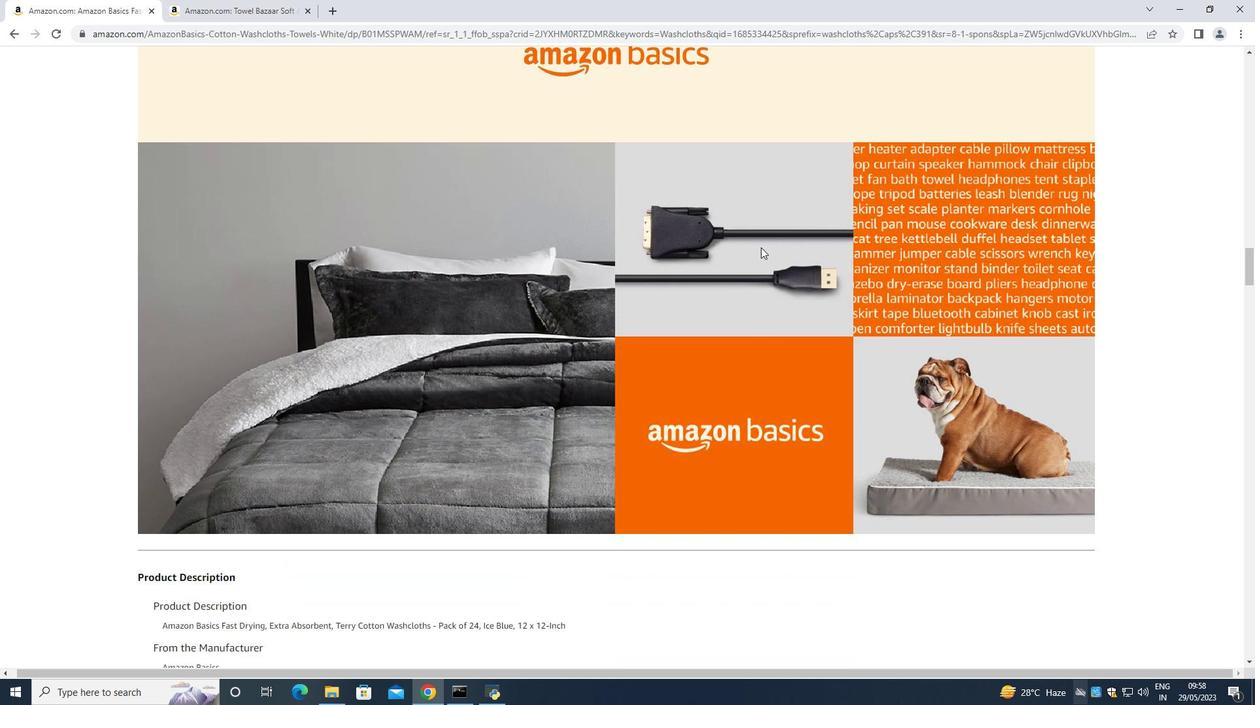 
Action: Mouse scrolled (758, 238) with delta (0, 0)
Screenshot: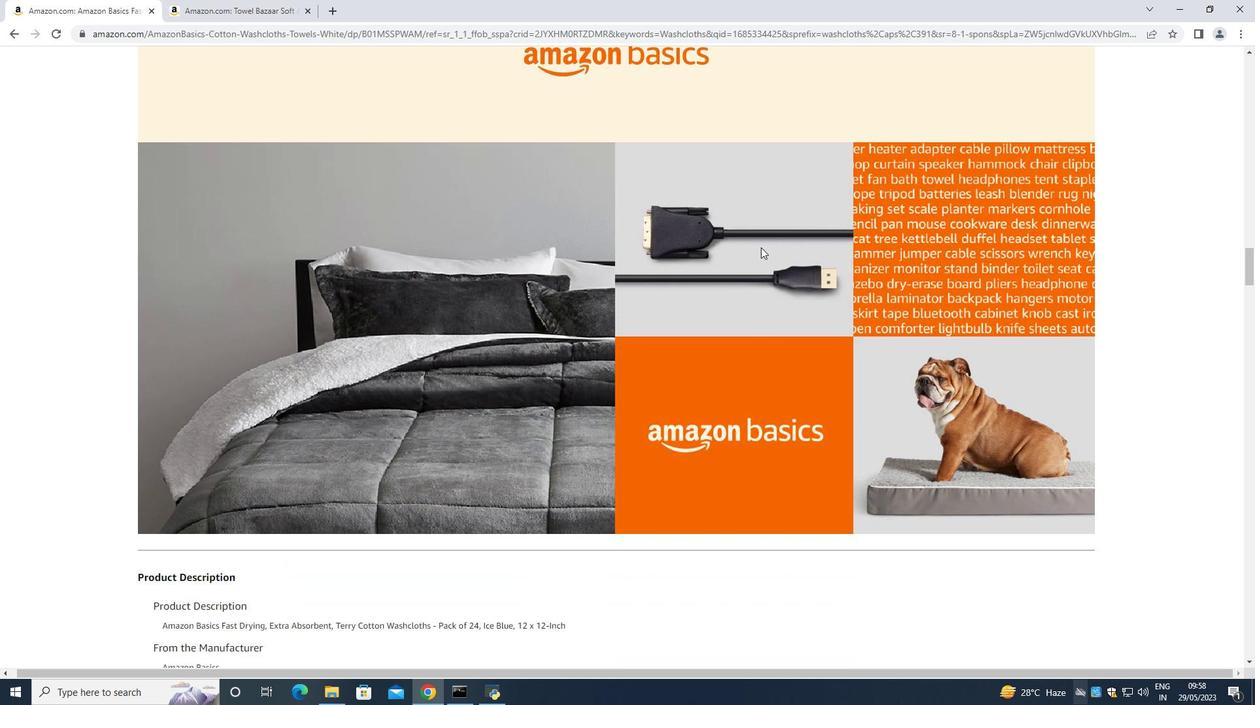 
Action: Mouse moved to (640, 226)
Screenshot: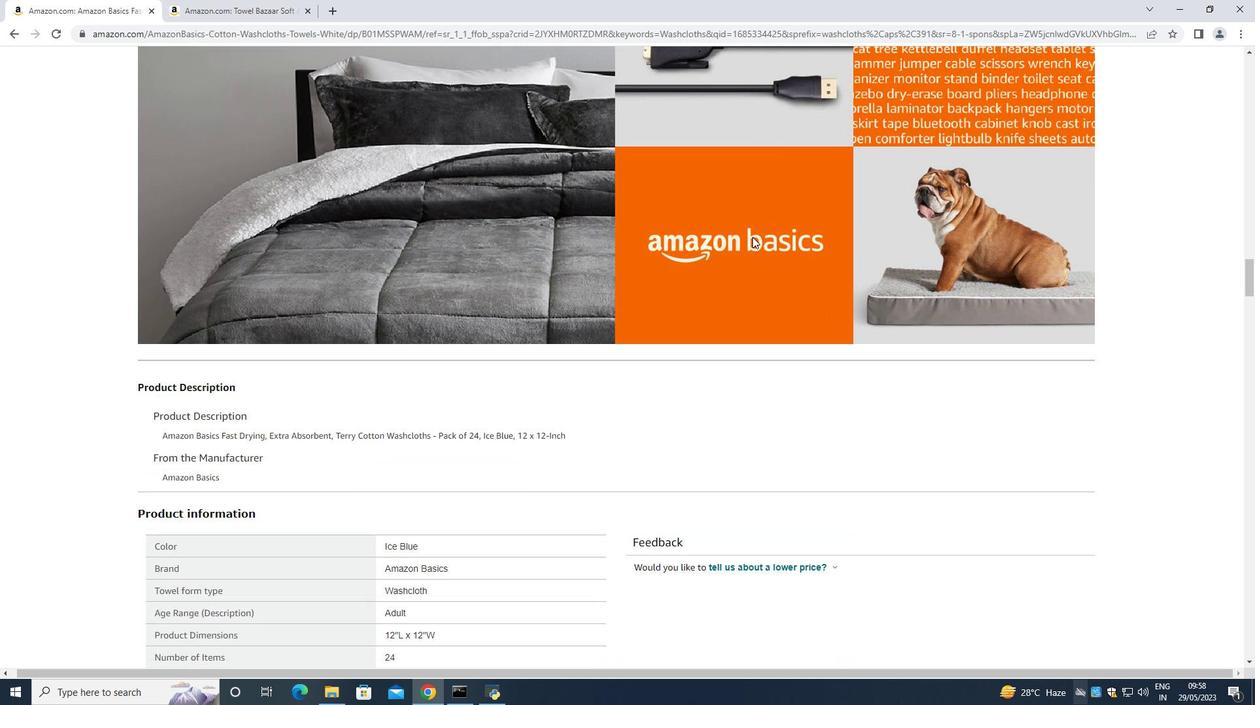 
Action: Mouse scrolled (640, 226) with delta (0, 0)
Screenshot: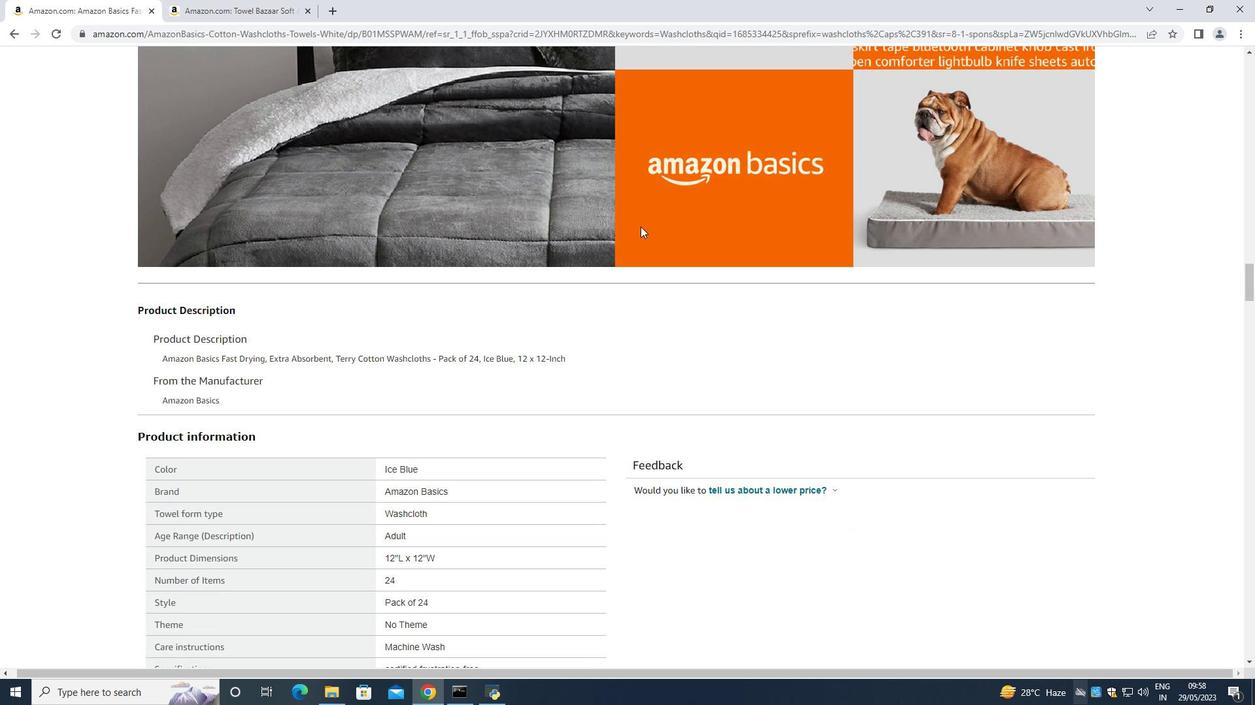 
Action: Mouse moved to (603, 236)
Screenshot: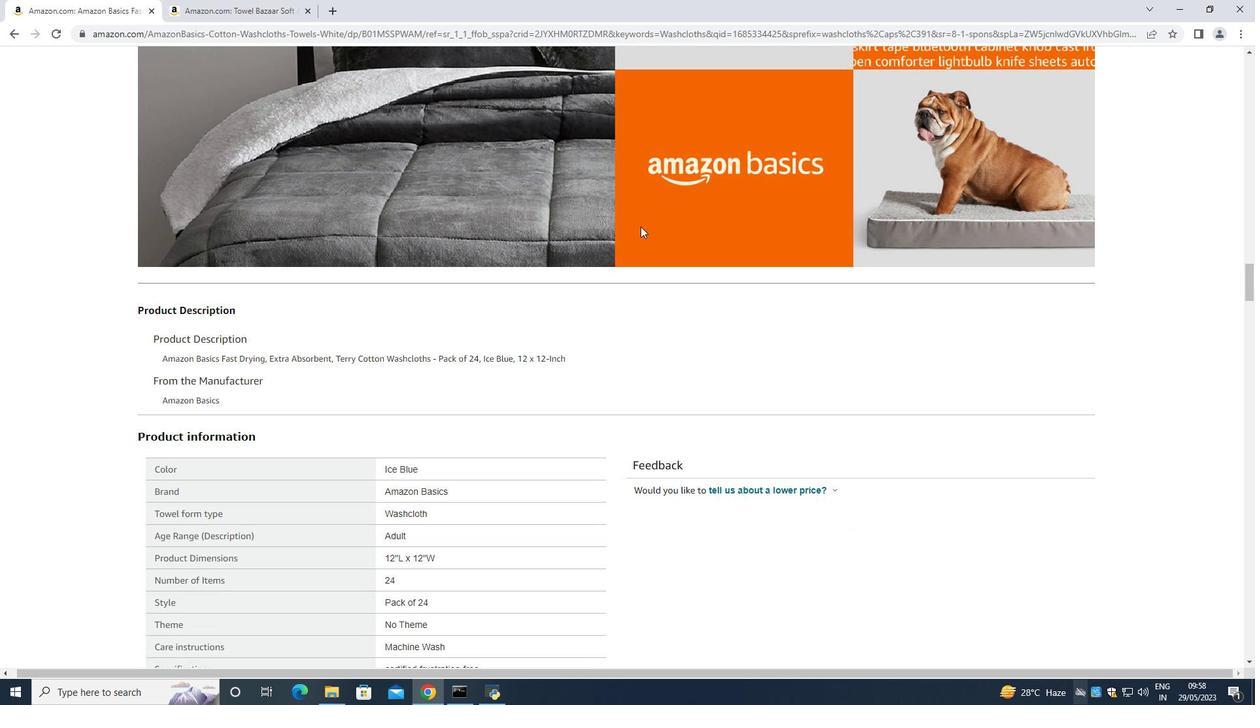 
Action: Mouse scrolled (603, 235) with delta (0, 0)
Screenshot: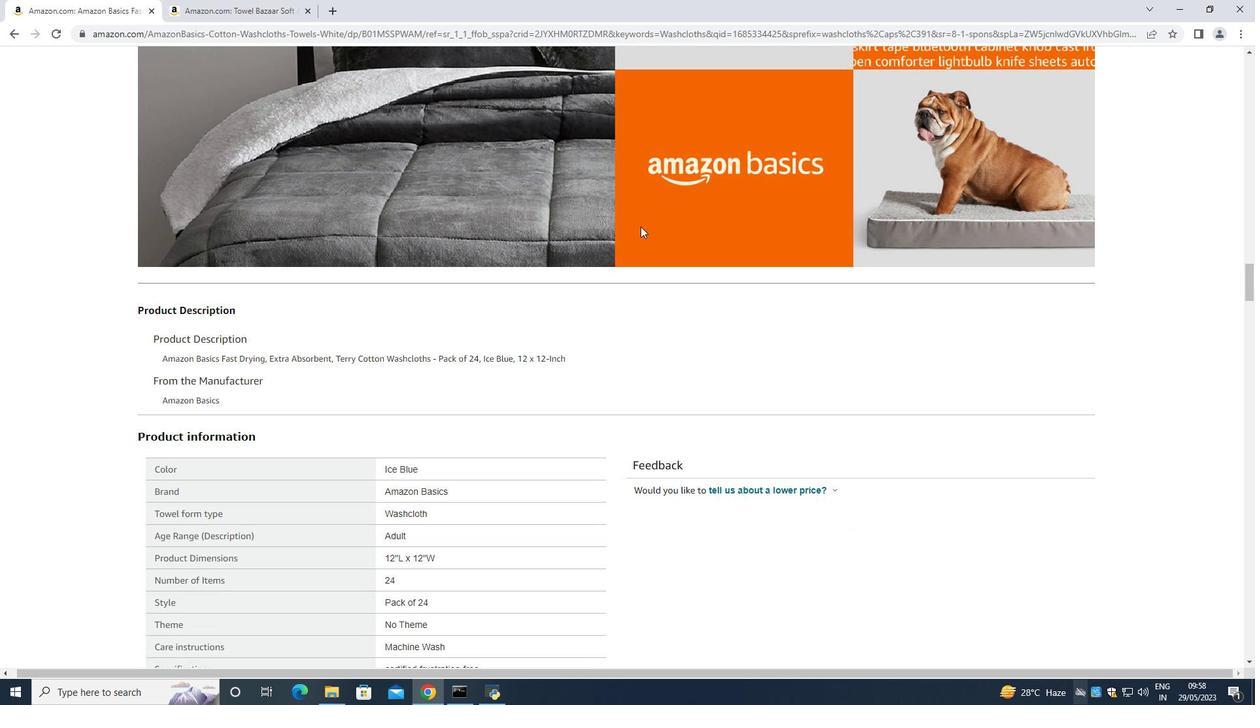 
Action: Mouse moved to (455, 341)
Screenshot: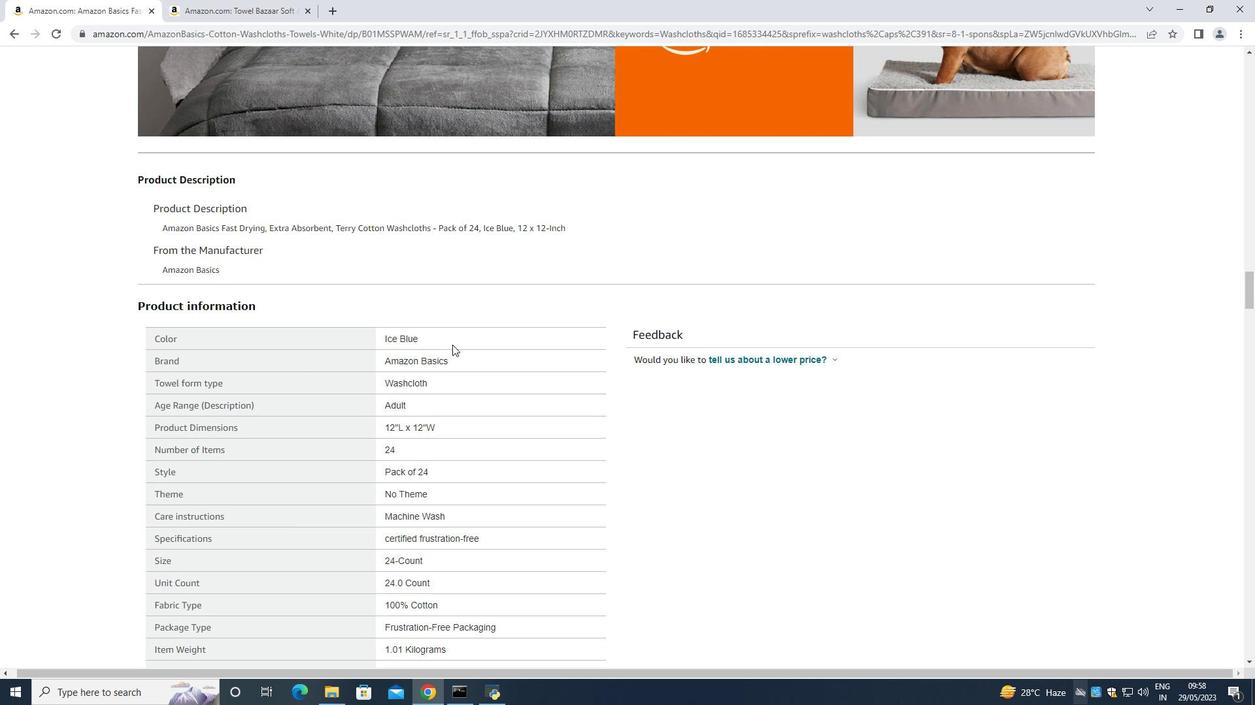
Action: Mouse scrolled (454, 341) with delta (0, 0)
Screenshot: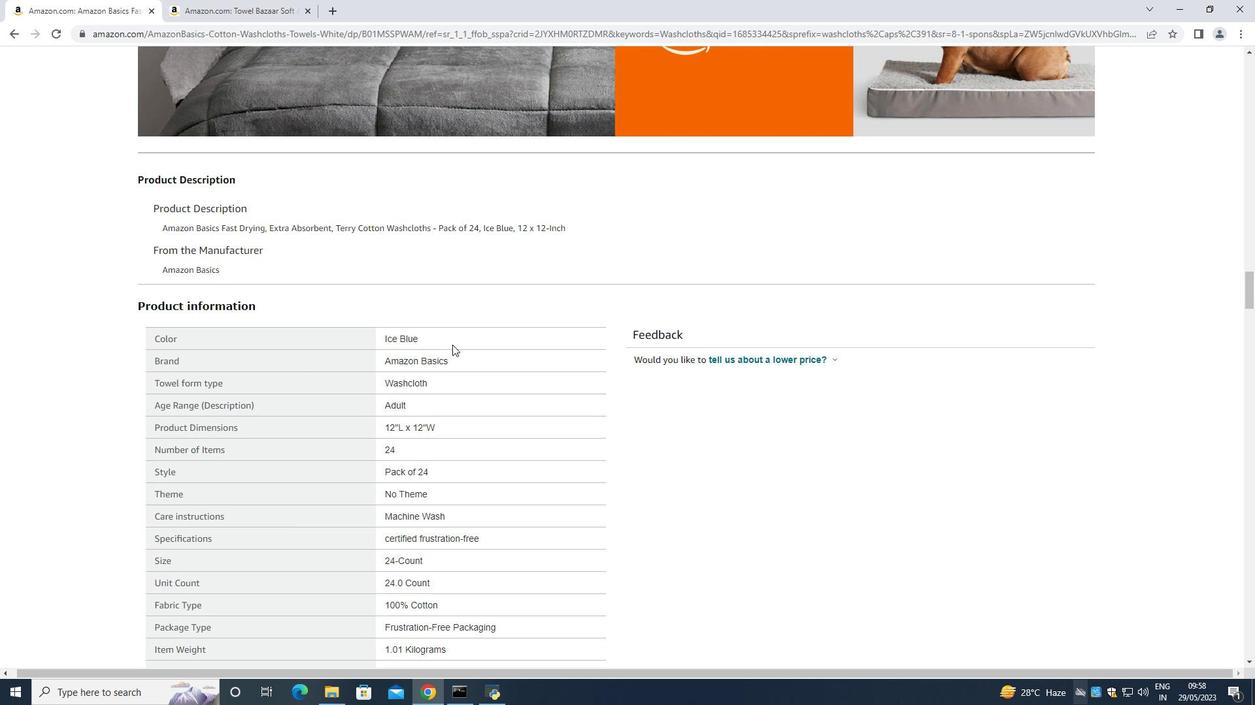 
Action: Mouse moved to (461, 339)
Screenshot: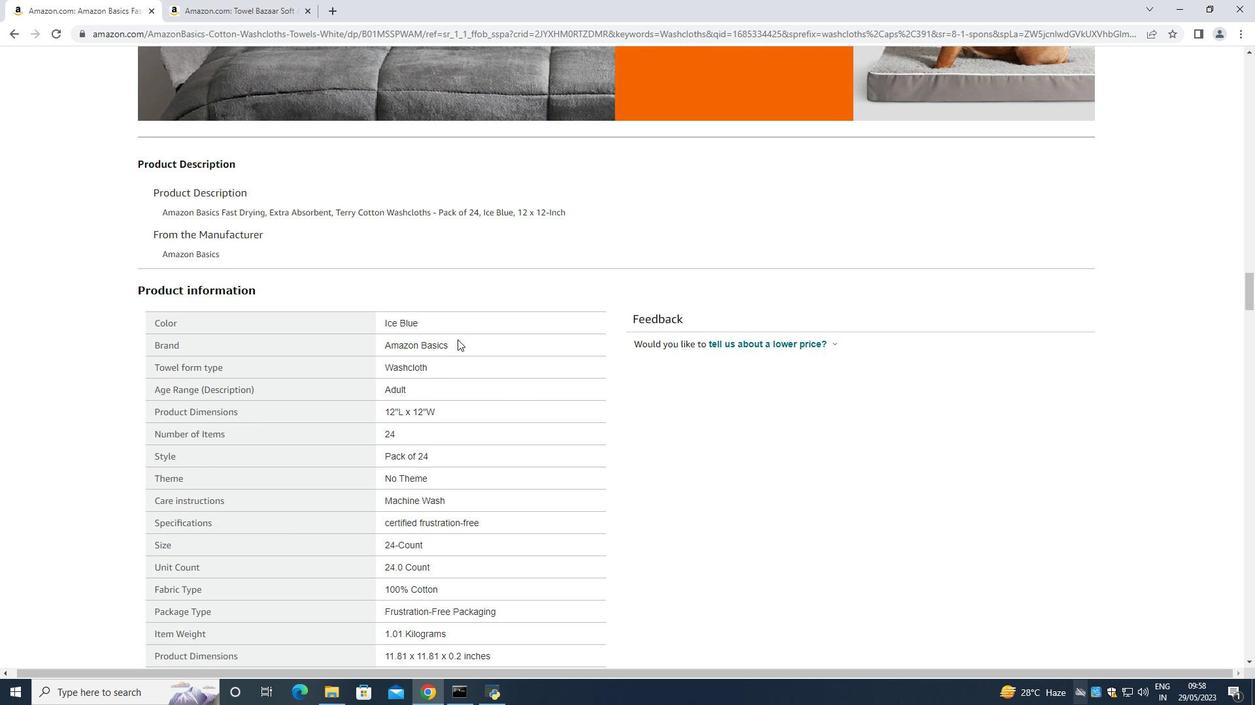 
Action: Mouse scrolled (461, 338) with delta (0, 0)
Screenshot: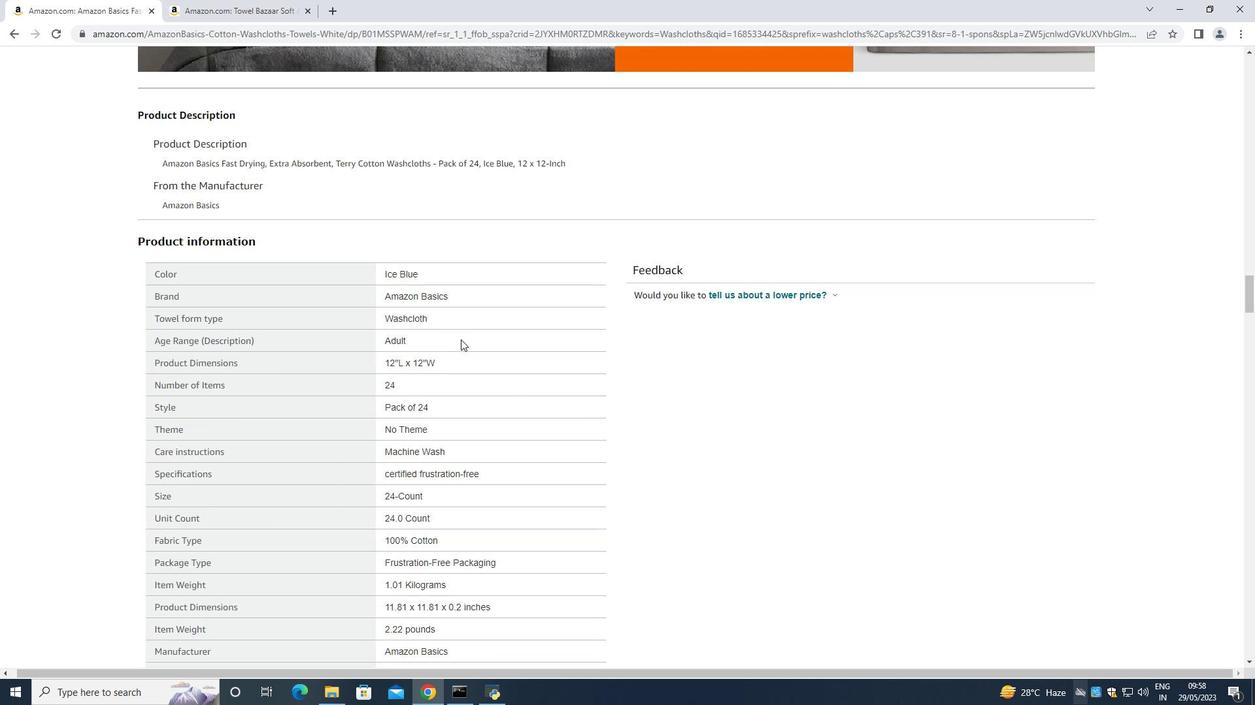 
Action: Mouse moved to (464, 337)
Screenshot: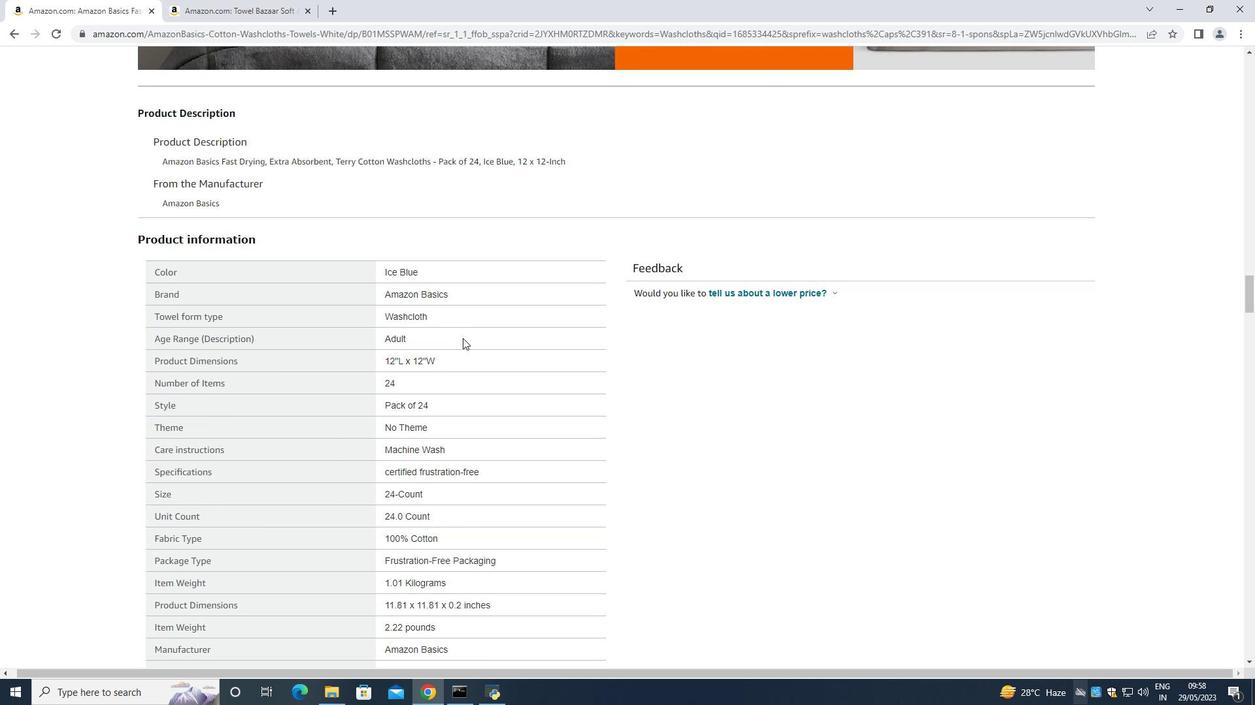 
Action: Key pressed <Key.down><Key.down><Key.down><Key.down><Key.down><Key.down><Key.down><Key.down><Key.down><Key.down><Key.down><Key.down><Key.down><Key.down><Key.down><Key.down><Key.down><Key.down><Key.down><Key.down><Key.down><Key.down><Key.down><Key.down><Key.down><Key.down><Key.down><Key.down><Key.down><Key.down><Key.down><Key.down><Key.down><Key.down><Key.down><Key.down><Key.down><Key.down><Key.down><Key.down><Key.down><Key.down><Key.down><Key.down><Key.down><Key.down><Key.down><Key.down><Key.down><Key.down><Key.down><Key.down><Key.down><Key.down><Key.down><Key.up><Key.down><Key.down><Key.down><Key.down><Key.down><Key.down><Key.down><Key.down><Key.down><Key.down><Key.down><Key.down><Key.down><Key.down><Key.down><Key.down><Key.down><Key.down><Key.down><Key.down><Key.down><Key.down><Key.down><Key.down><Key.down><Key.down><Key.down><Key.down><Key.down><Key.down>
Screenshot: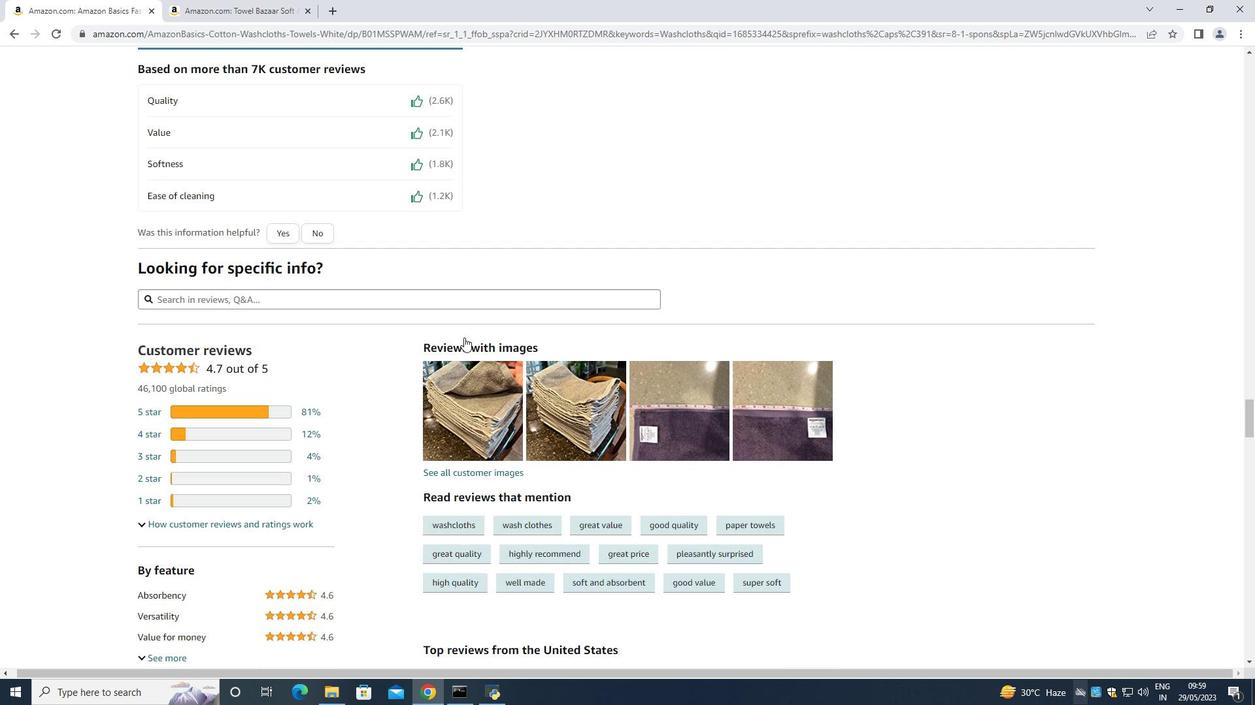 
Action: Mouse moved to (468, 194)
Screenshot: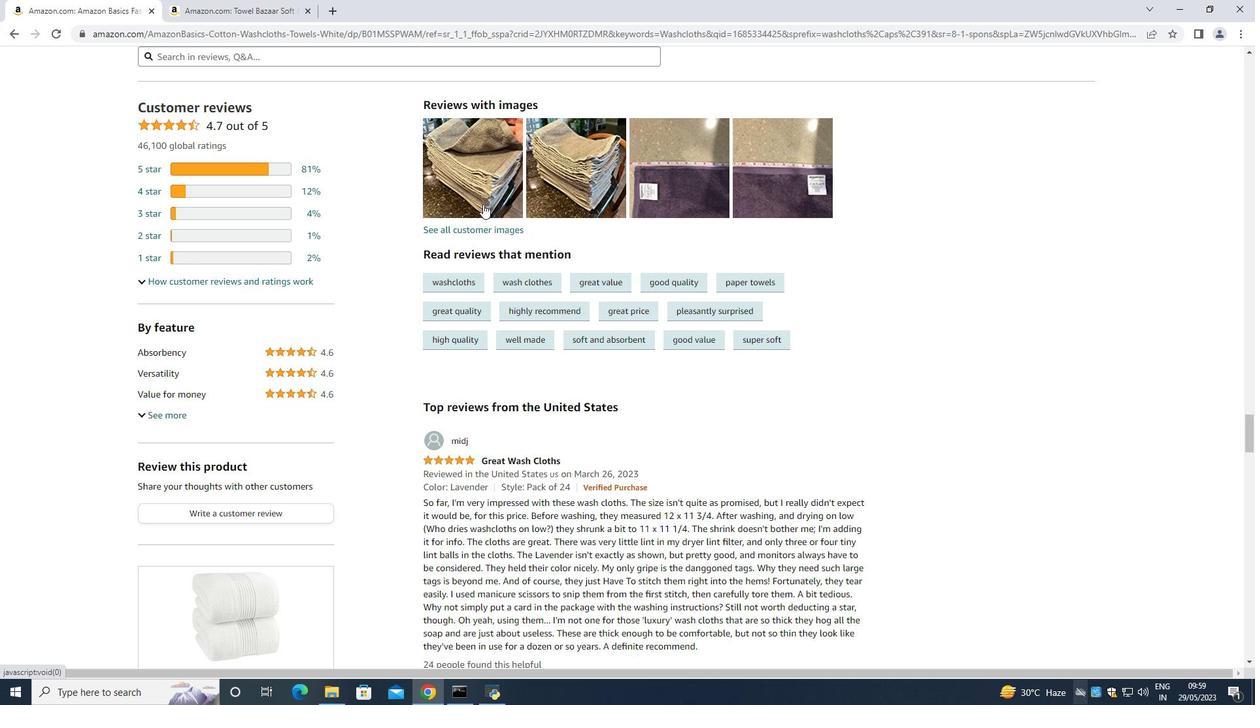 
Action: Mouse pressed left at (468, 194)
Screenshot: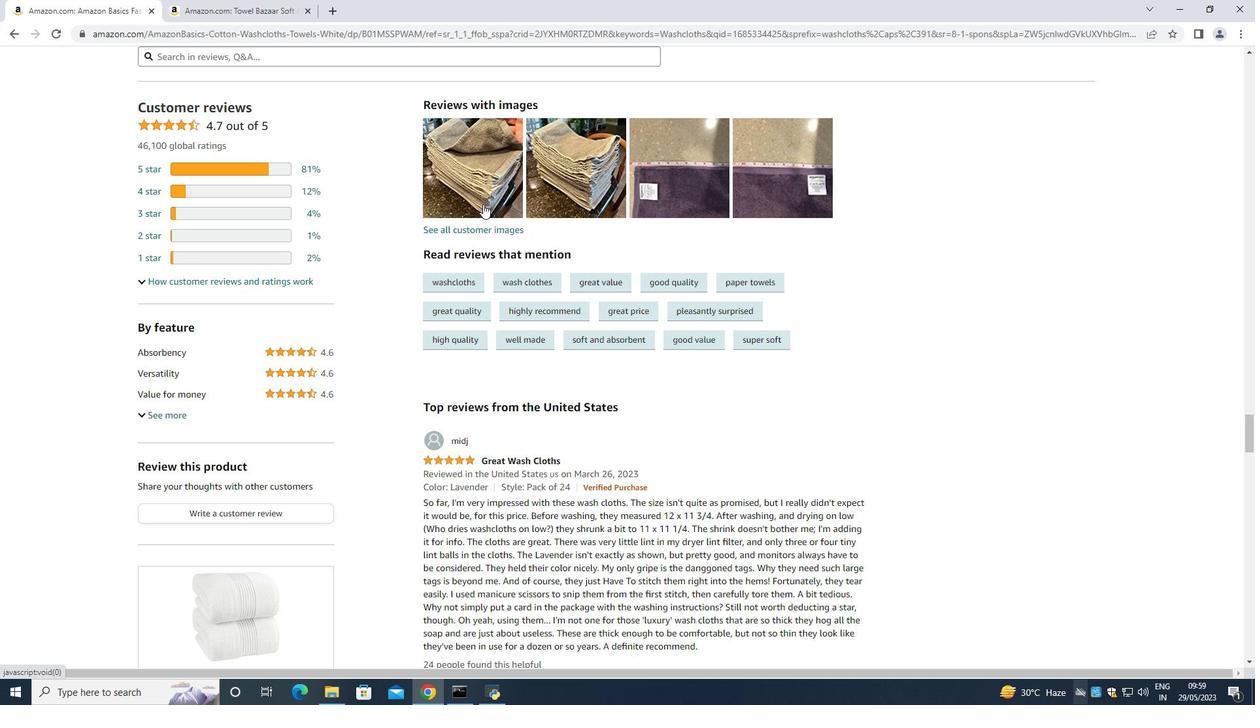 
Action: Key pressed <Key.right><Key.right>
Screenshot: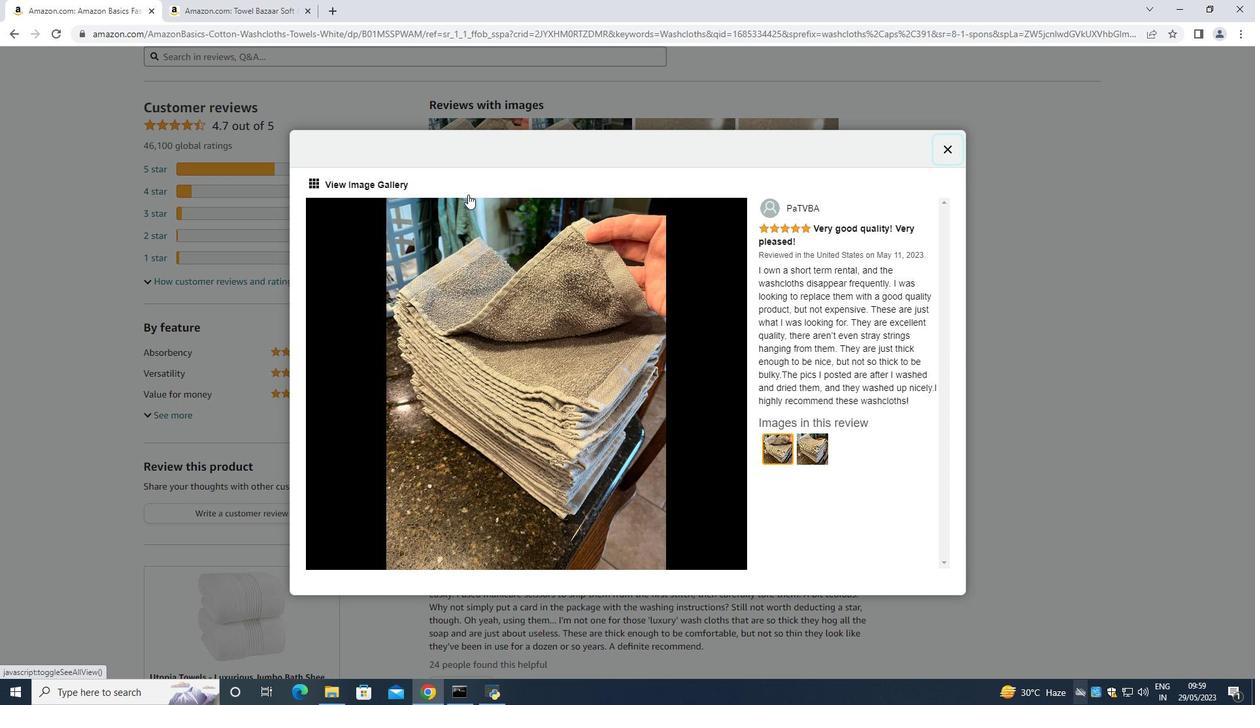 
Action: Mouse moved to (722, 380)
Screenshot: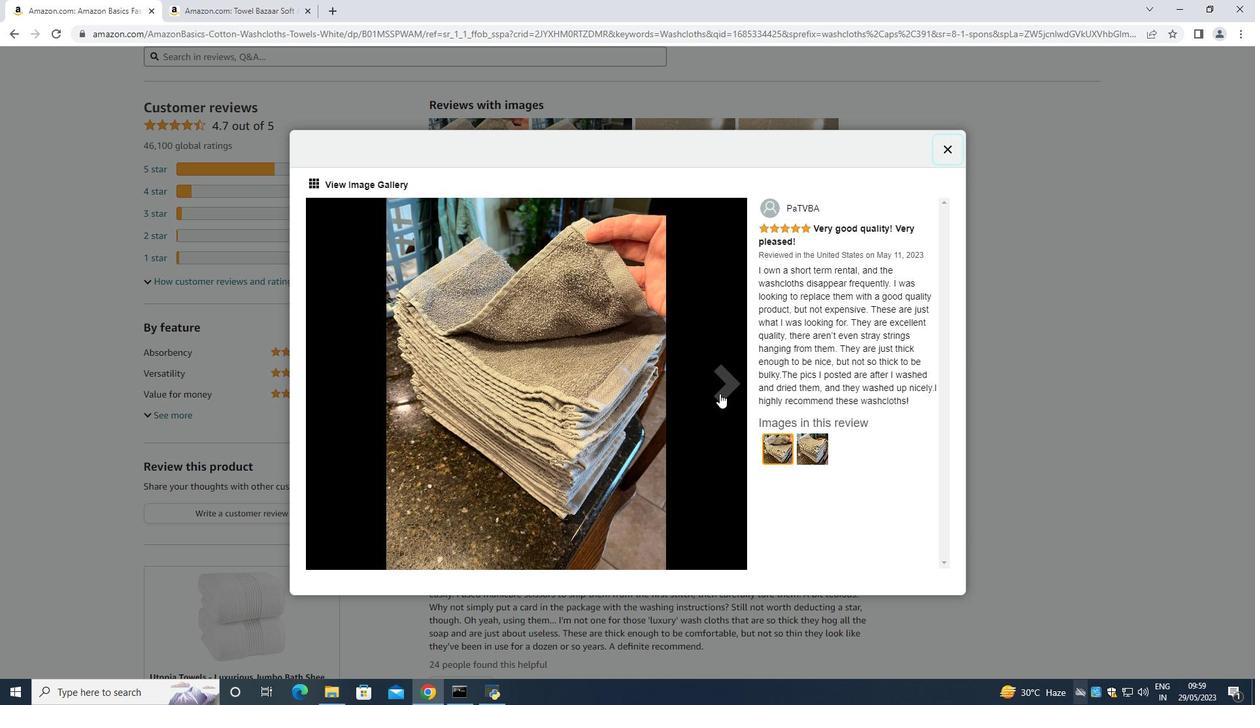 
Action: Mouse pressed left at (722, 380)
Screenshot: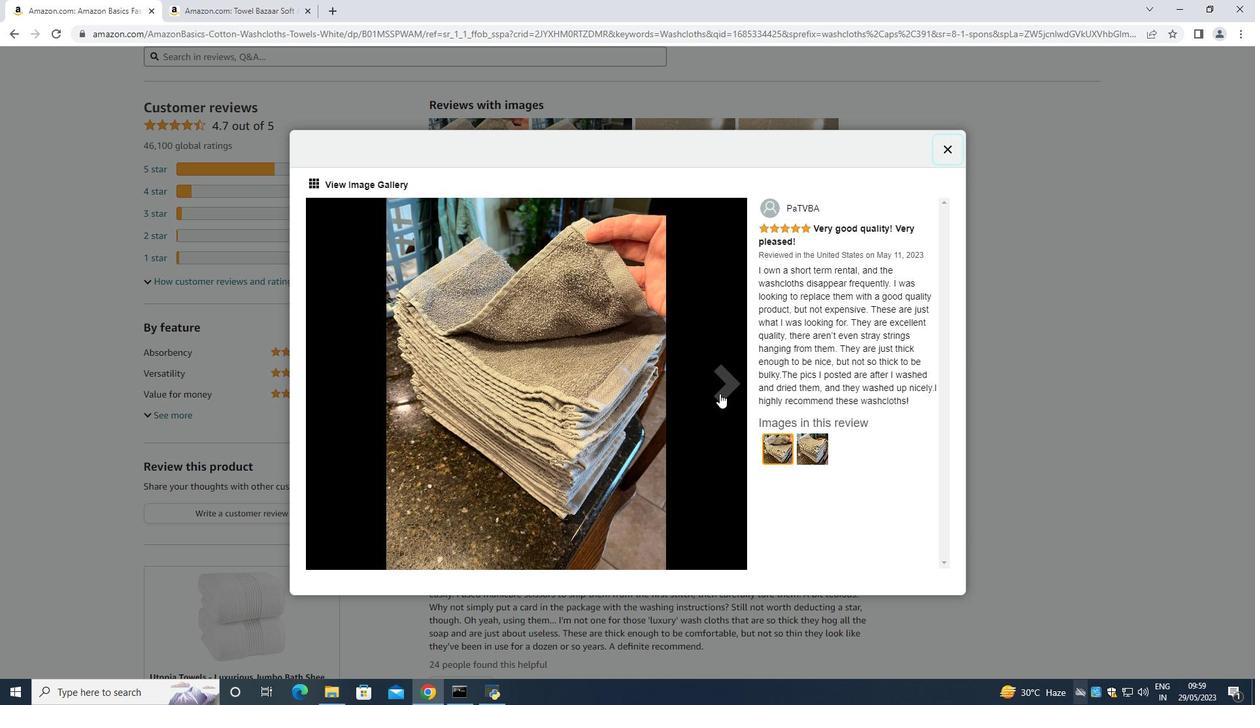 
Action: Mouse pressed left at (722, 380)
Screenshot: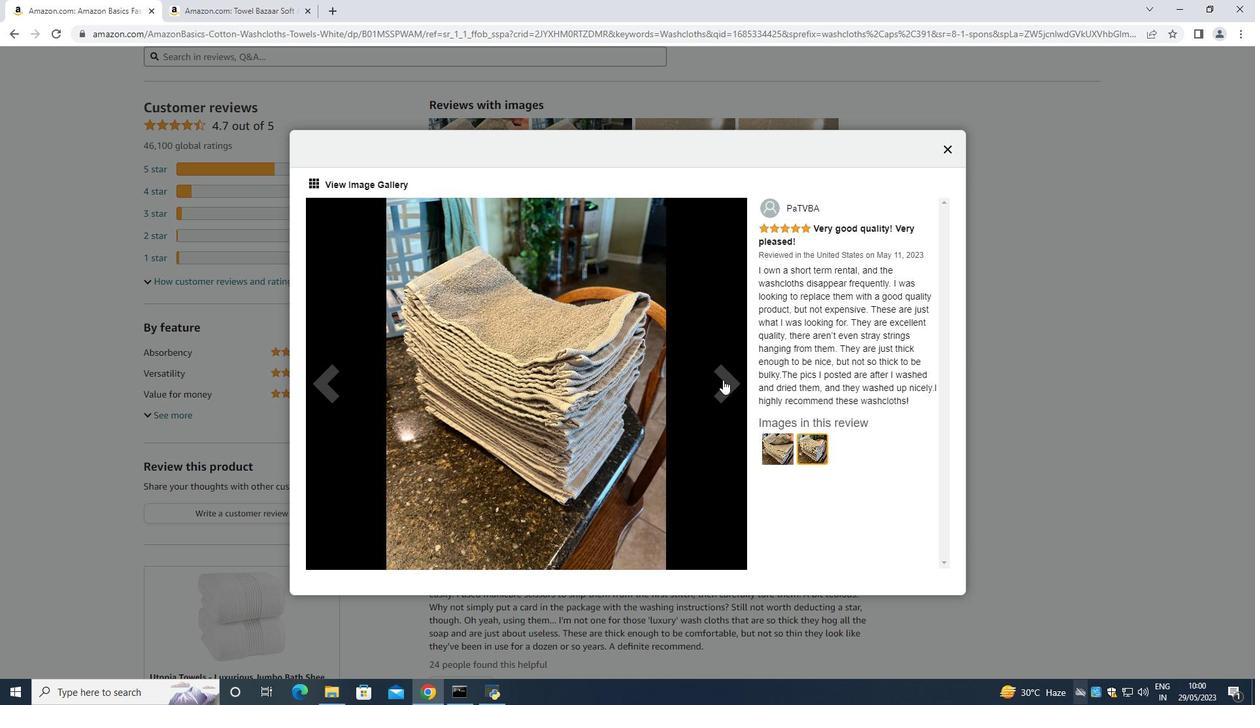 
Action: Mouse moved to (724, 381)
Screenshot: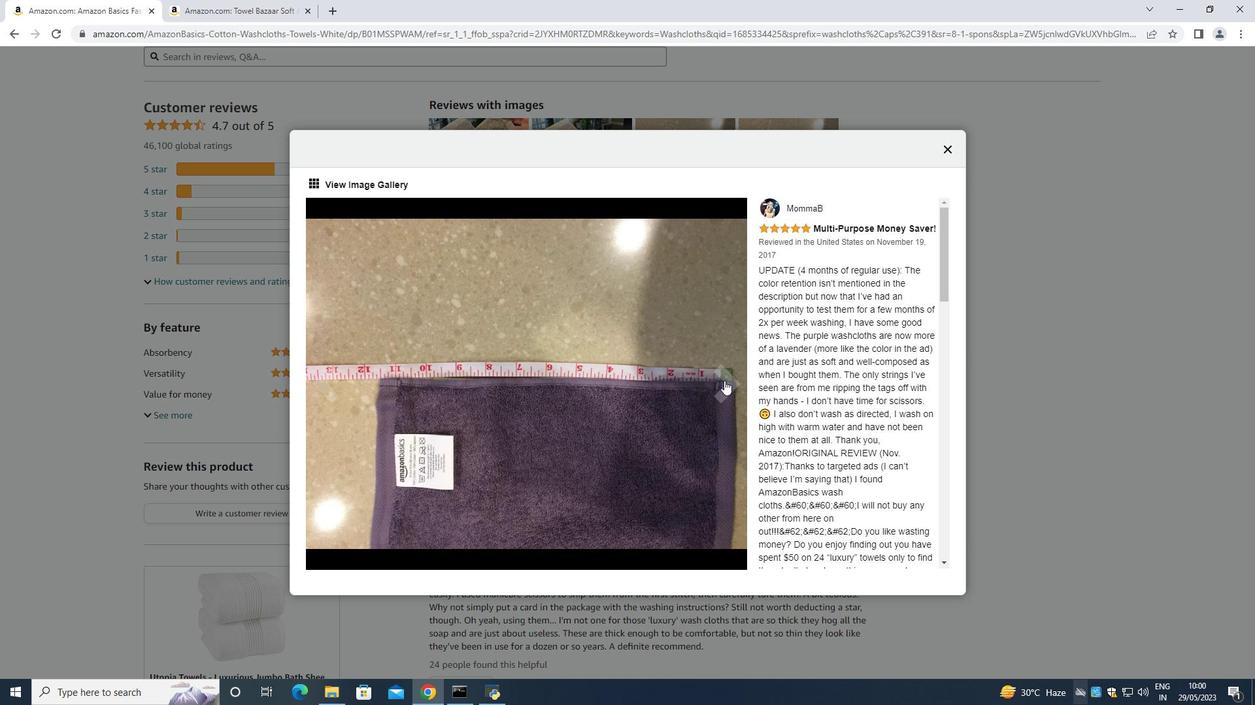 
Action: Mouse pressed left at (724, 381)
Screenshot: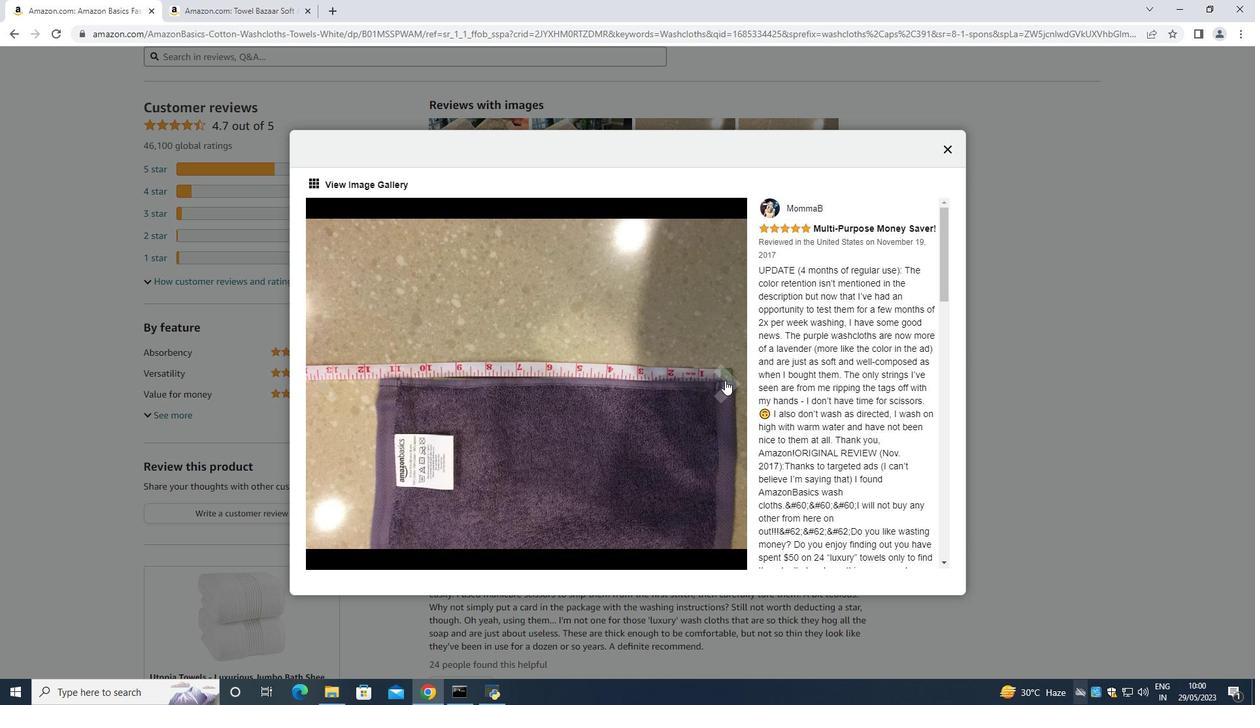 
Action: Mouse pressed left at (724, 381)
Screenshot: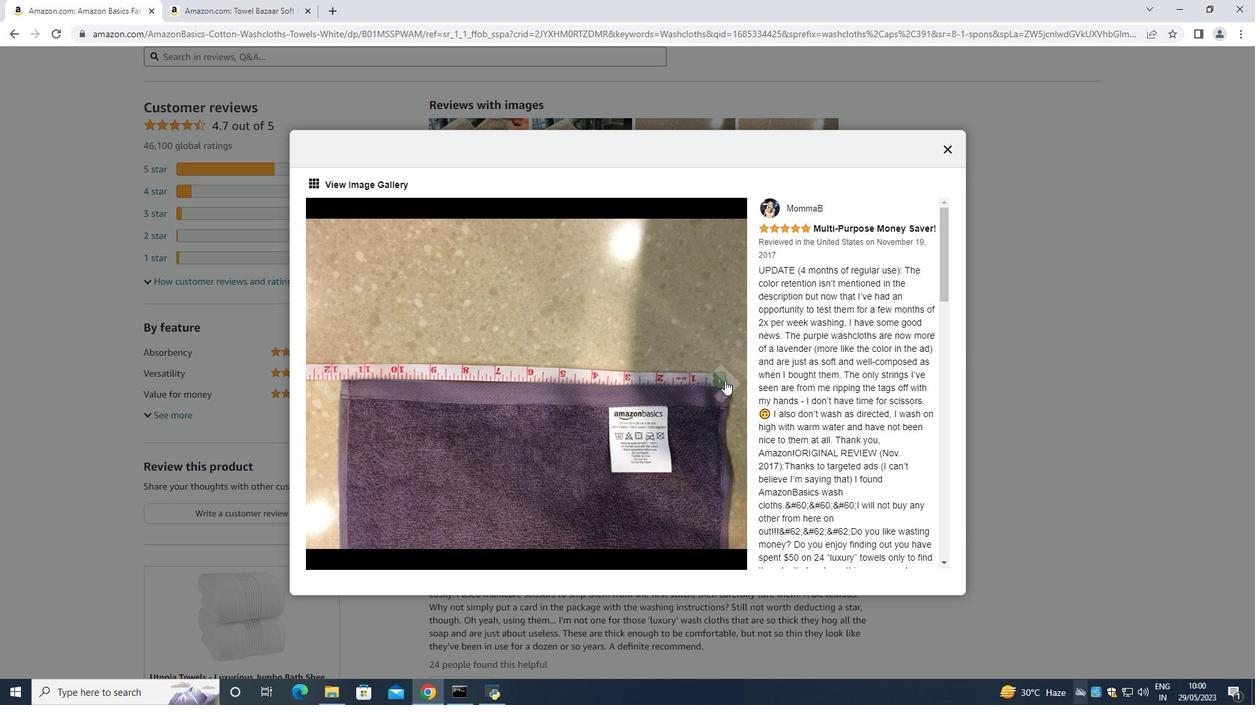 
Action: Mouse moved to (722, 379)
Screenshot: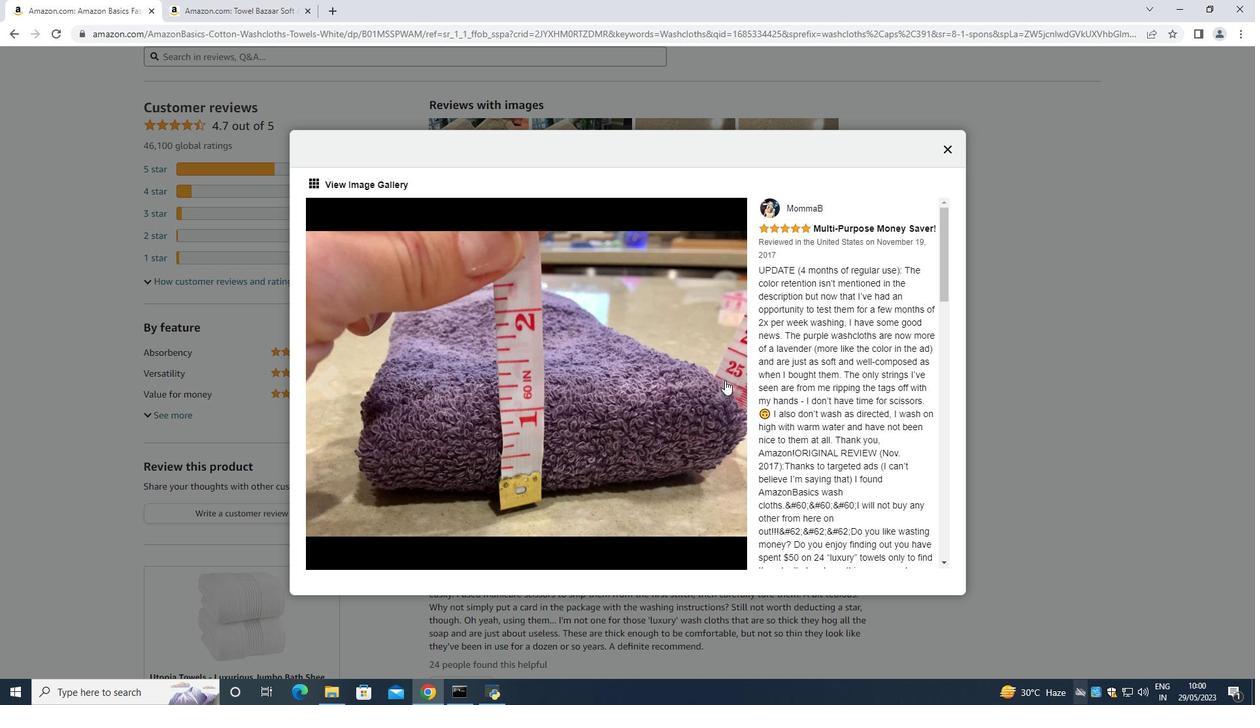 
Action: Mouse pressed left at (722, 379)
Screenshot: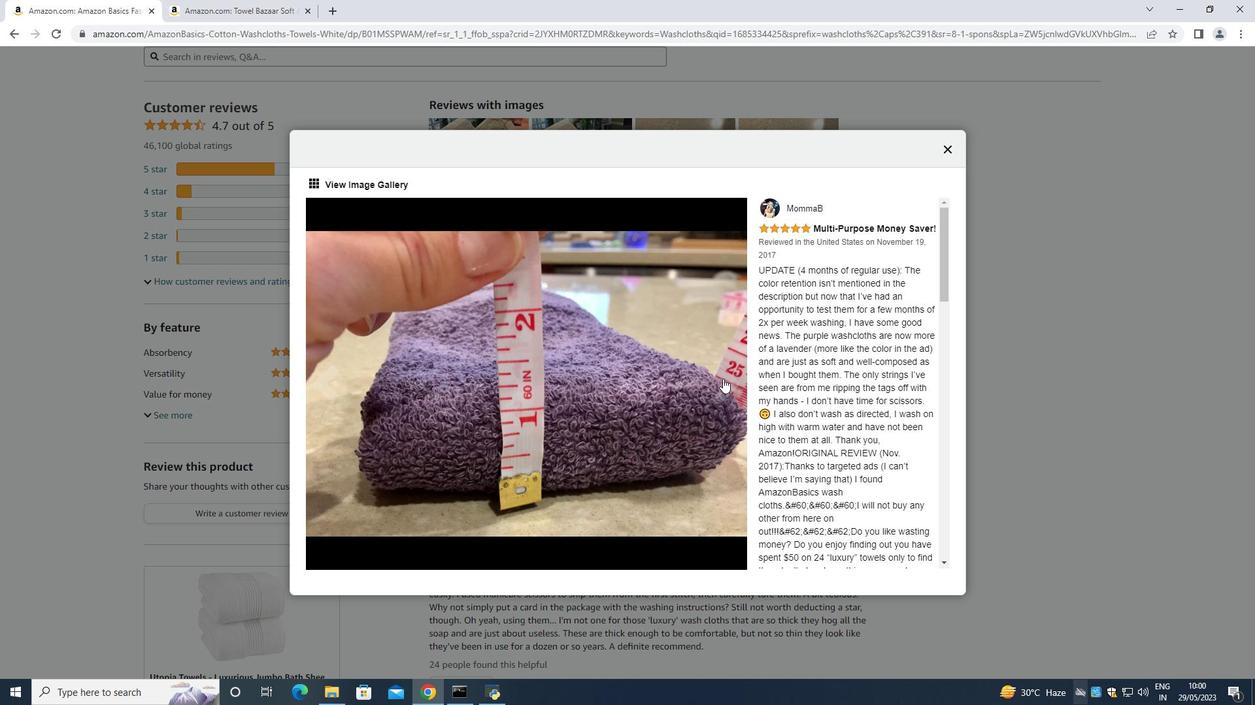
Action: Mouse moved to (721, 378)
Screenshot: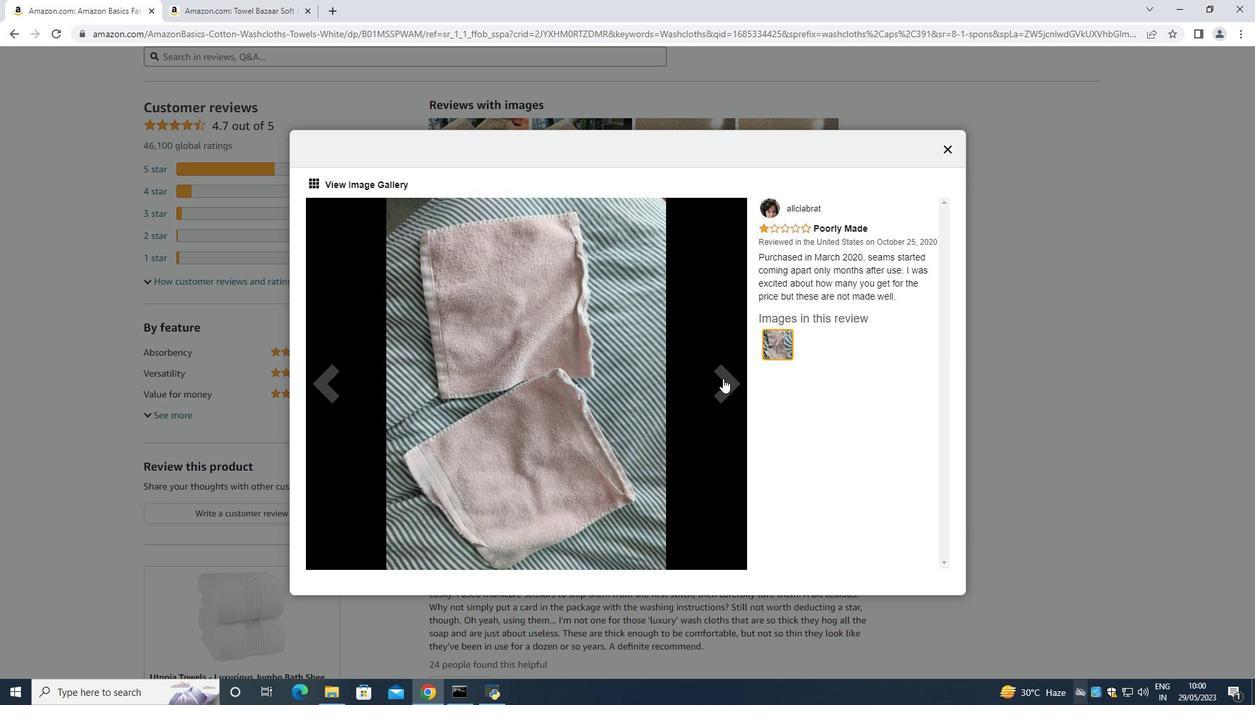 
Action: Mouse pressed left at (721, 378)
Screenshot: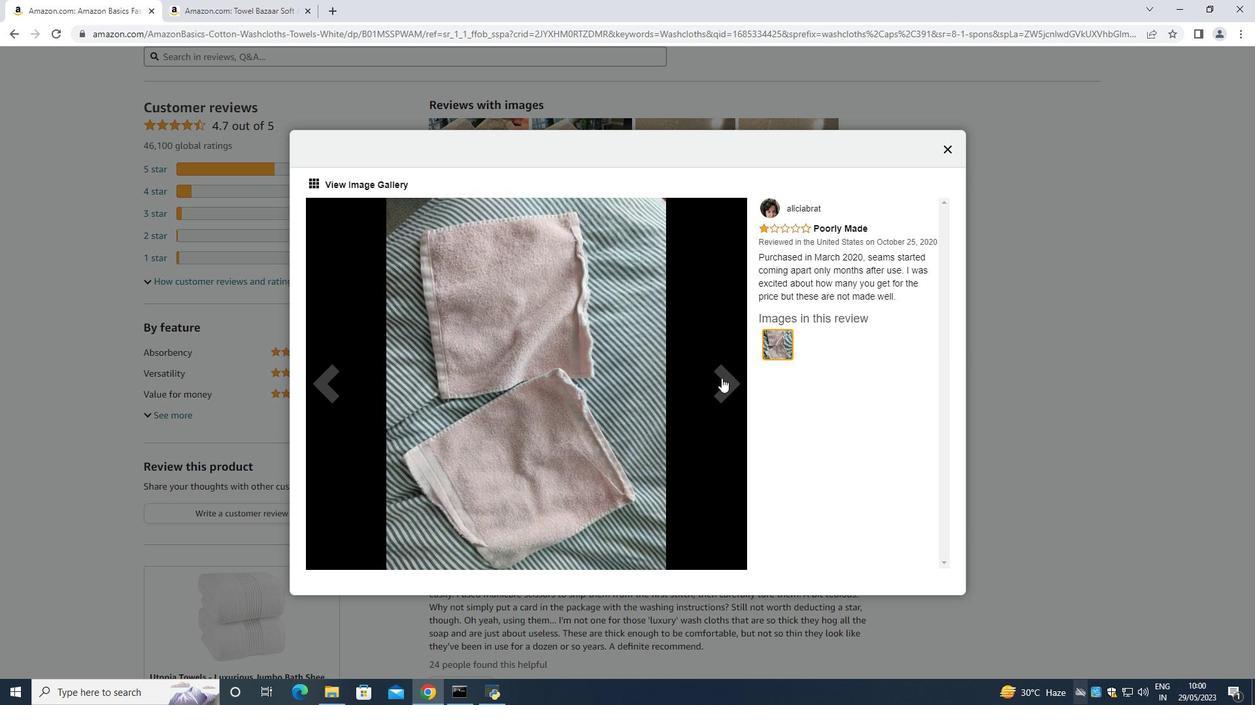 
Action: Mouse moved to (754, 446)
Screenshot: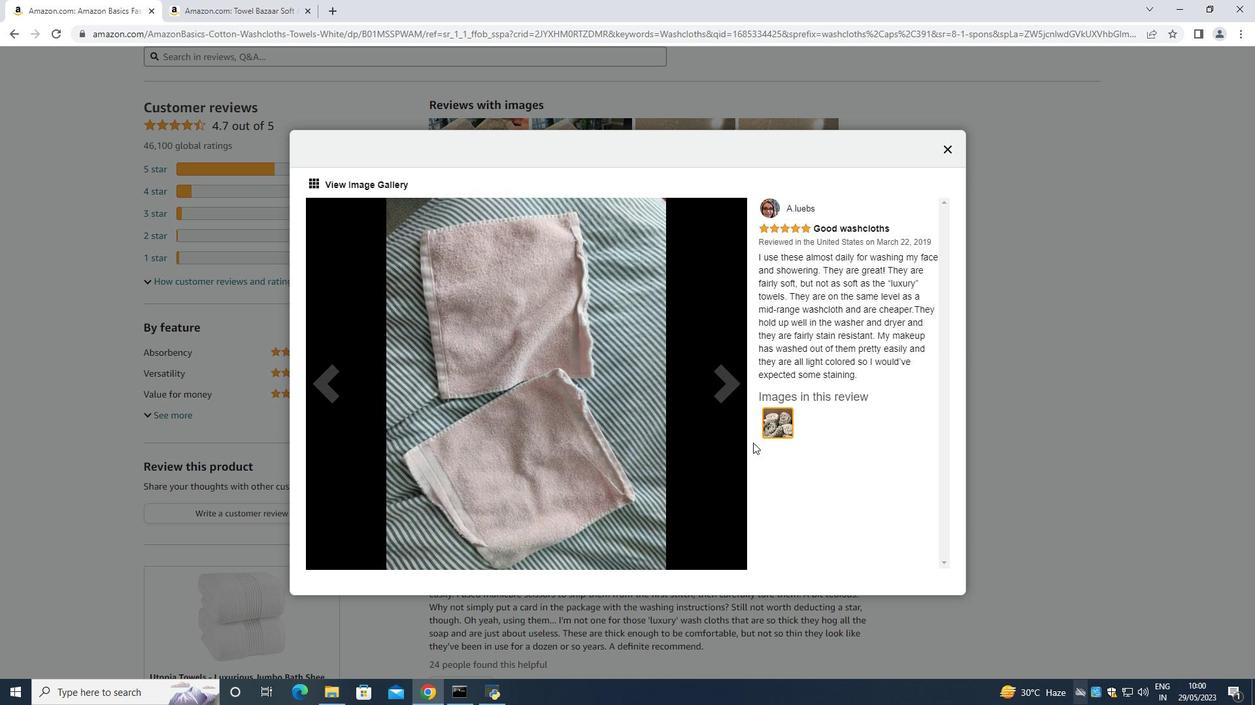 
Action: Mouse pressed left at (754, 446)
Screenshot: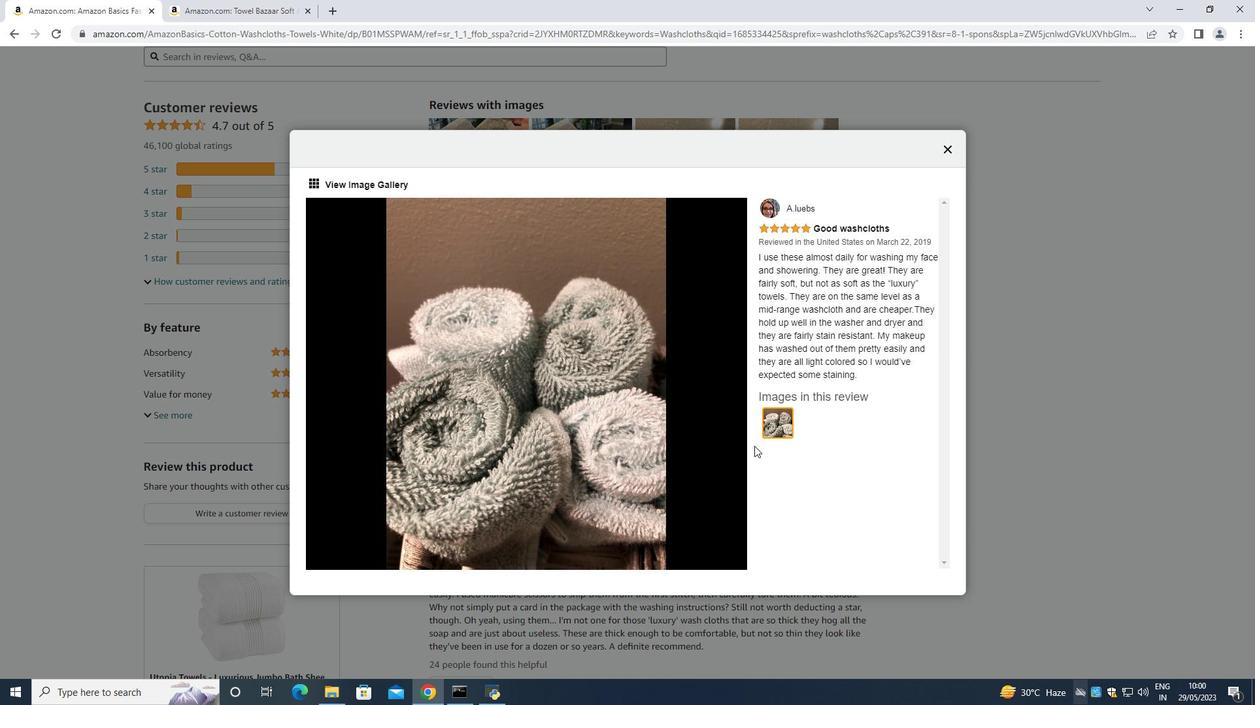 
Action: Mouse moved to (754, 446)
Screenshot: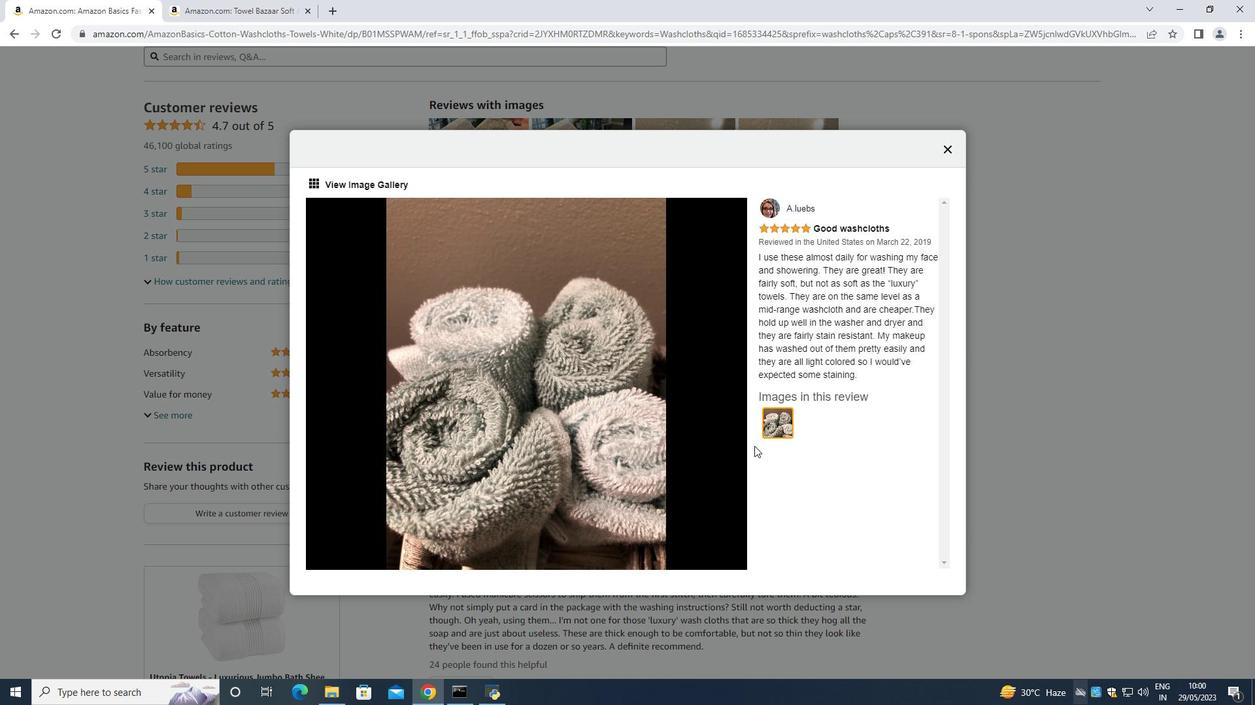 
Action: Mouse pressed left at (754, 446)
Screenshot: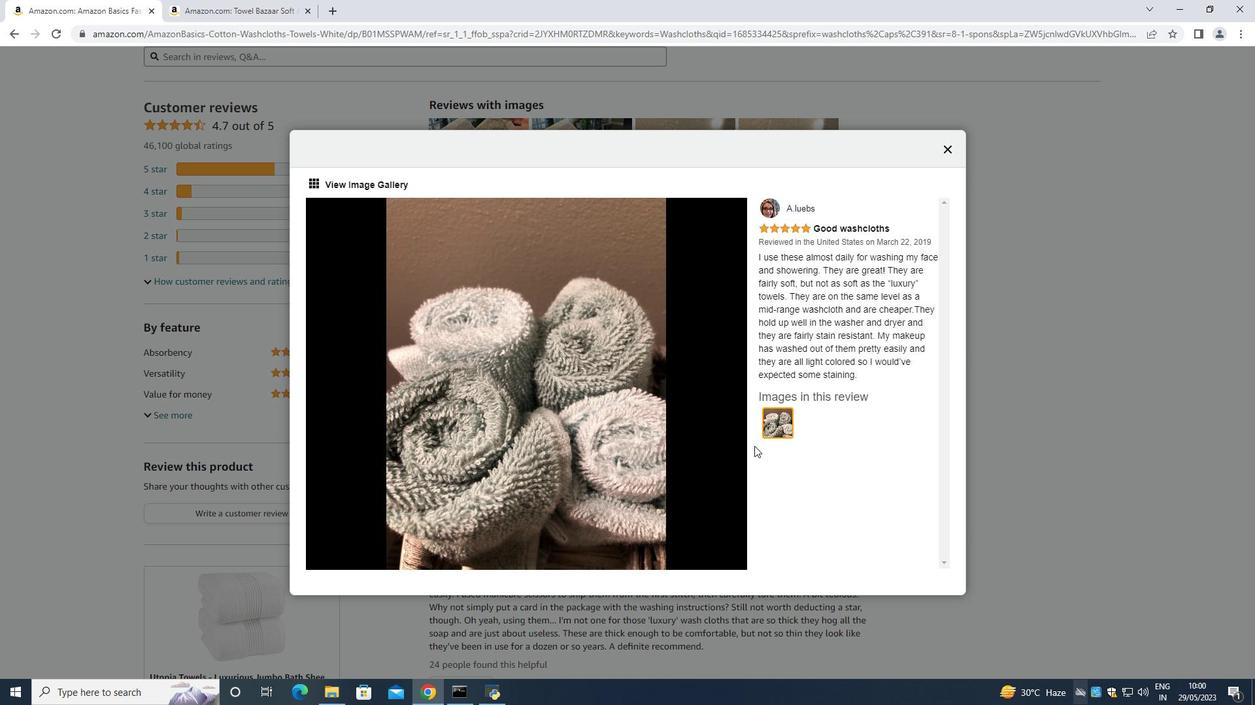 
Action: Mouse pressed left at (754, 446)
Screenshot: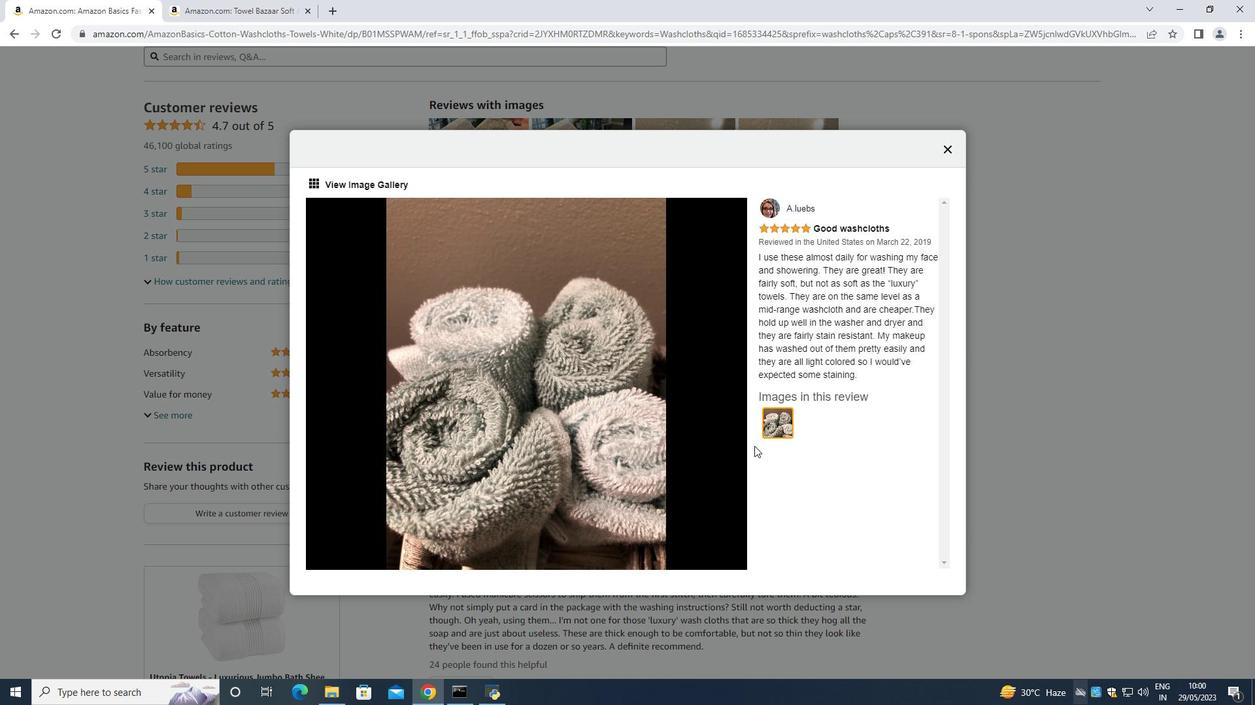
Action: Mouse moved to (728, 424)
Screenshot: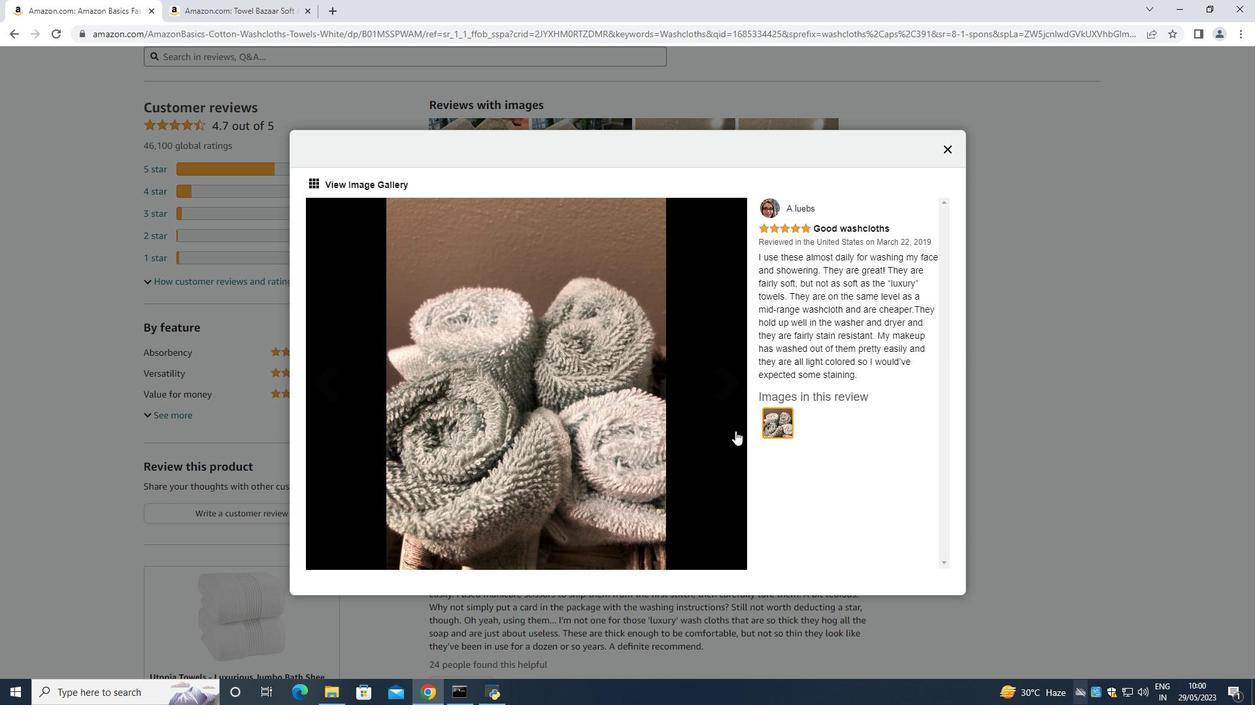 
Action: Mouse pressed left at (728, 424)
Screenshot: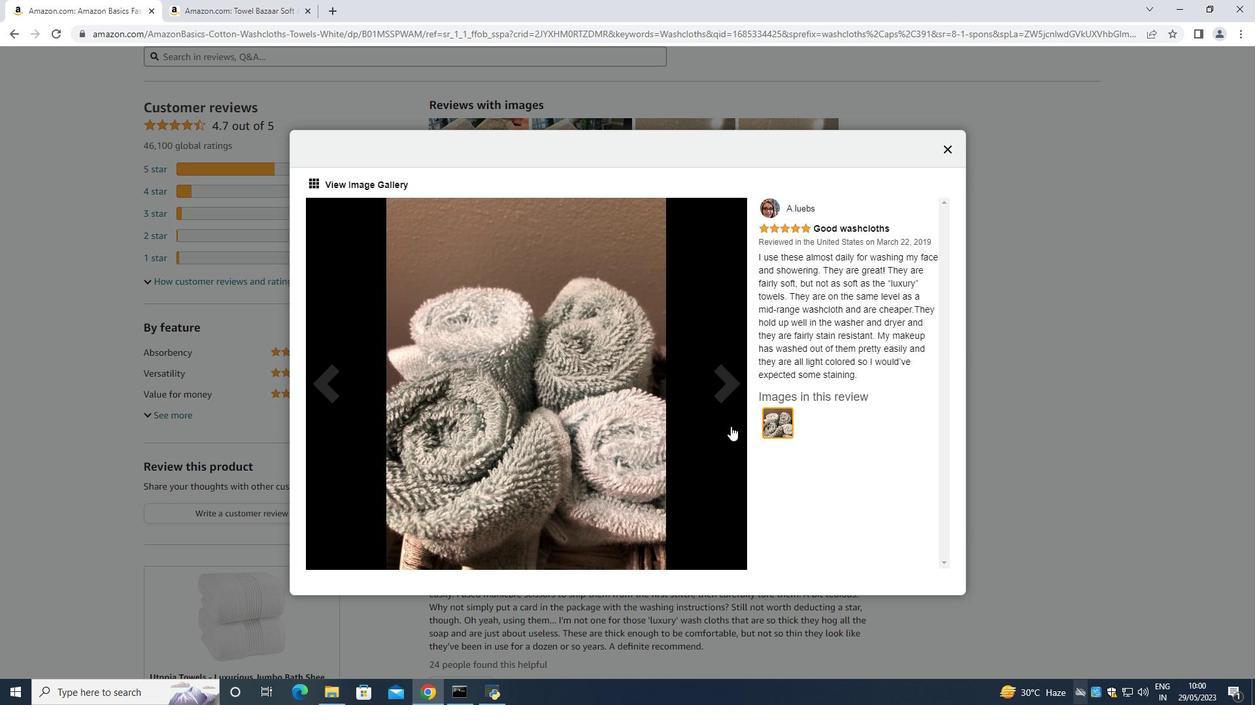 
Action: Mouse moved to (727, 424)
Screenshot: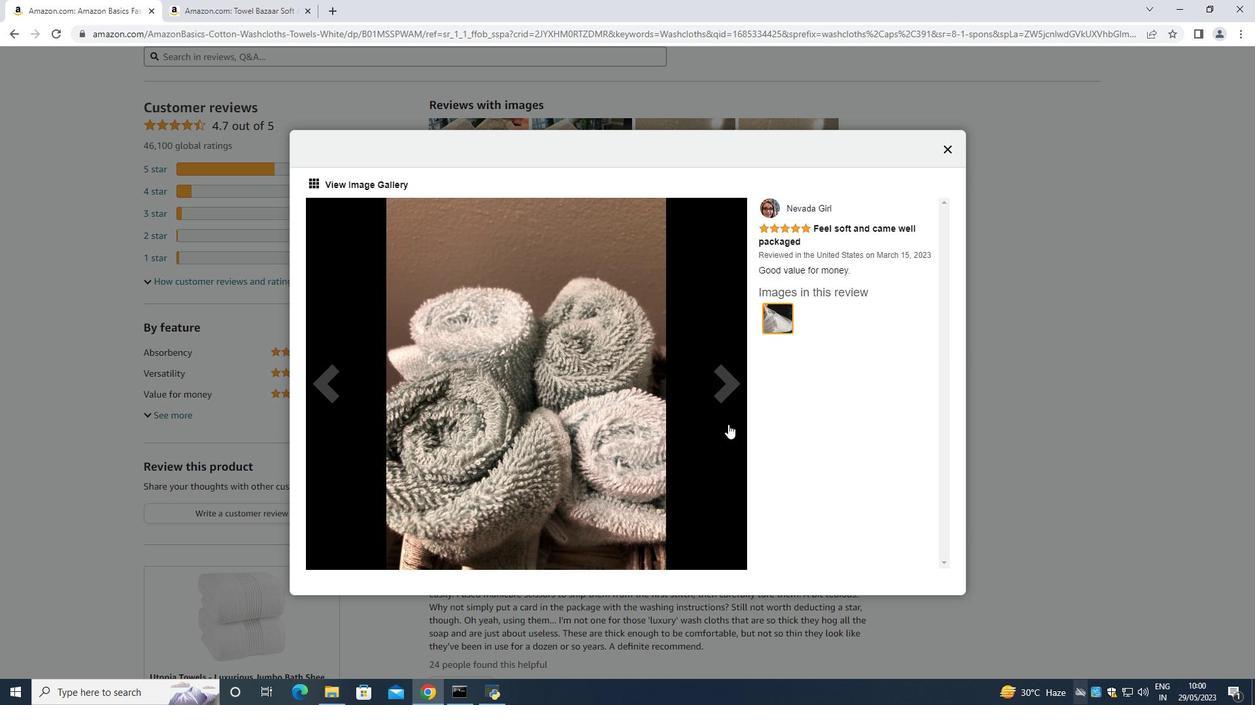 
Action: Mouse pressed left at (727, 424)
Screenshot: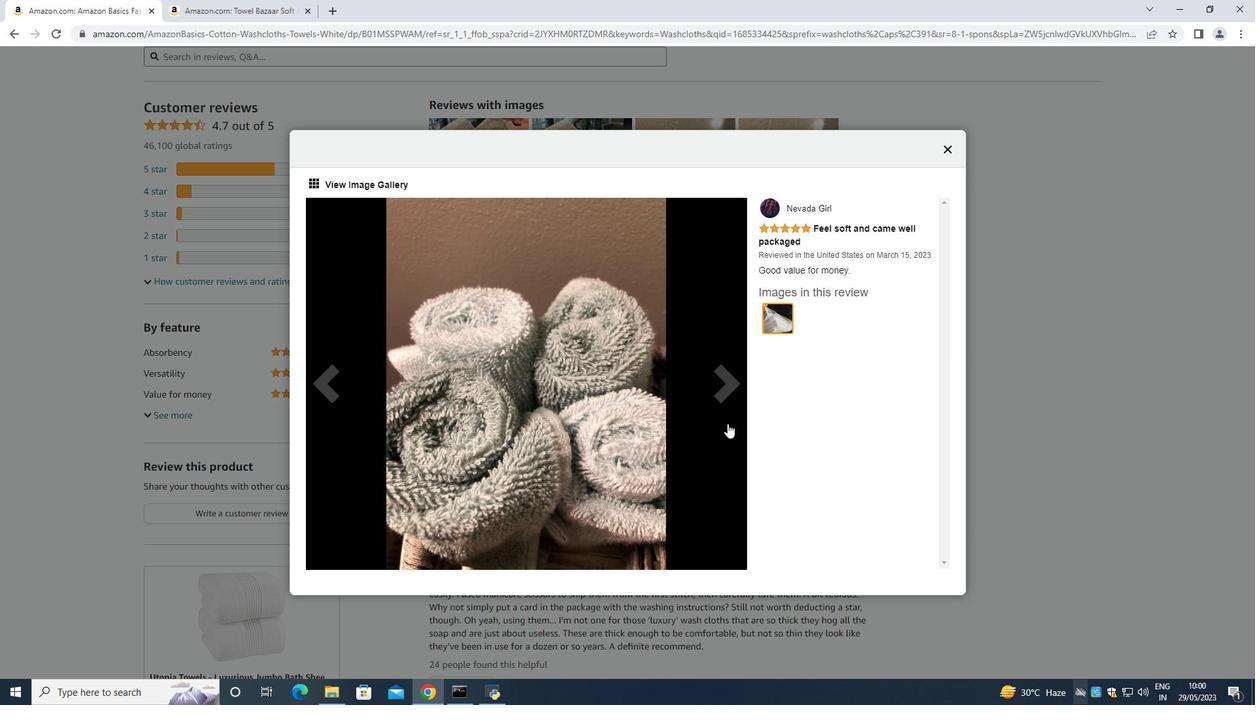 
Action: Mouse pressed left at (727, 424)
Screenshot: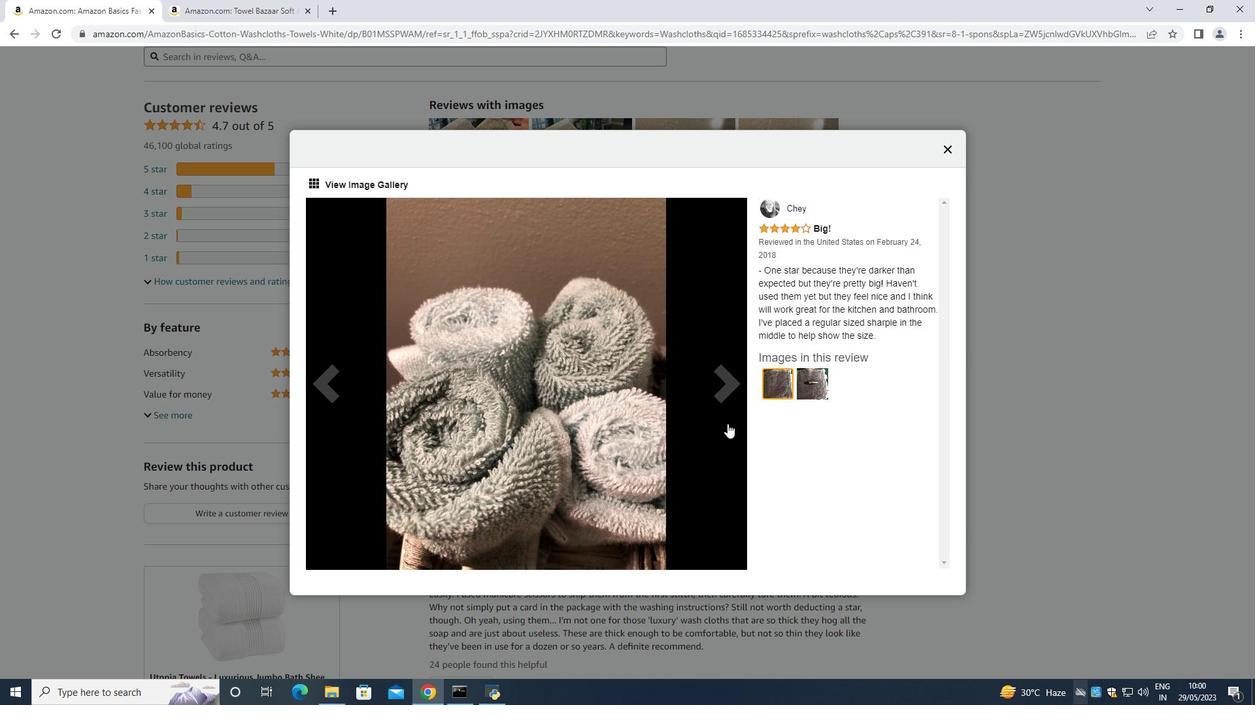 
Action: Mouse pressed left at (727, 424)
Screenshot: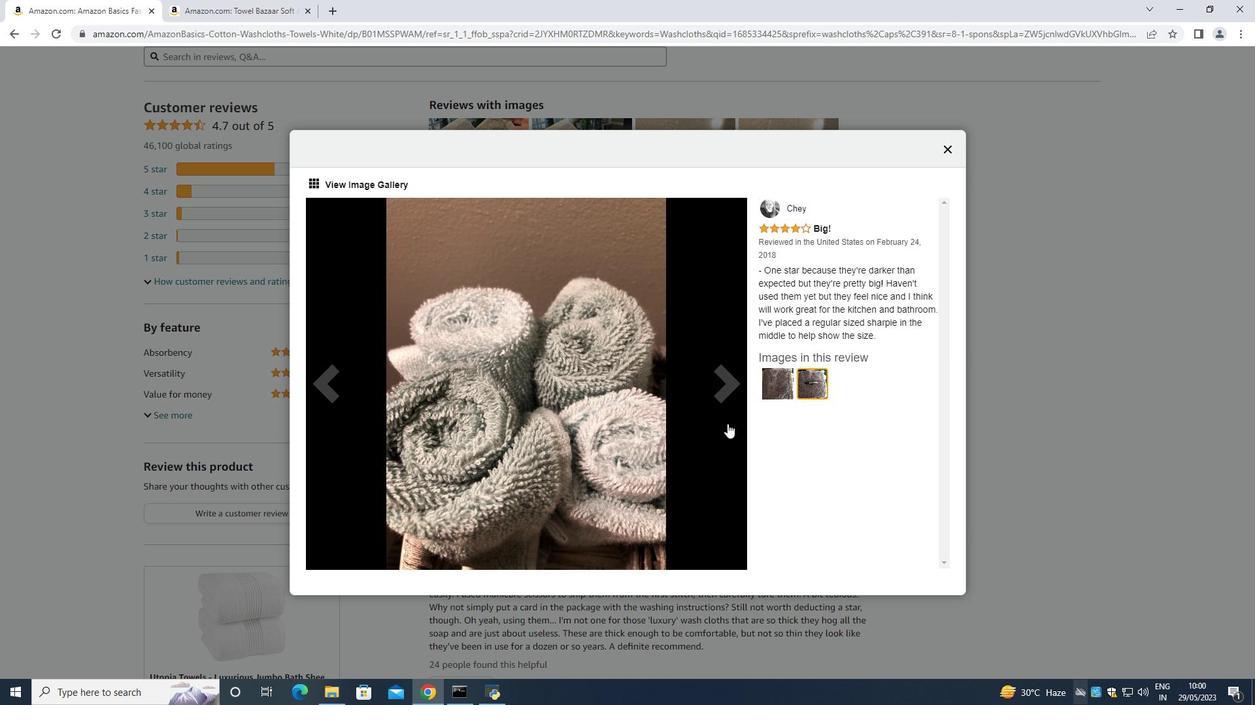 
Action: Mouse moved to (575, 358)
Screenshot: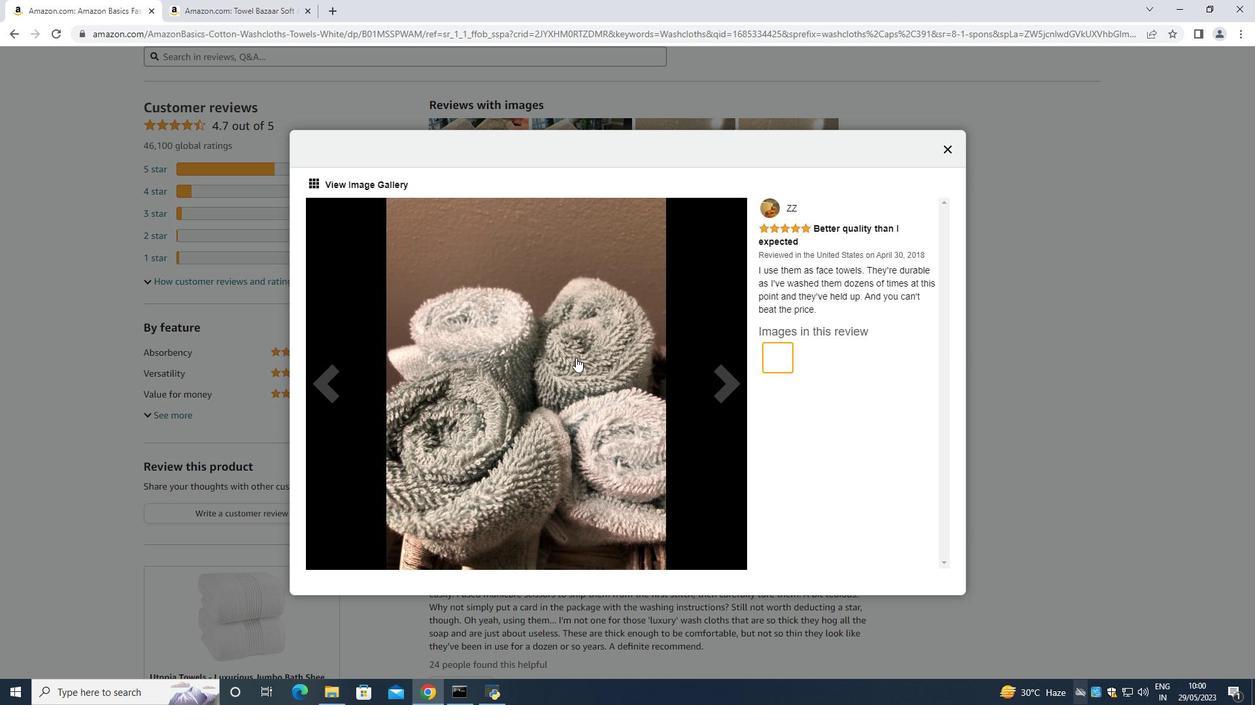 
Action: Mouse pressed left at (575, 358)
Screenshot: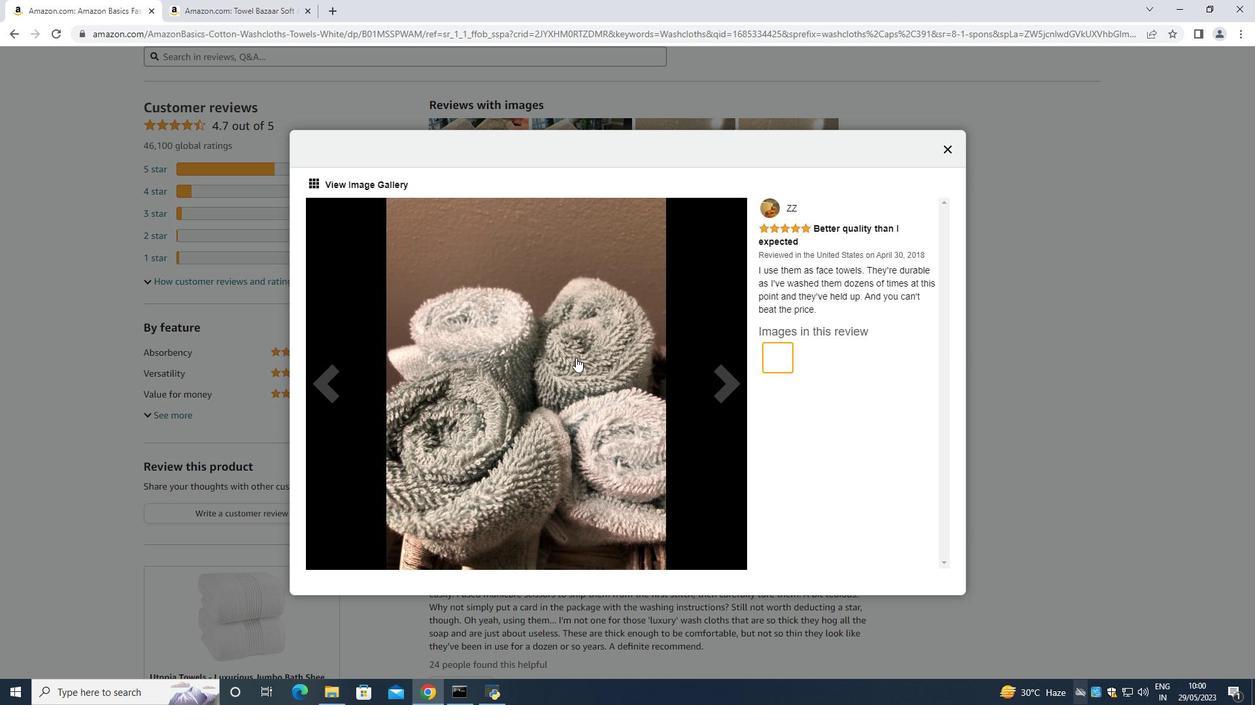 
Action: Mouse moved to (568, 364)
Screenshot: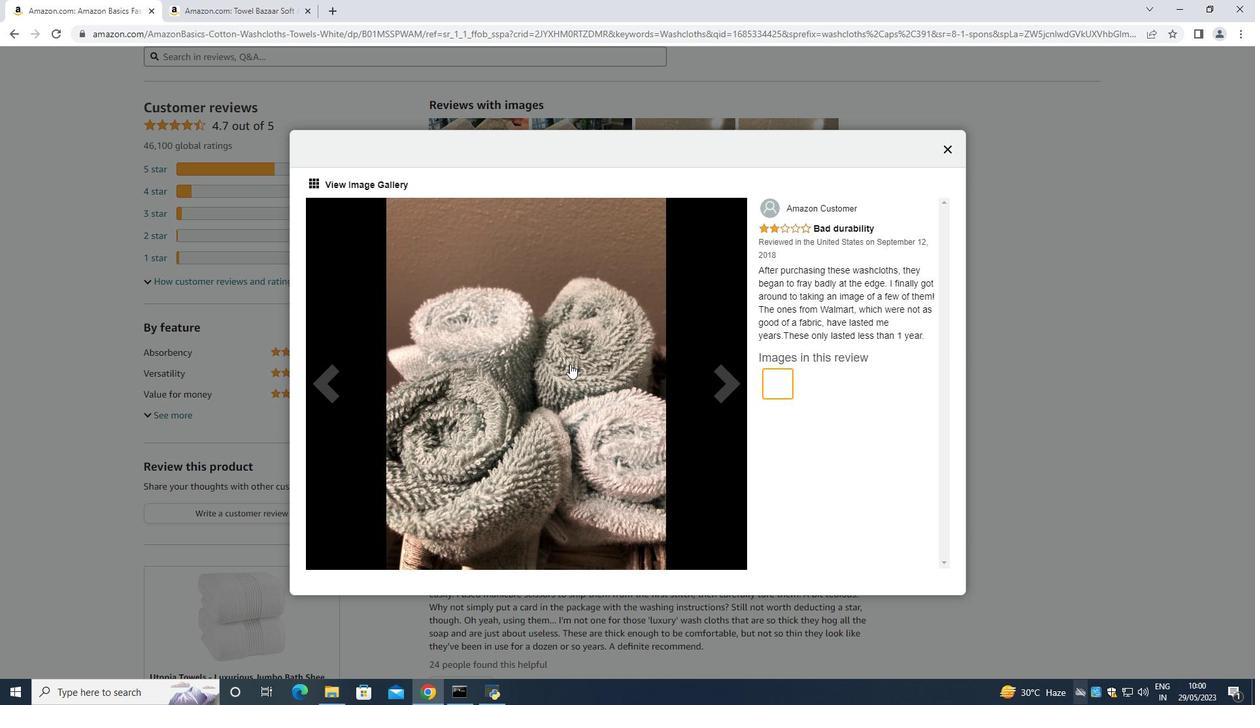 
Action: Mouse pressed left at (568, 364)
Screenshot: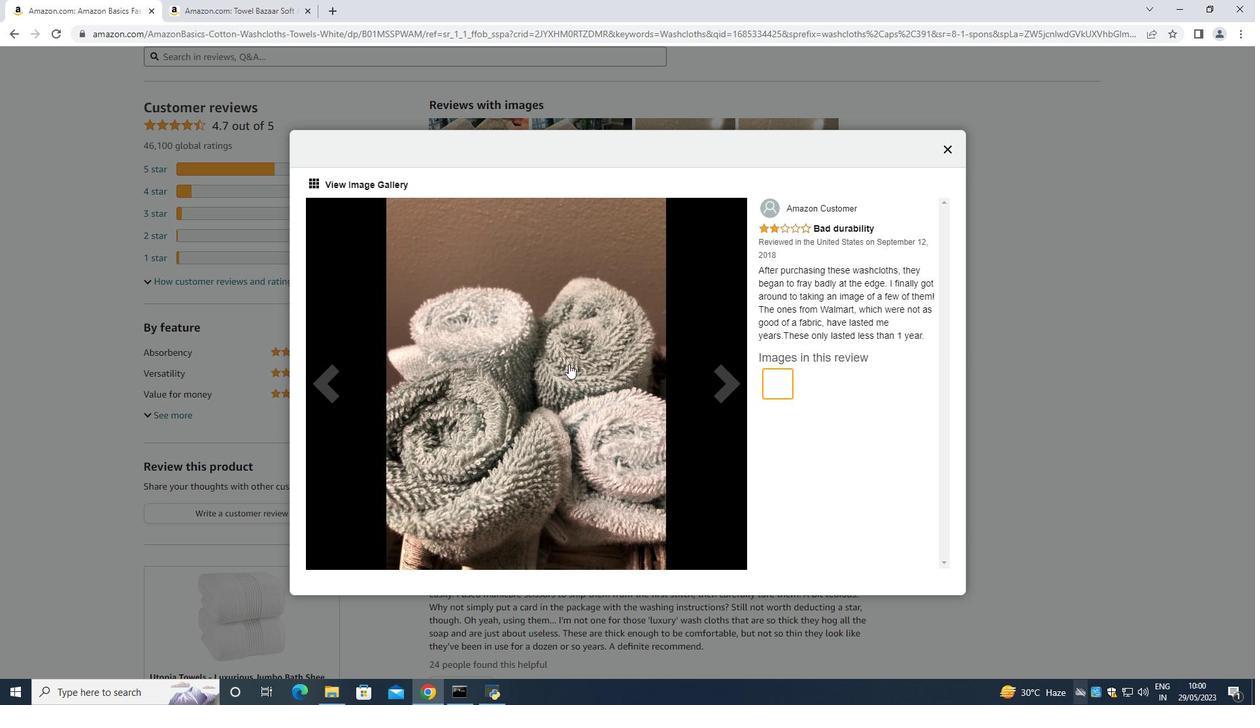 
Action: Mouse moved to (563, 371)
Screenshot: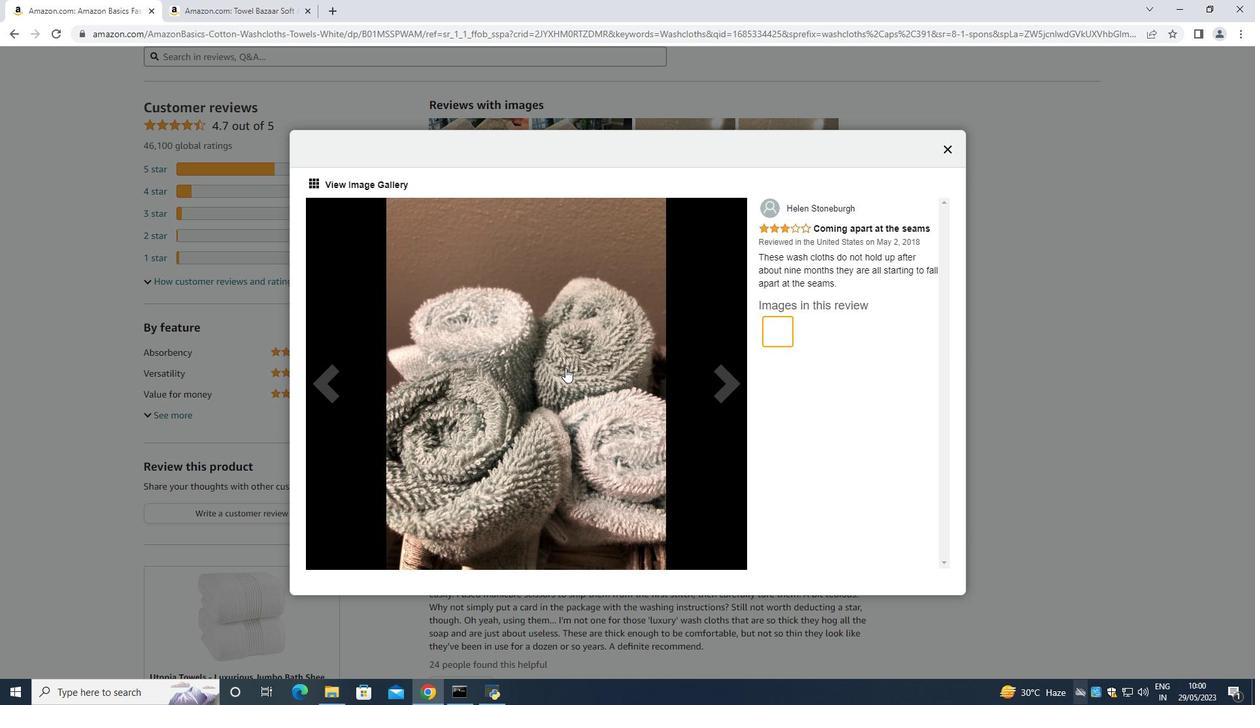 
Action: Mouse pressed left at (563, 371)
Screenshot: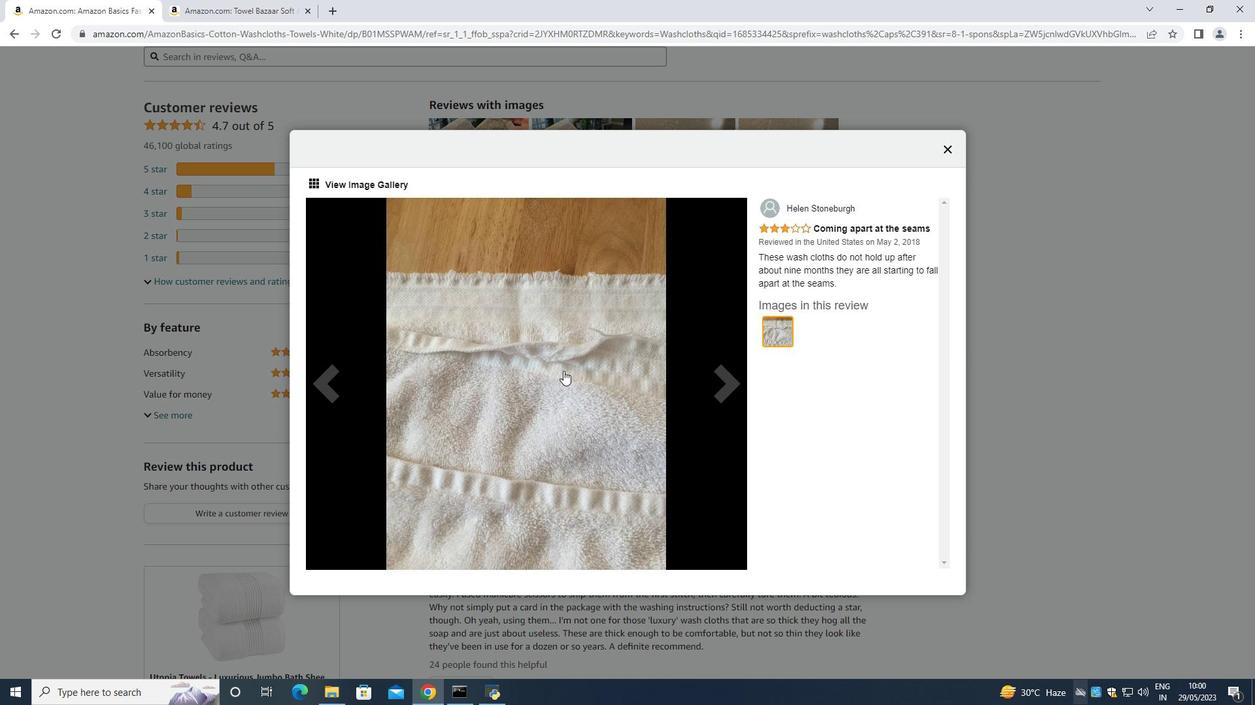 
Action: Mouse pressed left at (563, 371)
Screenshot: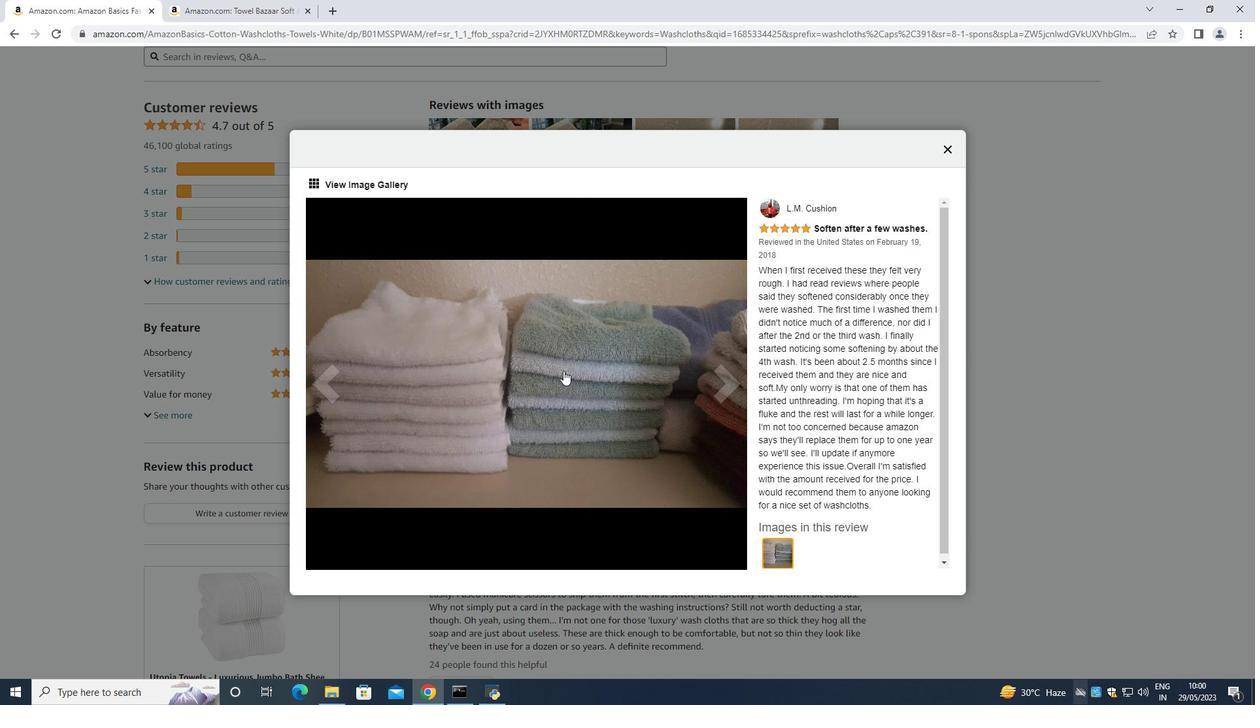 
Action: Mouse moved to (558, 375)
Screenshot: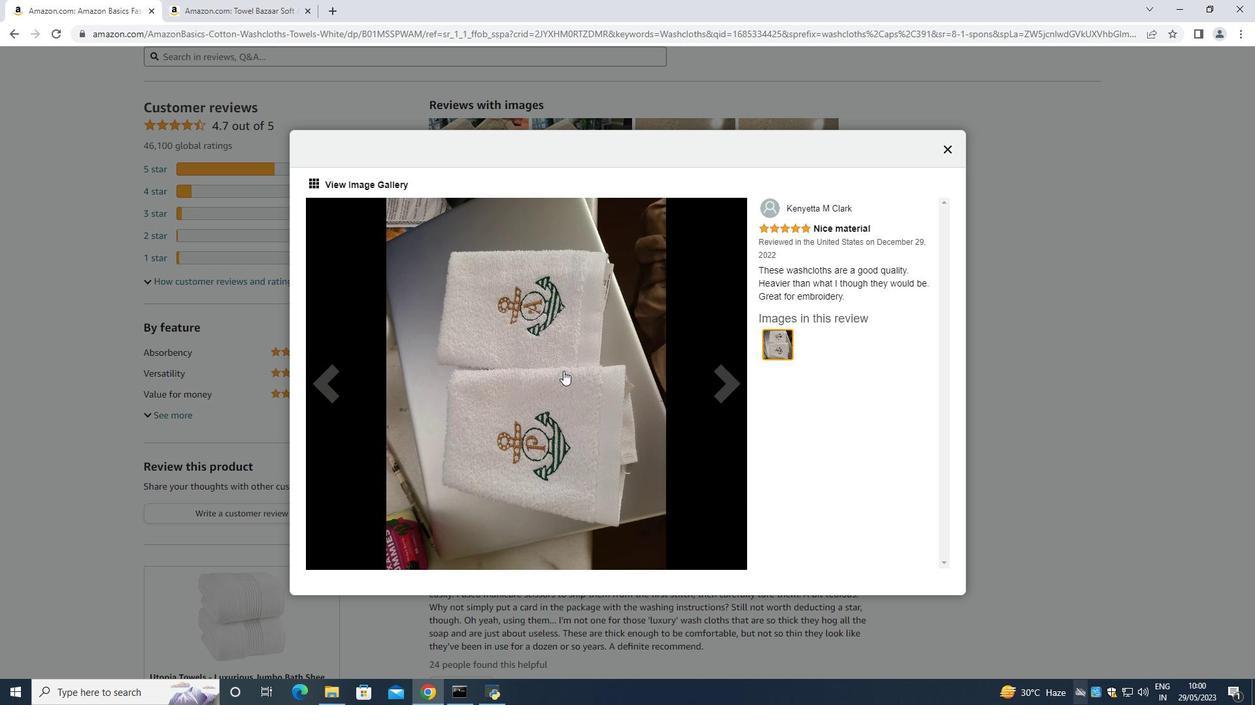 
Action: Mouse pressed left at (558, 375)
Screenshot: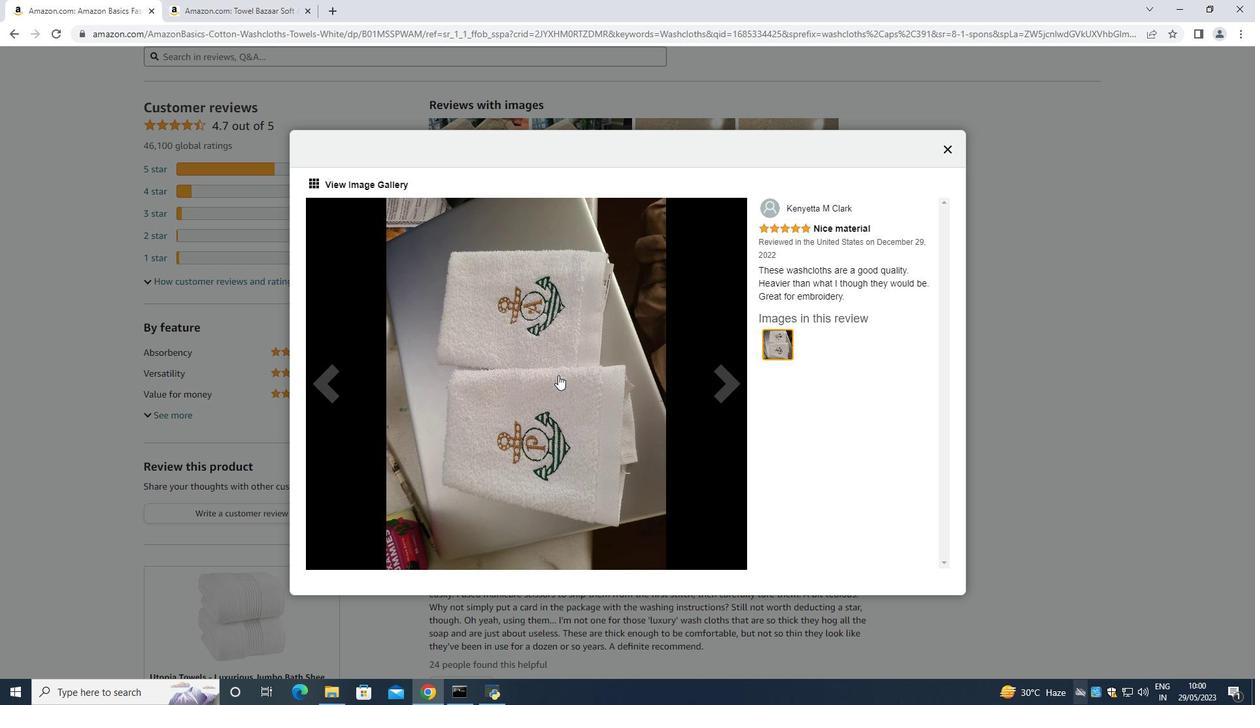 
Action: Mouse moved to (557, 376)
Screenshot: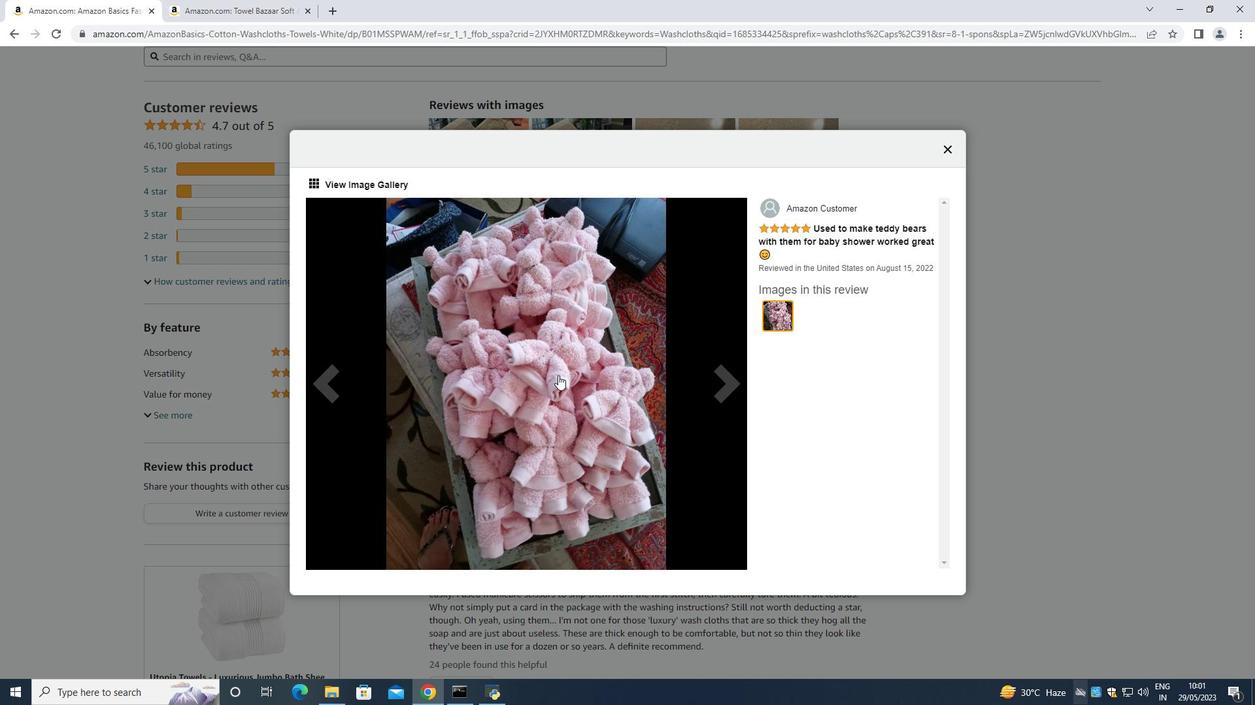 
Action: Mouse pressed left at (557, 376)
Screenshot: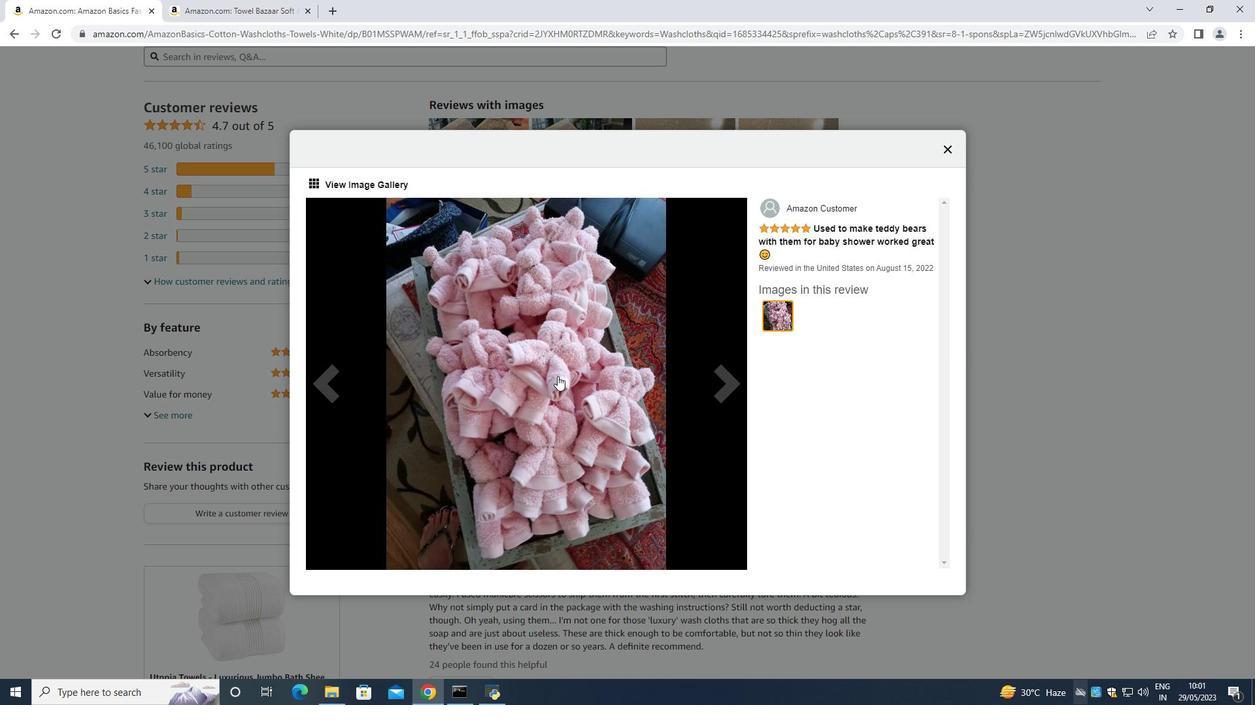 
Action: Mouse pressed left at (557, 376)
Screenshot: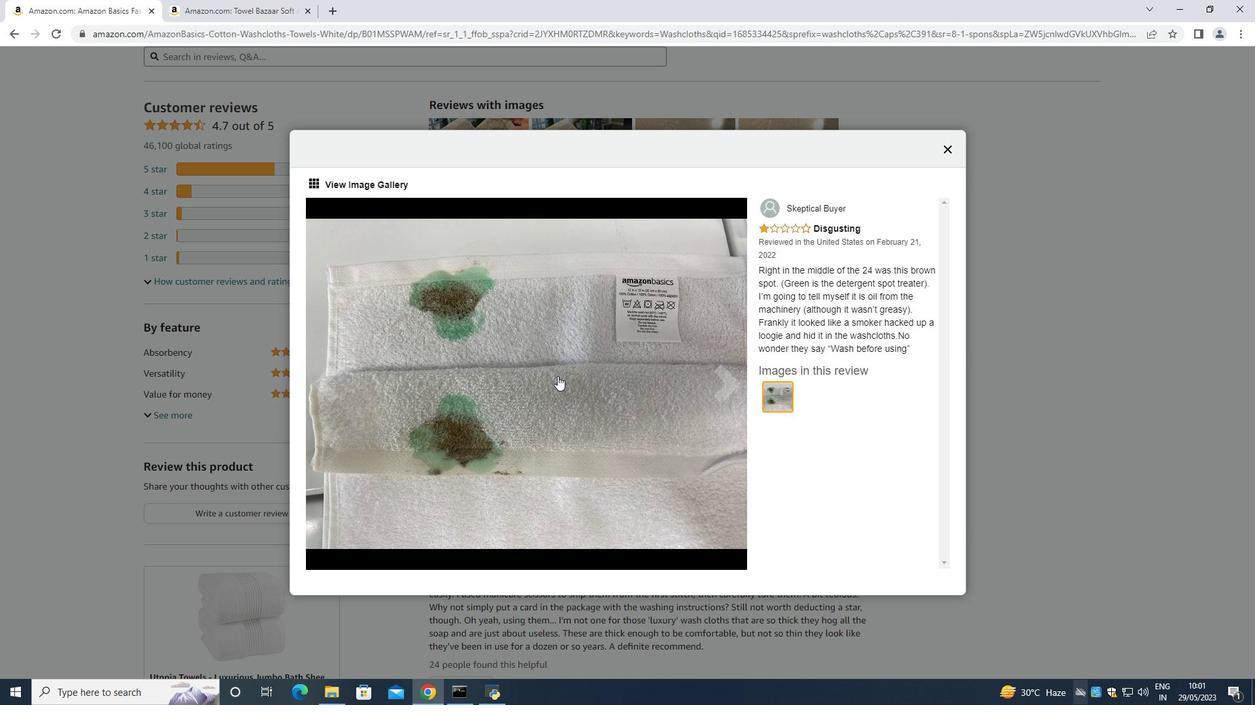 
Action: Mouse moved to (556, 377)
Screenshot: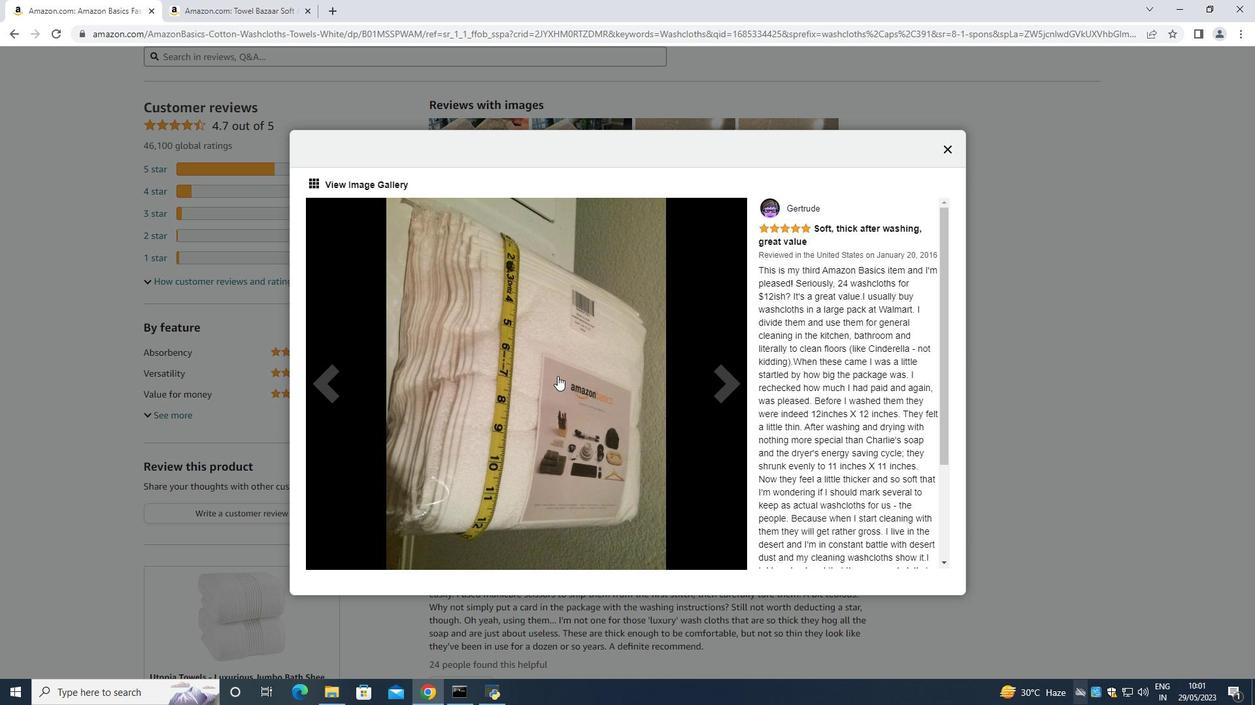 
Action: Mouse pressed left at (556, 377)
Screenshot: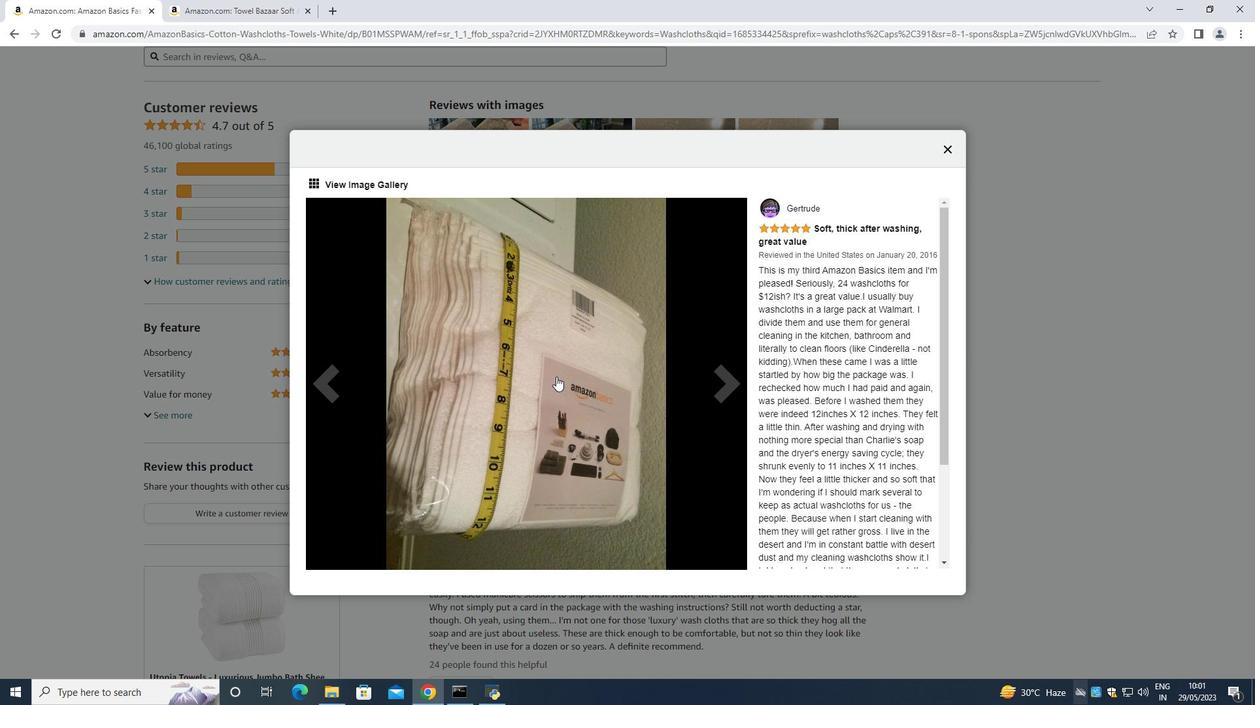 
Action: Mouse moved to (709, 389)
Screenshot: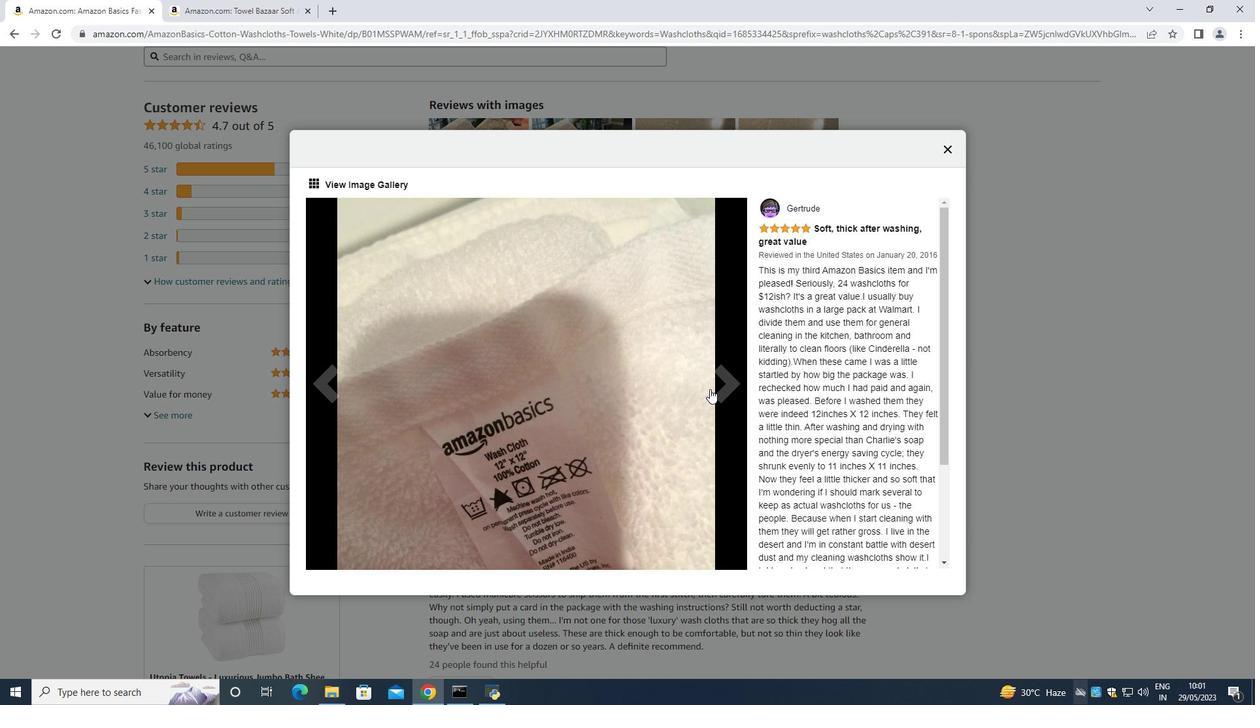 
Action: Mouse pressed left at (709, 389)
Screenshot: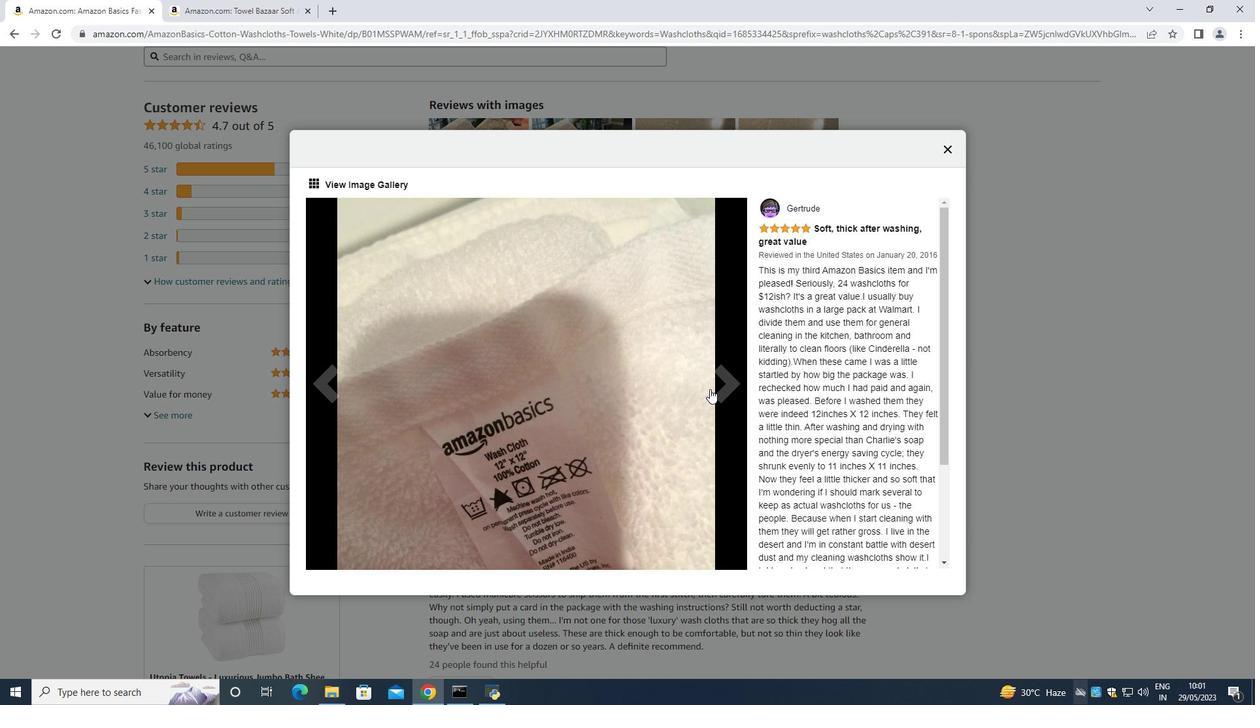 
Action: Mouse moved to (720, 348)
Screenshot: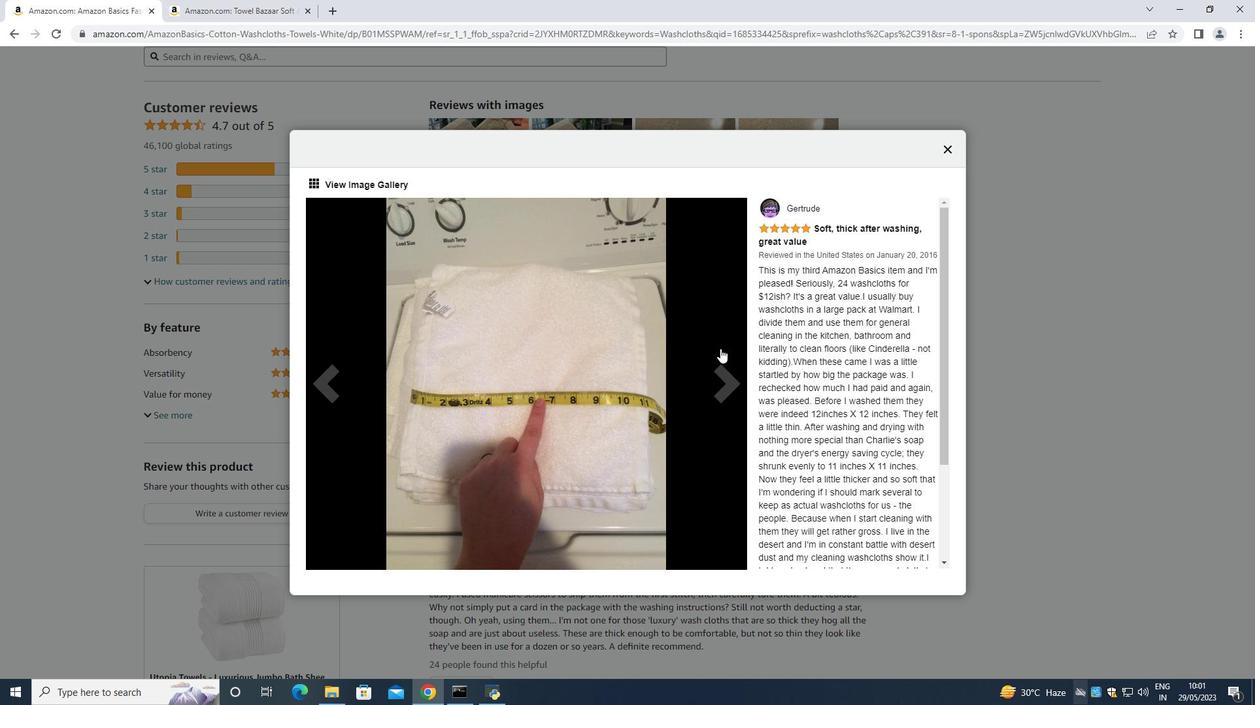 
Action: Mouse pressed left at (720, 348)
Screenshot: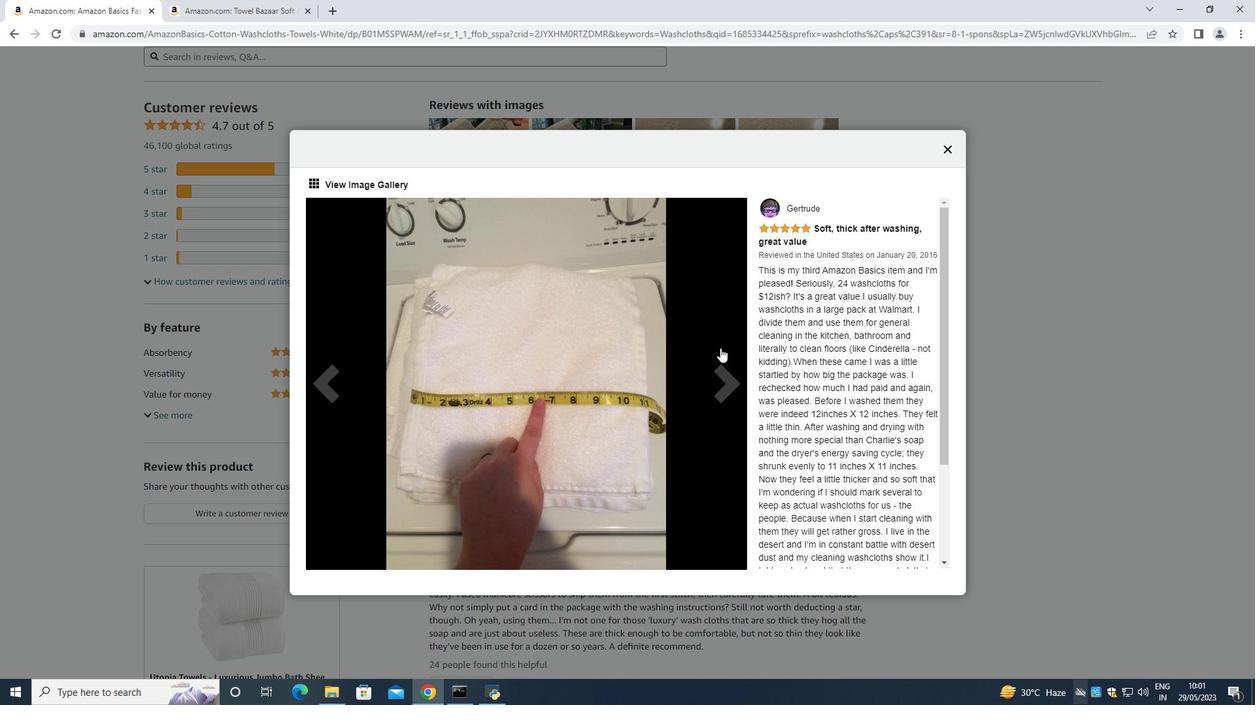 
Action: Mouse pressed left at (720, 348)
Screenshot: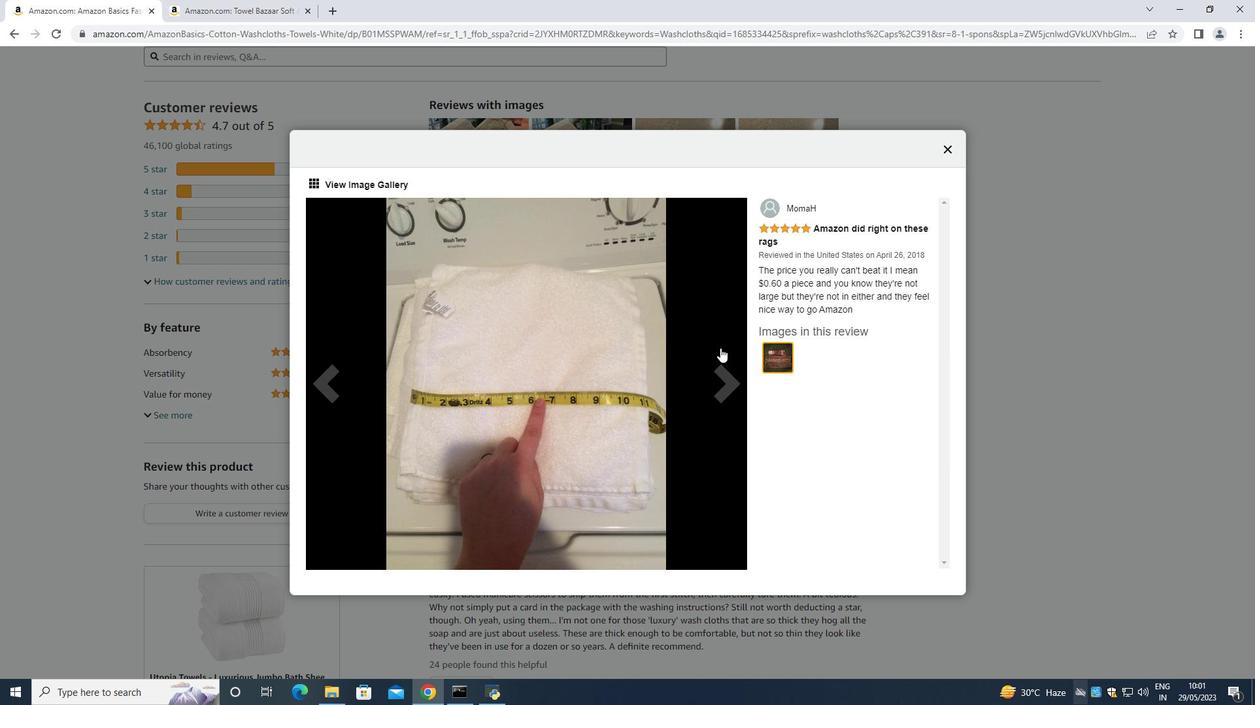 
Action: Mouse moved to (736, 354)
Screenshot: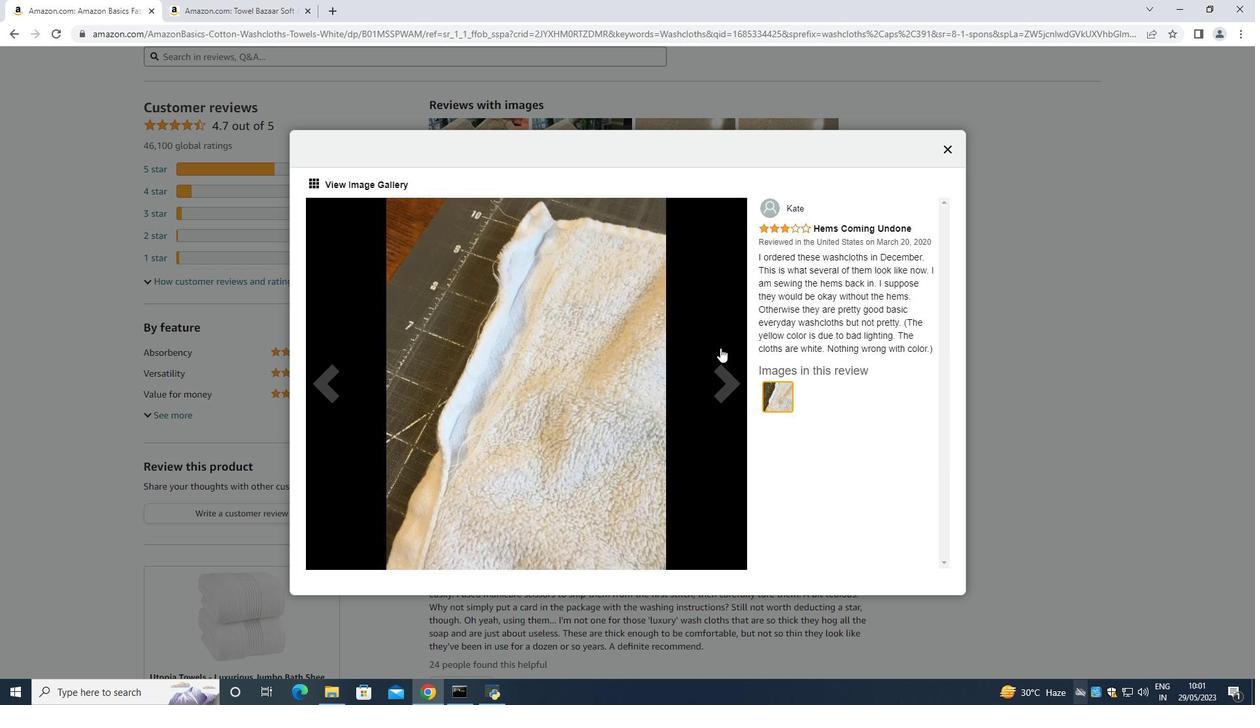 
Action: Mouse pressed left at (736, 354)
Screenshot: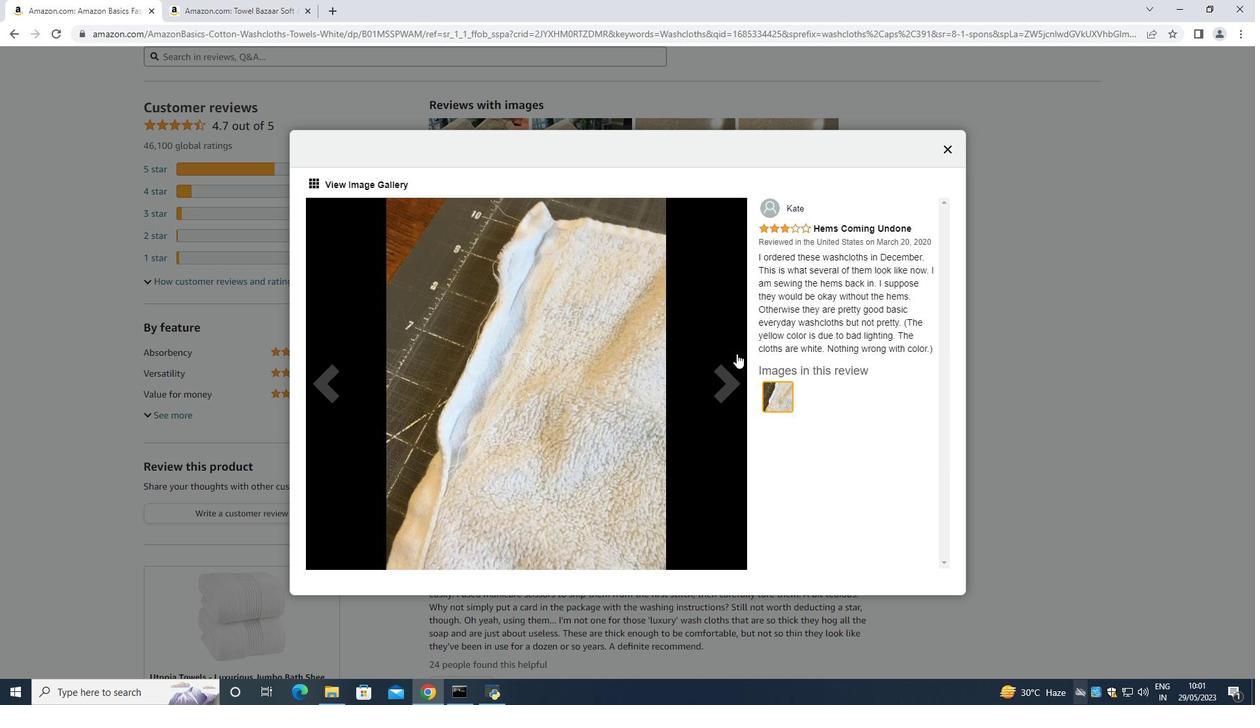 
Action: Mouse pressed left at (736, 354)
Screenshot: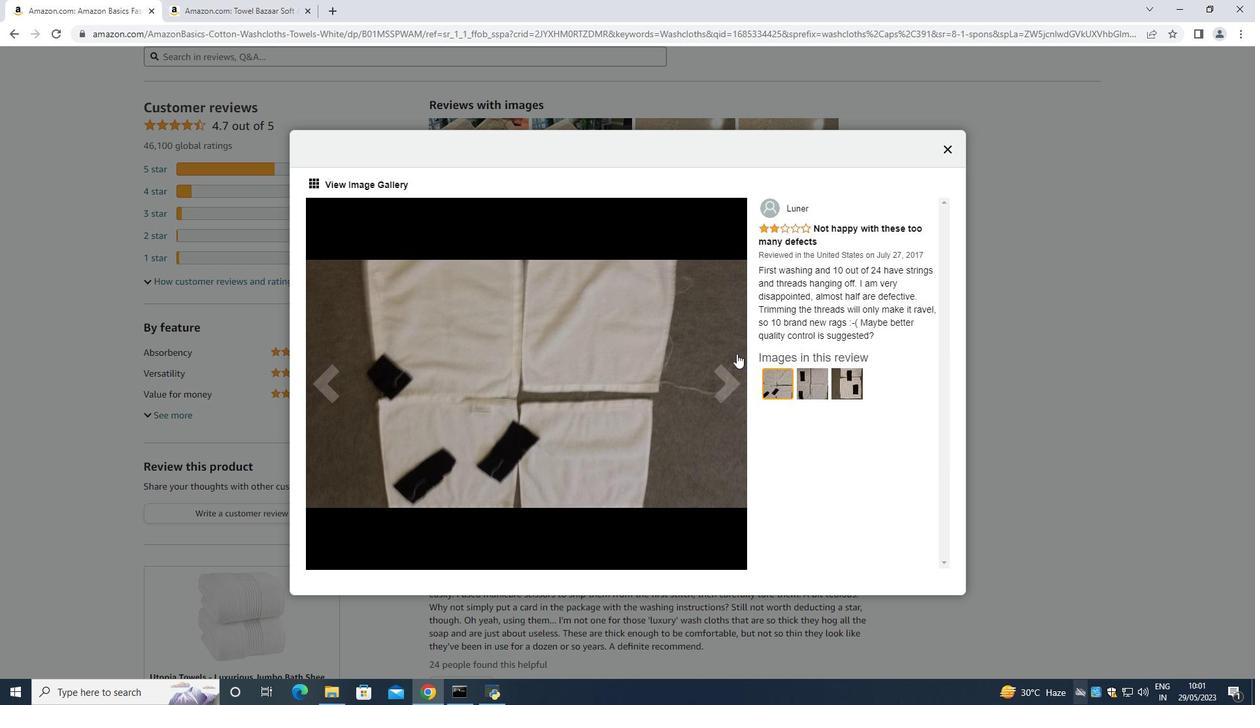 
Action: Mouse moved to (741, 369)
Screenshot: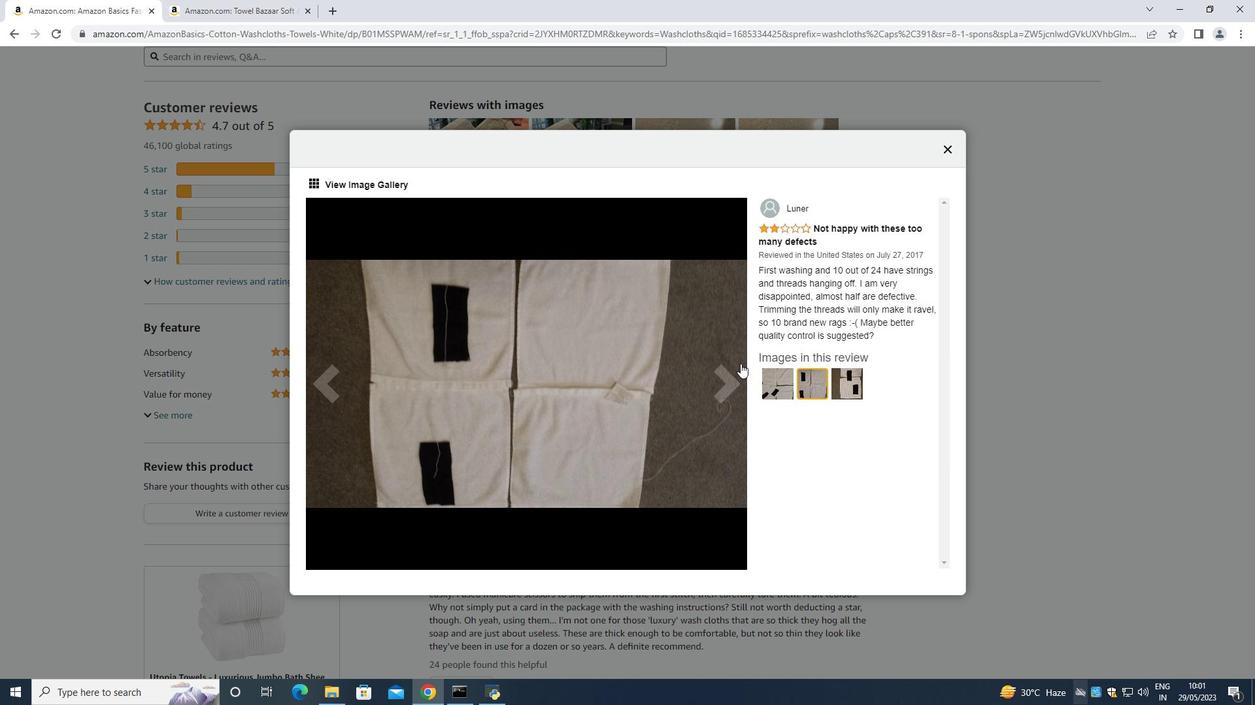 
Action: Mouse pressed left at (741, 369)
Screenshot: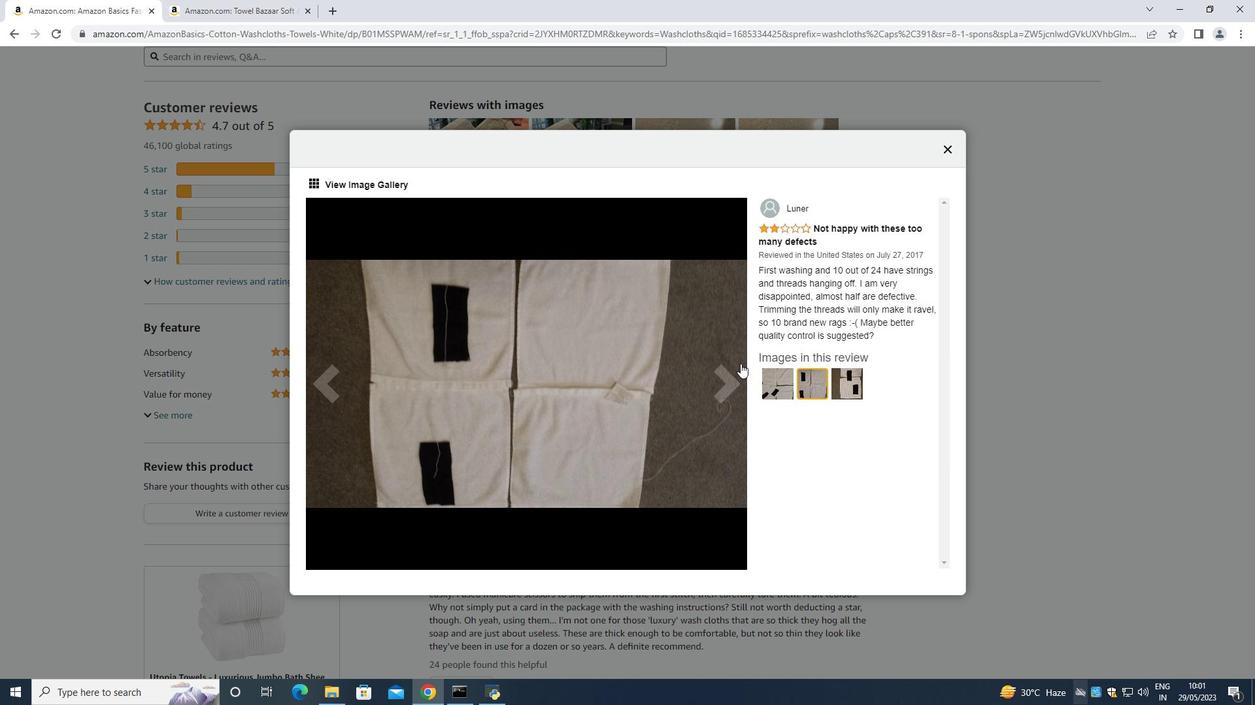 
Action: Mouse moved to (1, 45)
Screenshot: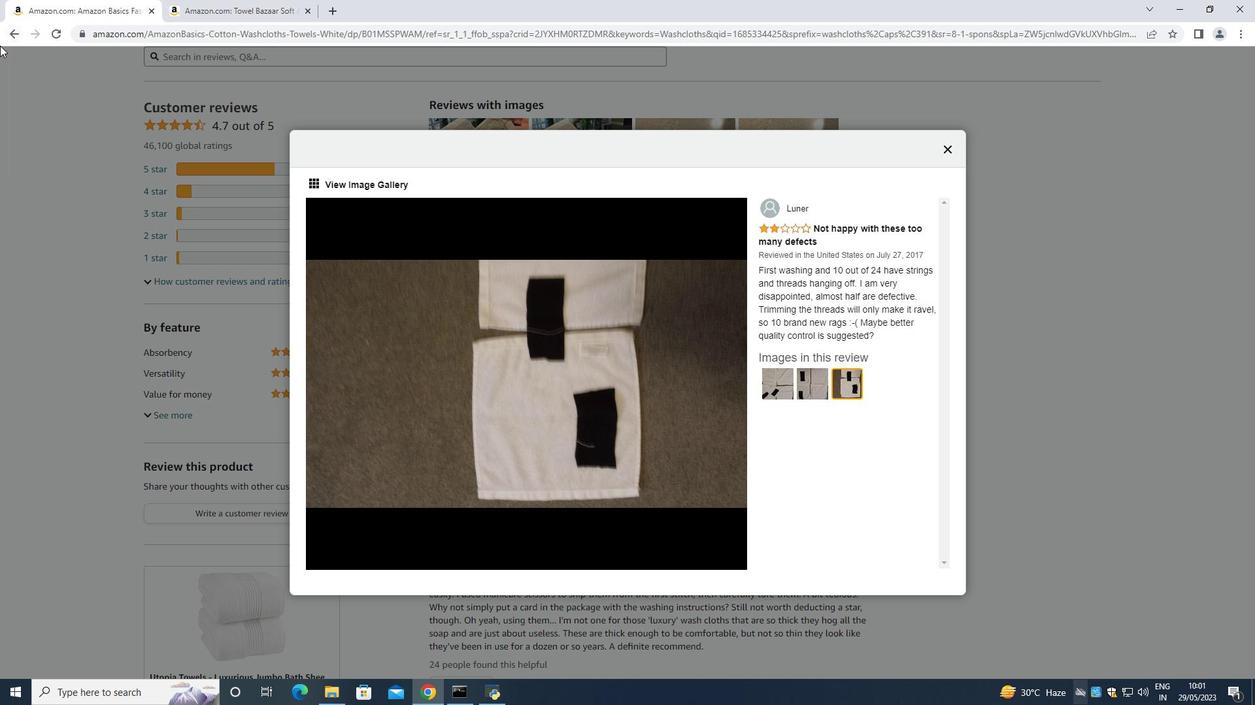 
Action: Mouse pressed left at (1, 45)
Screenshot: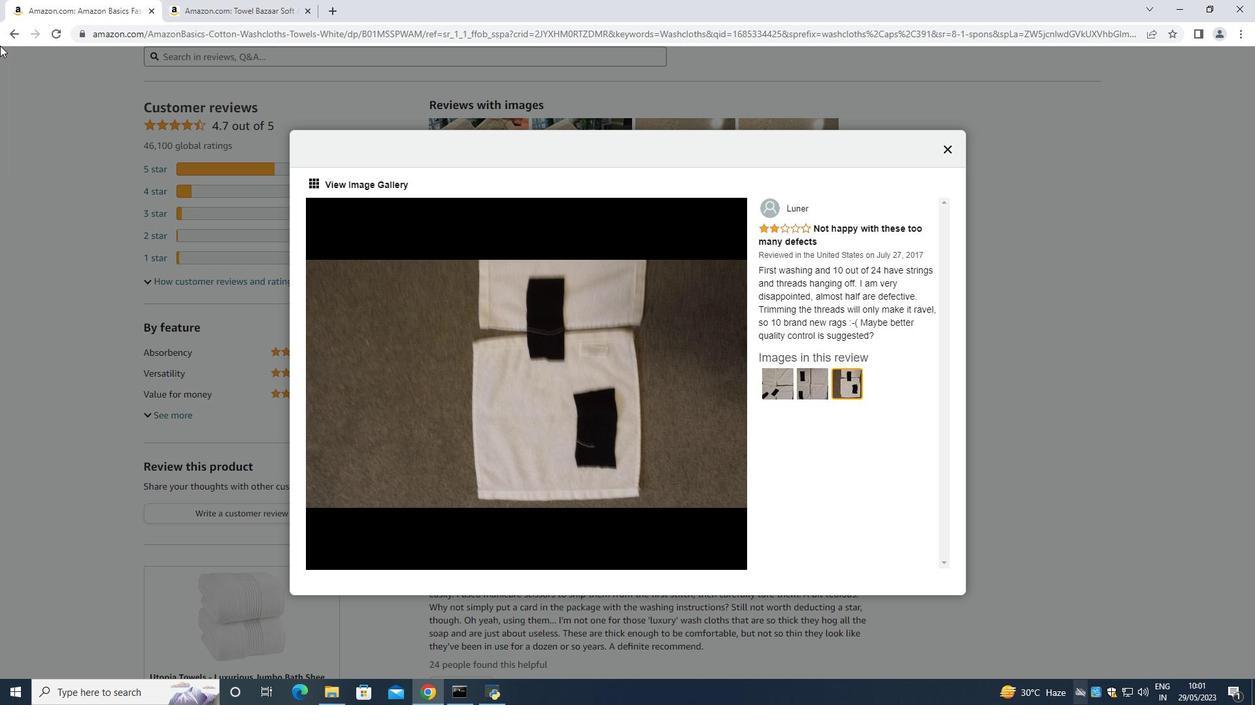 
Action: Mouse moved to (736, 345)
Screenshot: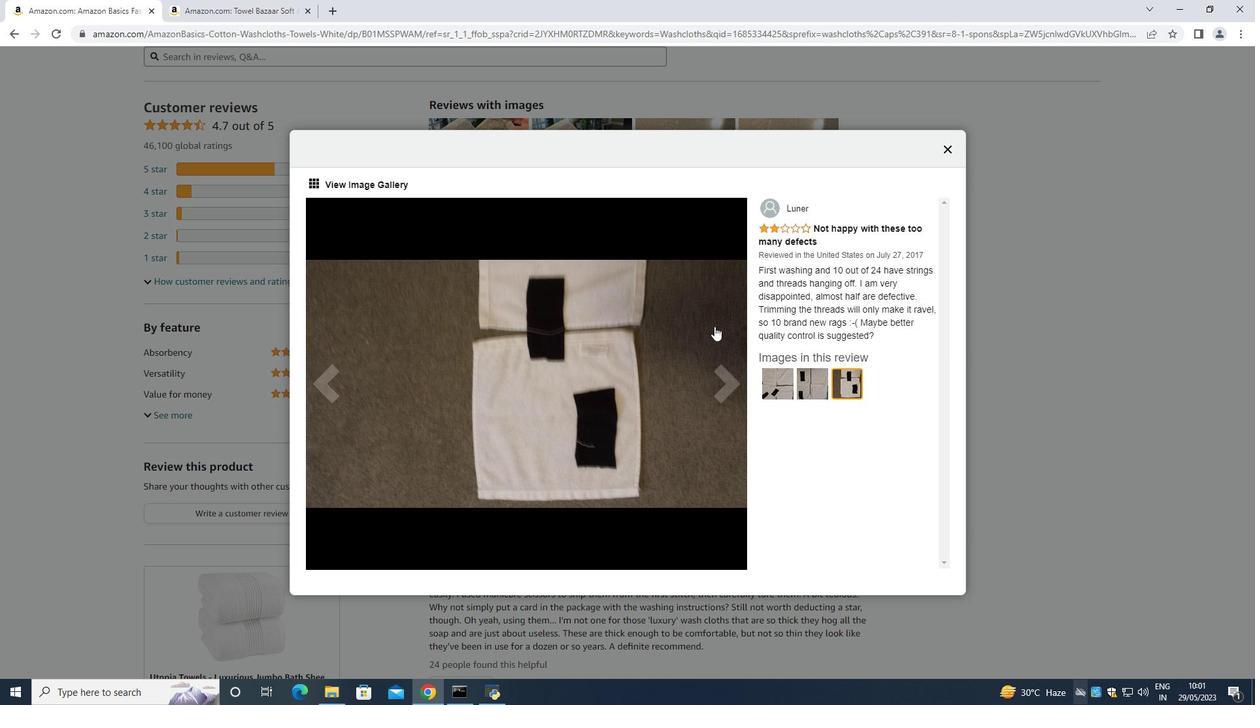 
Action: Mouse pressed left at (736, 345)
Screenshot: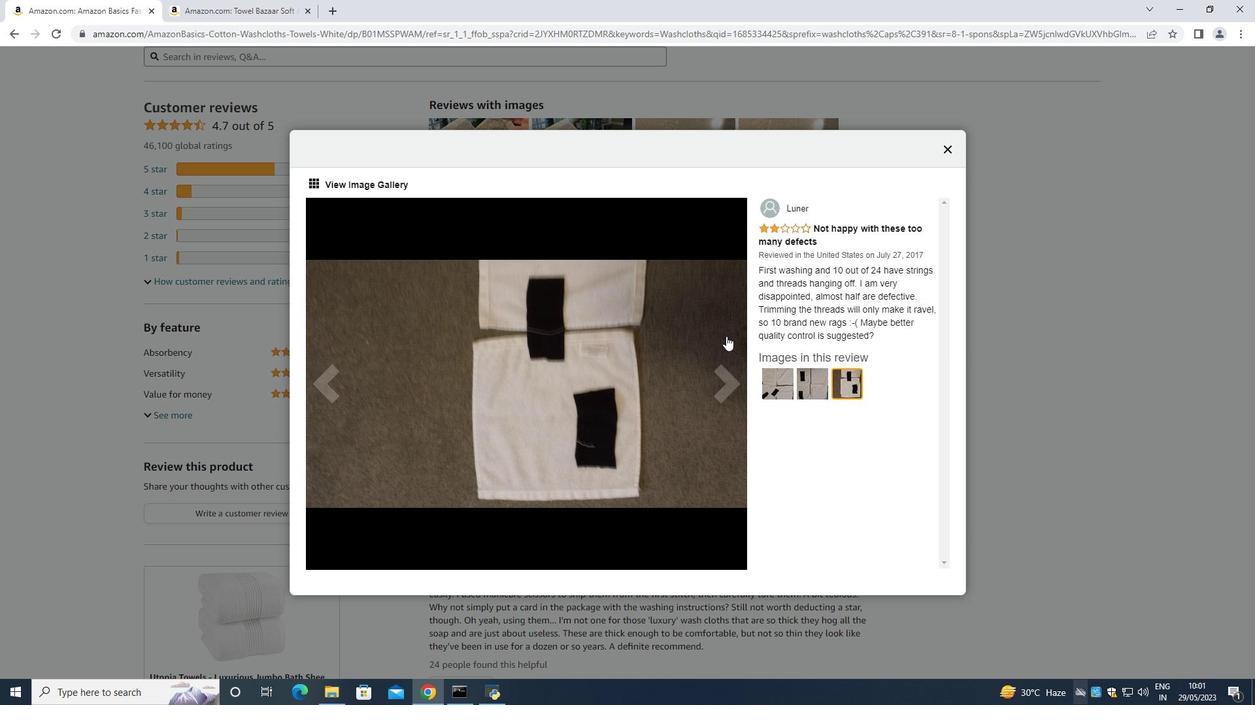 
Action: Mouse moved to (737, 345)
Screenshot: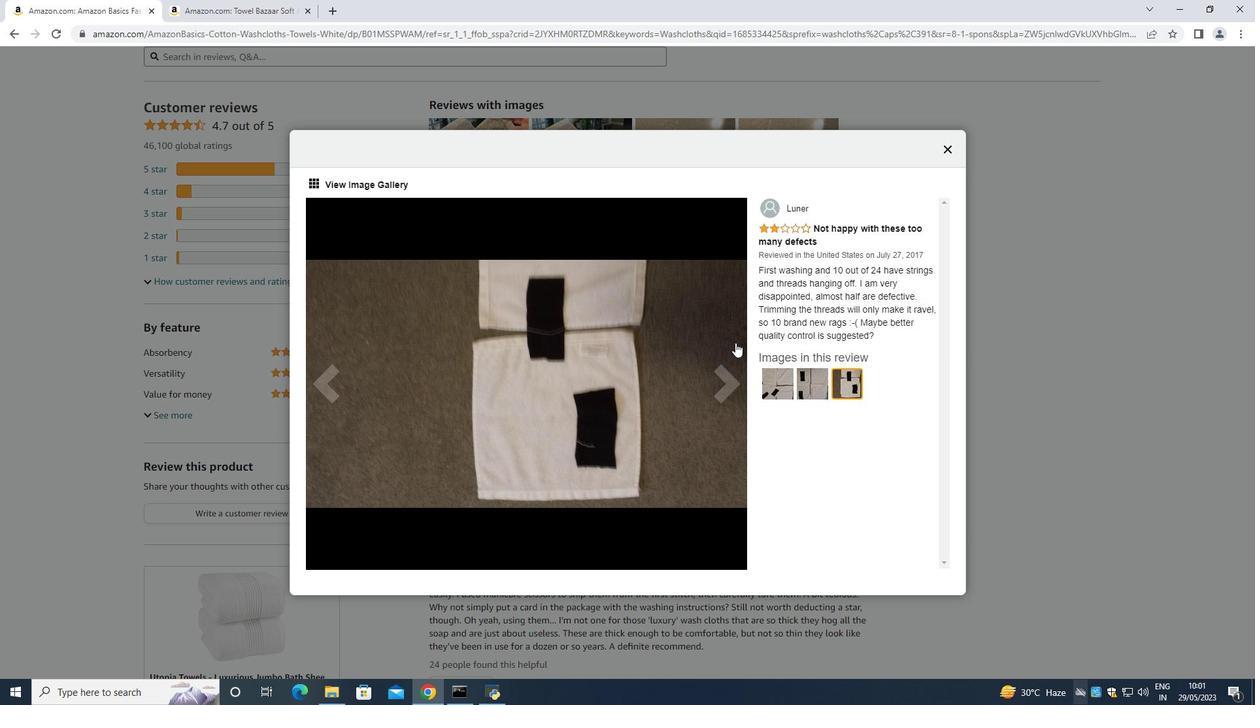 
Action: Mouse pressed left at (737, 345)
Screenshot: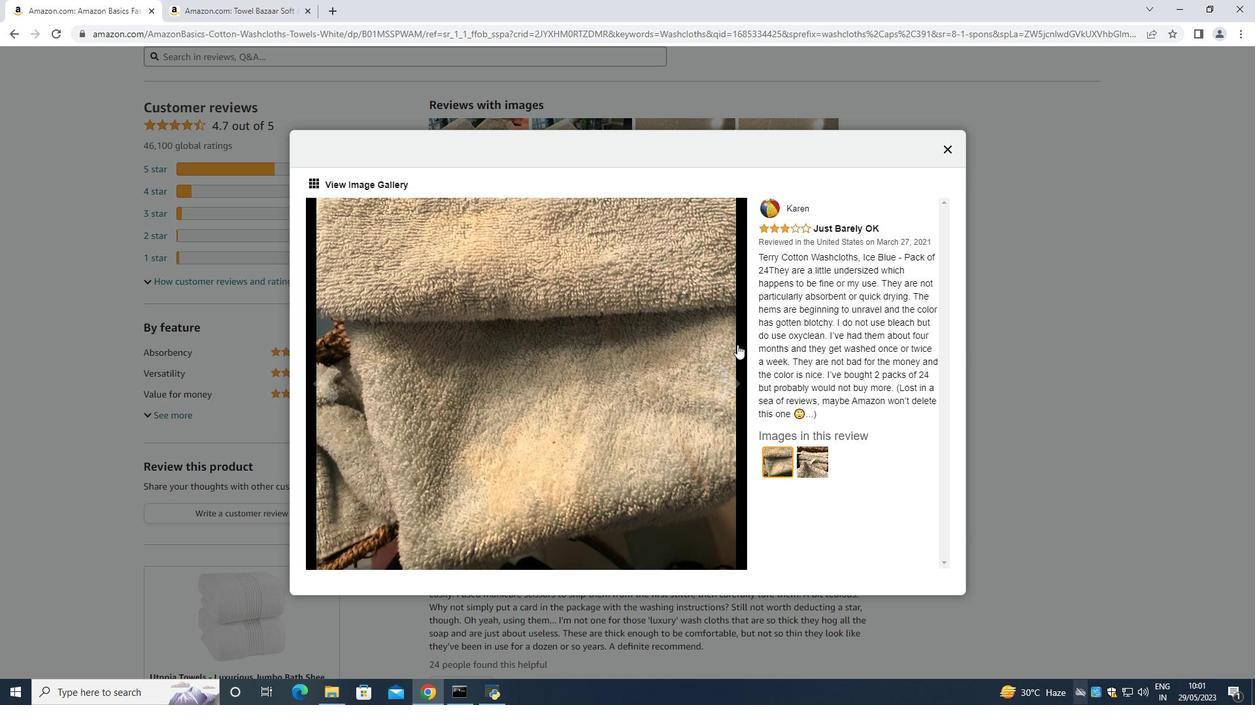
Action: Mouse pressed left at (737, 345)
Screenshot: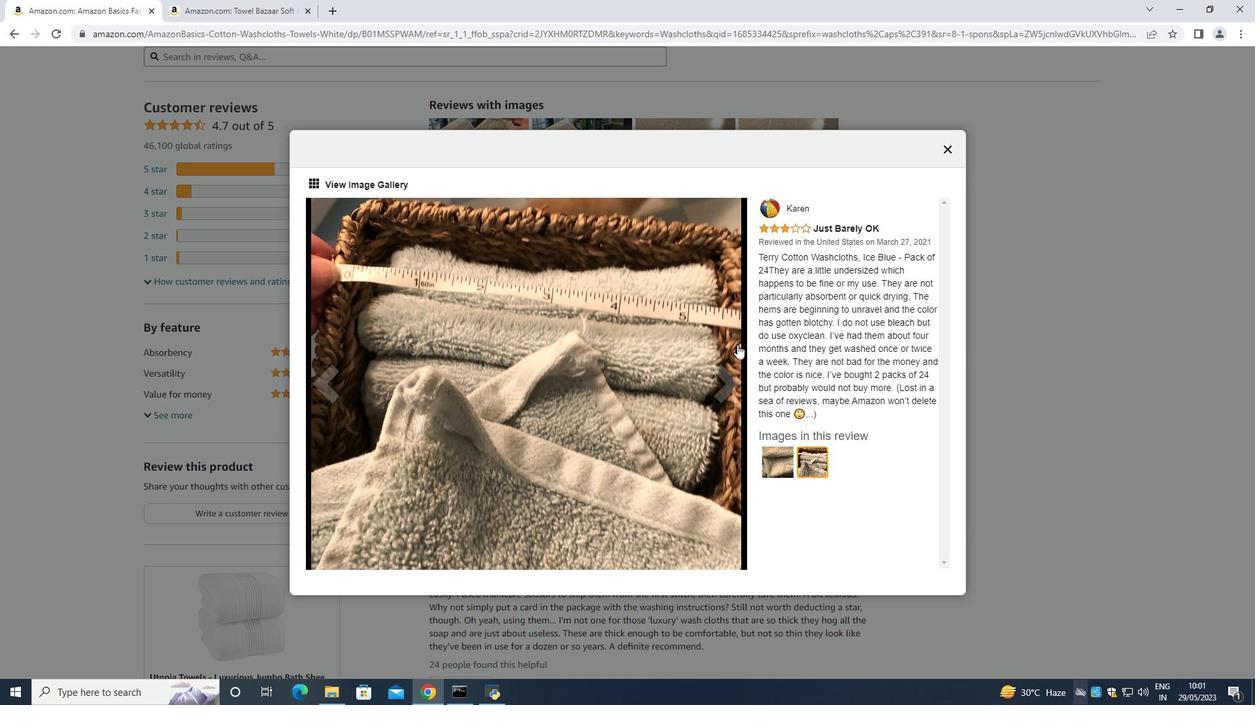 
Action: Mouse pressed left at (737, 345)
Screenshot: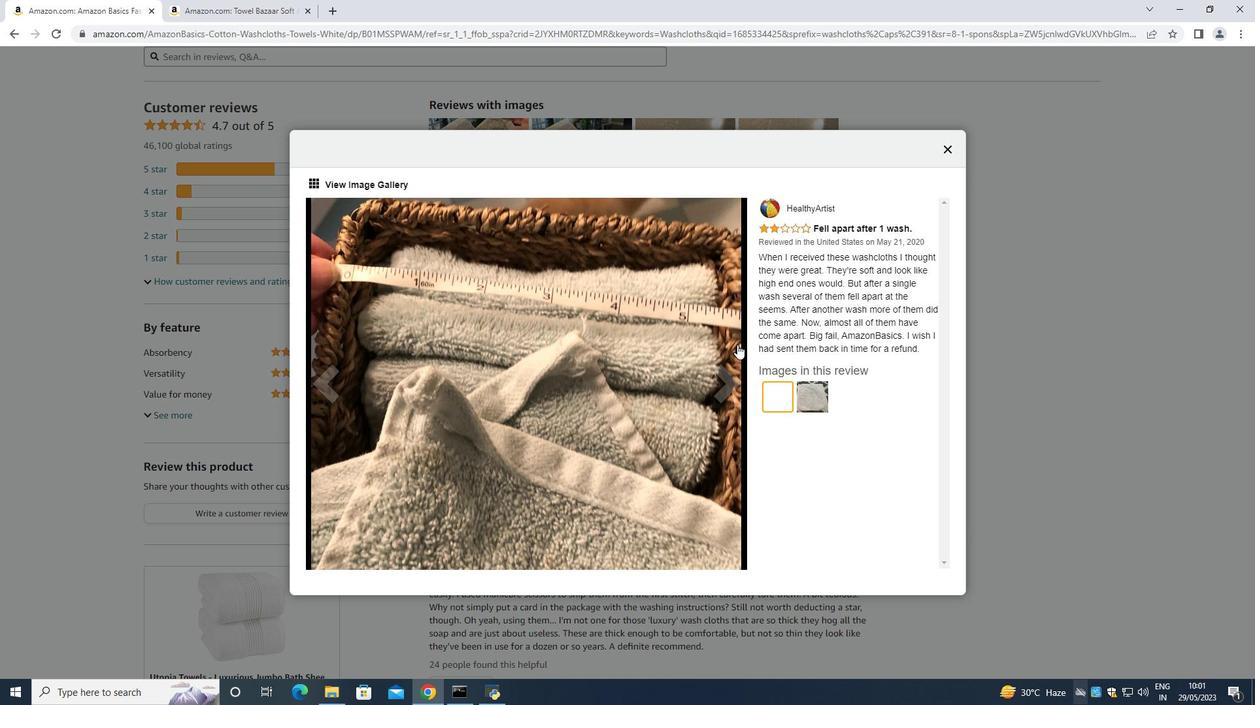 
Action: Mouse pressed left at (737, 345)
Screenshot: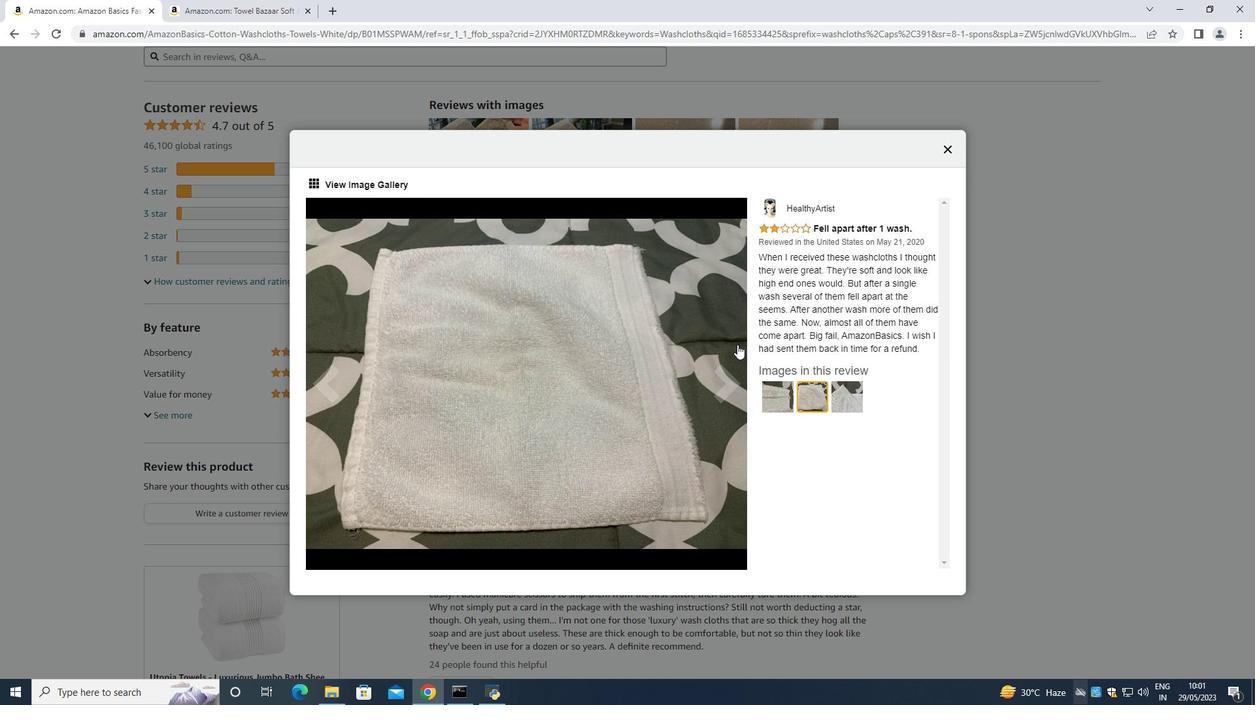 
Action: Mouse pressed left at (737, 345)
Screenshot: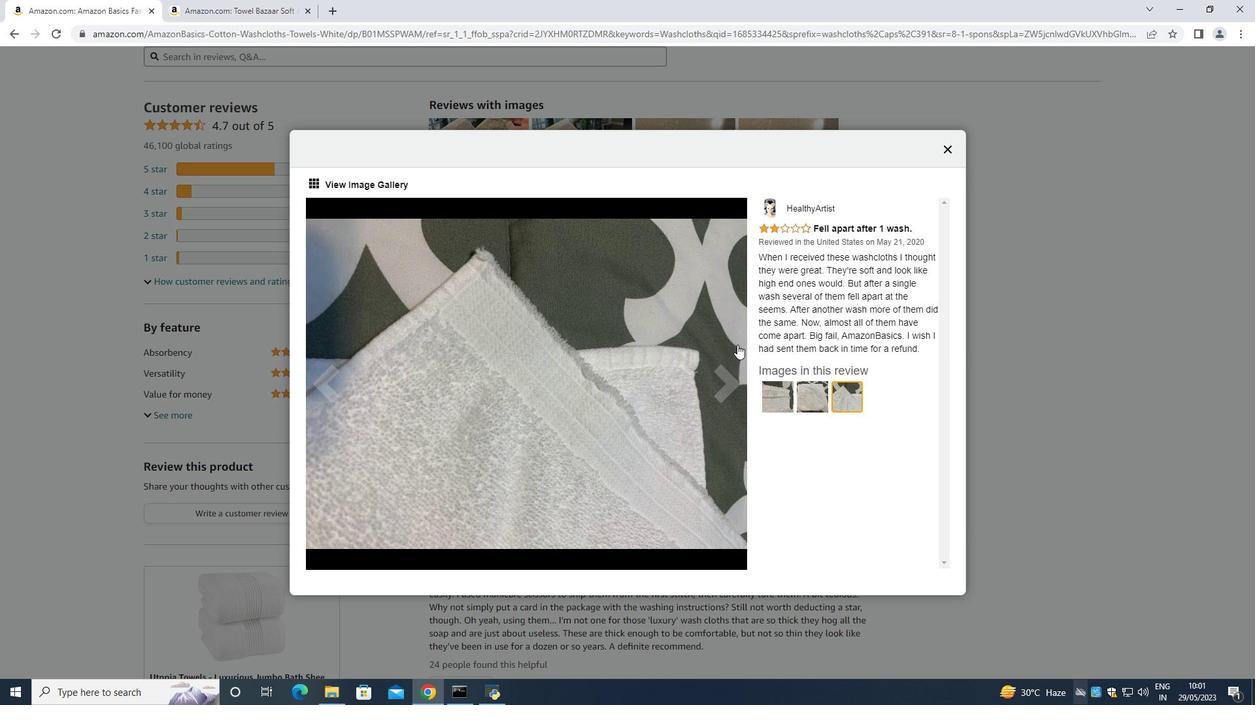 
Action: Mouse pressed left at (737, 345)
Screenshot: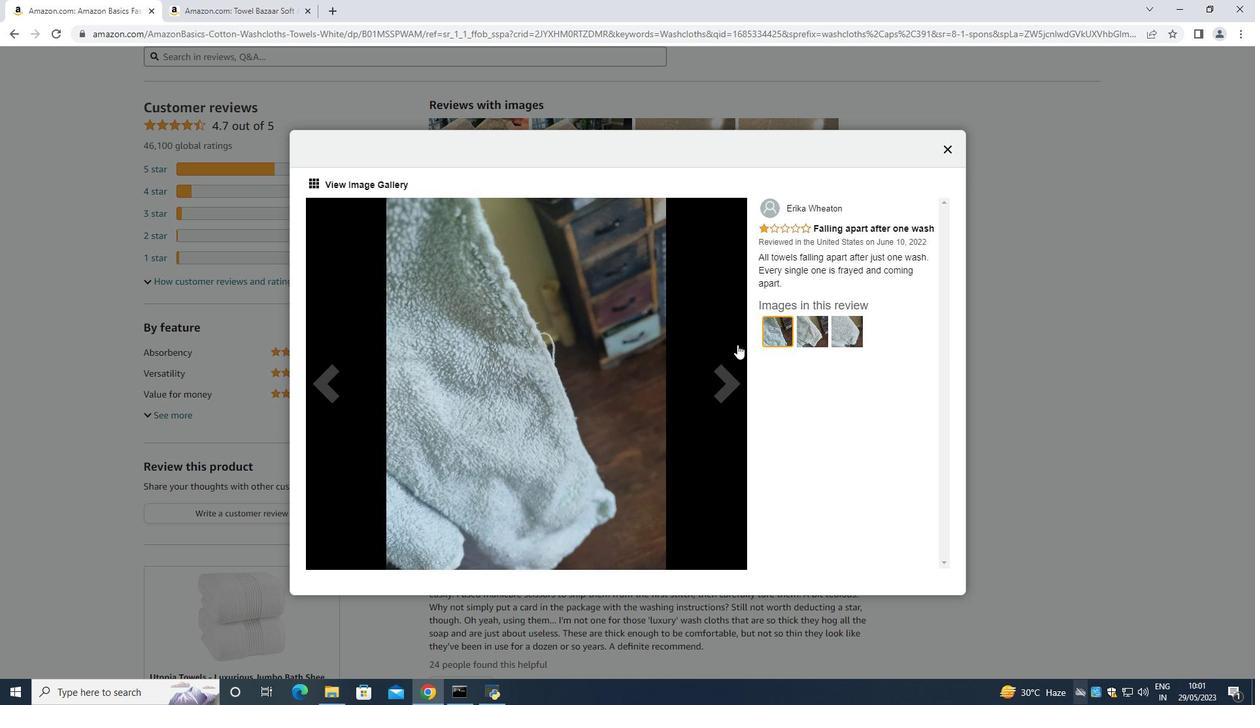 
Action: Mouse pressed left at (737, 345)
Screenshot: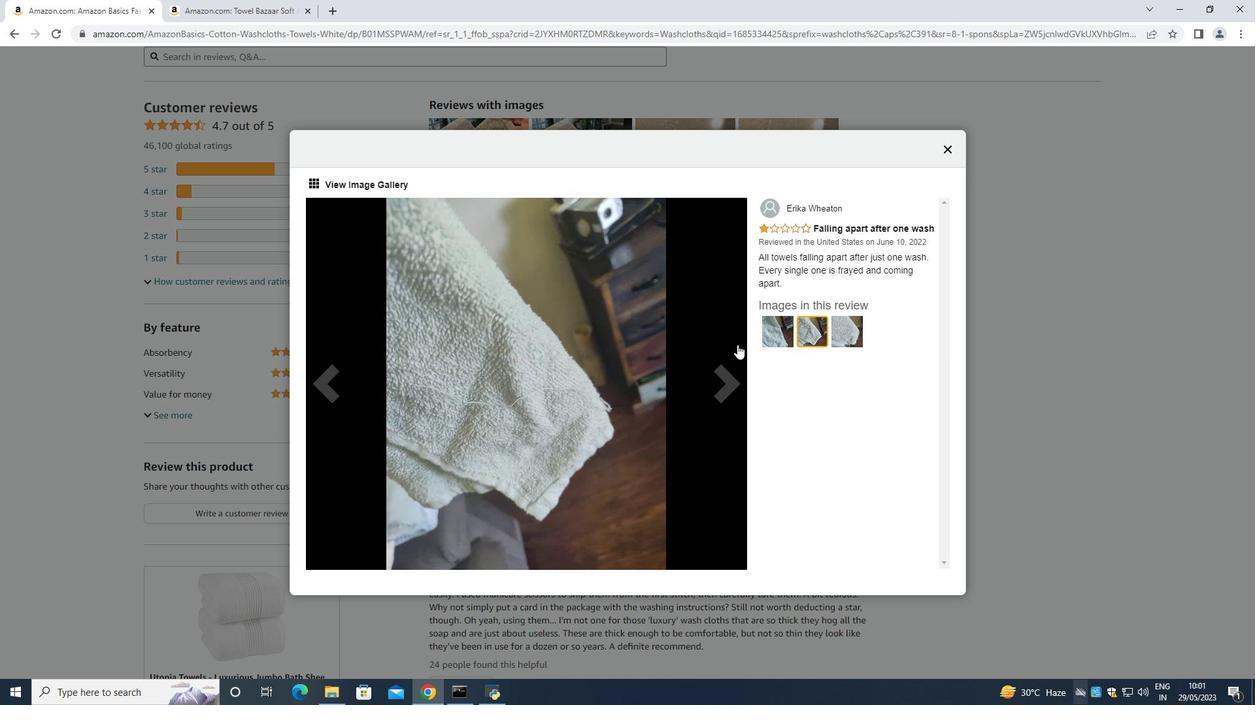 
Action: Mouse moved to (723, 390)
Screenshot: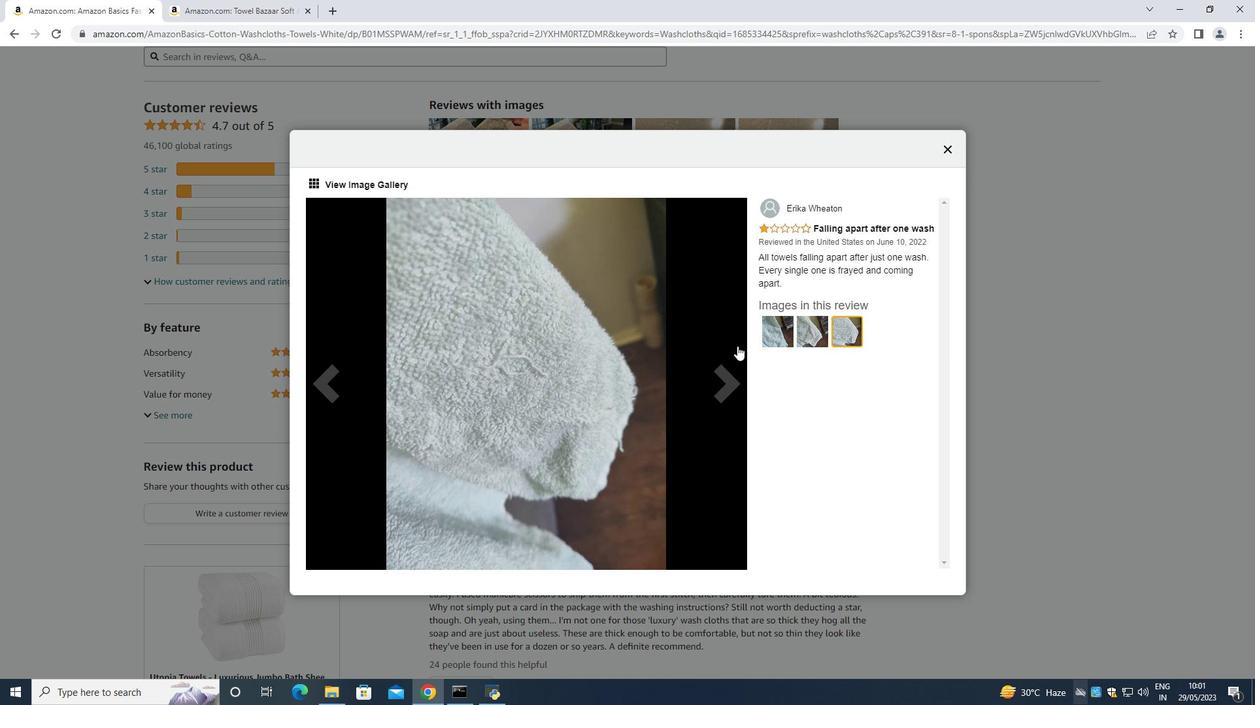 
Action: Mouse pressed left at (723, 390)
Screenshot: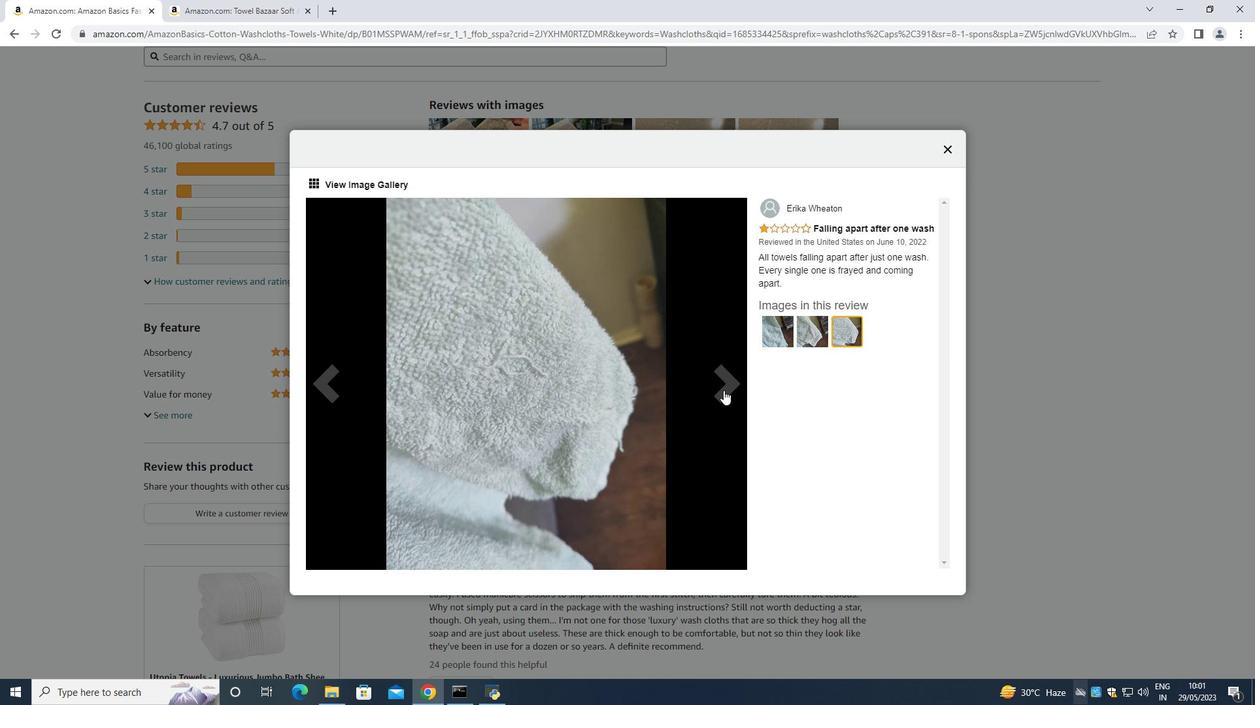 
Action: Mouse pressed left at (723, 390)
Screenshot: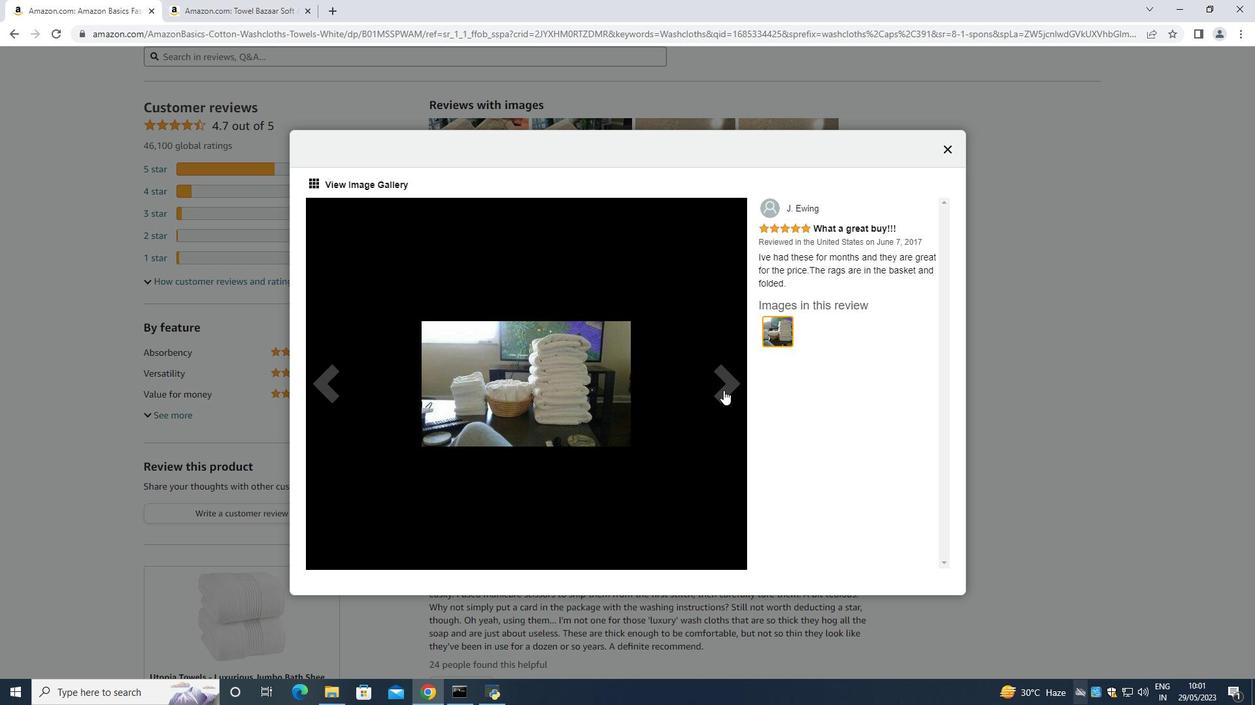 
Action: Mouse moved to (723, 390)
Screenshot: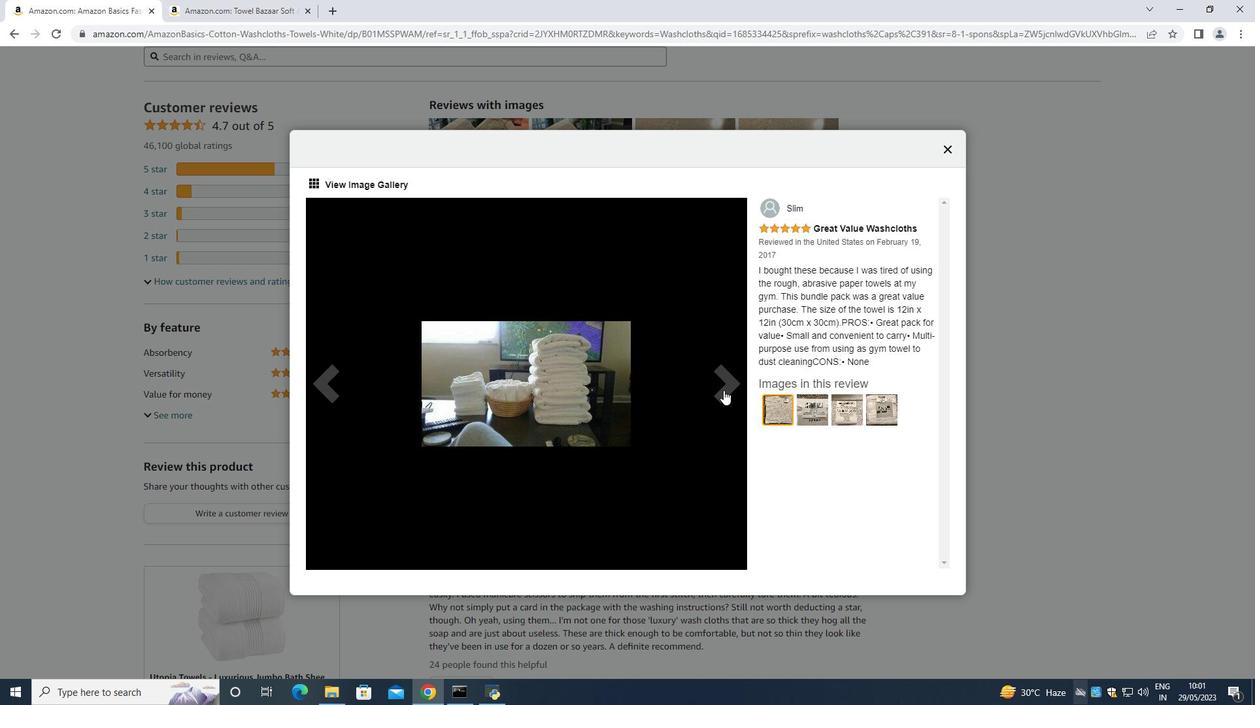 
Action: Mouse pressed left at (723, 390)
Screenshot: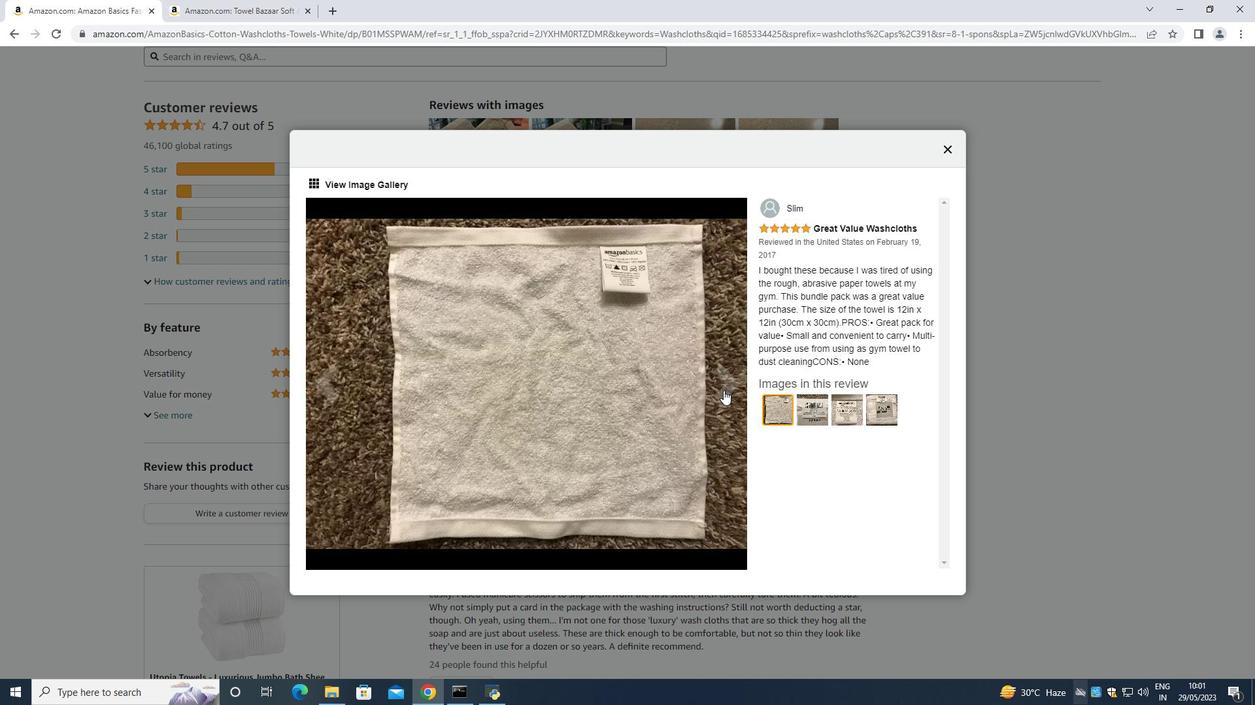 
Action: Mouse moved to (723, 398)
Screenshot: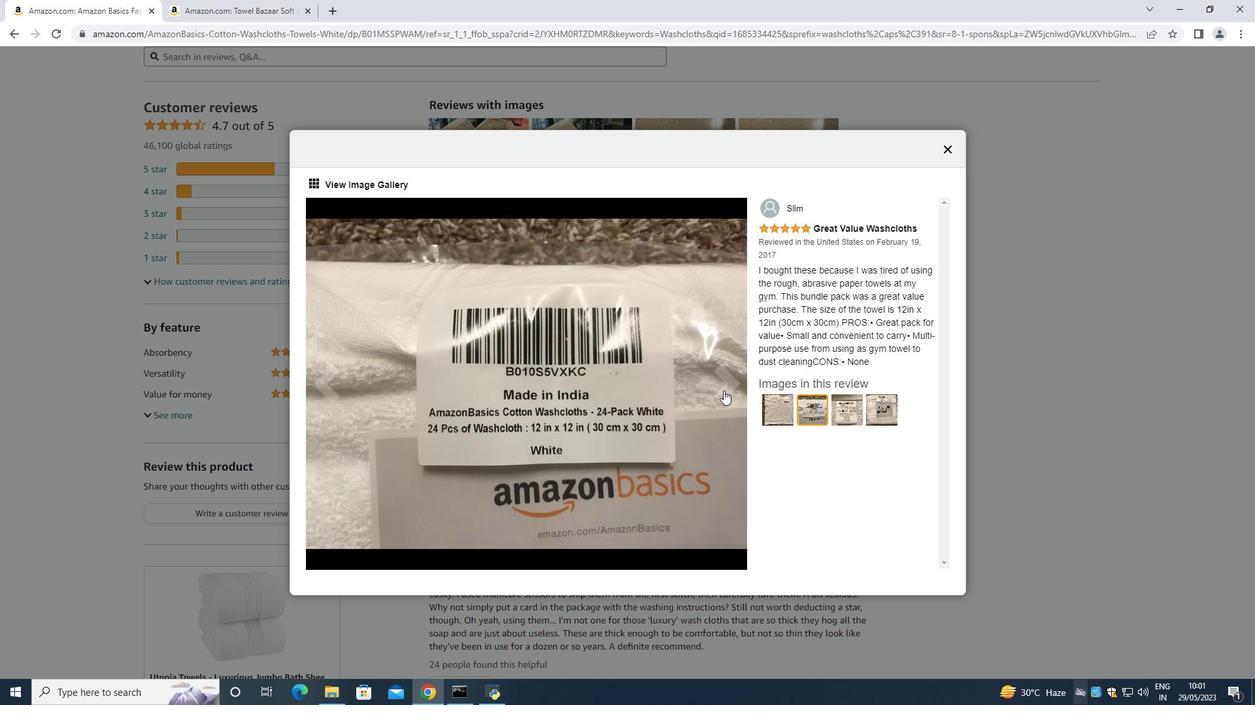 
Action: Mouse pressed left at (723, 398)
Screenshot: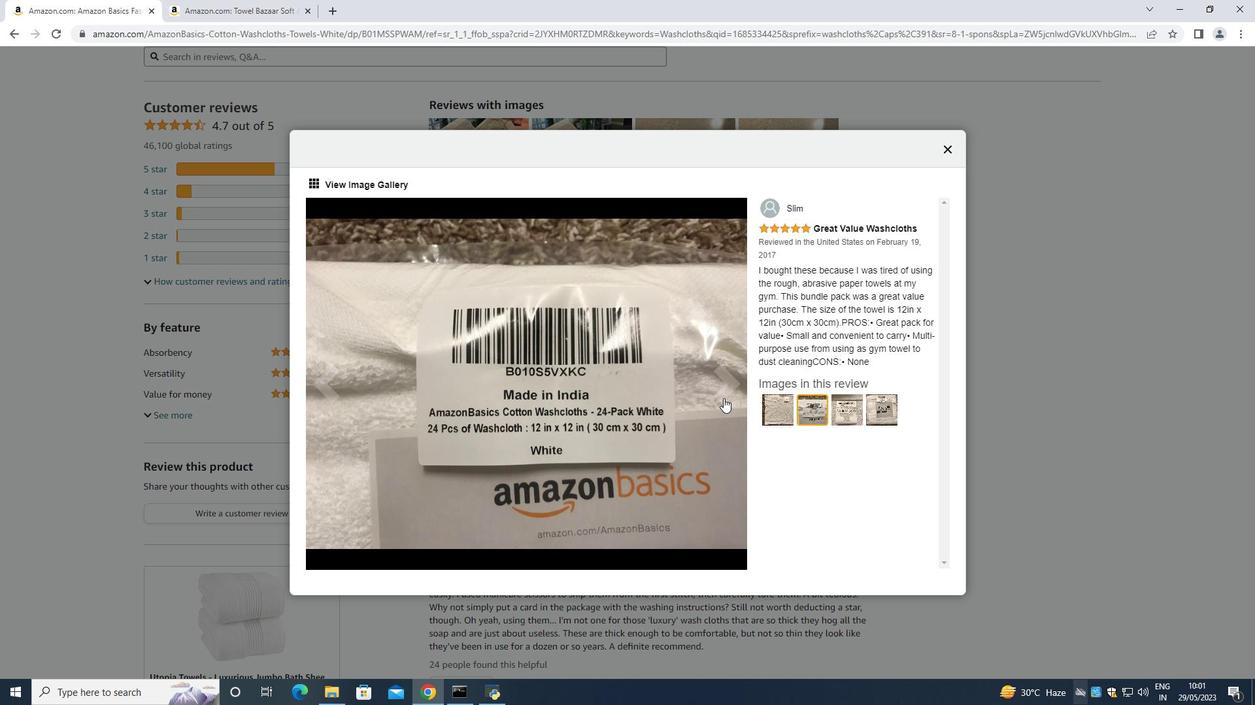 
Action: Mouse moved to (750, 369)
Screenshot: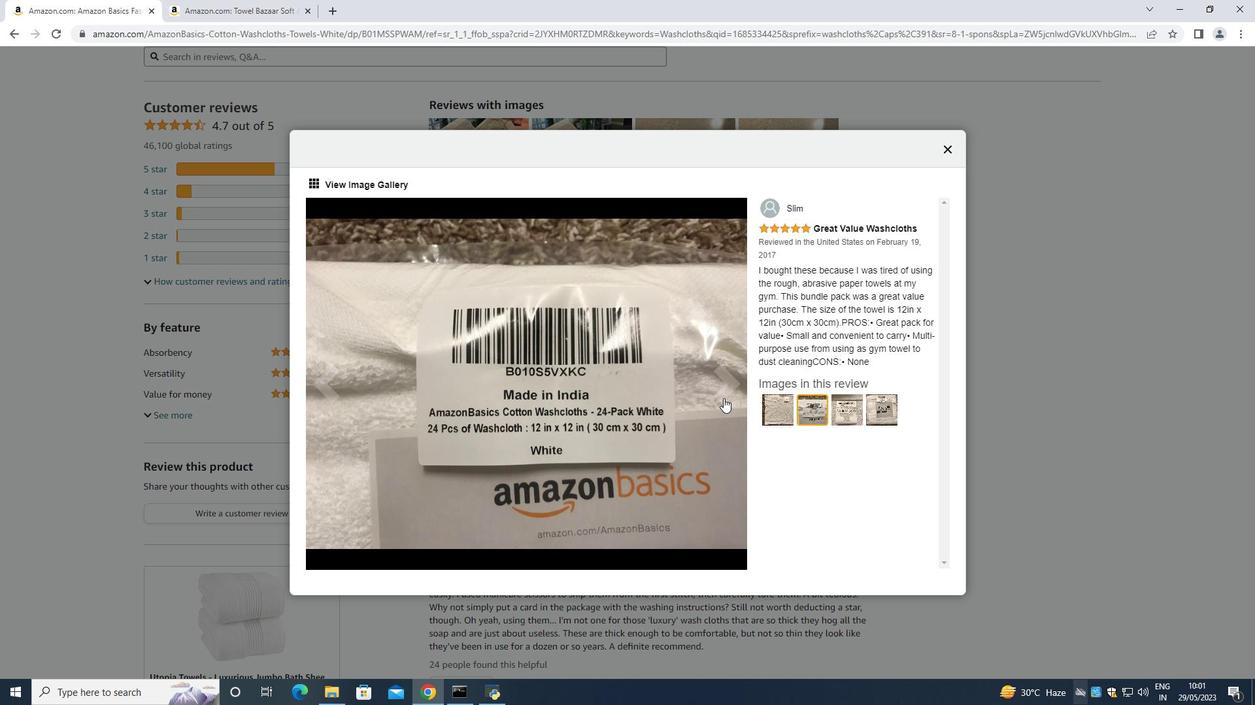 
Action: Mouse pressed left at (750, 369)
Screenshot: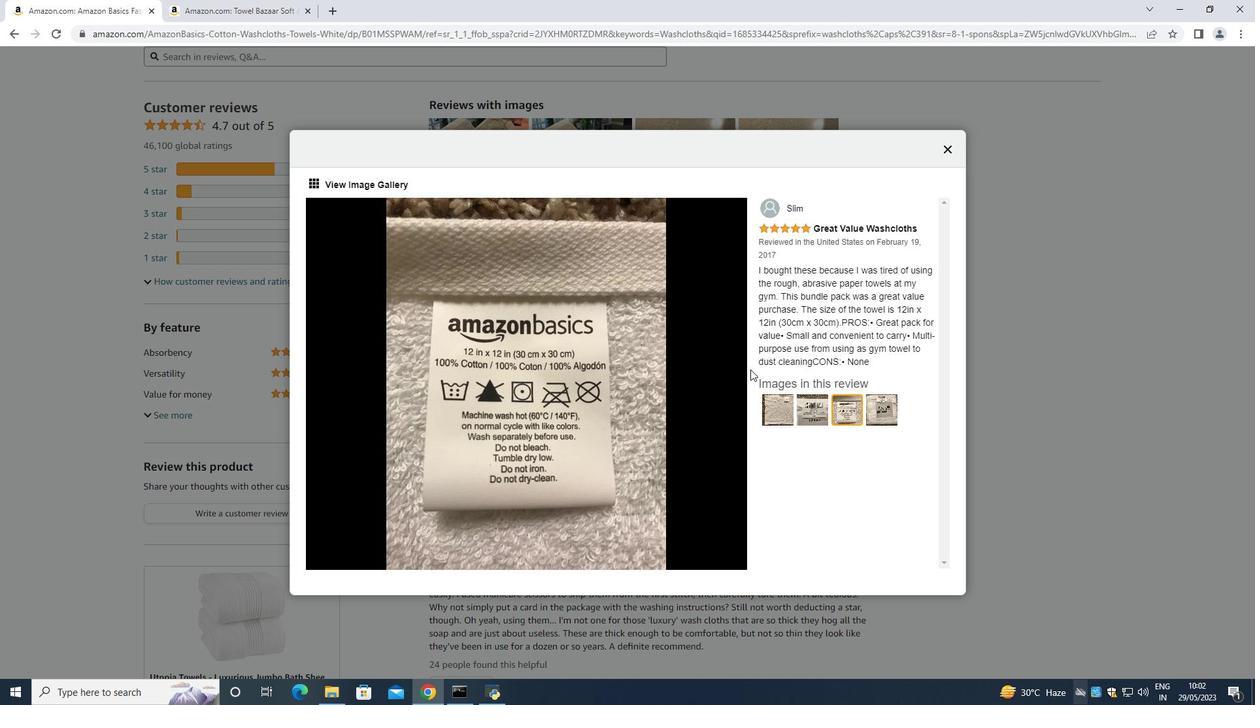 
Action: Mouse moved to (707, 423)
Screenshot: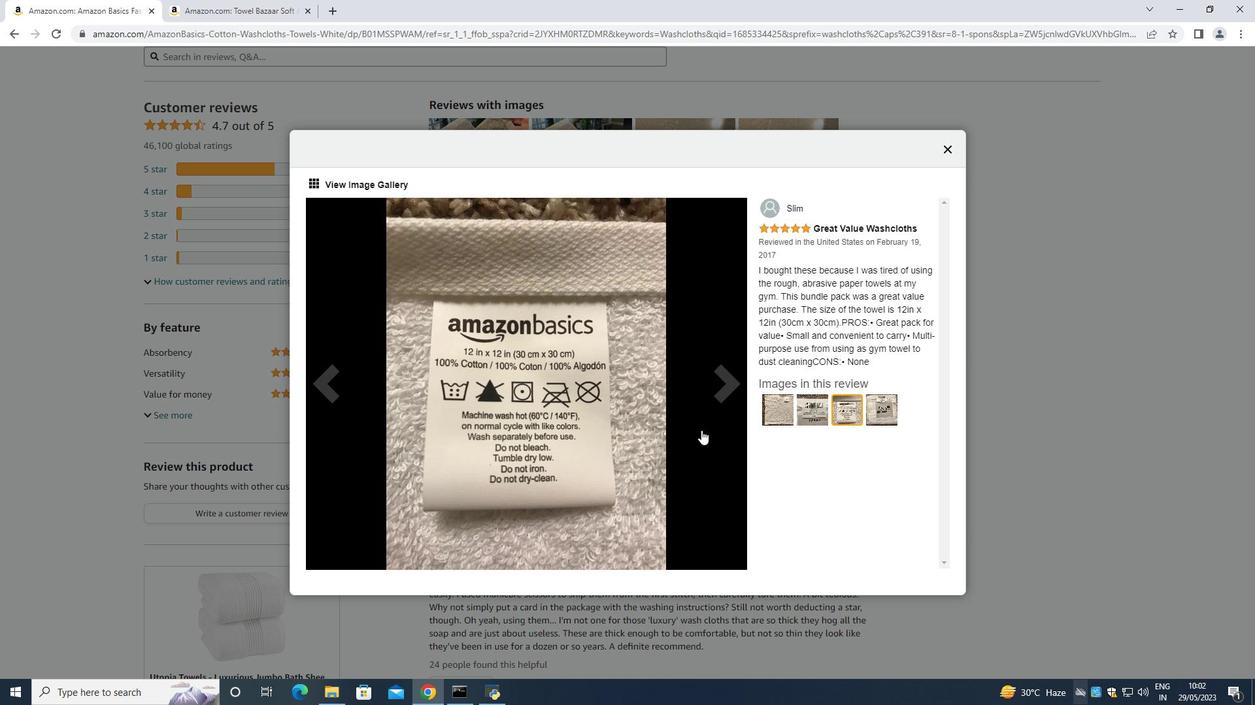
Action: Mouse pressed left at (707, 423)
Screenshot: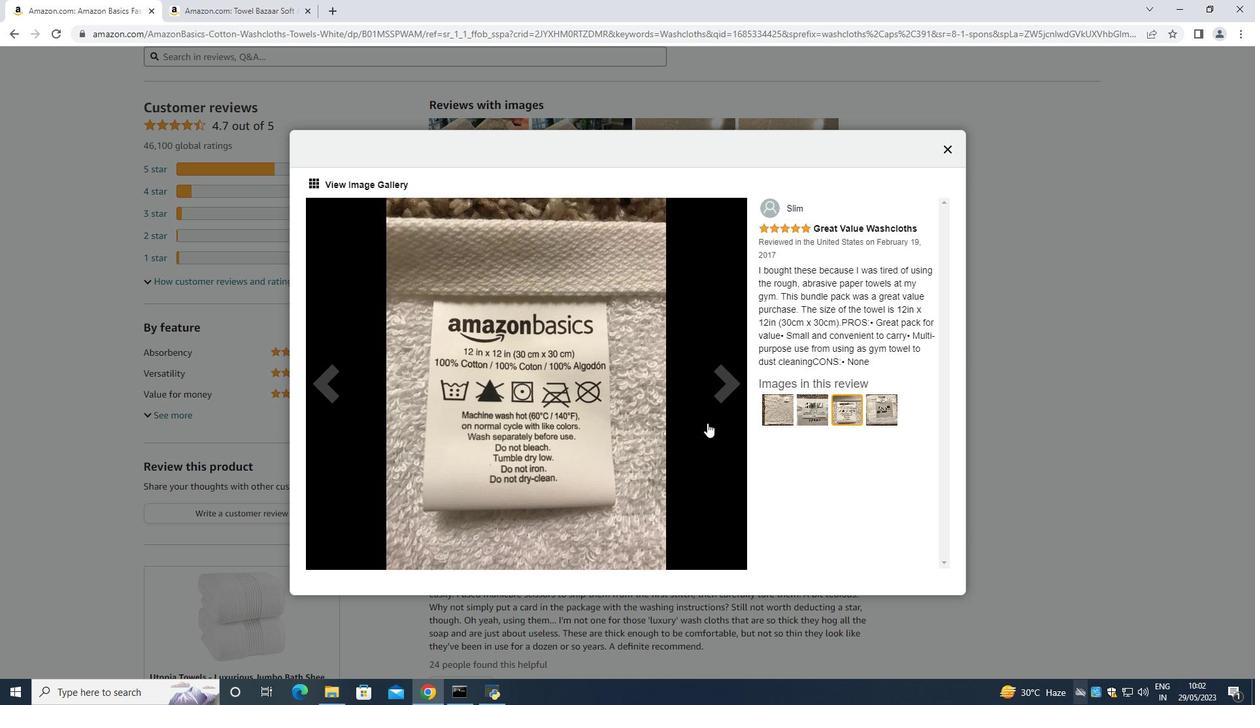 
Action: Mouse moved to (718, 403)
Screenshot: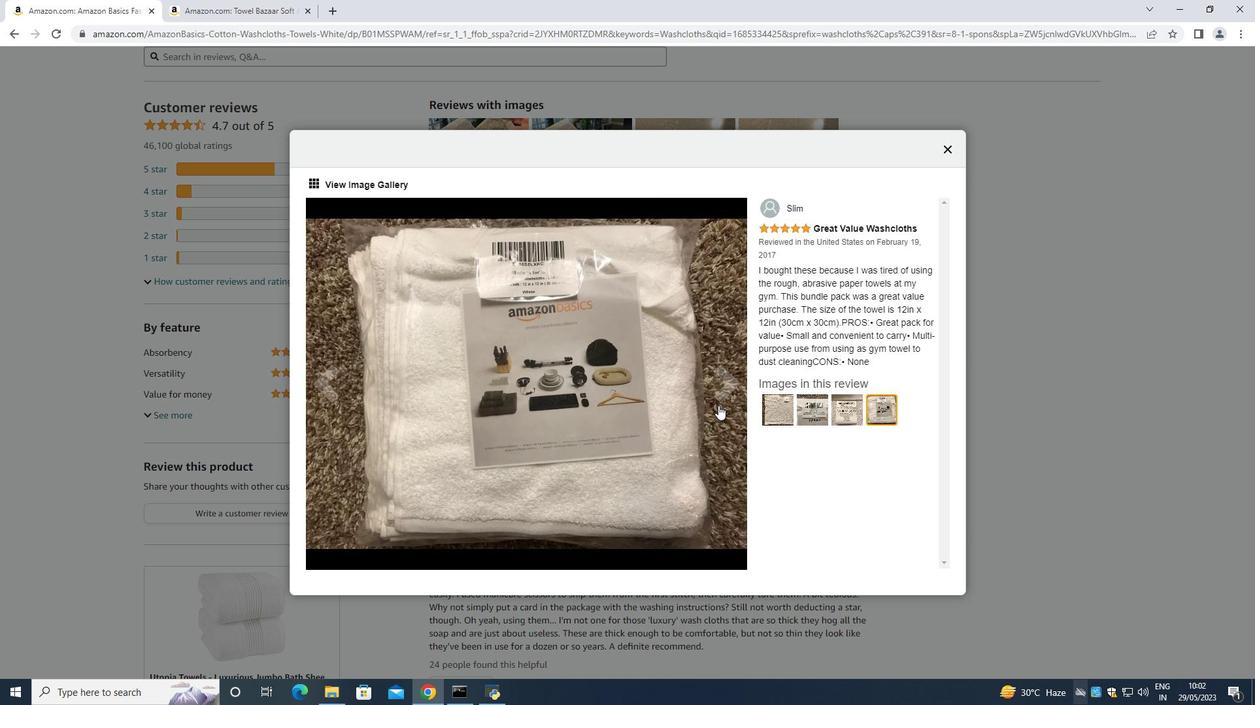 
Action: Mouse pressed left at (718, 403)
Screenshot: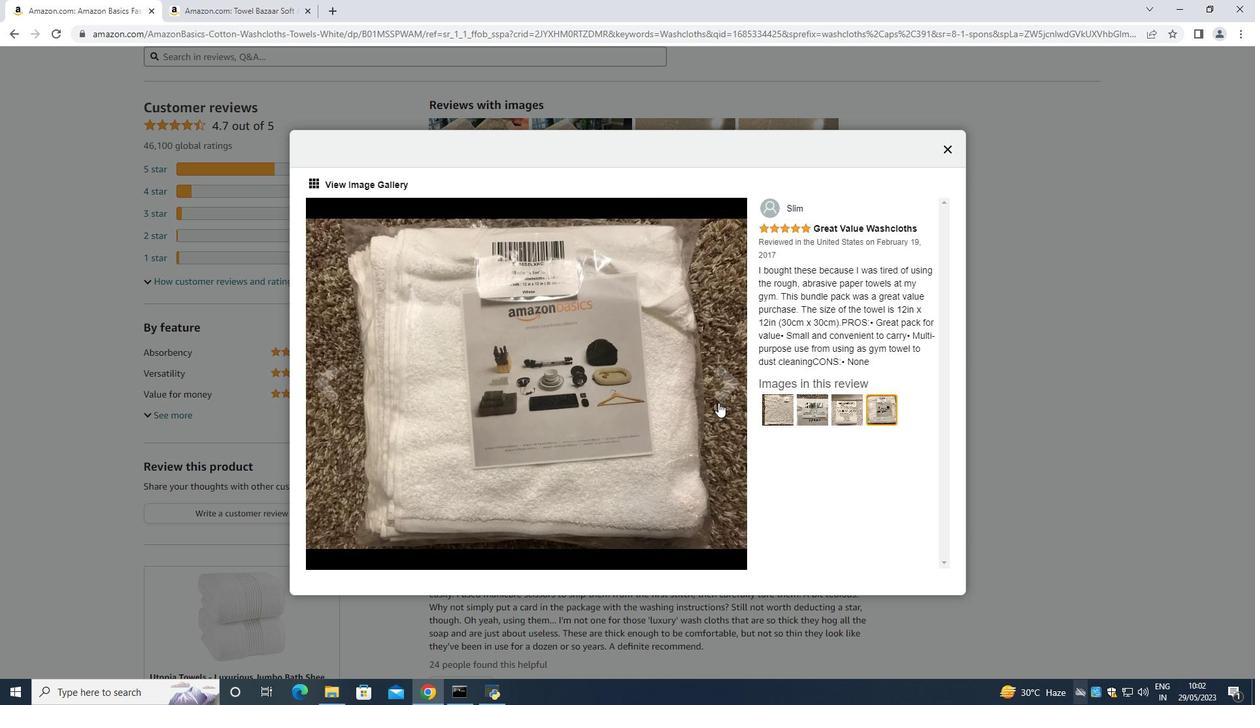 
Action: Mouse pressed left at (718, 403)
Screenshot: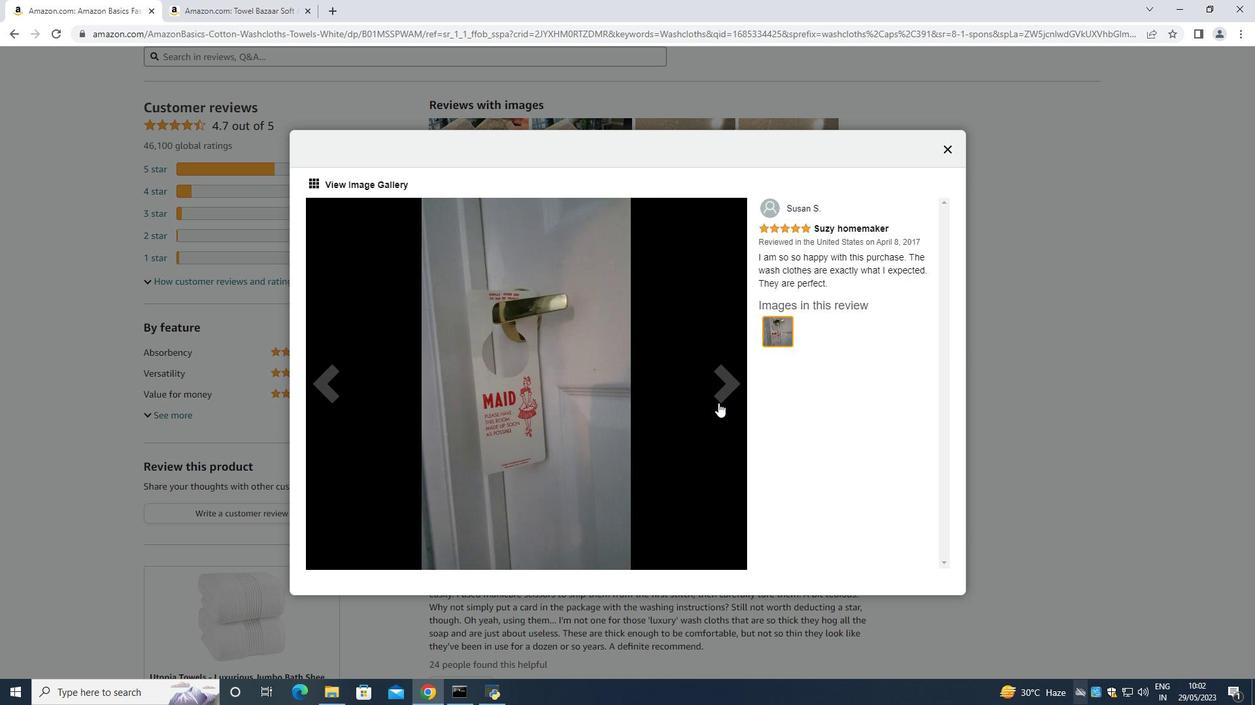 
Action: Mouse moved to (730, 394)
Screenshot: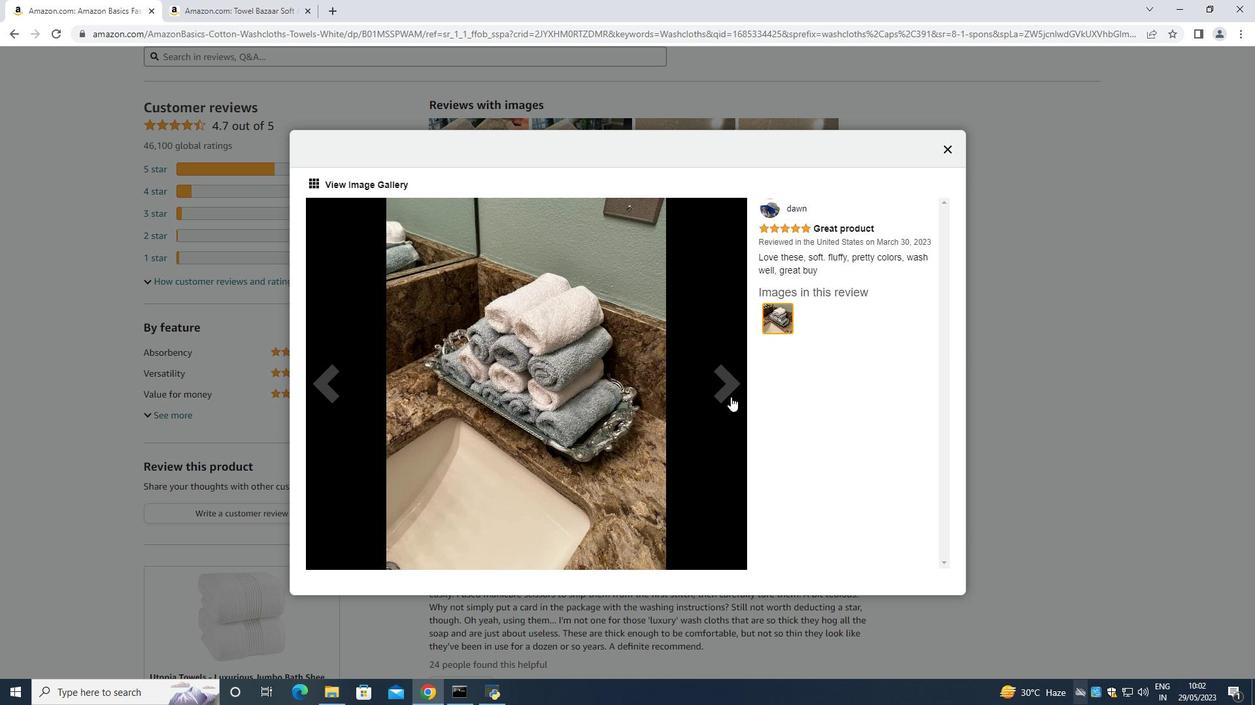 
Action: Mouse pressed left at (730, 394)
Screenshot: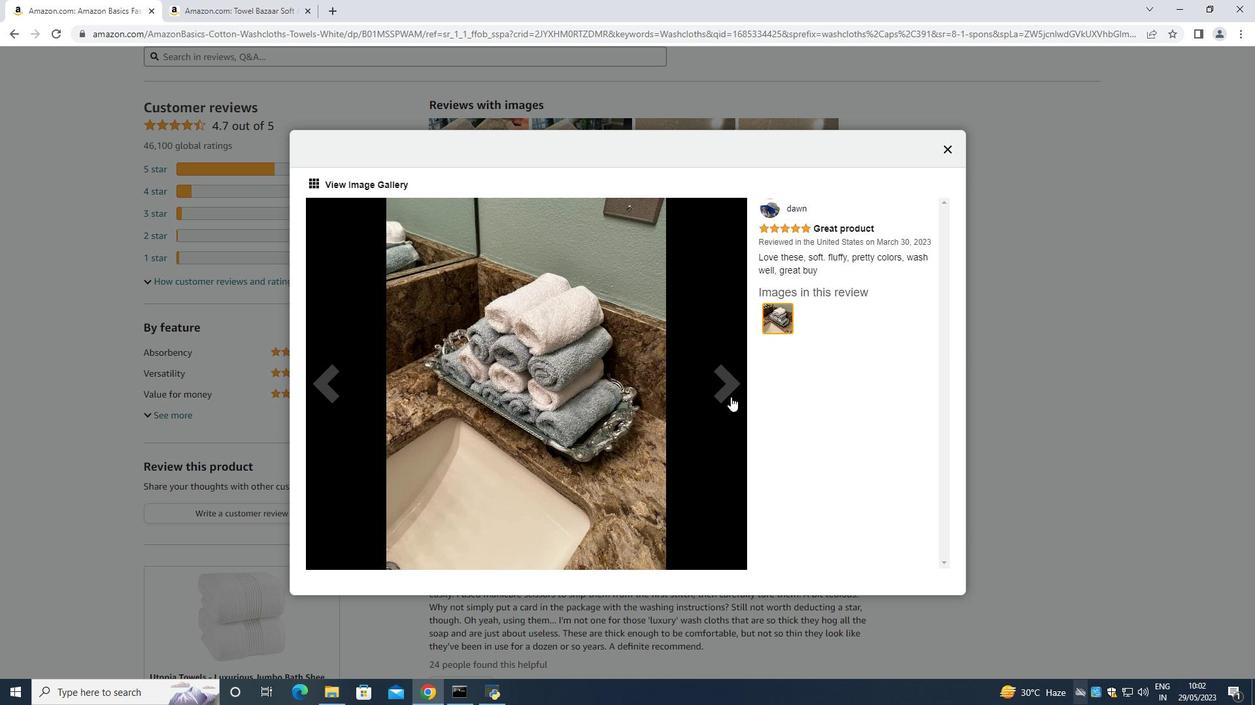 
Action: Mouse moved to (730, 393)
Screenshot: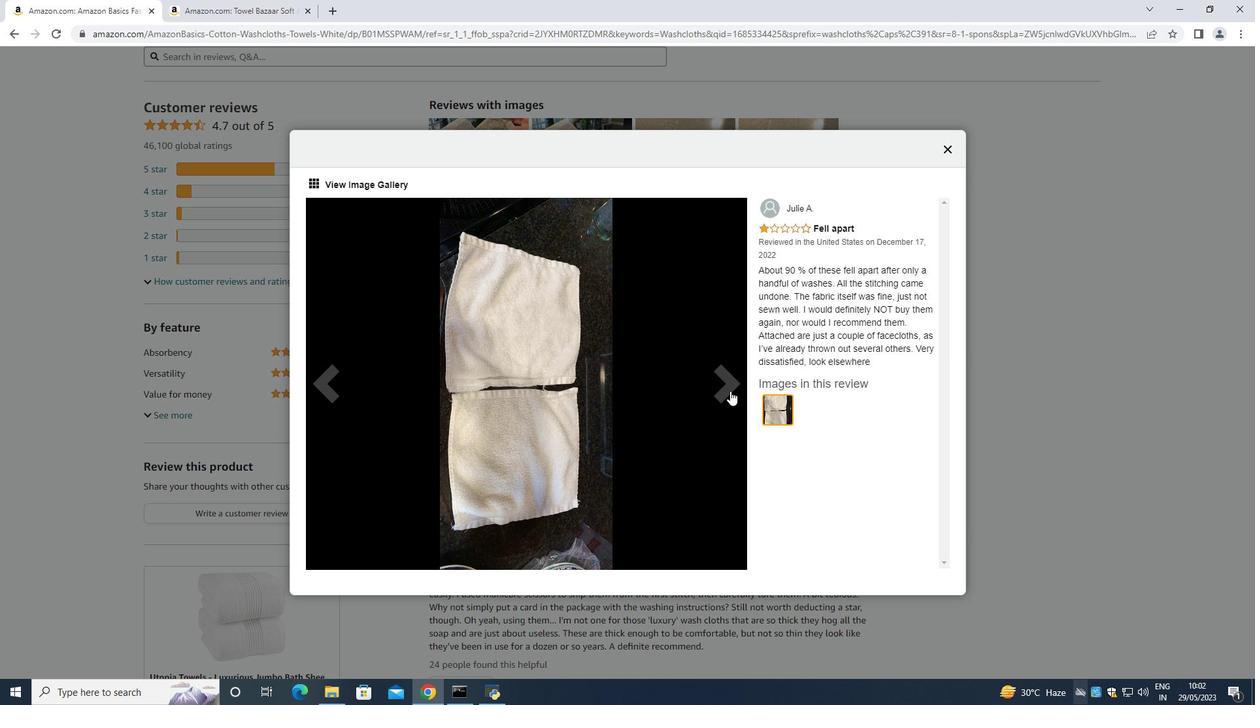 
Action: Mouse pressed left at (730, 393)
Screenshot: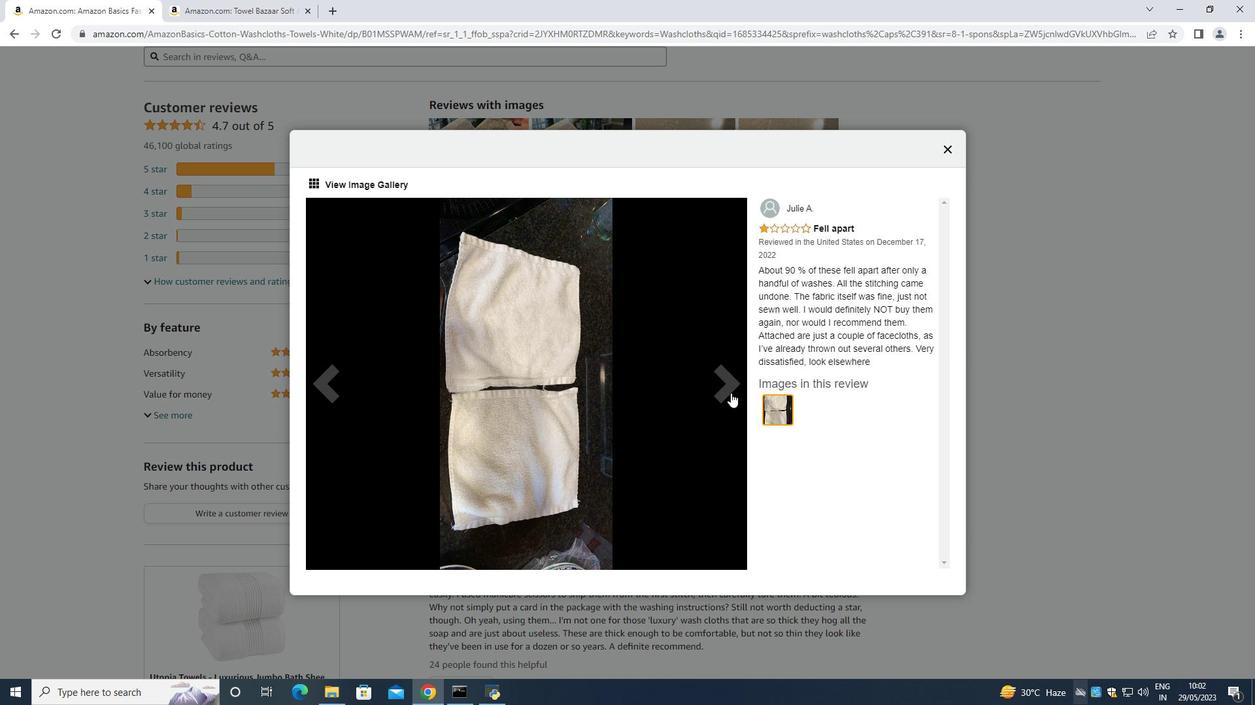 
Action: Mouse moved to (732, 395)
Screenshot: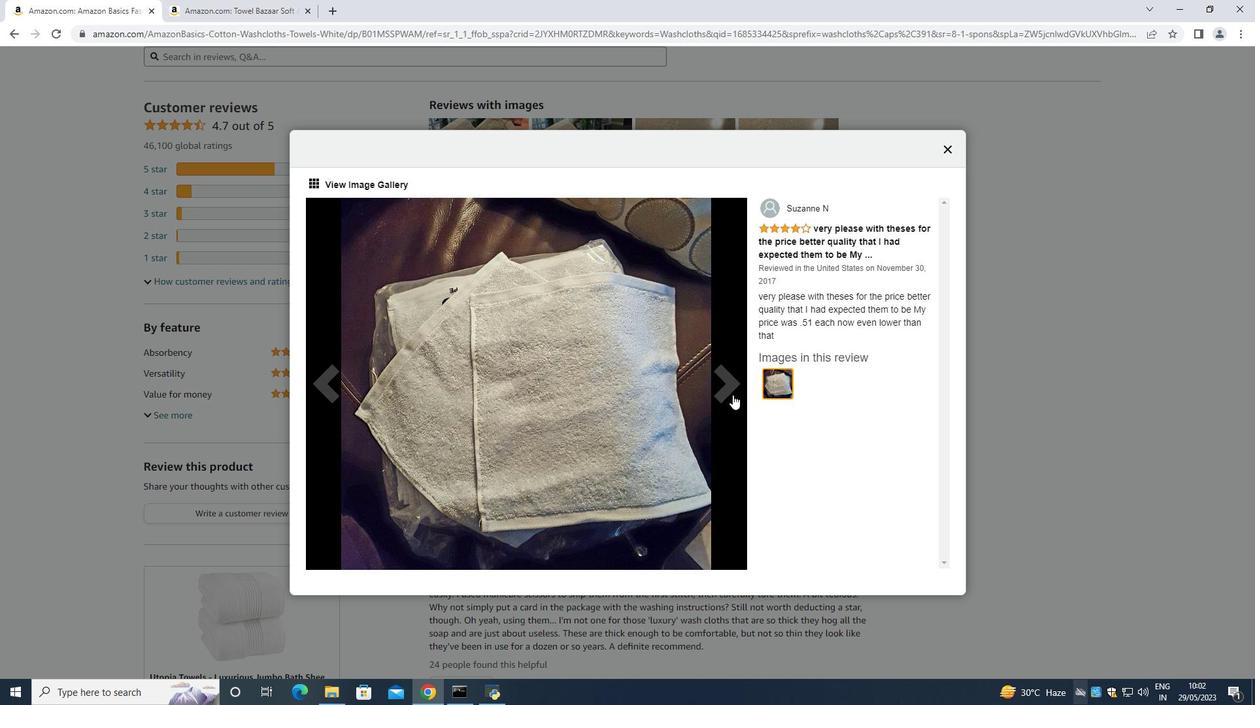 
Action: Mouse pressed left at (732, 395)
Screenshot: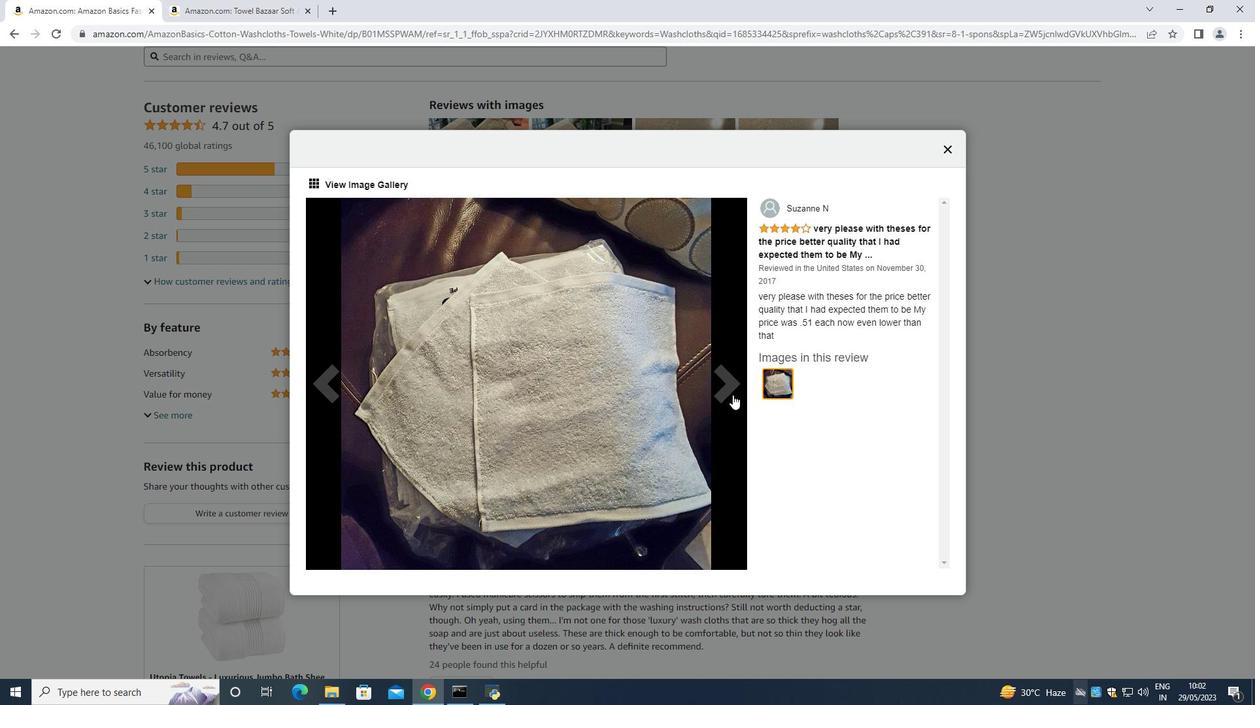 
Action: Mouse moved to (733, 398)
